 Task: Identify and report any issues with heading tags in the HTML files of the repository.
Action: Mouse moved to (220, 429)
Screenshot: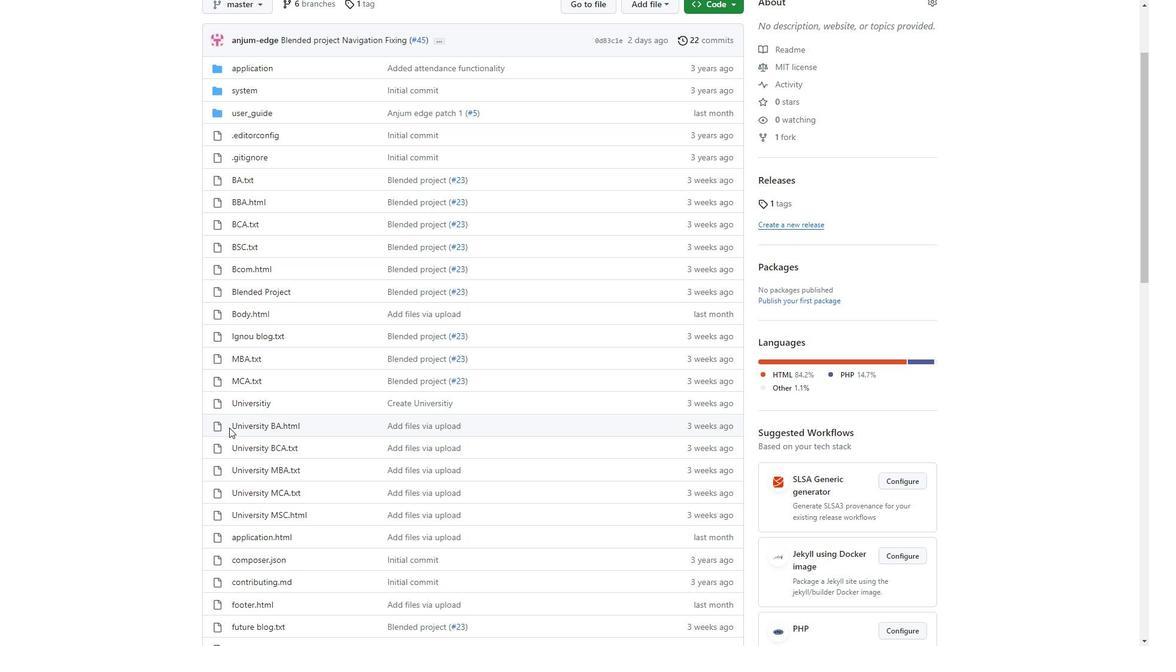 
Action: Mouse scrolled (220, 429) with delta (0, 0)
Screenshot: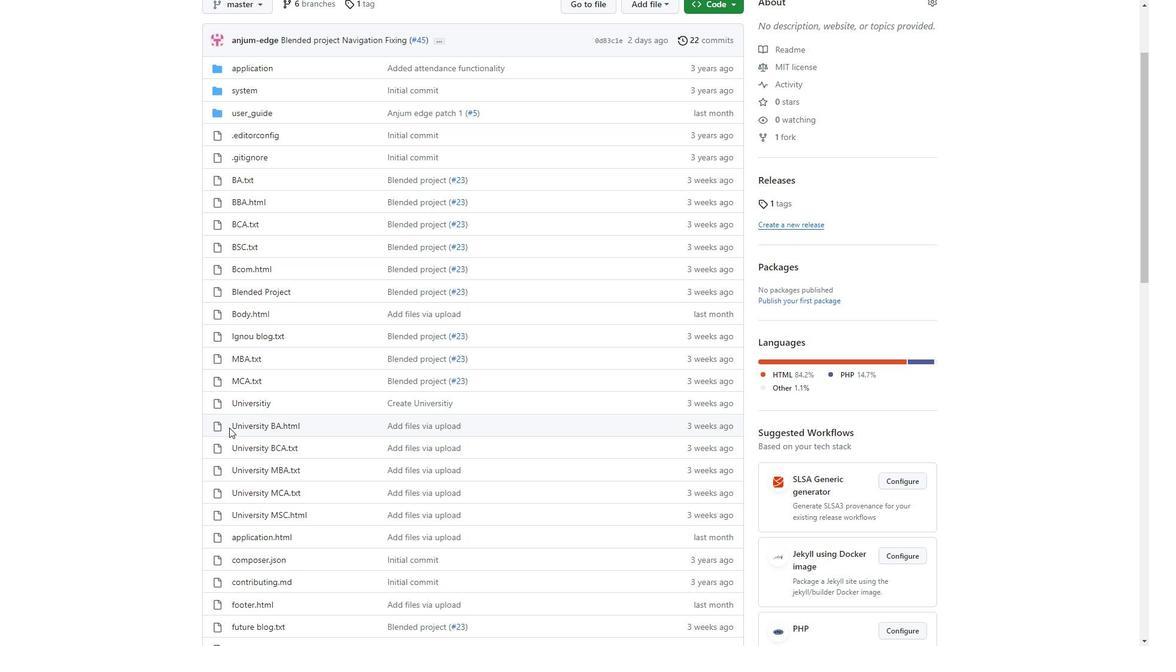 
Action: Mouse scrolled (220, 429) with delta (0, 0)
Screenshot: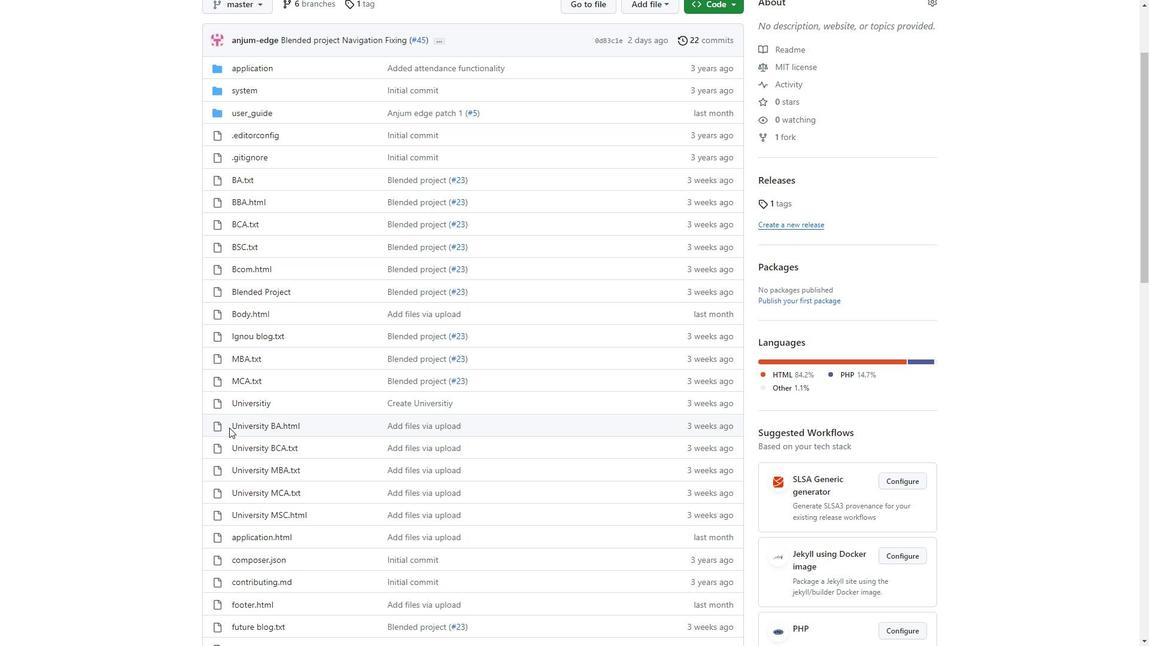 
Action: Mouse moved to (240, 438)
Screenshot: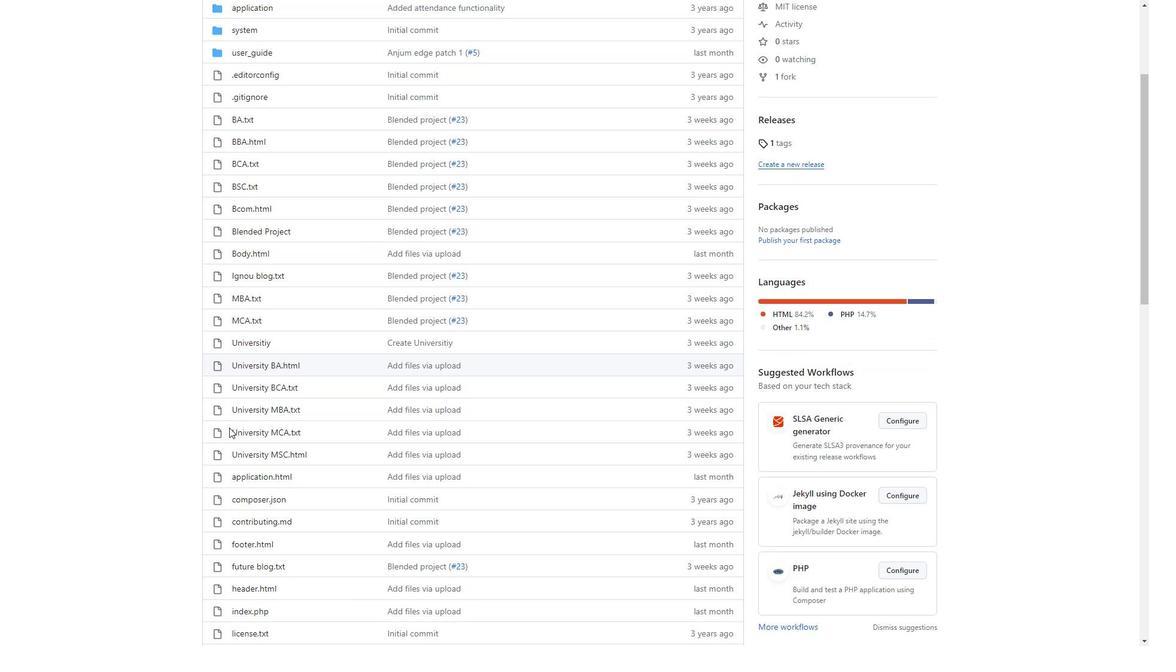 
Action: Mouse scrolled (240, 438) with delta (0, 0)
Screenshot: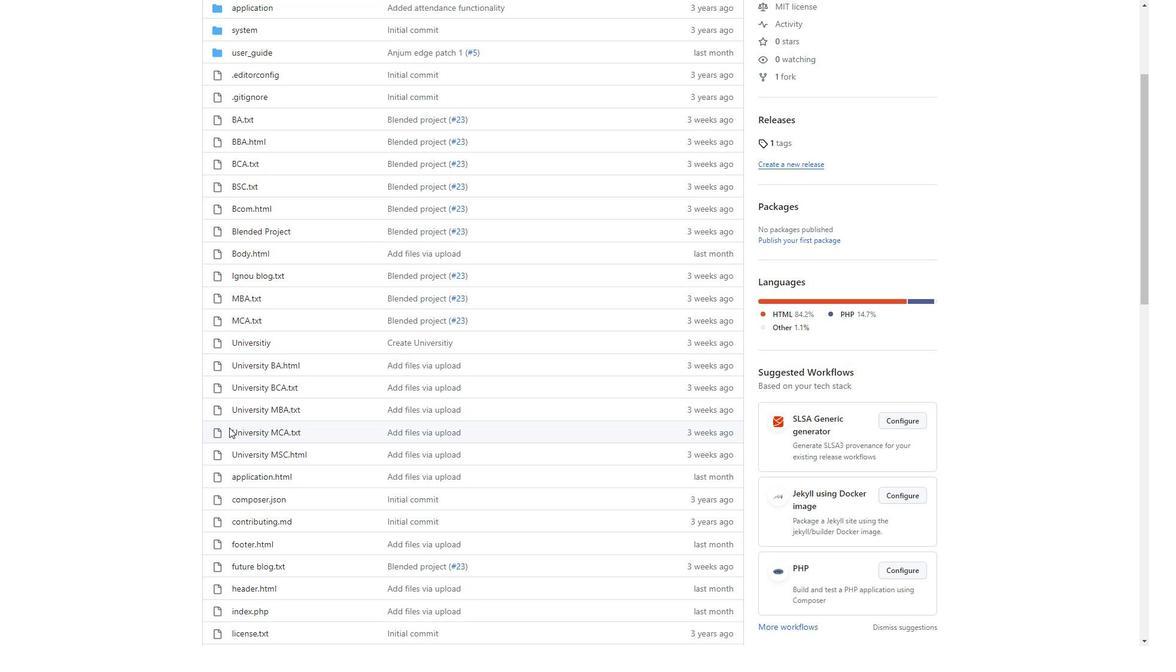 
Action: Mouse scrolled (240, 438) with delta (0, 0)
Screenshot: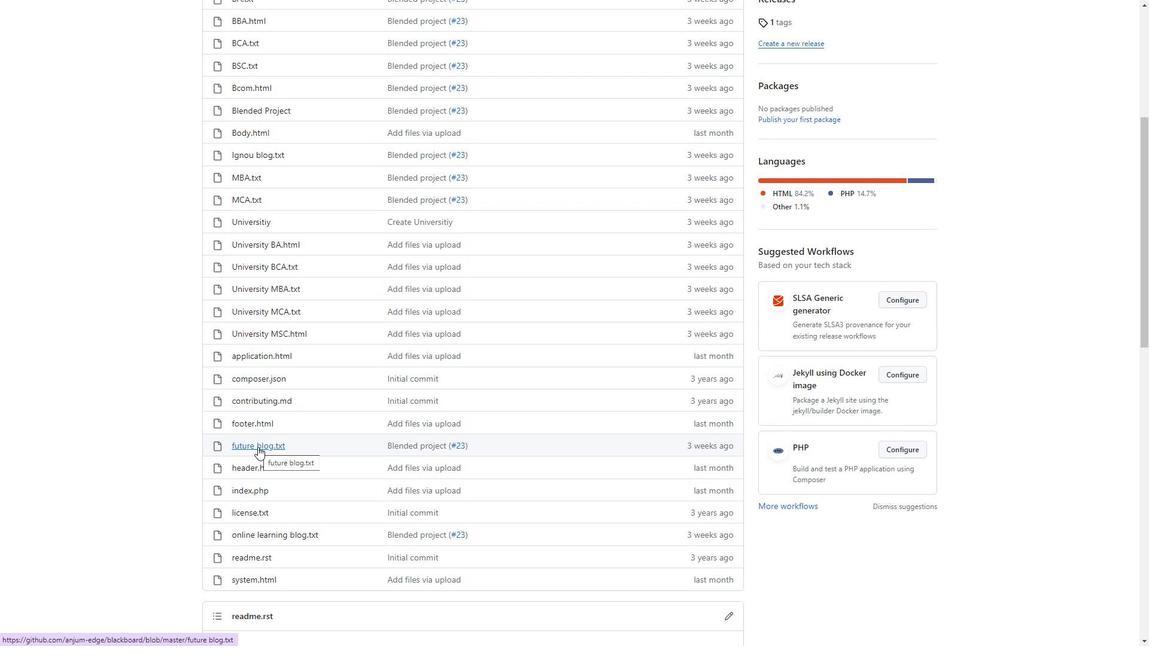 
Action: Mouse moved to (240, 448)
Screenshot: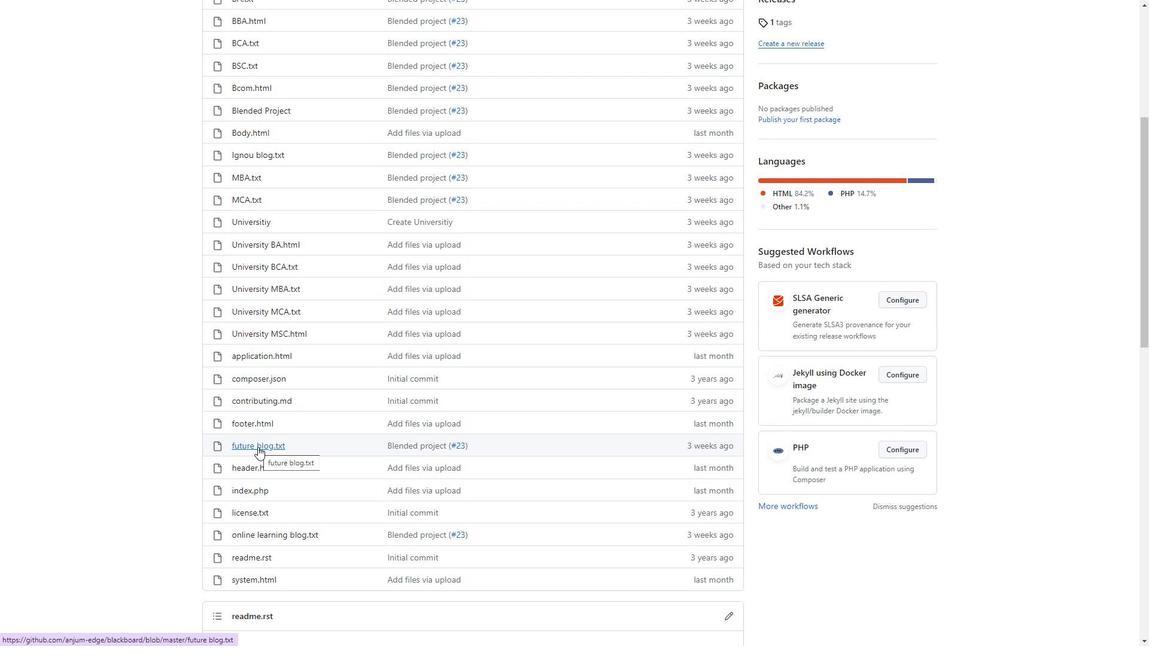 
Action: Mouse scrolled (240, 447) with delta (0, 0)
Screenshot: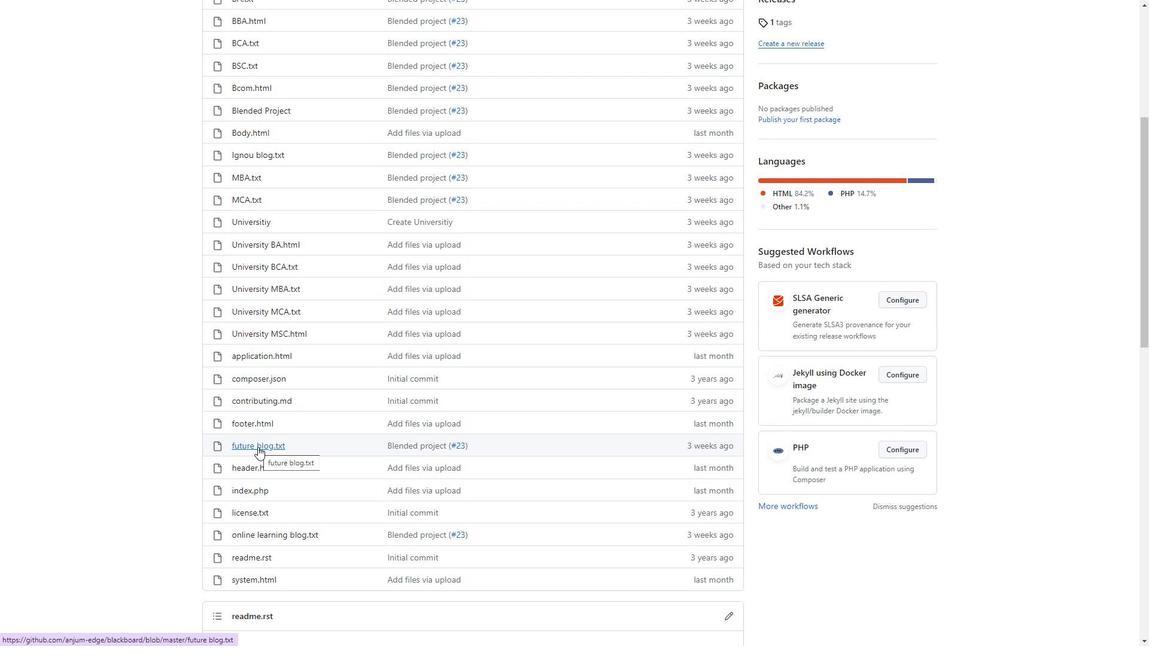 
Action: Mouse moved to (268, 457)
Screenshot: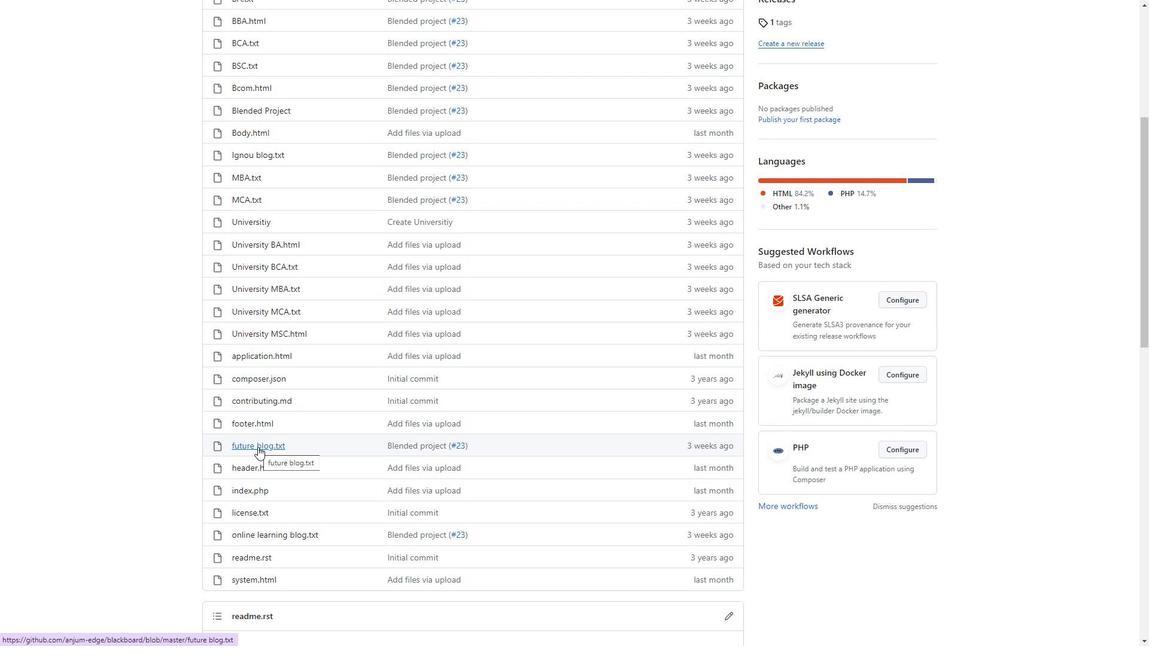 
Action: Mouse scrolled (268, 457) with delta (0, 0)
Screenshot: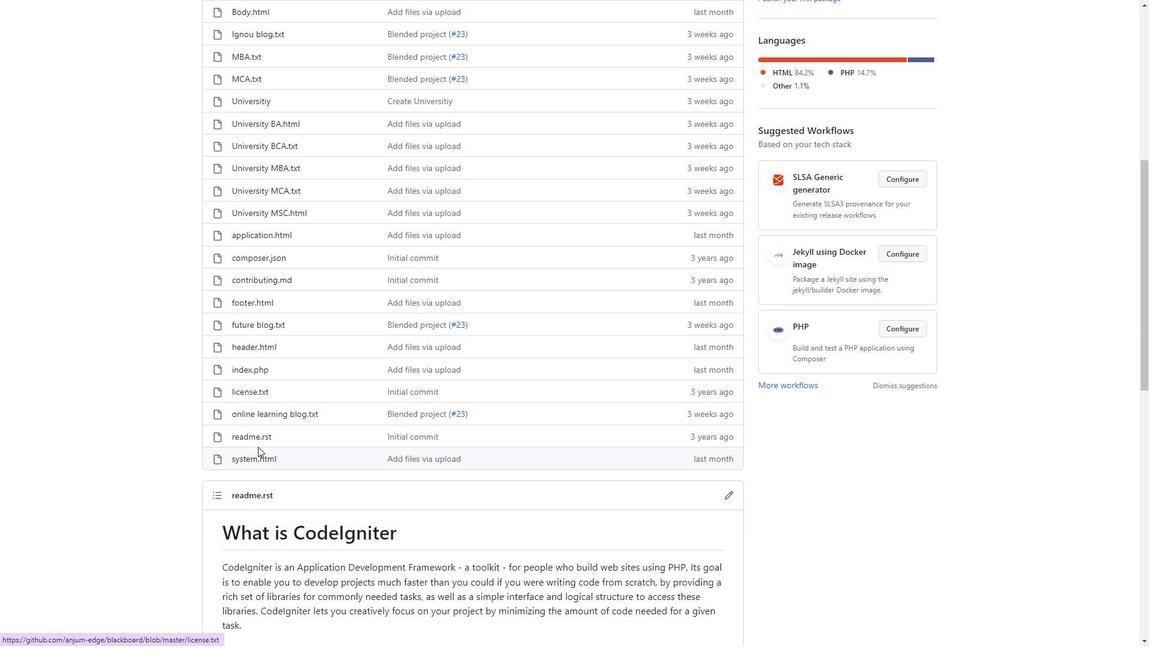 
Action: Mouse scrolled (268, 457) with delta (0, 0)
Screenshot: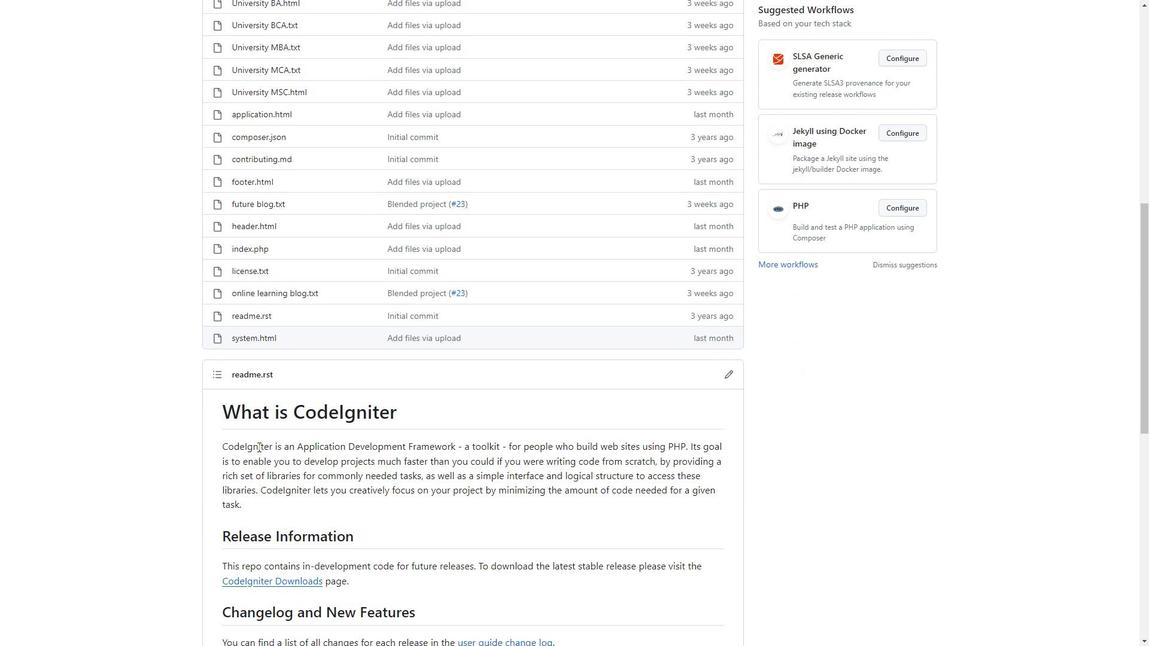 
Action: Mouse scrolled (268, 457) with delta (0, 0)
Screenshot: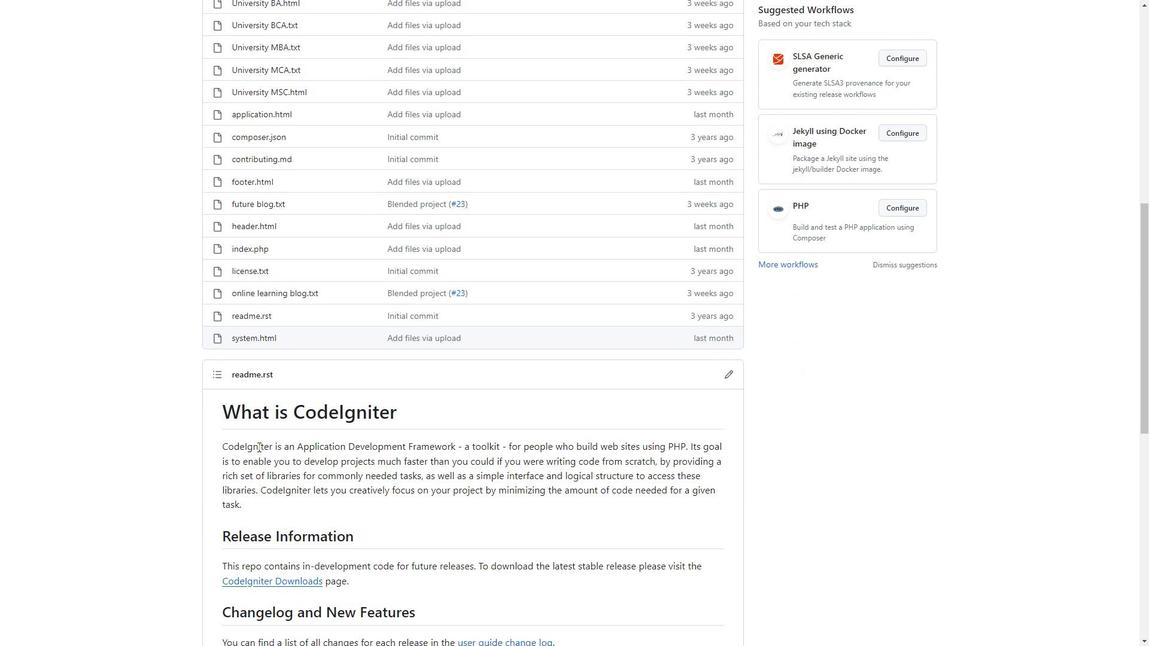 
Action: Mouse scrolled (268, 457) with delta (0, 0)
Screenshot: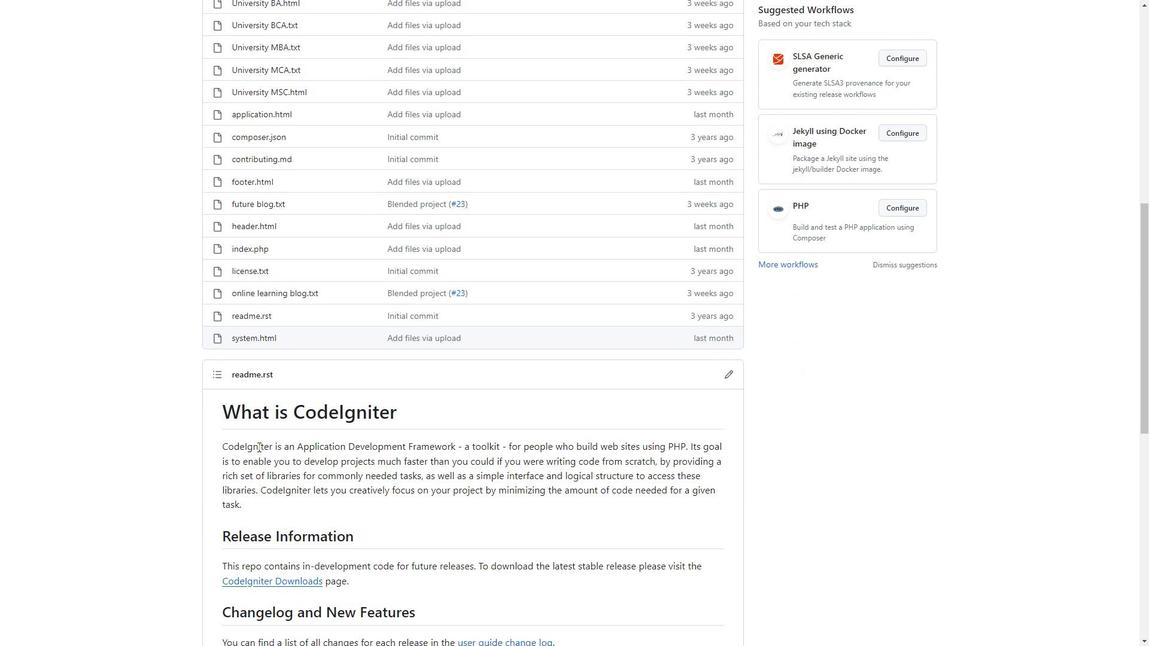 
Action: Mouse scrolled (268, 457) with delta (0, 0)
Screenshot: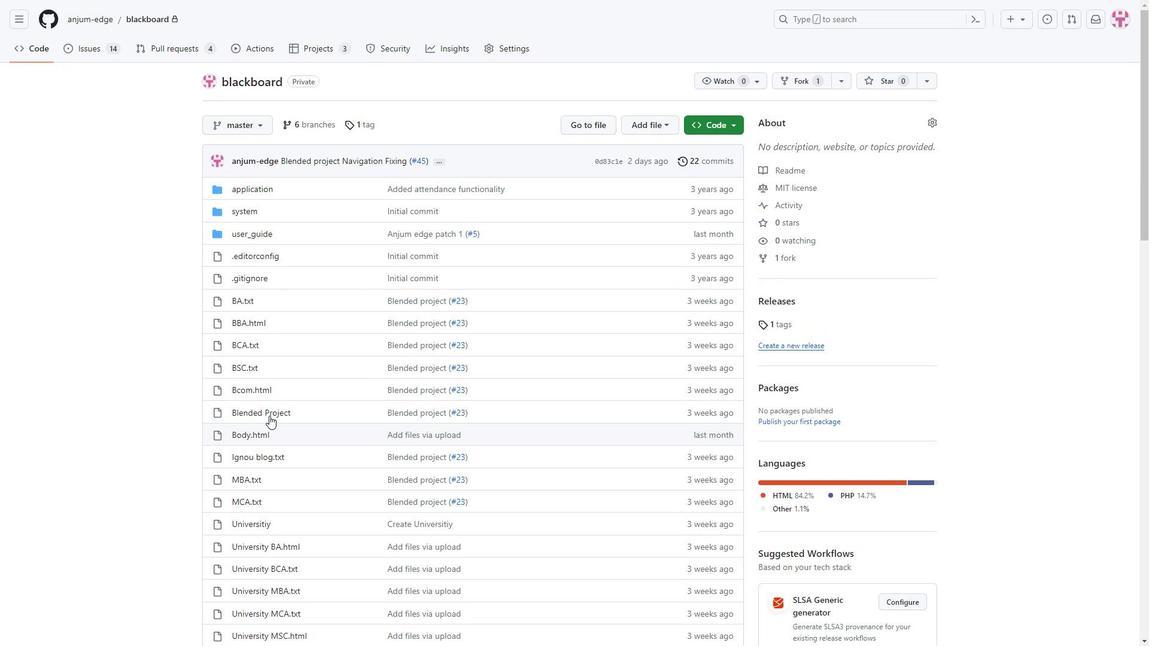 
Action: Mouse scrolled (268, 458) with delta (0, 0)
Screenshot: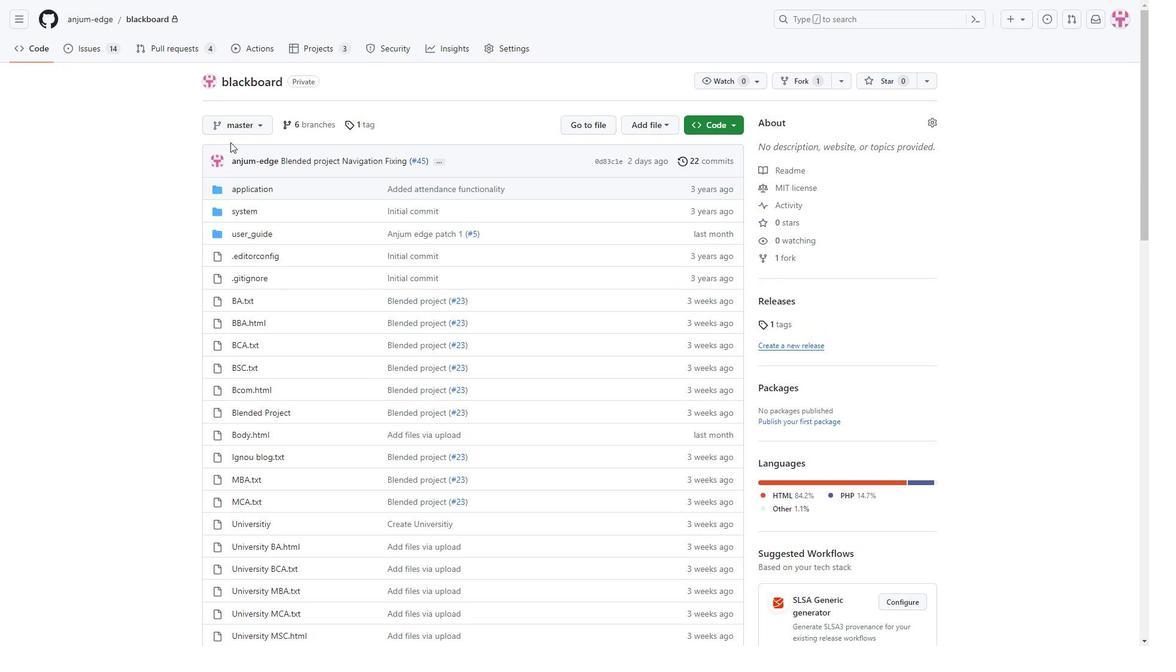 
Action: Mouse scrolled (268, 458) with delta (0, 0)
Screenshot: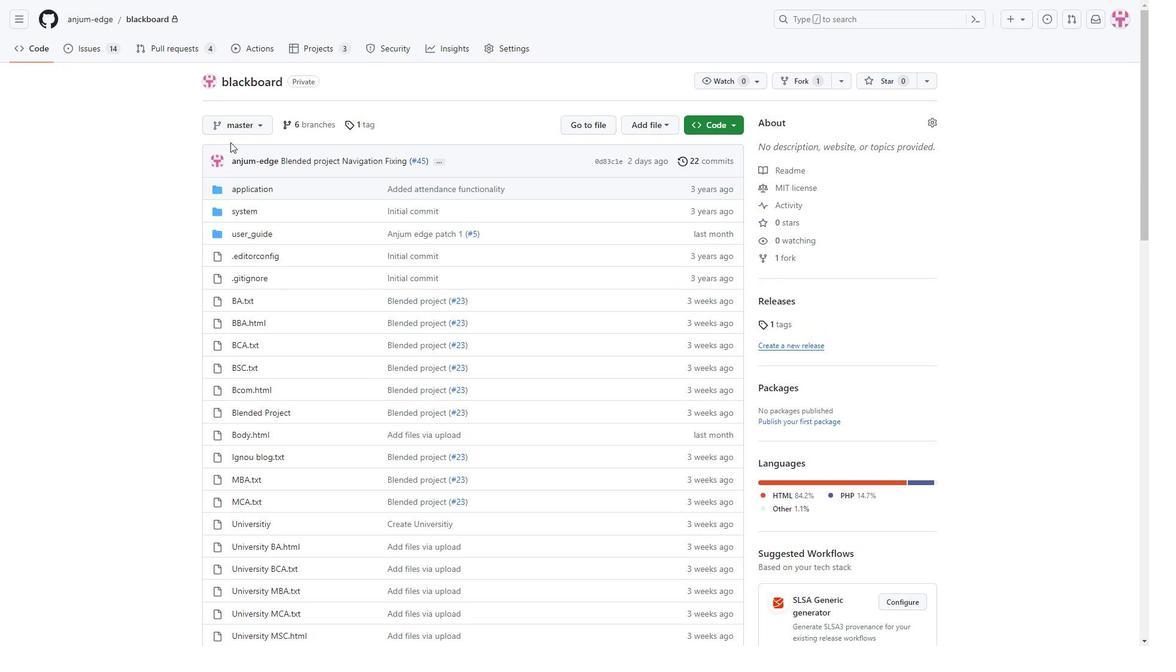 
Action: Mouse scrolled (268, 458) with delta (0, 0)
Screenshot: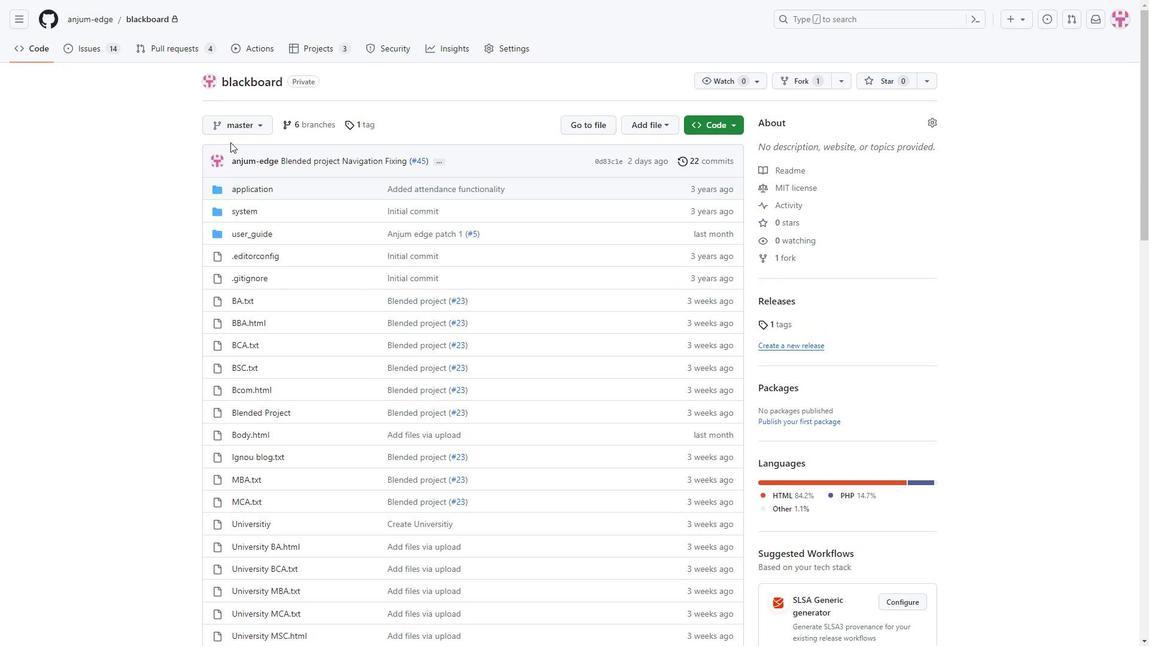 
Action: Mouse scrolled (268, 458) with delta (0, 0)
Screenshot: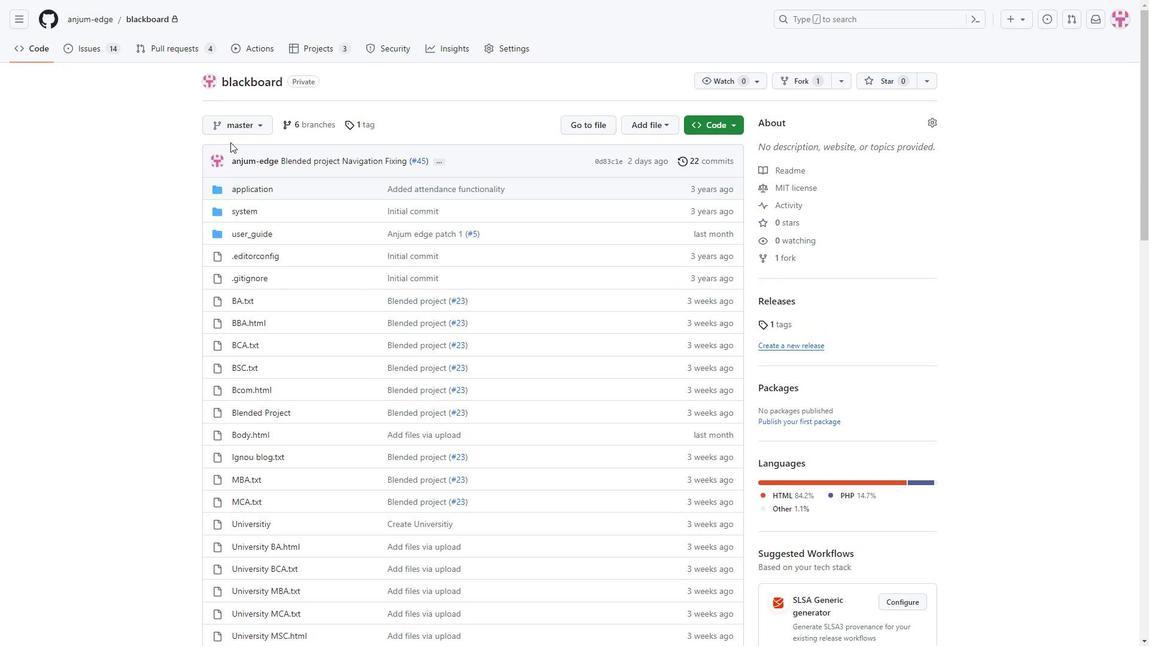 
Action: Mouse scrolled (268, 458) with delta (0, 0)
Screenshot: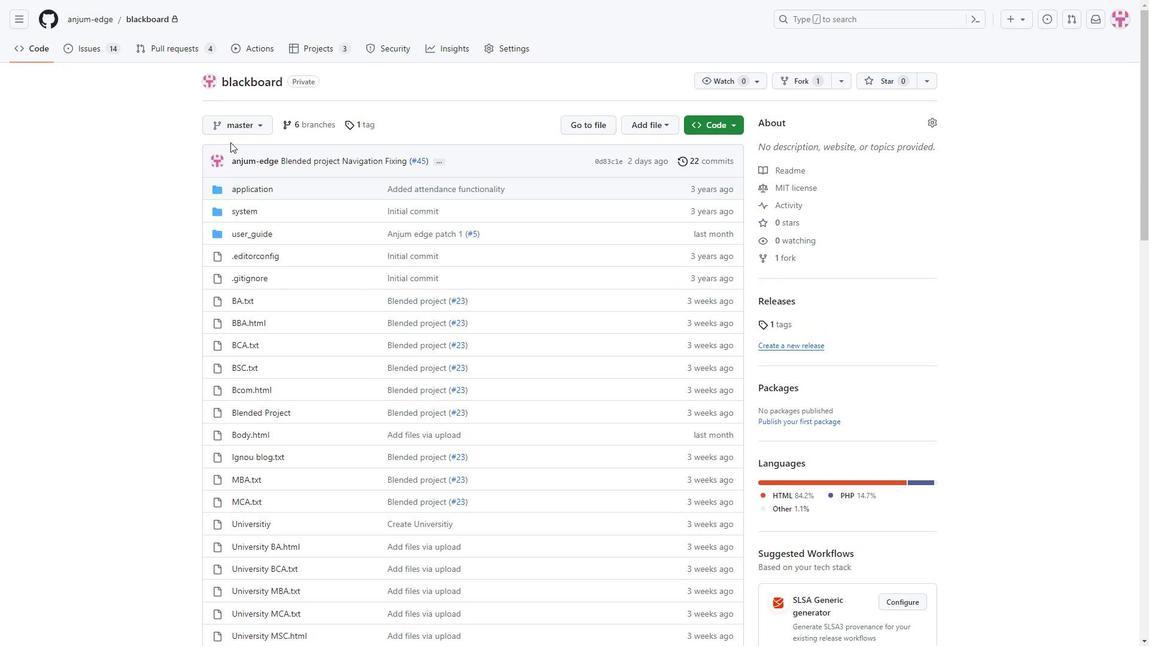 
Action: Mouse scrolled (268, 458) with delta (0, 0)
Screenshot: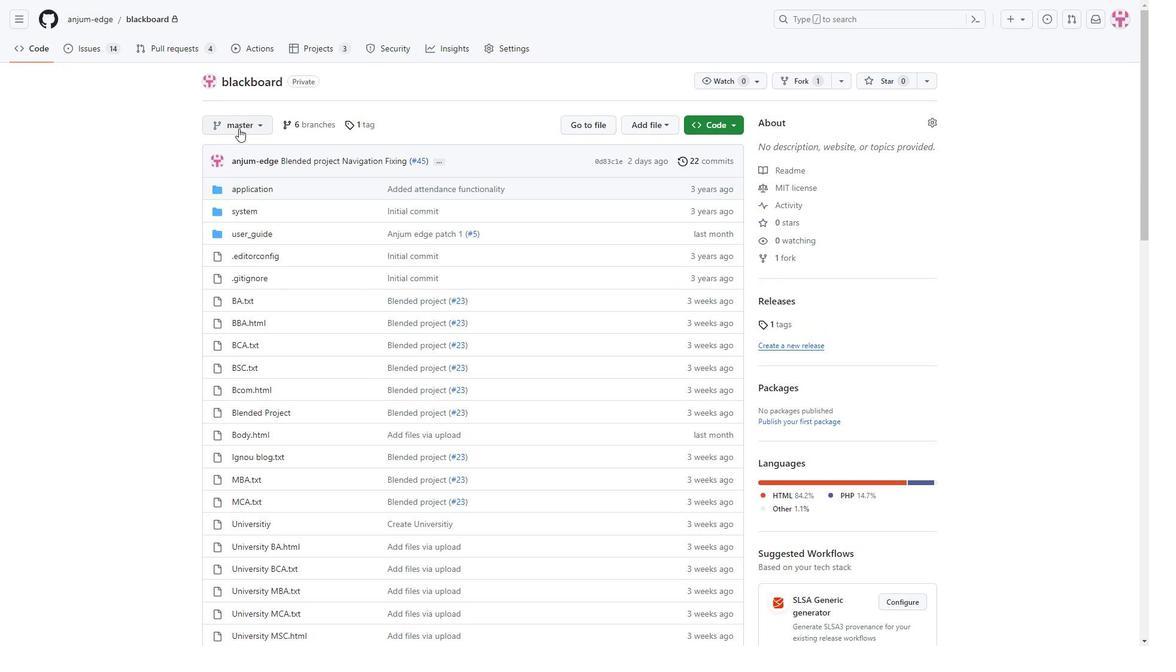 
Action: Mouse scrolled (268, 458) with delta (0, 0)
Screenshot: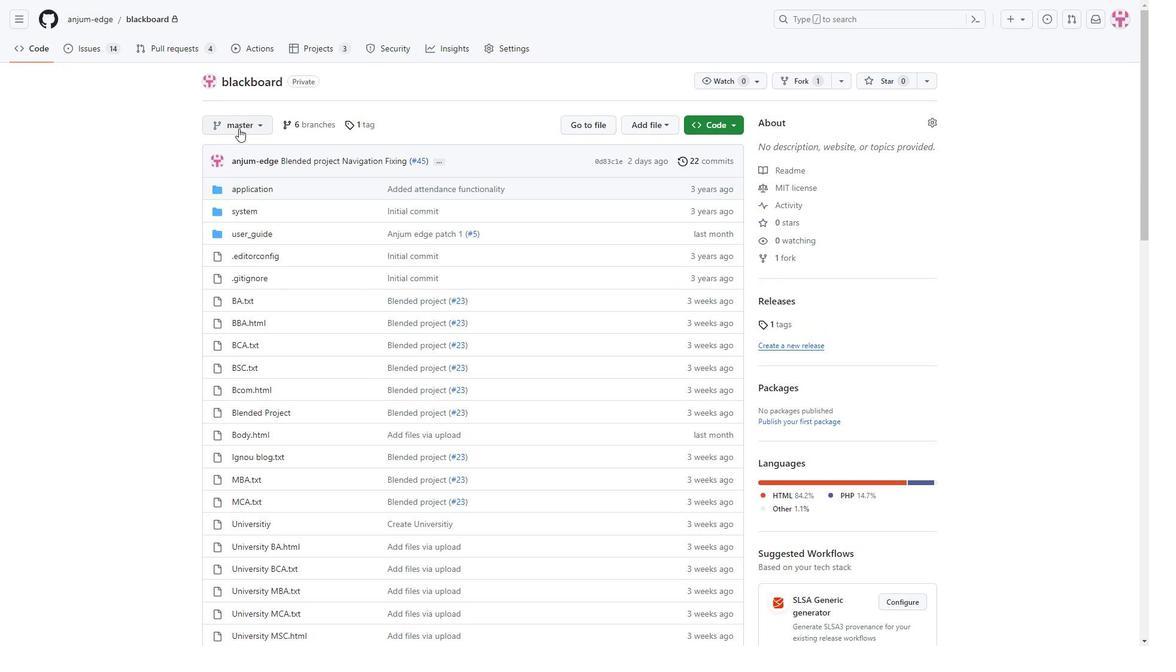 
Action: Mouse scrolled (268, 458) with delta (0, 0)
Screenshot: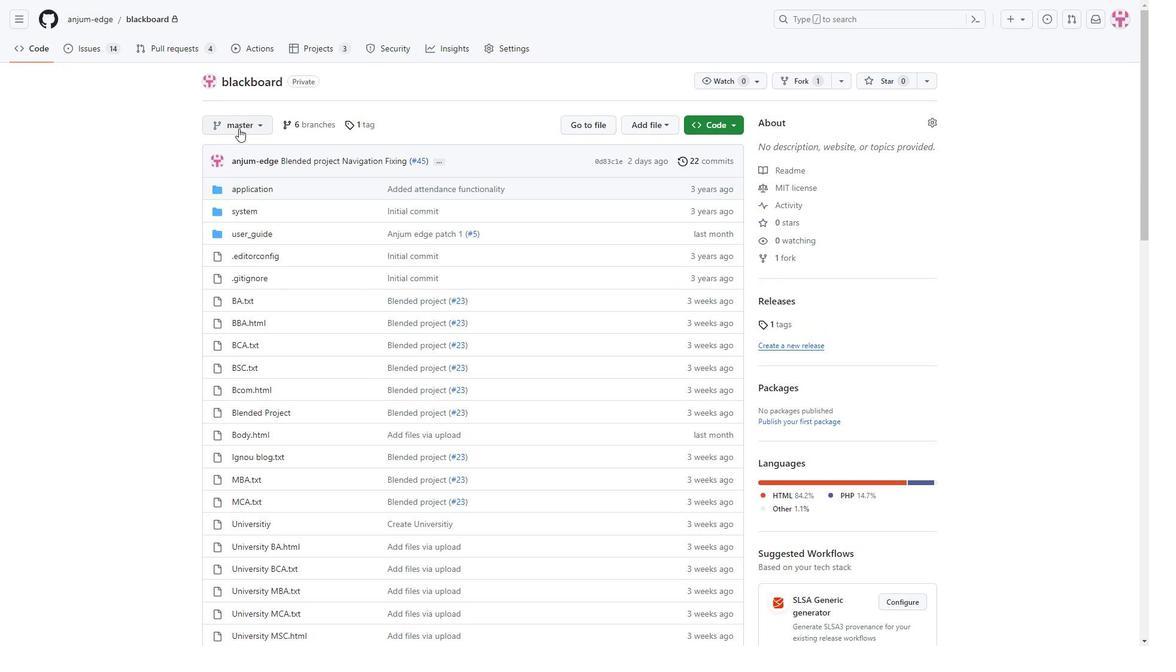 
Action: Mouse scrolled (268, 458) with delta (0, 0)
Screenshot: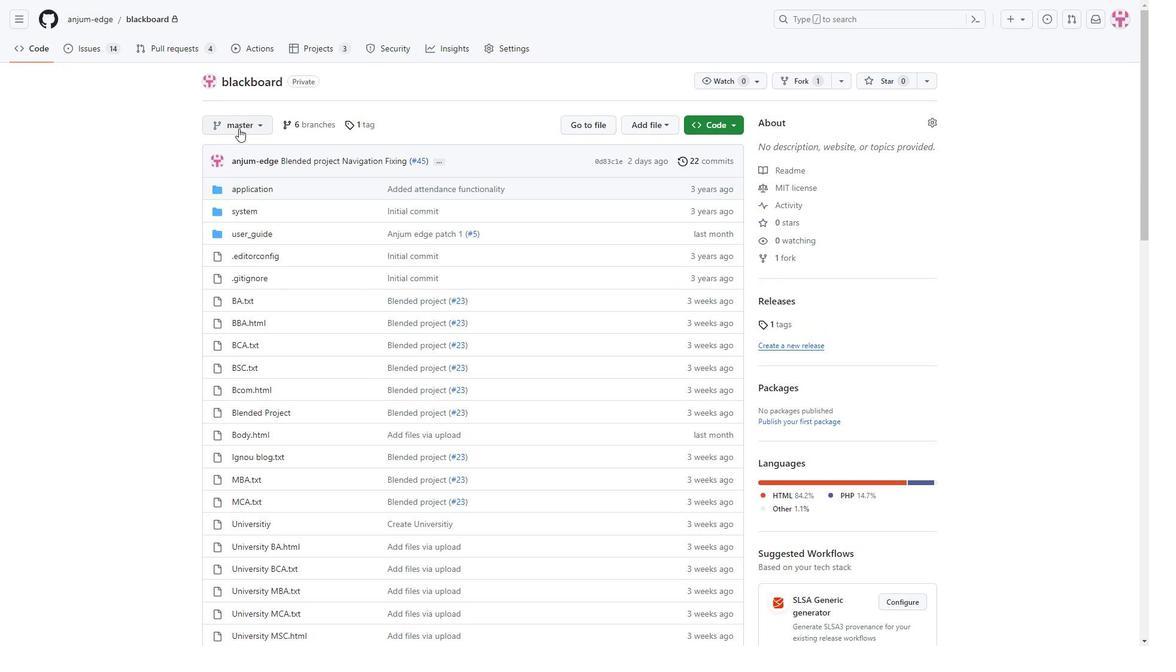 
Action: Mouse scrolled (268, 458) with delta (0, 0)
Screenshot: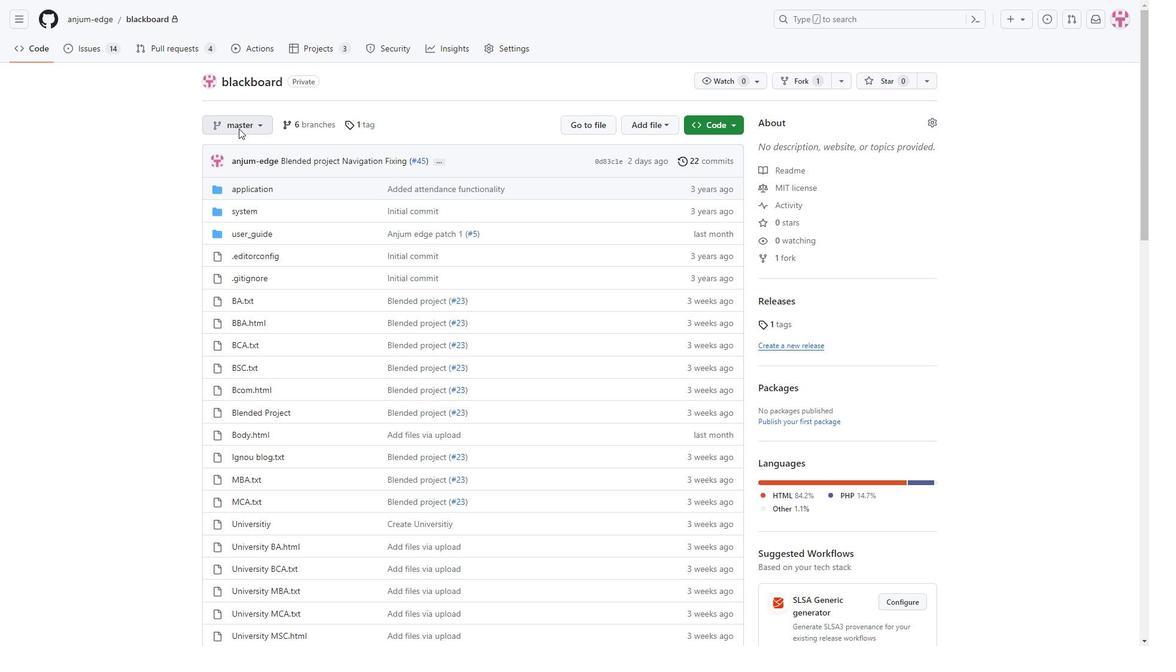 
Action: Mouse scrolled (268, 458) with delta (0, 0)
Screenshot: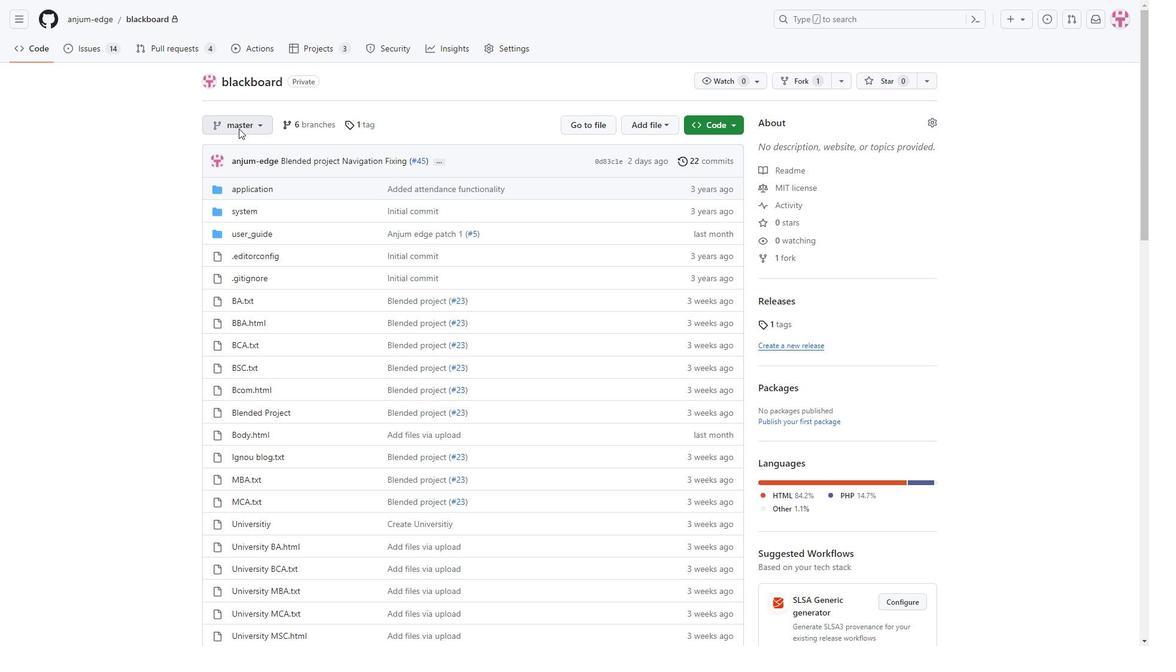 
Action: Mouse scrolled (268, 458) with delta (0, 0)
Screenshot: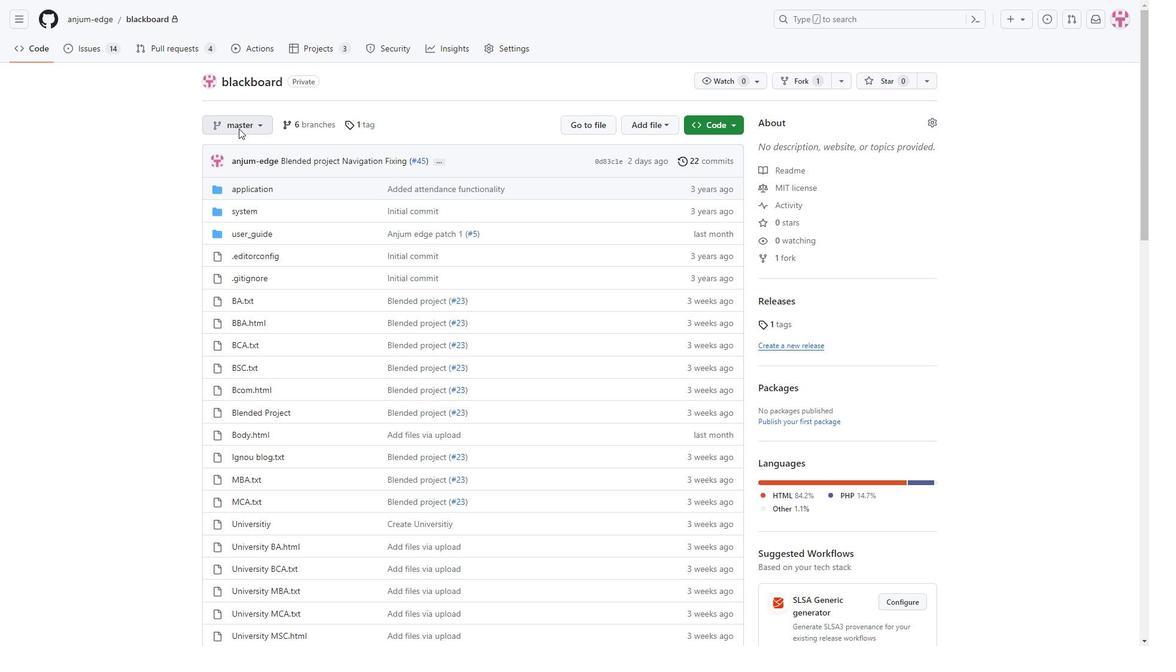 
Action: Mouse scrolled (268, 458) with delta (0, 0)
Screenshot: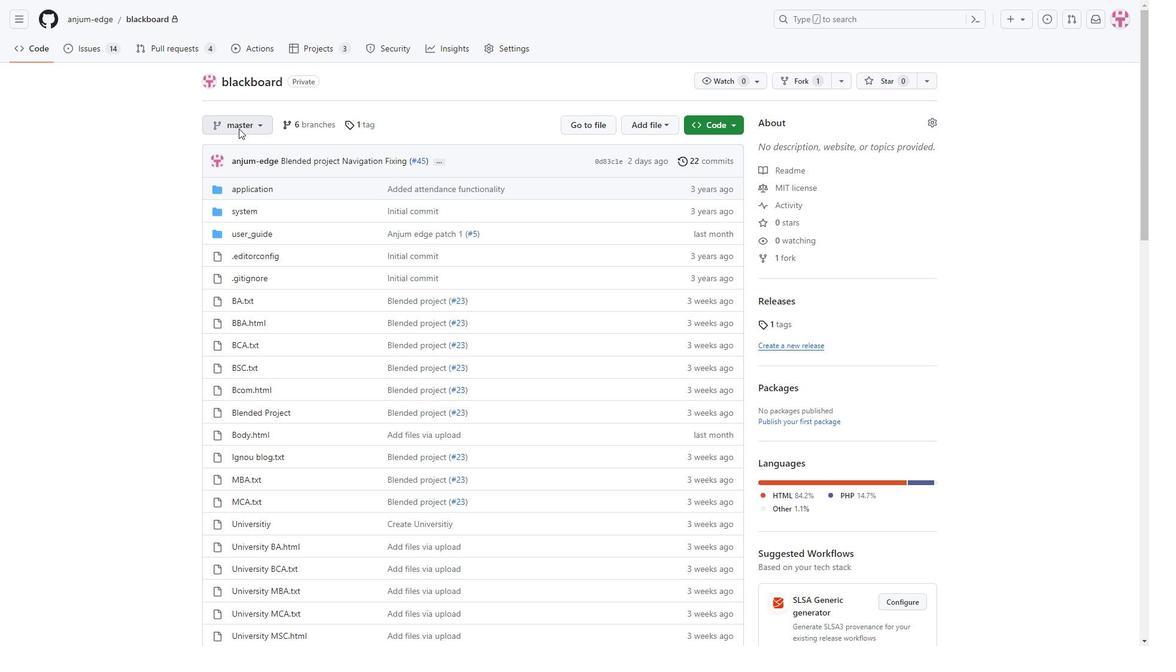 
Action: Mouse scrolled (268, 458) with delta (0, 0)
Screenshot: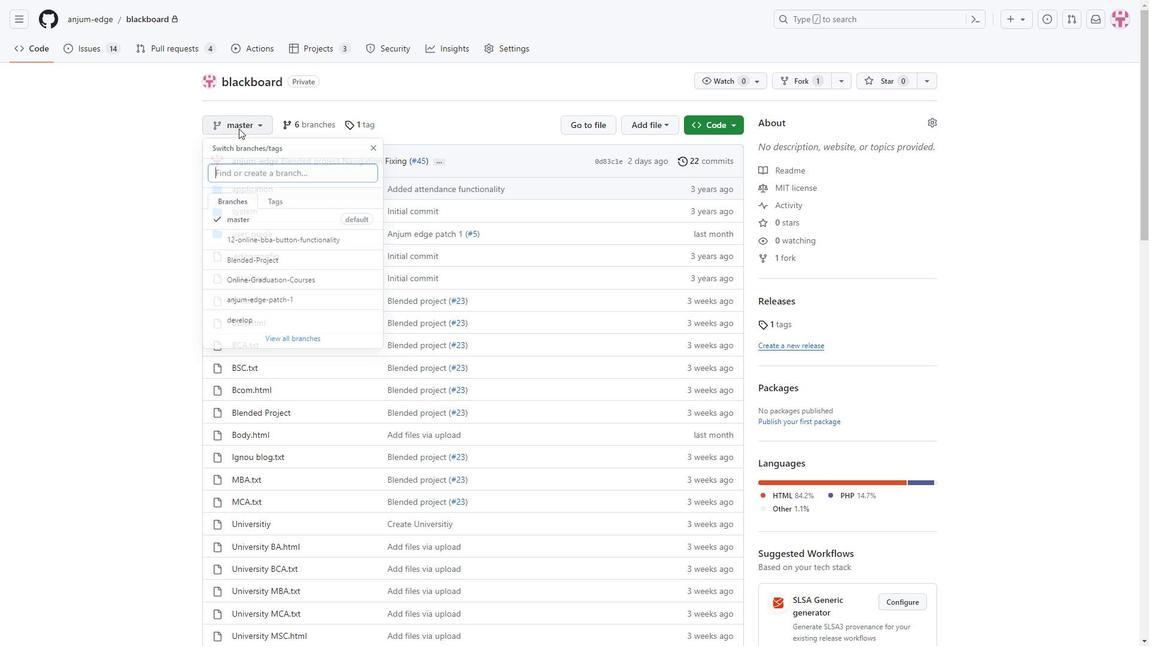 
Action: Mouse moved to (249, 139)
Screenshot: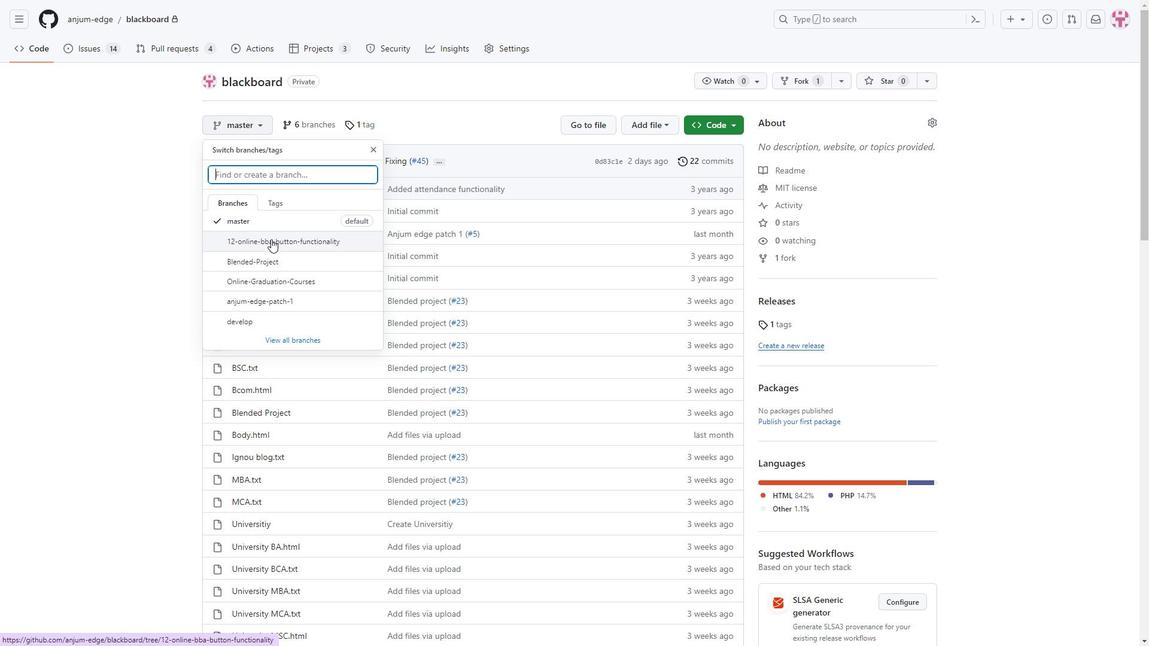 
Action: Mouse pressed left at (249, 139)
Screenshot: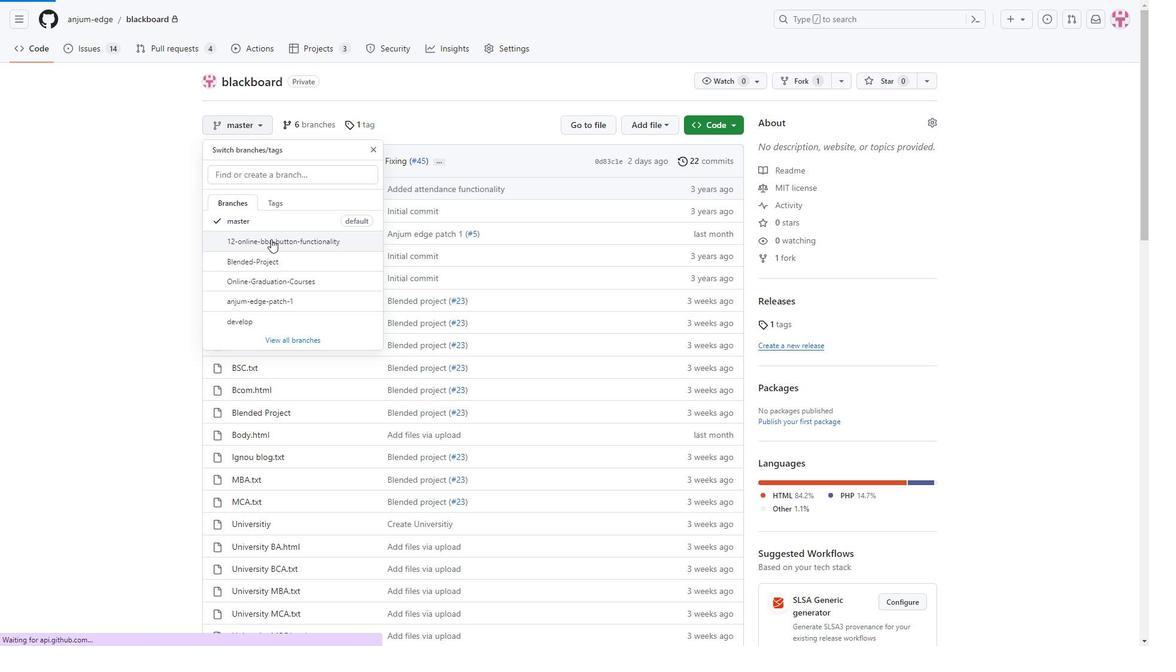 
Action: Mouse moved to (281, 250)
Screenshot: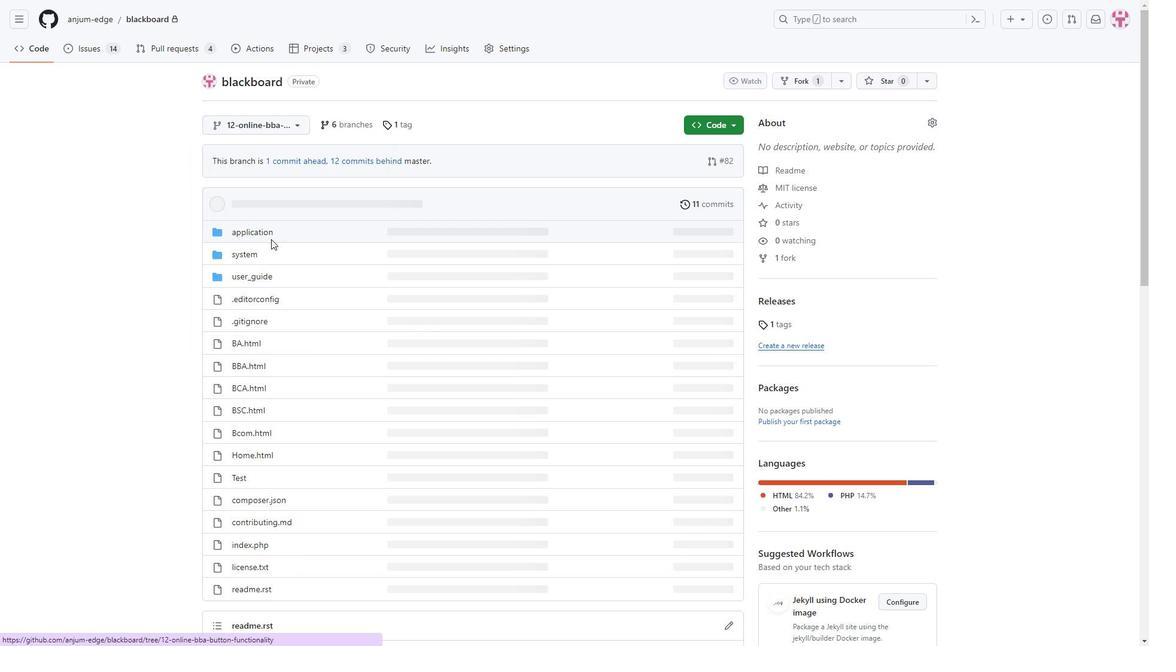 
Action: Mouse pressed left at (281, 250)
Screenshot: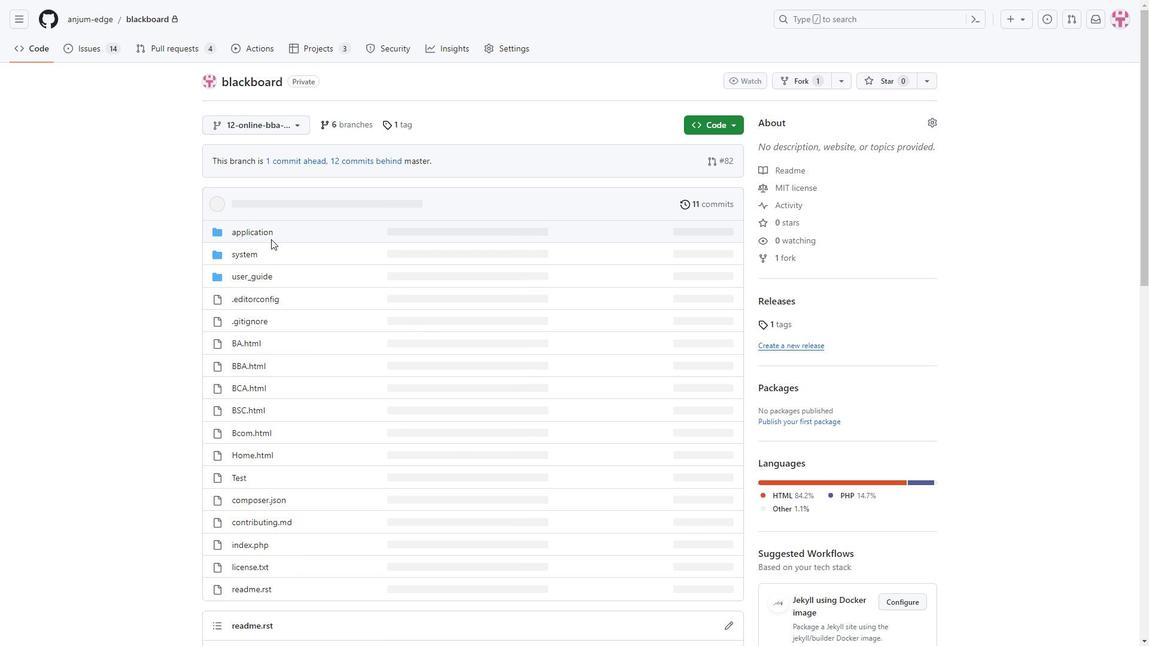 
Action: Mouse moved to (305, 264)
Screenshot: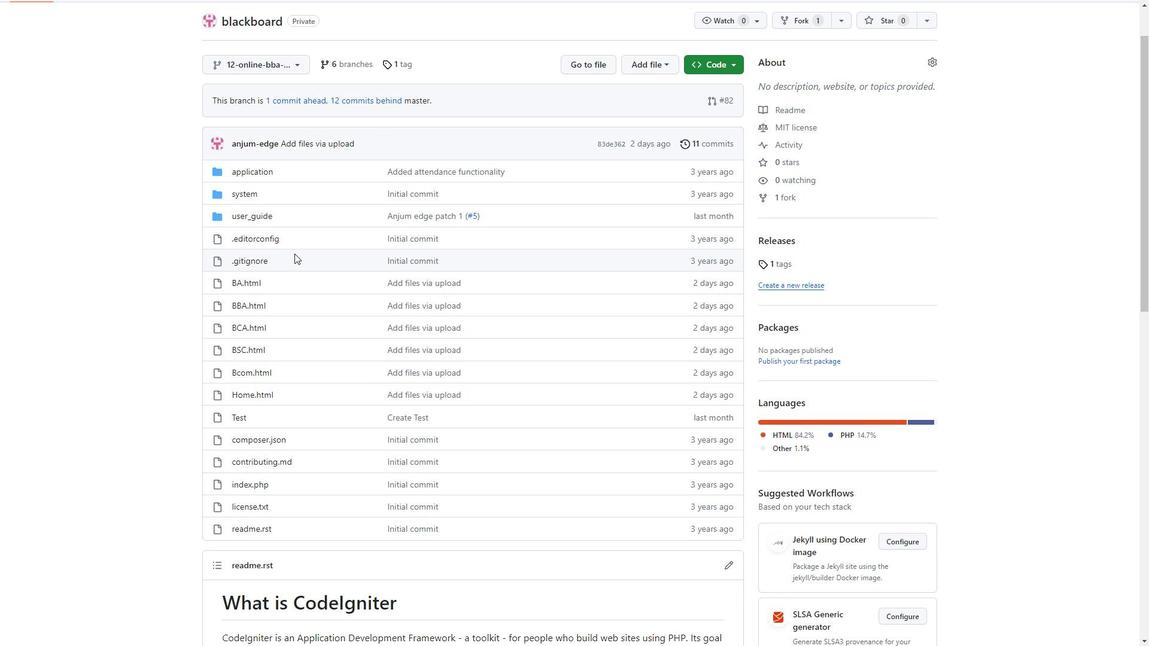 
Action: Mouse scrolled (305, 263) with delta (0, 0)
Screenshot: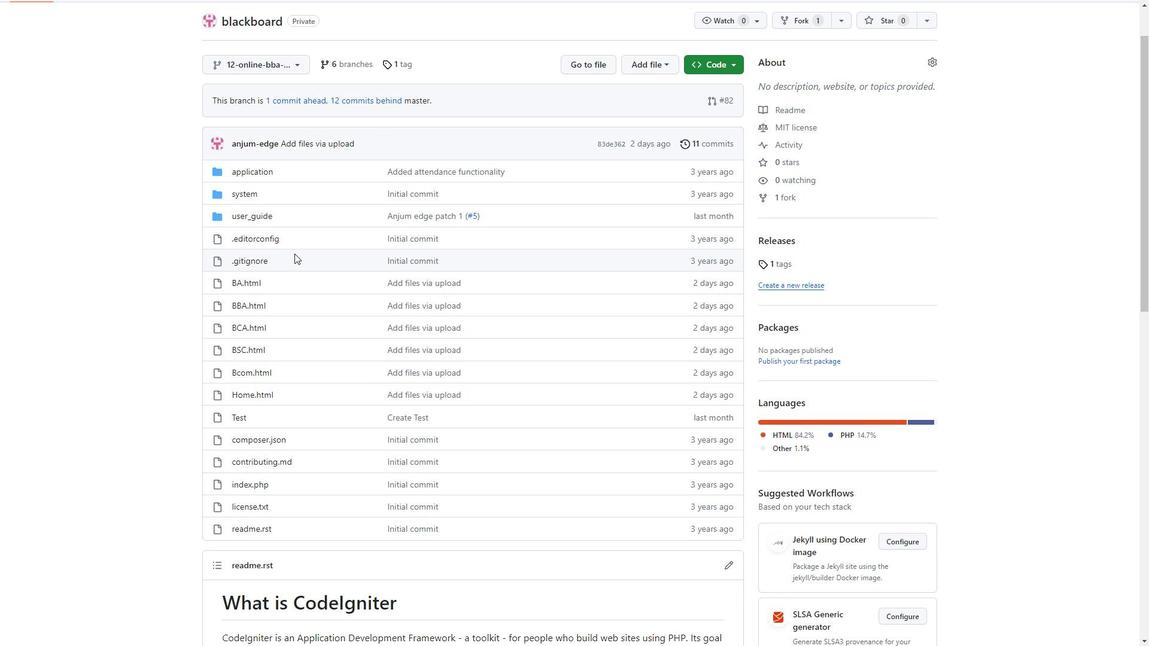 
Action: Mouse moved to (306, 478)
Screenshot: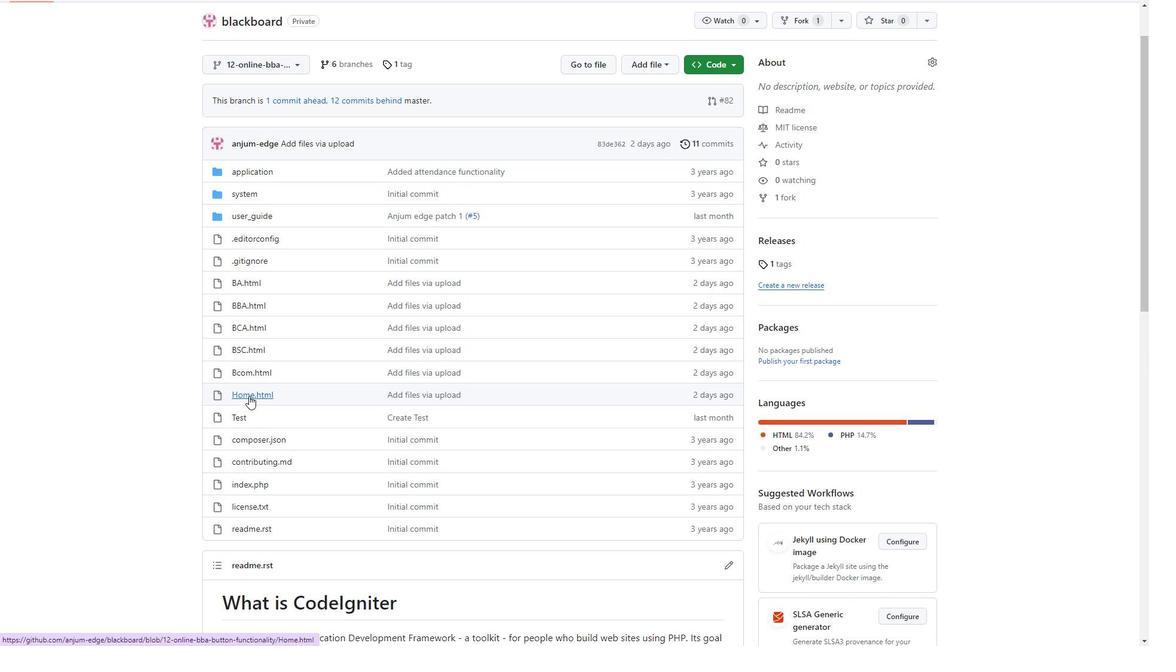
Action: Mouse scrolled (306, 477) with delta (0, 0)
Screenshot: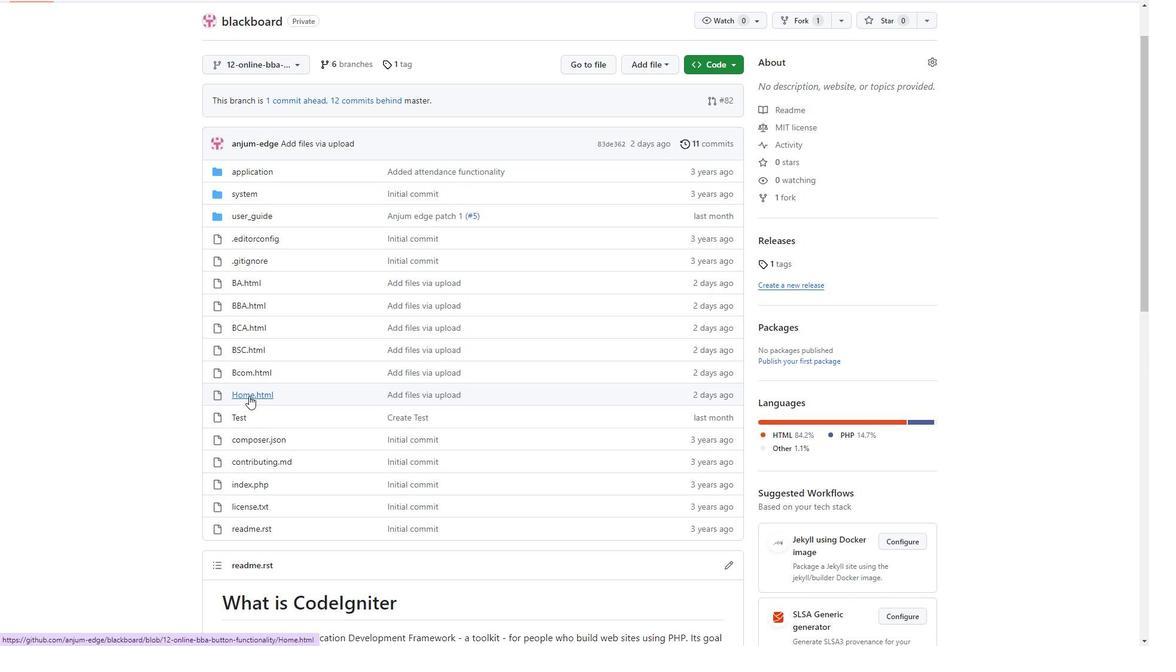 
Action: Mouse scrolled (306, 477) with delta (0, 0)
Screenshot: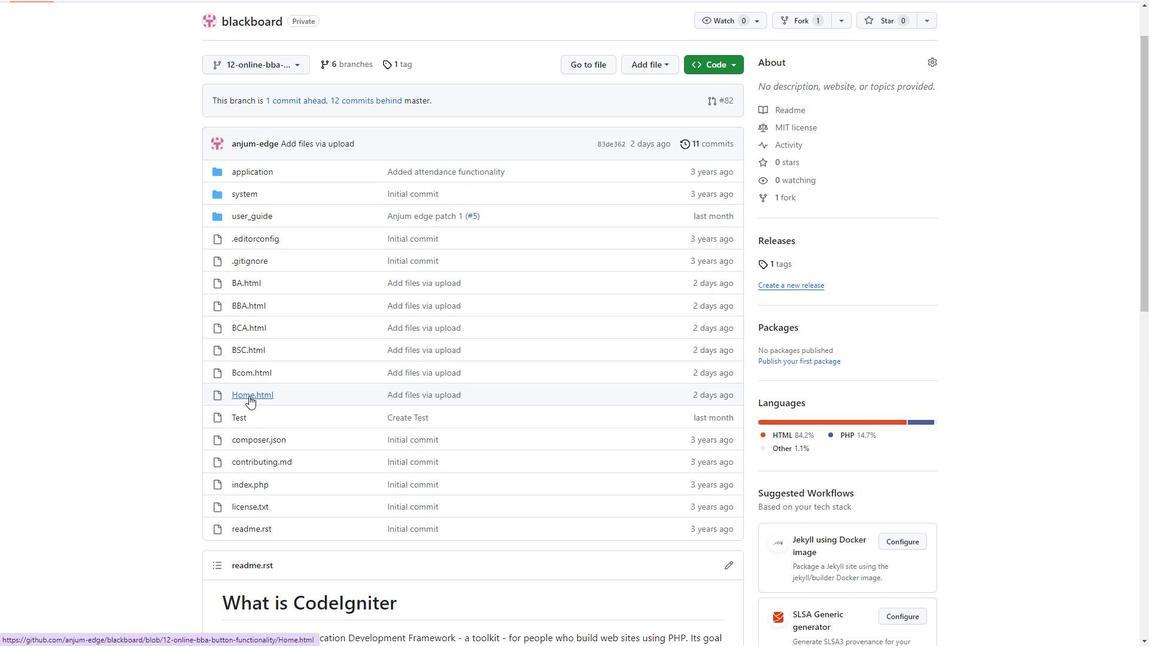
Action: Mouse scrolled (306, 477) with delta (0, 0)
Screenshot: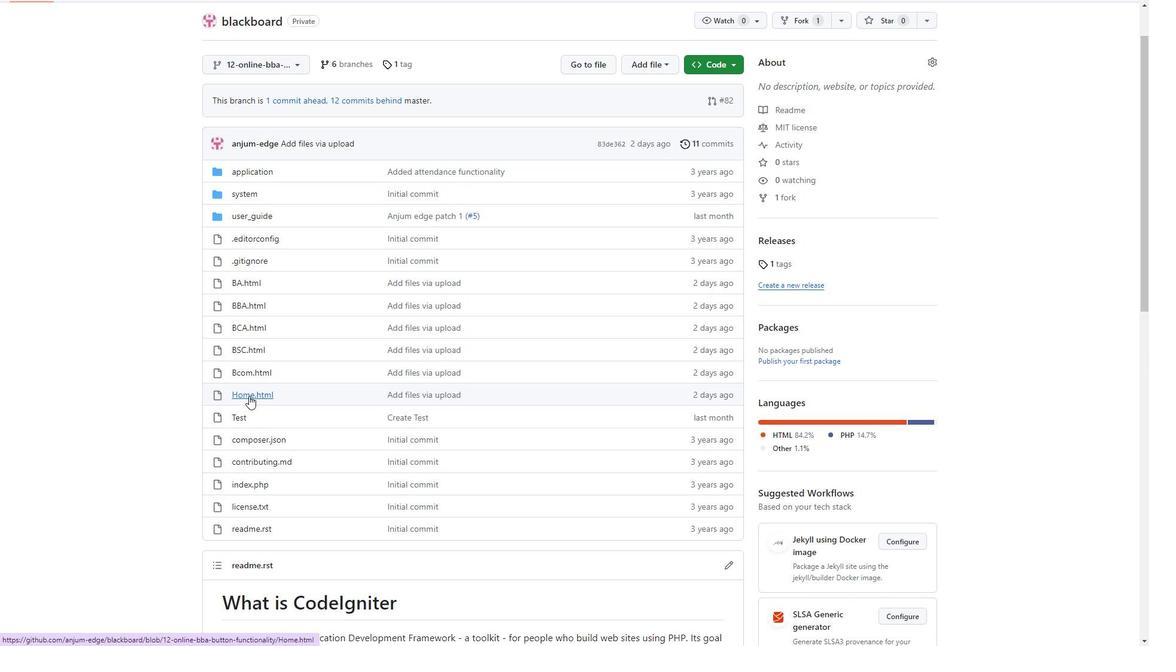 
Action: Mouse moved to (284, 451)
Screenshot: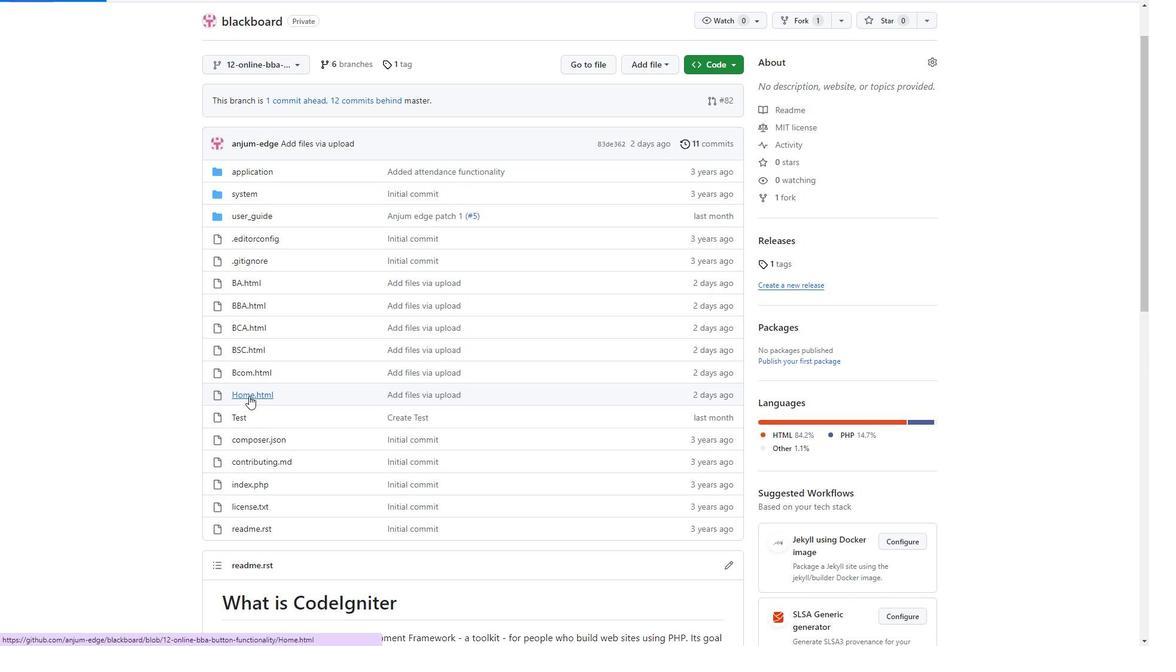 
Action: Mouse scrolled (284, 451) with delta (0, 0)
Screenshot: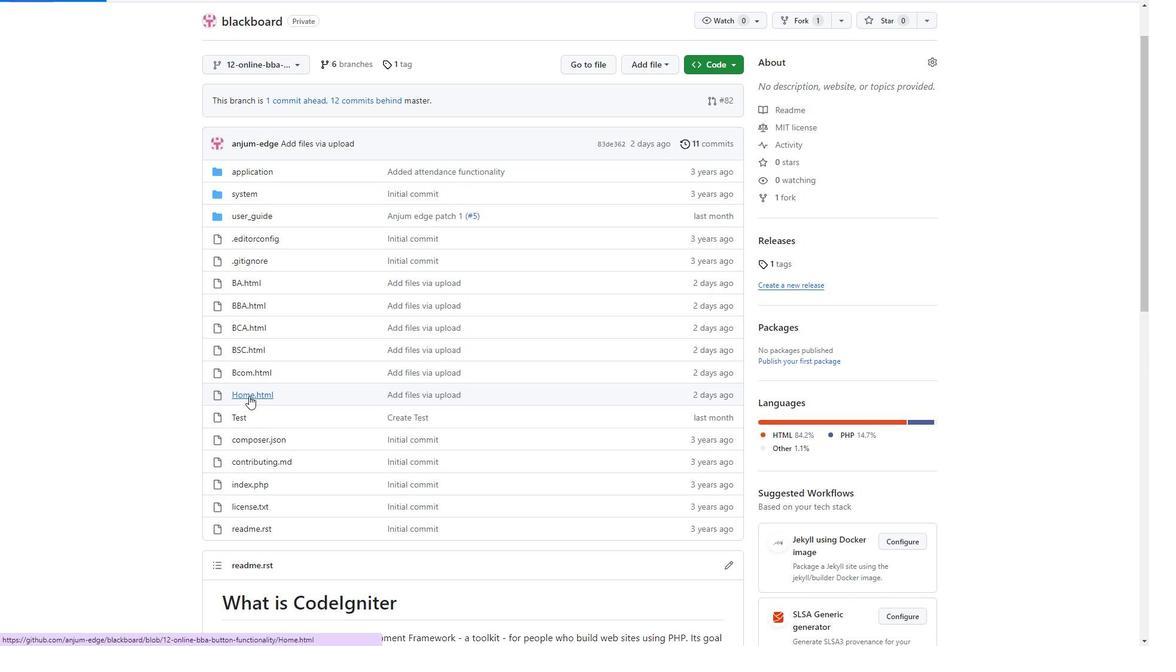 
Action: Mouse scrolled (284, 451) with delta (0, 0)
Screenshot: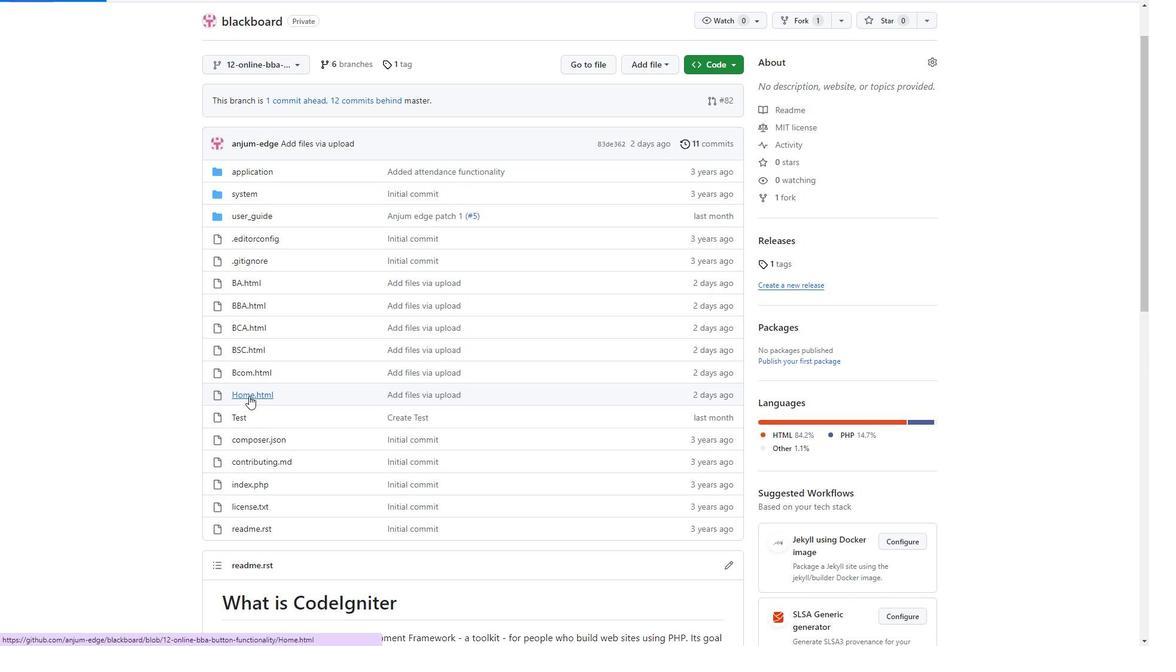
Action: Mouse scrolled (284, 451) with delta (0, 0)
Screenshot: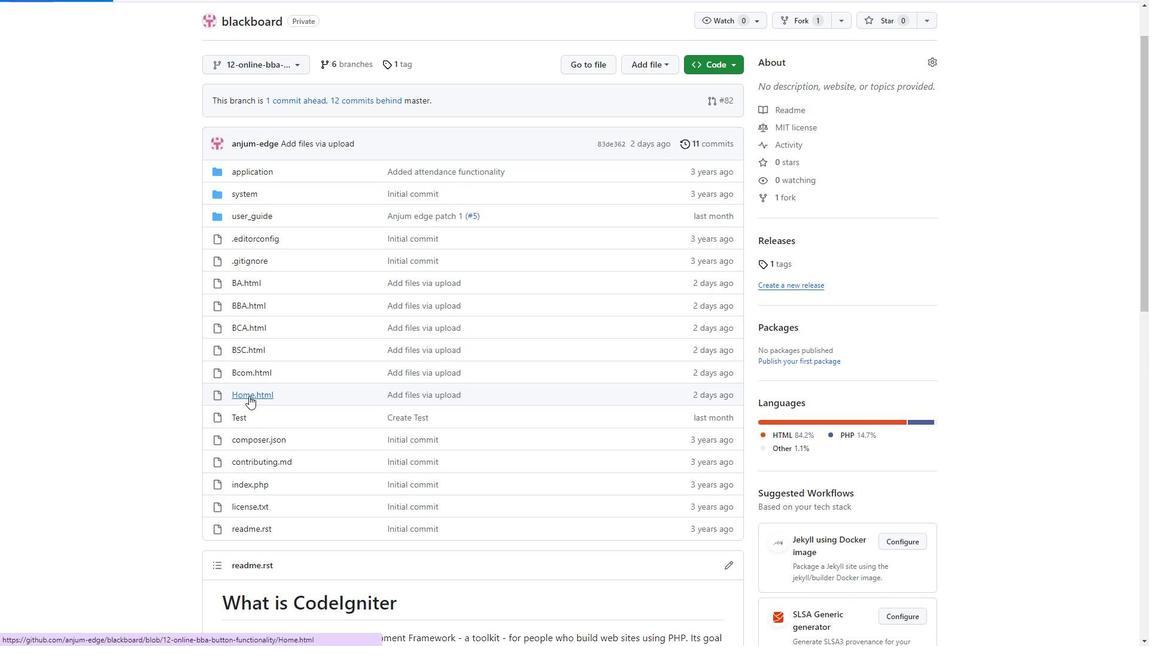 
Action: Mouse moved to (259, 407)
Screenshot: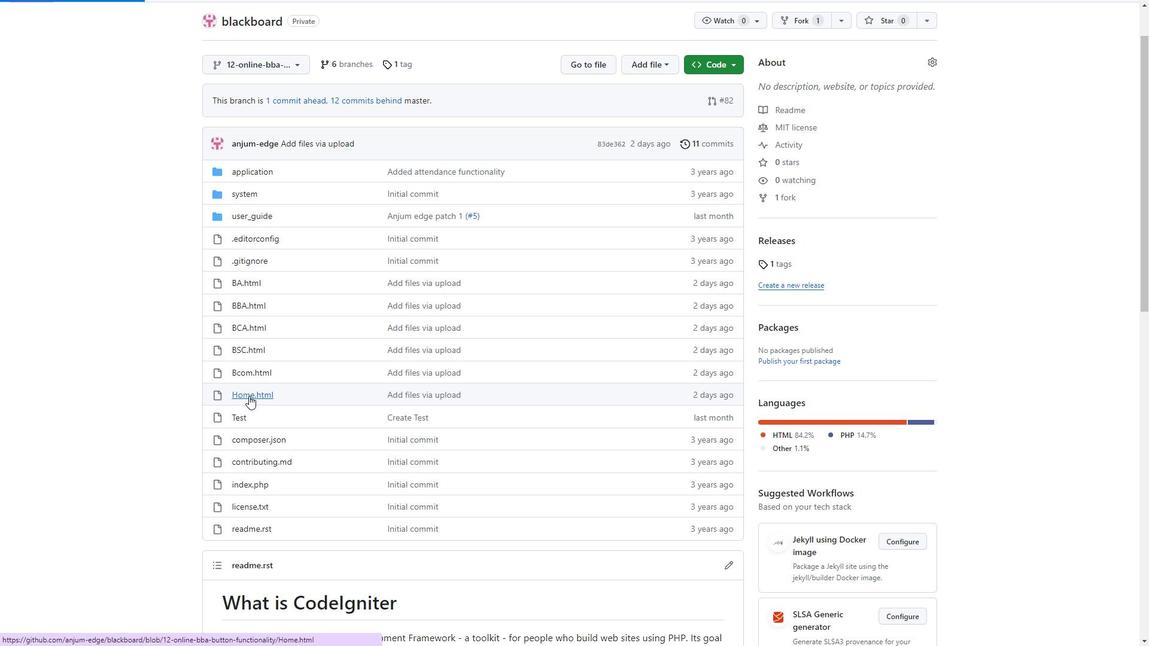 
Action: Mouse pressed left at (259, 407)
Screenshot: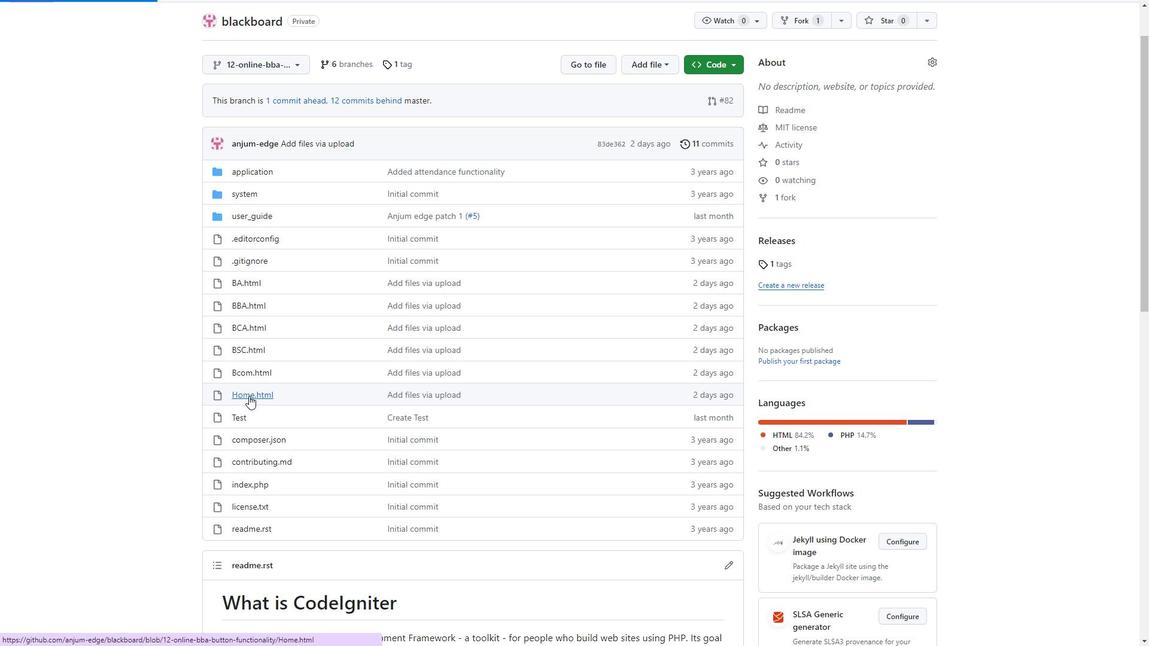 
Action: Mouse scrolled (259, 406) with delta (0, 0)
Screenshot: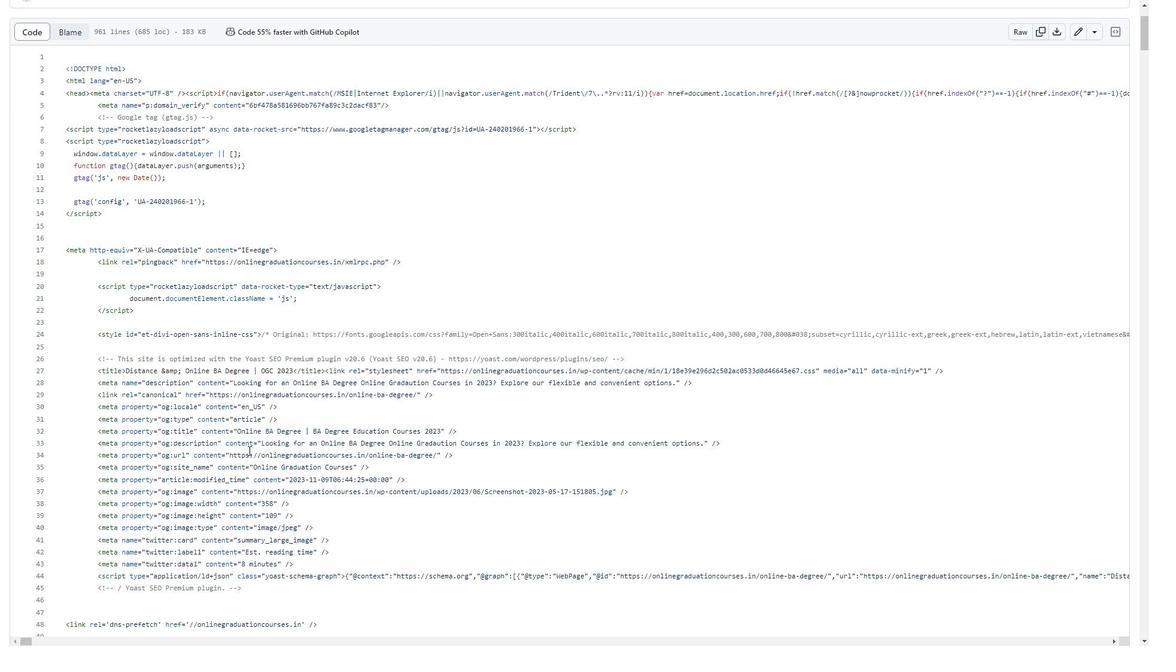 
Action: Mouse moved to (259, 461)
Screenshot: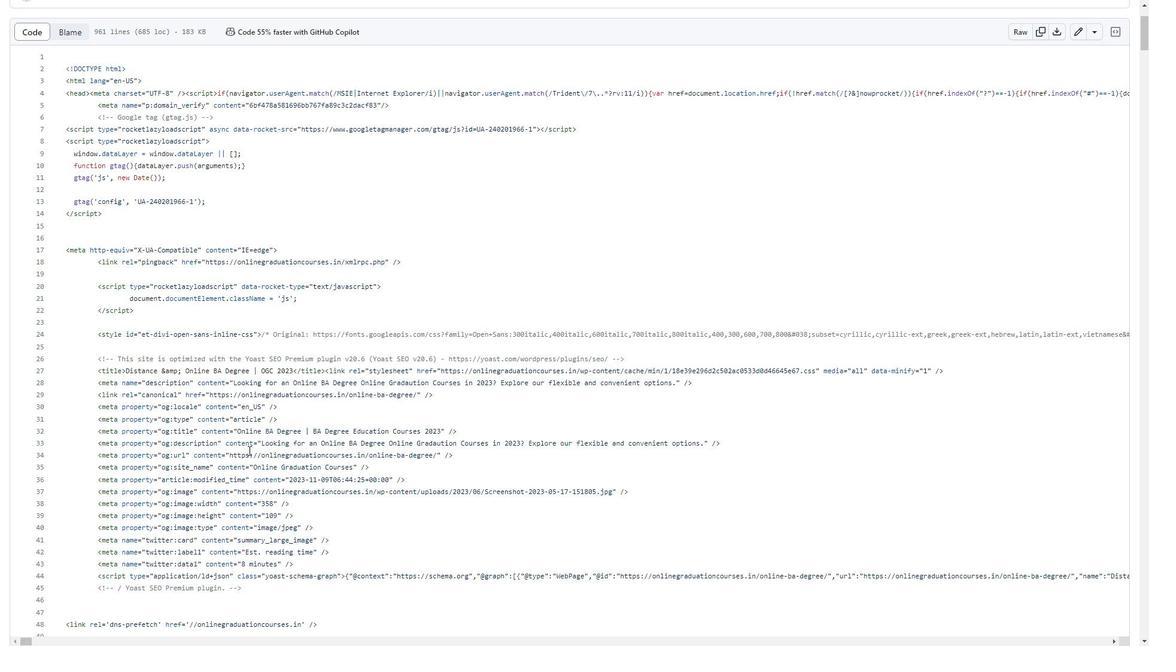
Action: Mouse scrolled (259, 460) with delta (0, 0)
Screenshot: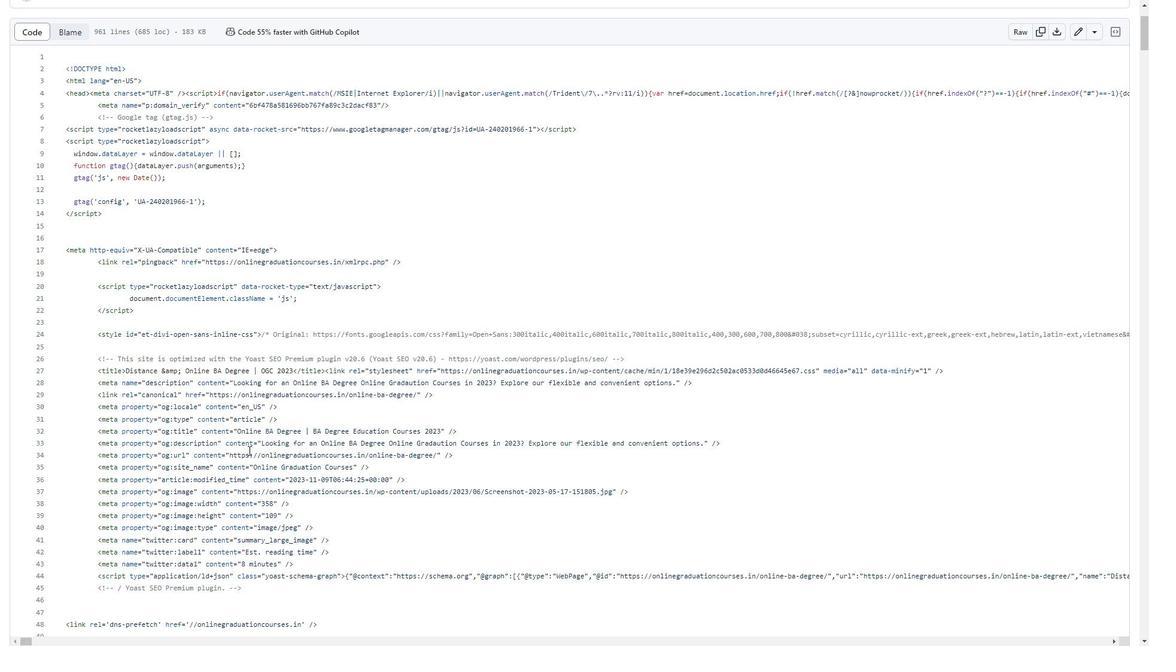 
Action: Mouse scrolled (259, 460) with delta (0, 0)
Screenshot: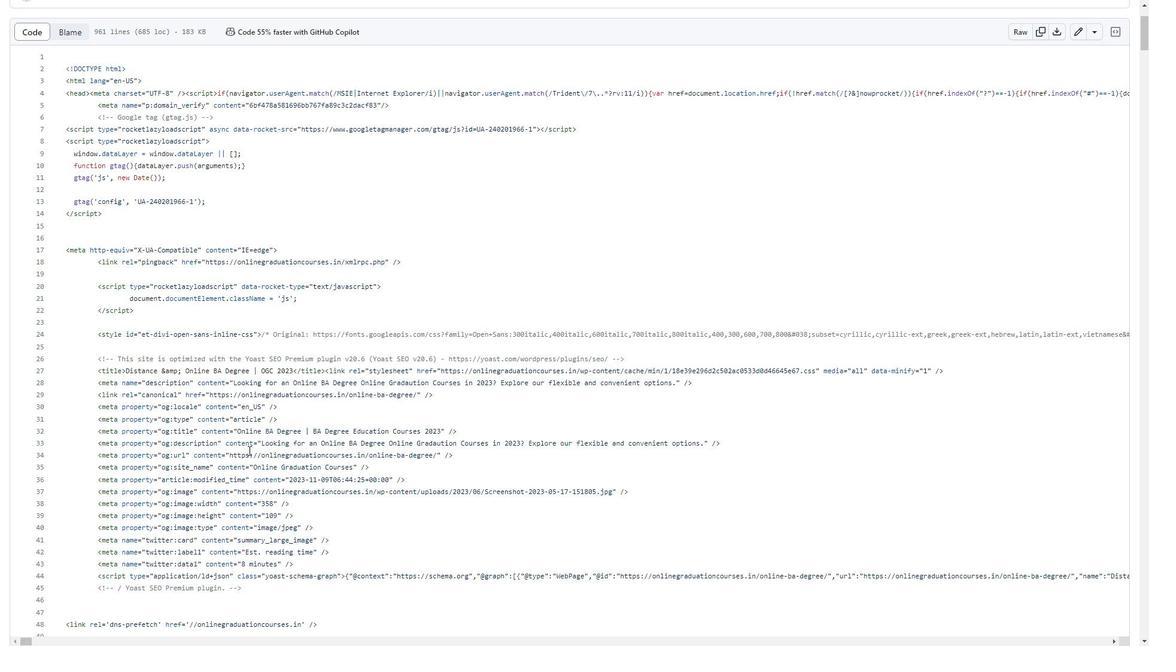 
Action: Mouse scrolled (259, 462) with delta (0, 0)
Screenshot: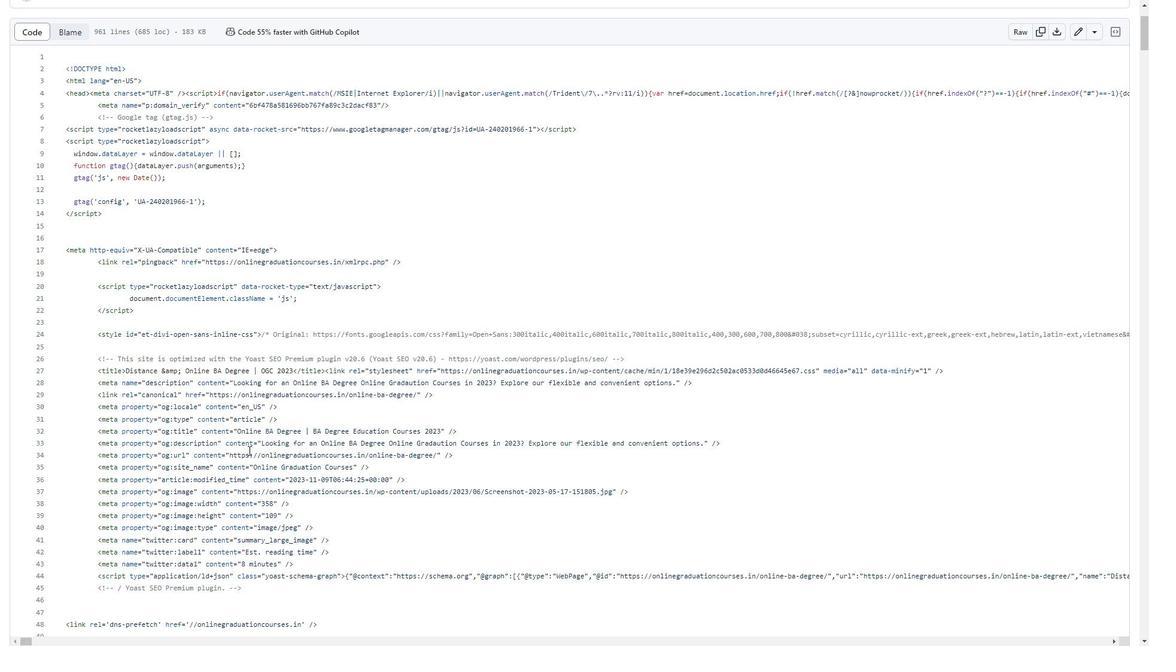 
Action: Mouse scrolled (259, 460) with delta (0, 0)
Screenshot: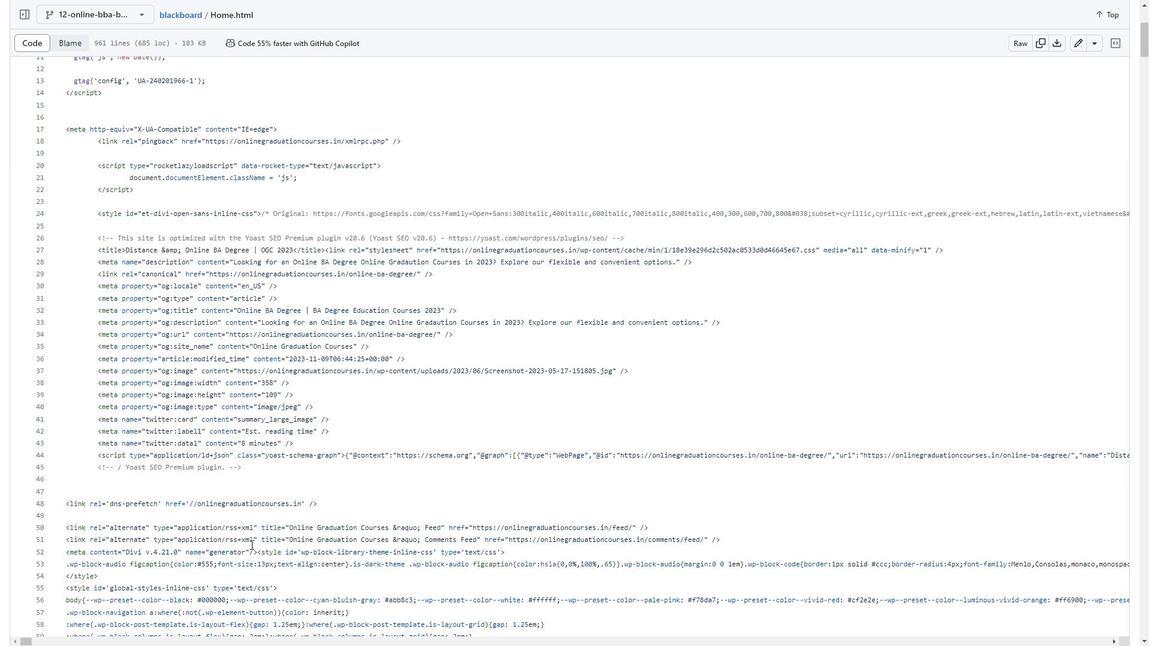 
Action: Mouse scrolled (259, 460) with delta (0, 0)
Screenshot: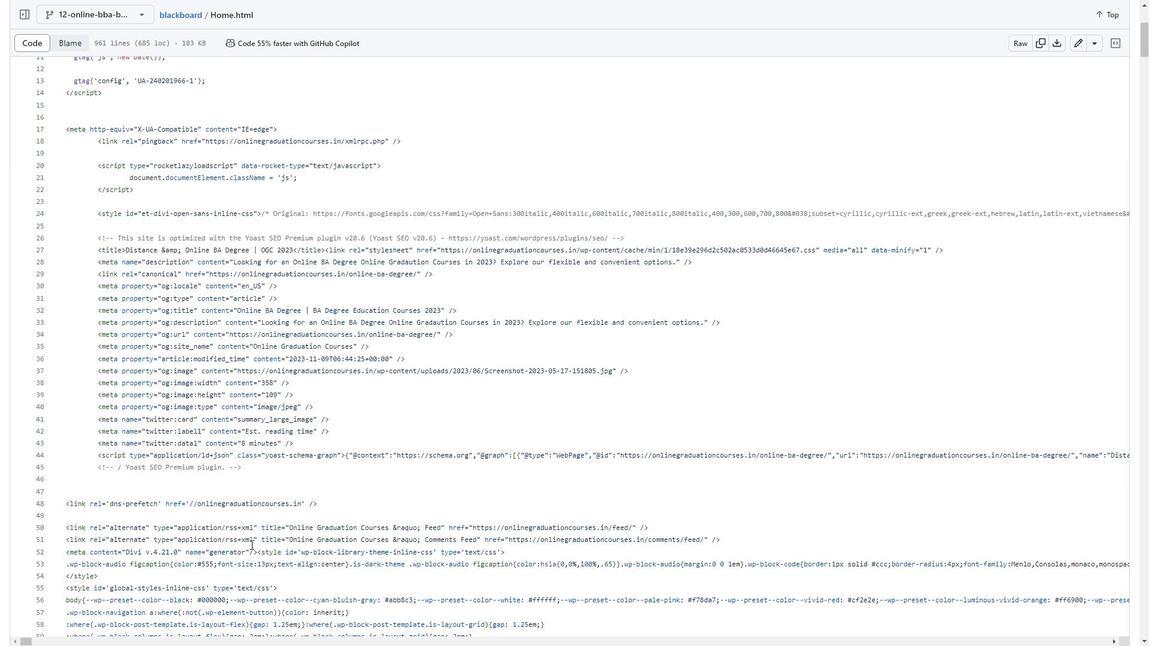 
Action: Mouse moved to (261, 555)
Screenshot: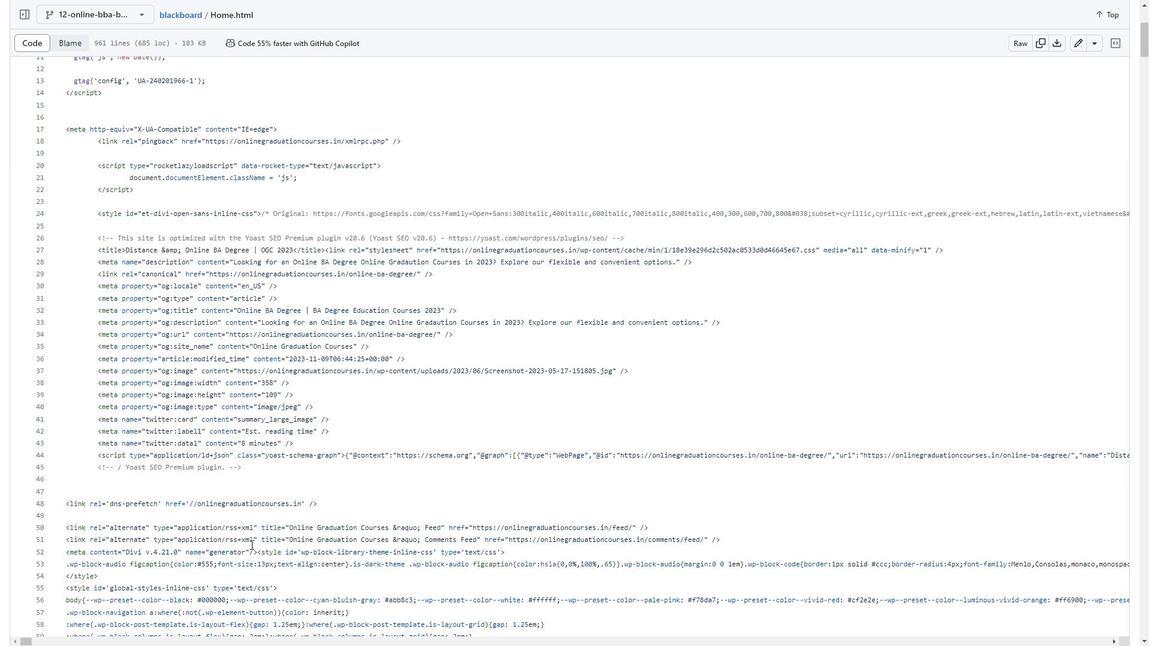 
Action: Mouse scrolled (261, 554) with delta (0, 0)
Screenshot: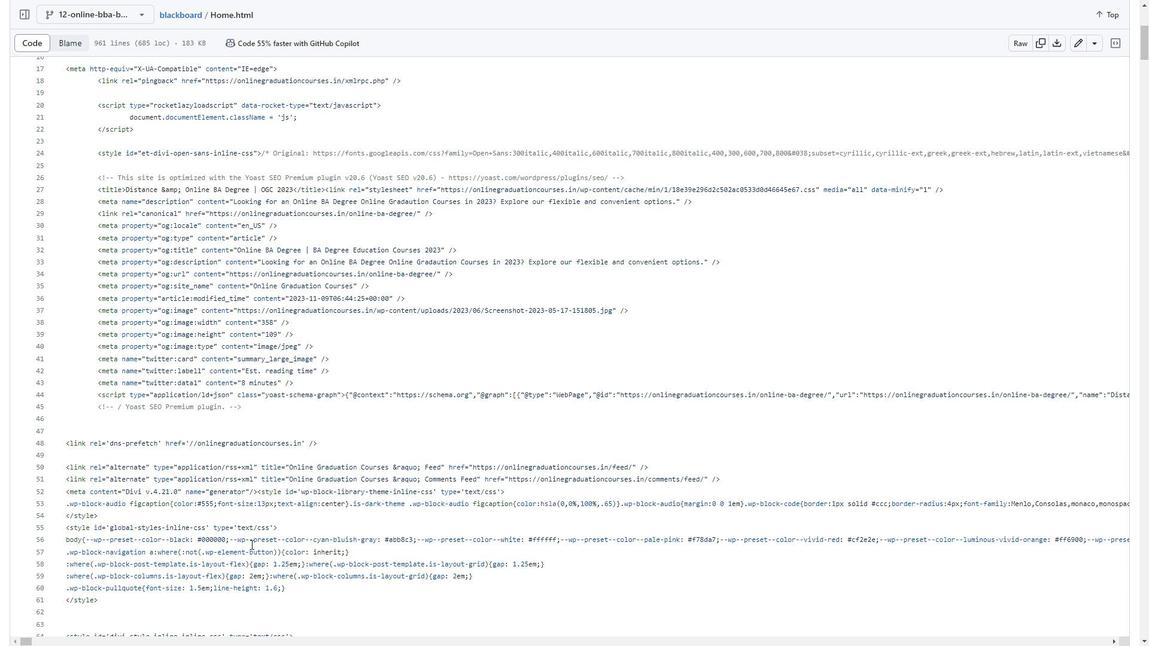 
Action: Mouse moved to (288, 546)
Screenshot: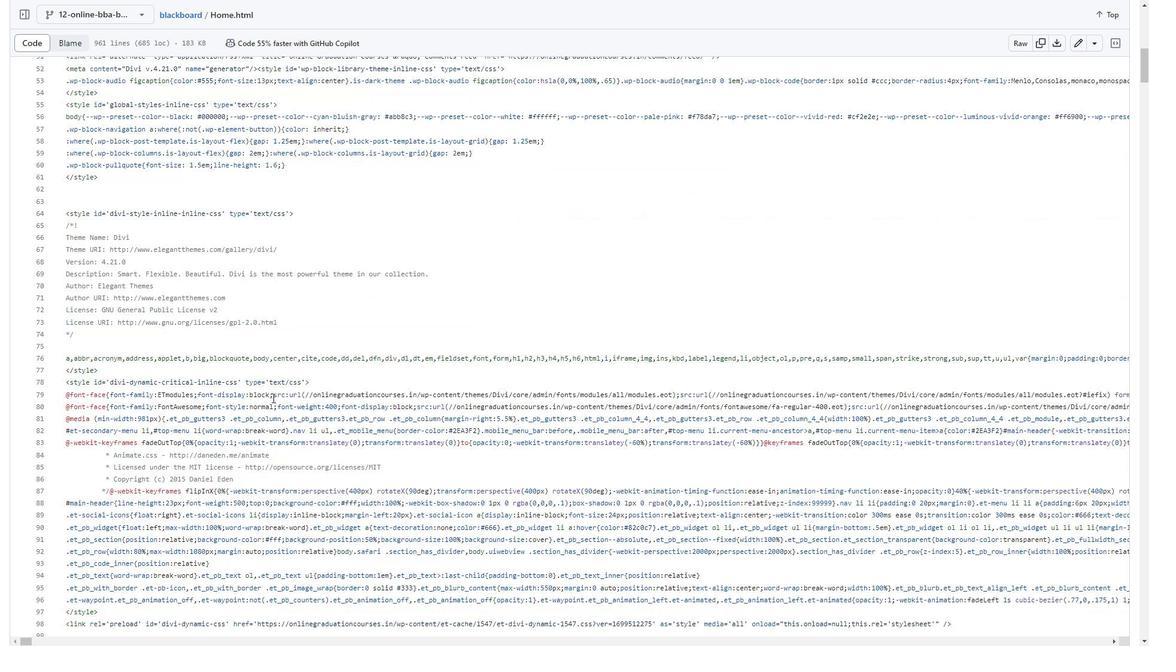 
Action: Mouse scrolled (288, 545) with delta (0, 0)
Screenshot: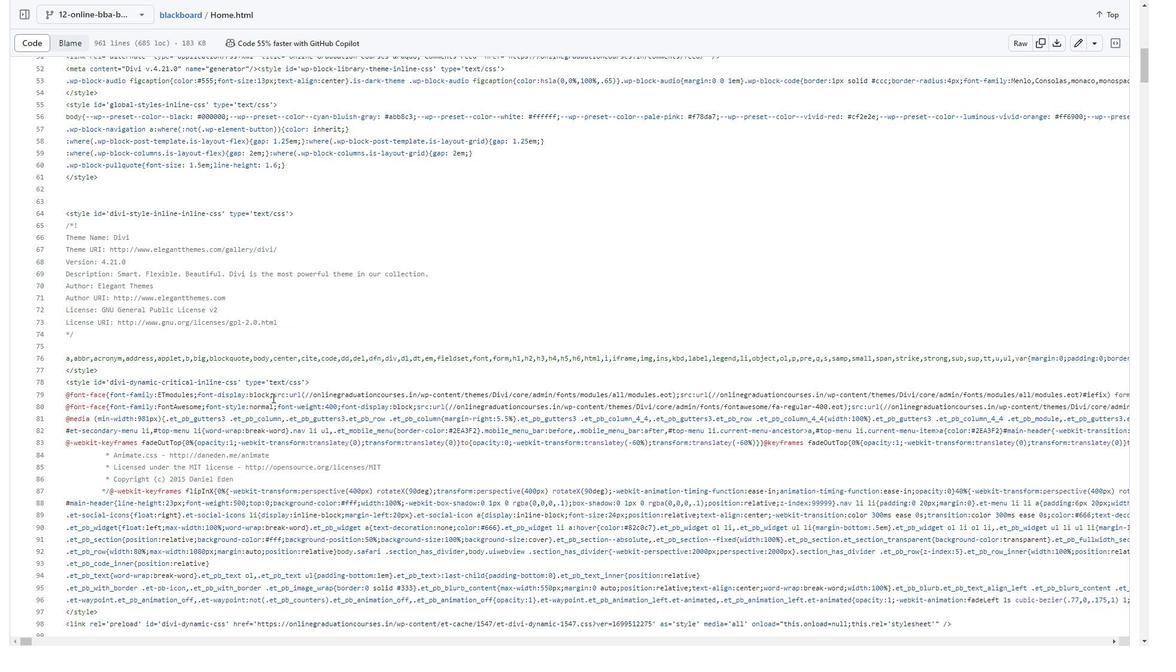 
Action: Mouse scrolled (288, 545) with delta (0, 0)
Screenshot: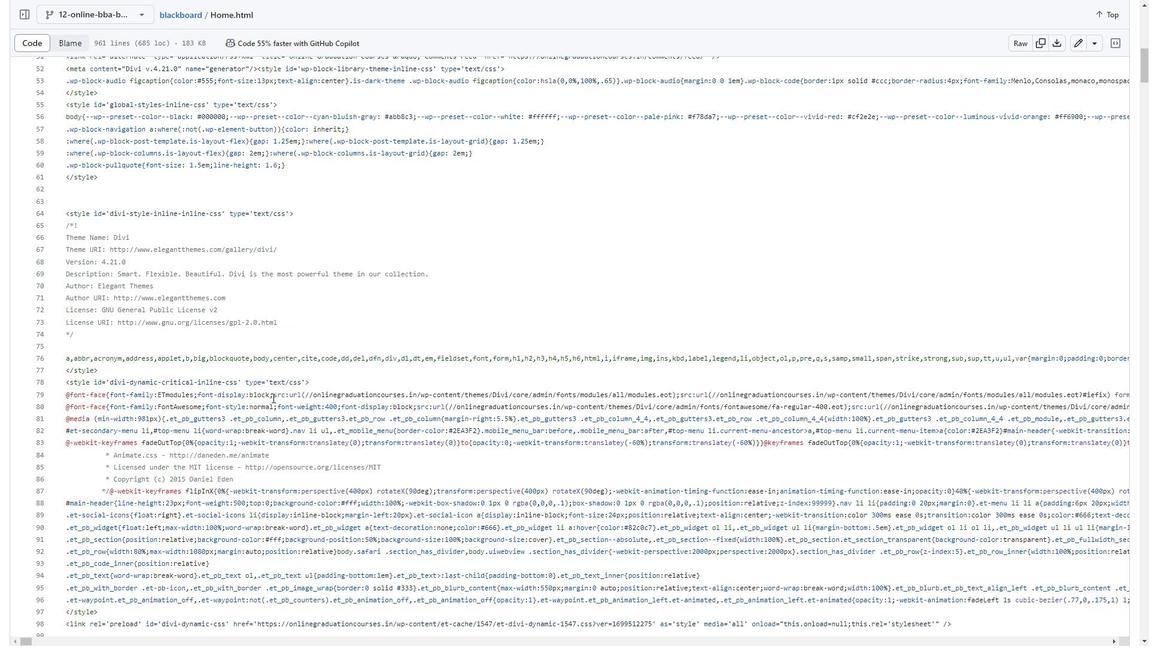 
Action: Mouse moved to (283, 408)
Screenshot: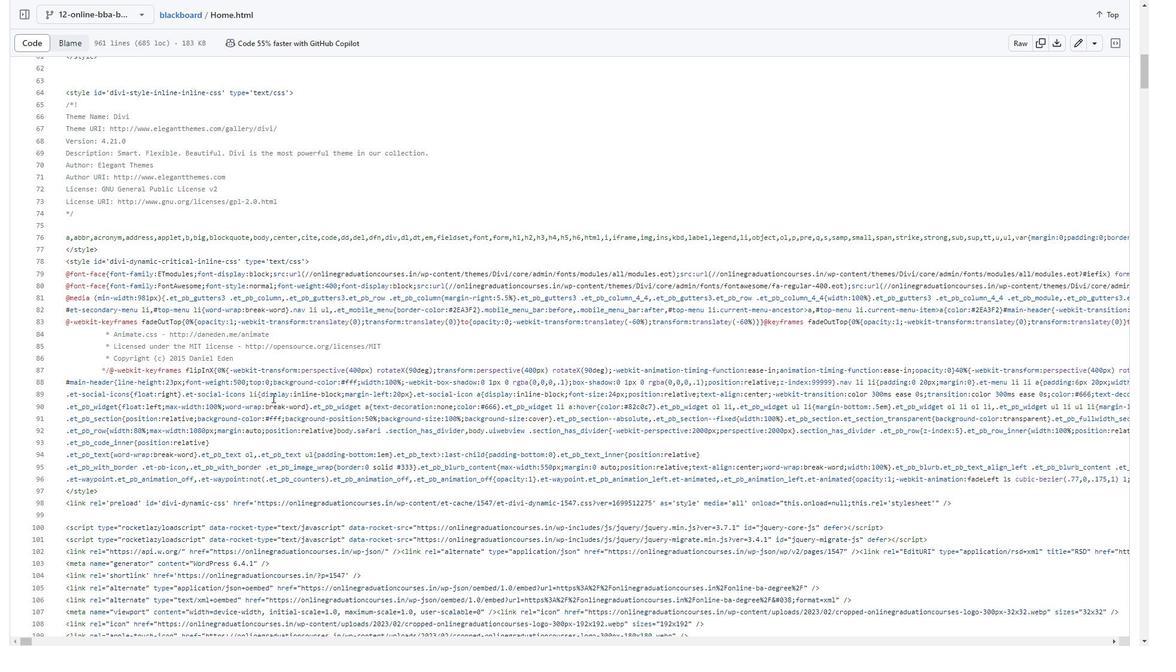 
Action: Mouse scrolled (283, 408) with delta (0, 0)
Screenshot: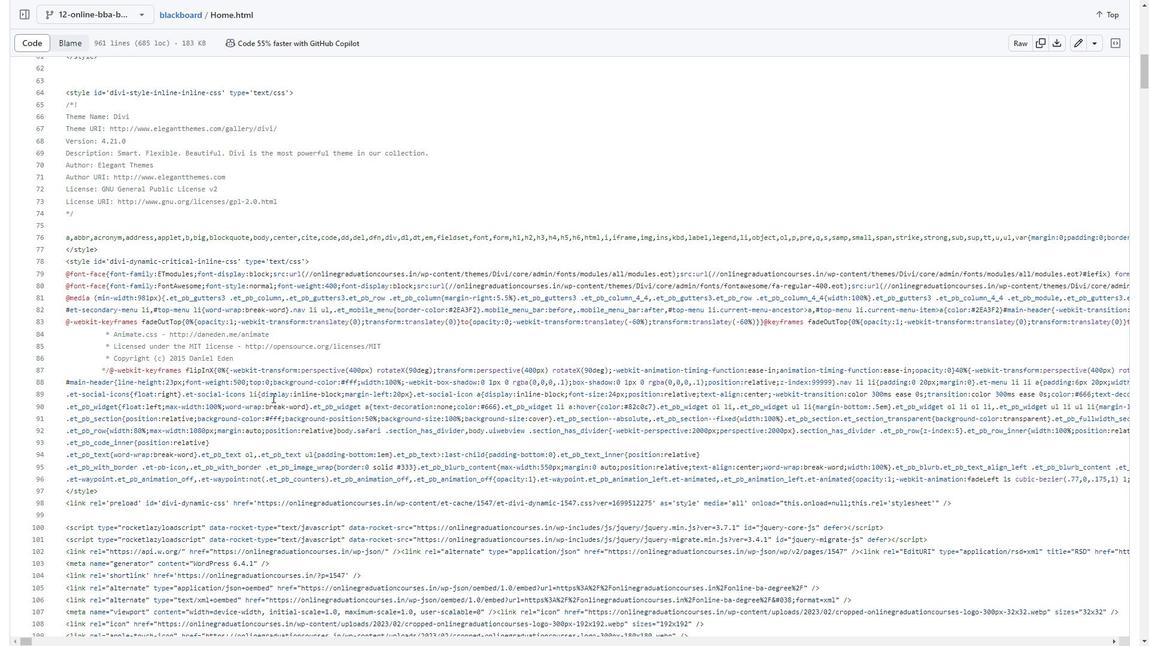 
Action: Mouse scrolled (283, 408) with delta (0, 0)
Screenshot: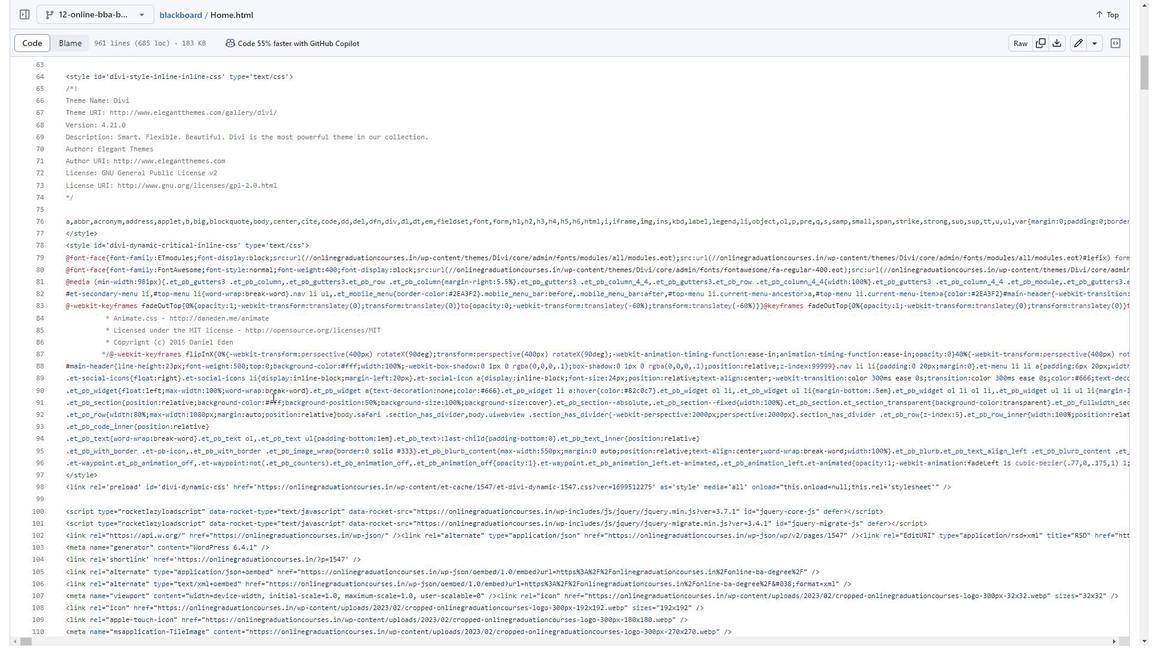 
Action: Mouse scrolled (283, 408) with delta (0, 0)
Screenshot: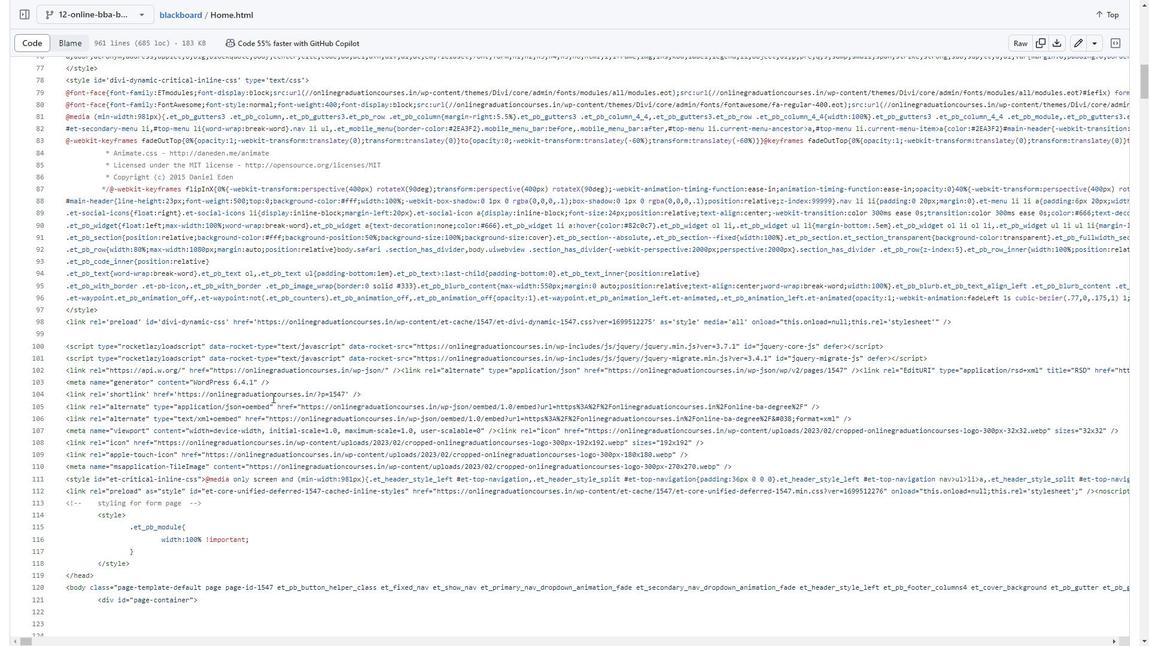 
Action: Mouse scrolled (283, 408) with delta (0, 0)
Screenshot: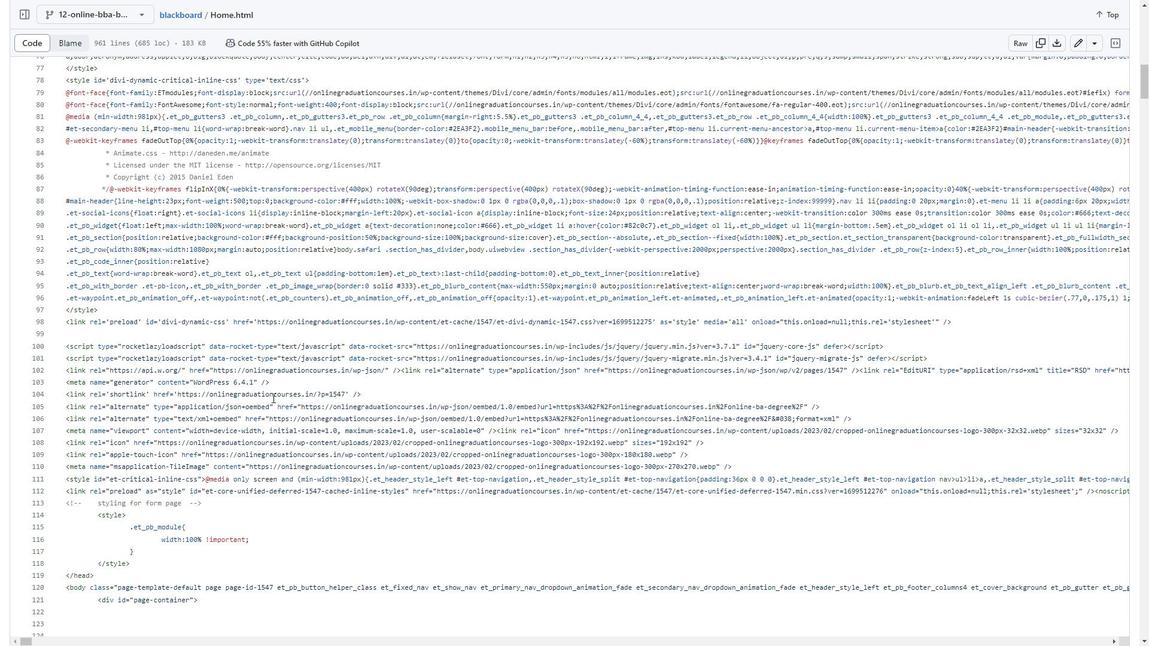 
Action: Mouse scrolled (283, 408) with delta (0, 0)
Screenshot: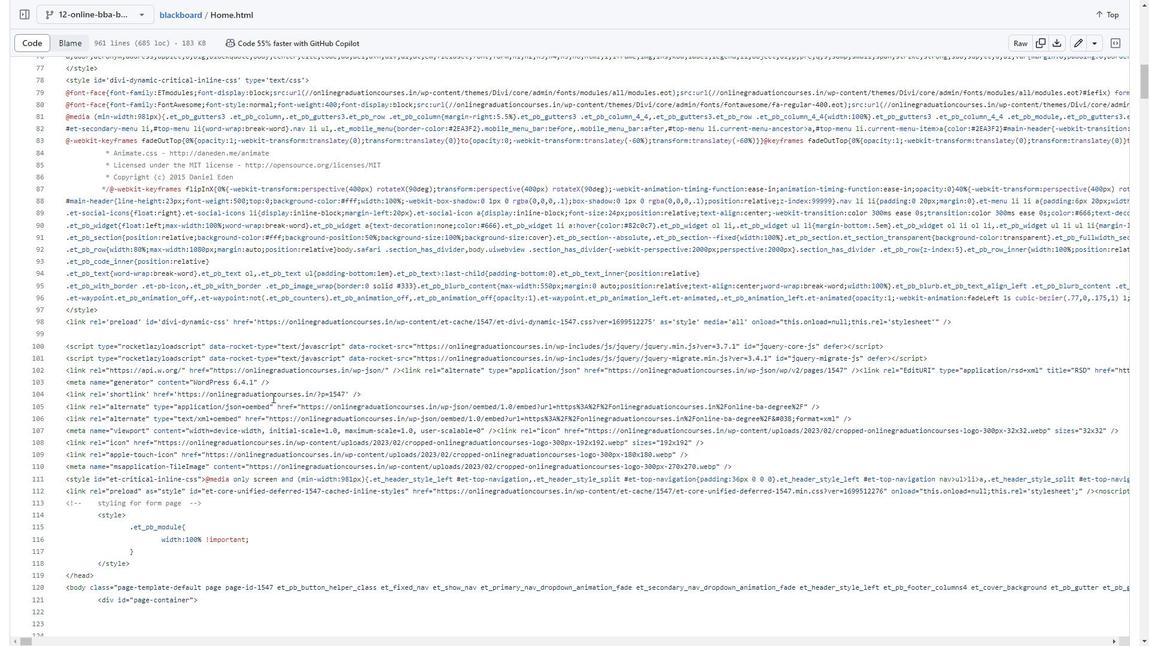 
Action: Mouse scrolled (283, 408) with delta (0, 0)
Screenshot: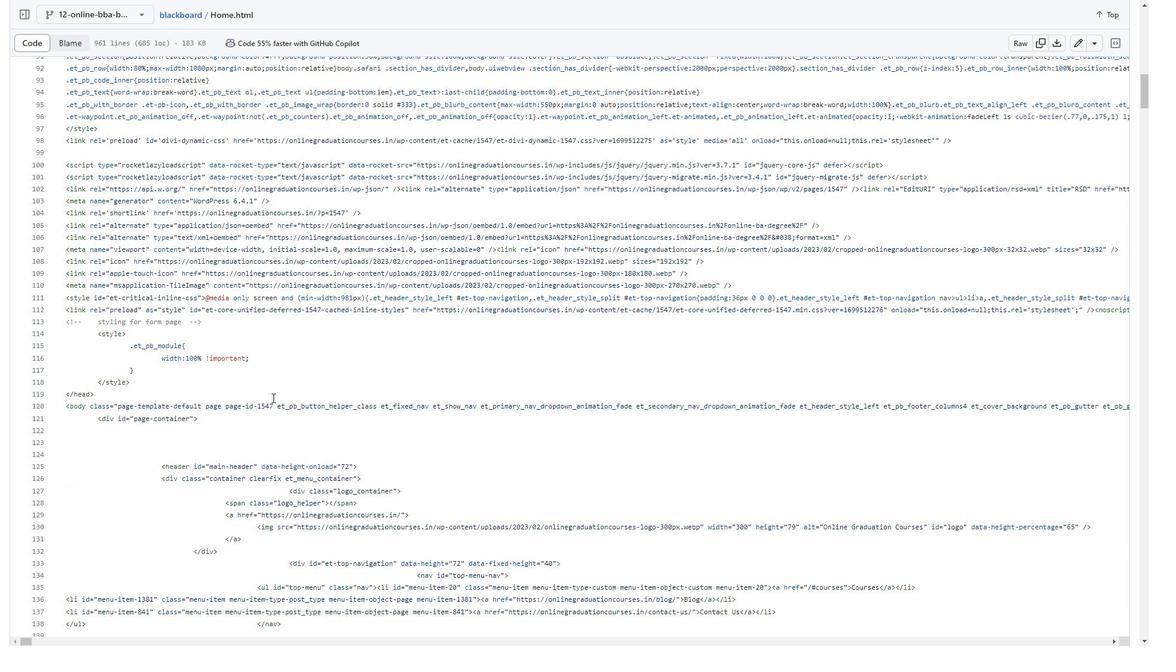 
Action: Mouse scrolled (283, 408) with delta (0, 0)
Screenshot: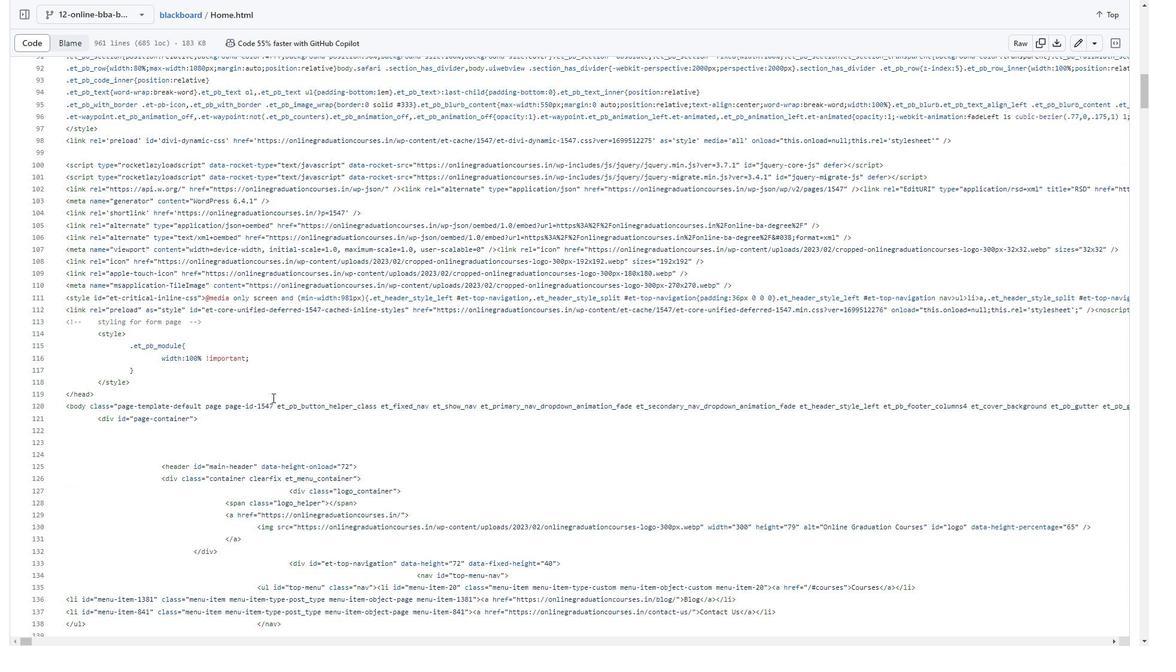 
Action: Mouse scrolled (283, 408) with delta (0, 0)
Screenshot: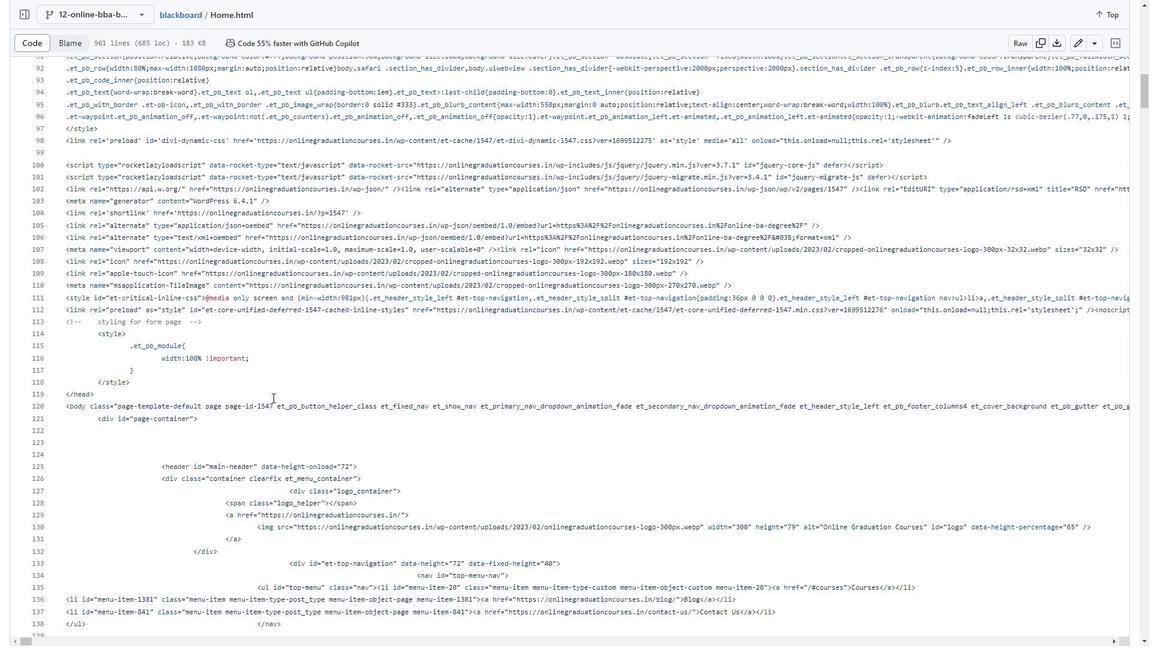 
Action: Mouse scrolled (283, 408) with delta (0, 0)
Screenshot: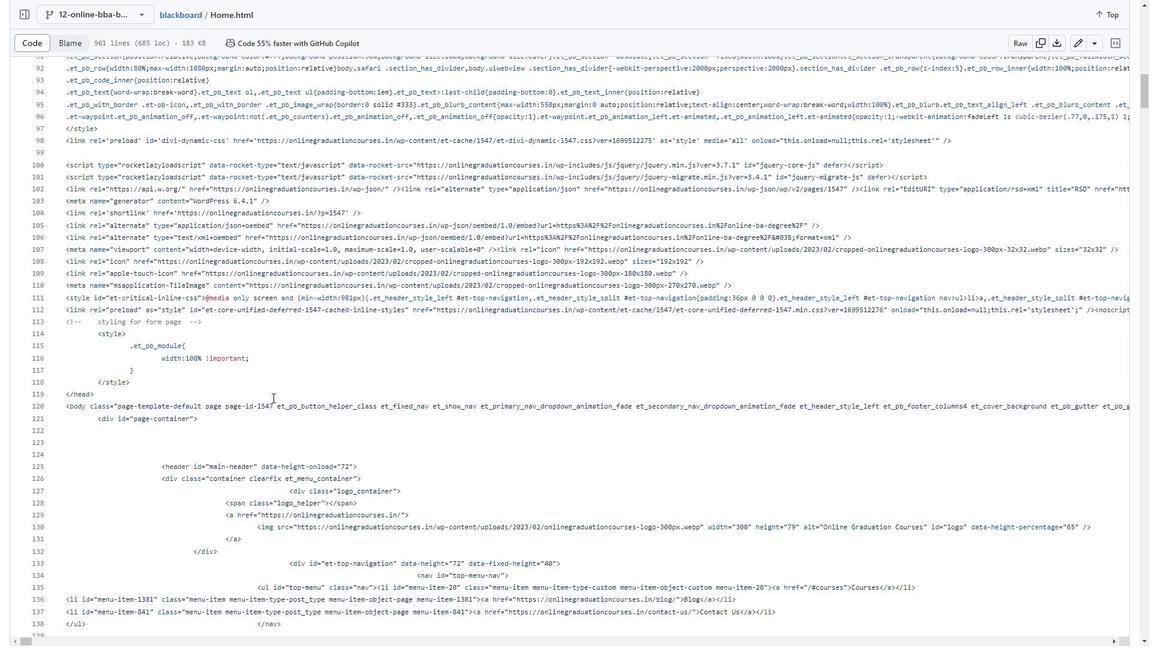 
Action: Mouse scrolled (283, 408) with delta (0, 0)
Screenshot: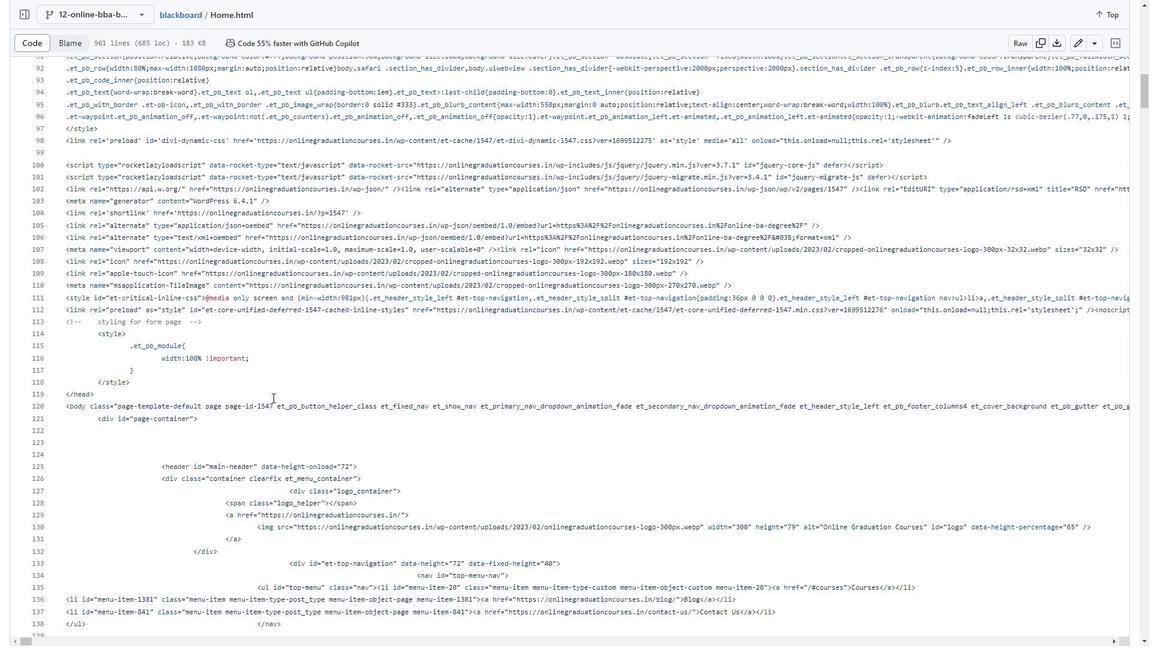 
Action: Mouse scrolled (283, 408) with delta (0, 0)
Screenshot: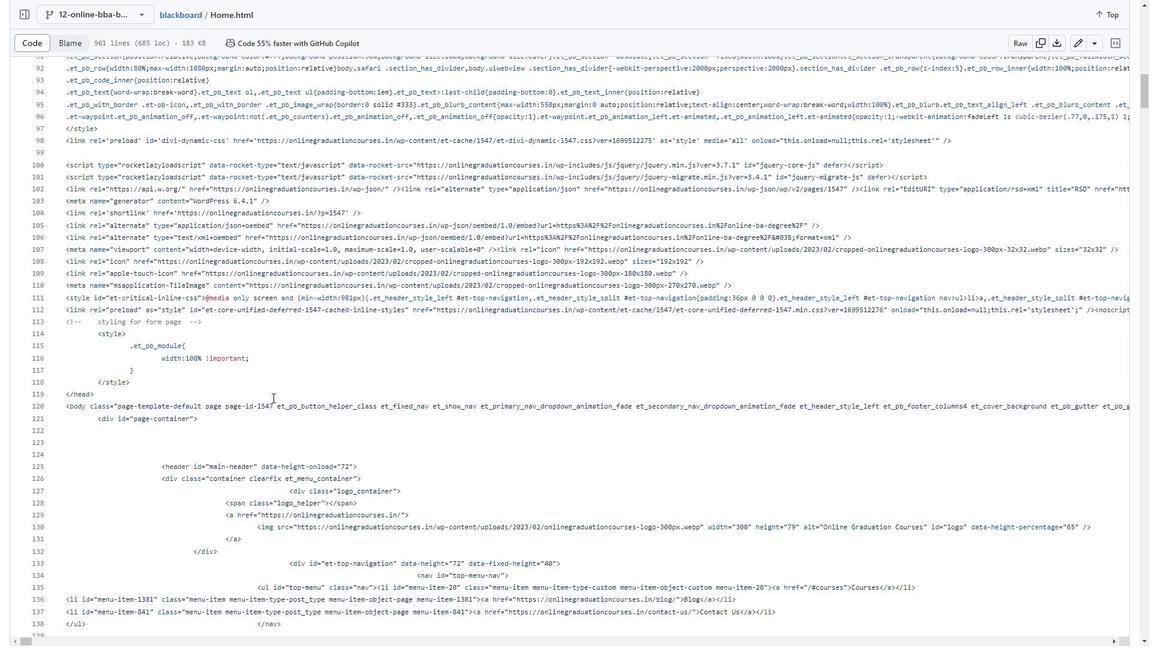 
Action: Mouse scrolled (283, 408) with delta (0, 0)
Screenshot: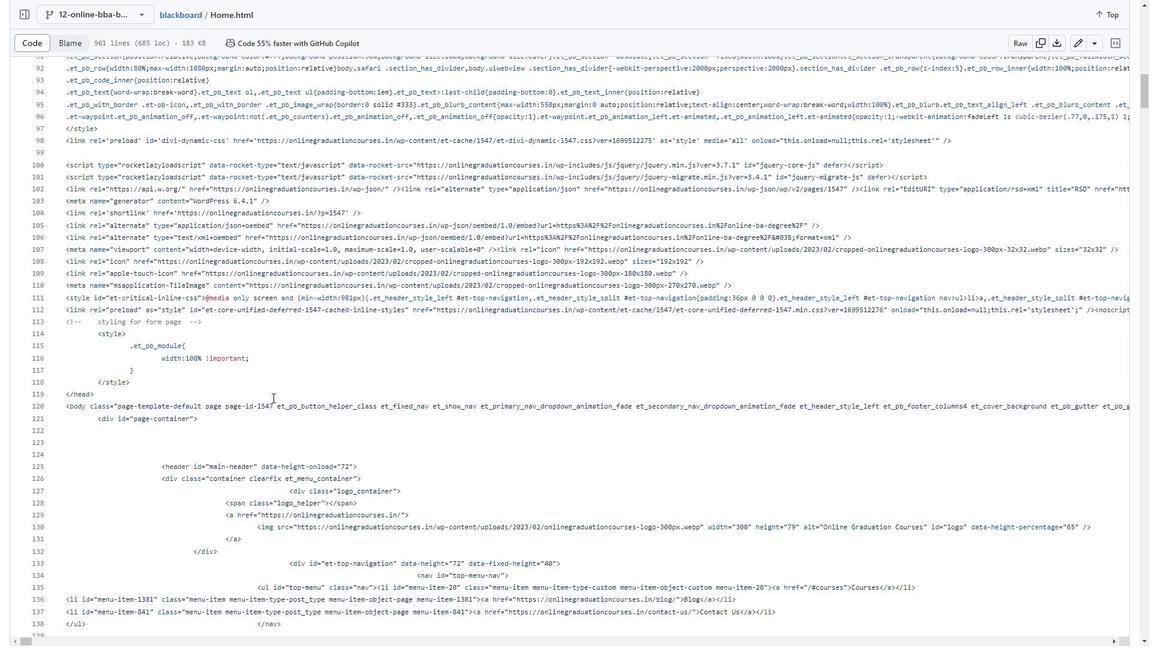 
Action: Mouse scrolled (283, 408) with delta (0, 0)
Screenshot: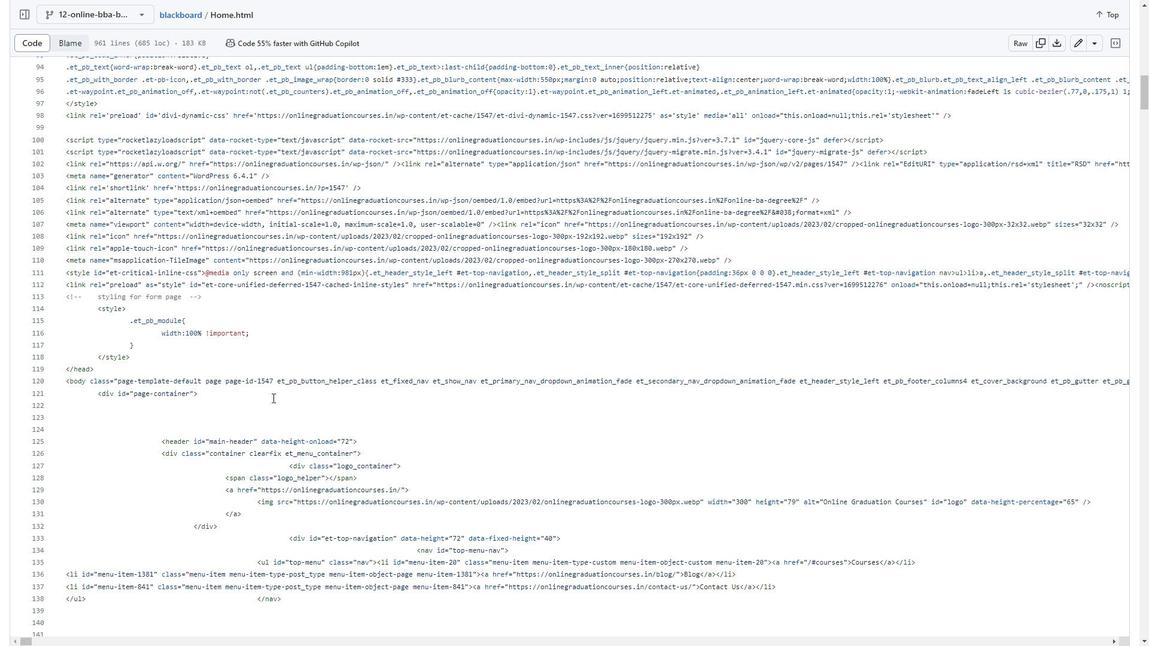
Action: Mouse scrolled (283, 408) with delta (0, 0)
Screenshot: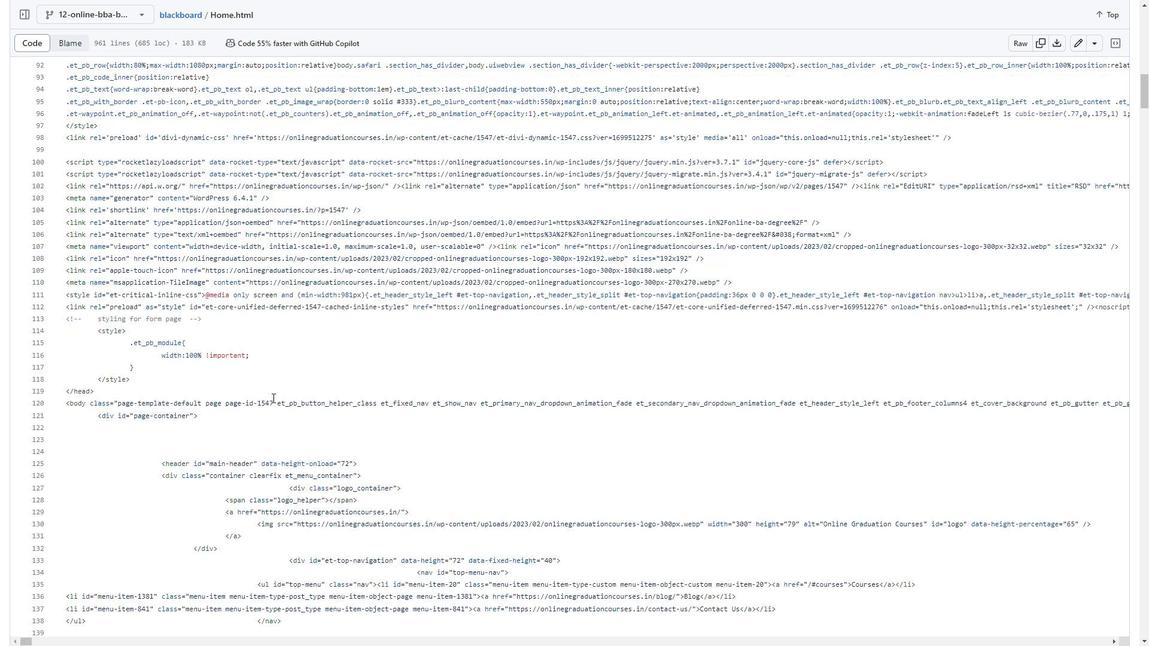
Action: Mouse scrolled (283, 409) with delta (0, 0)
Screenshot: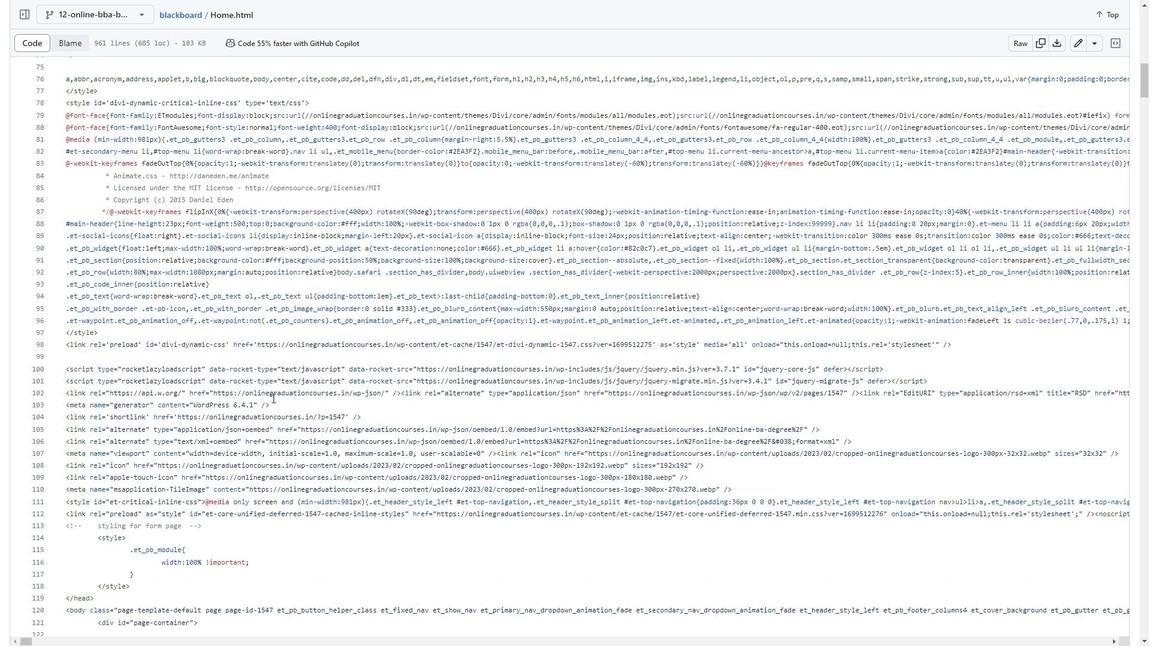 
Action: Mouse scrolled (283, 409) with delta (0, 0)
Screenshot: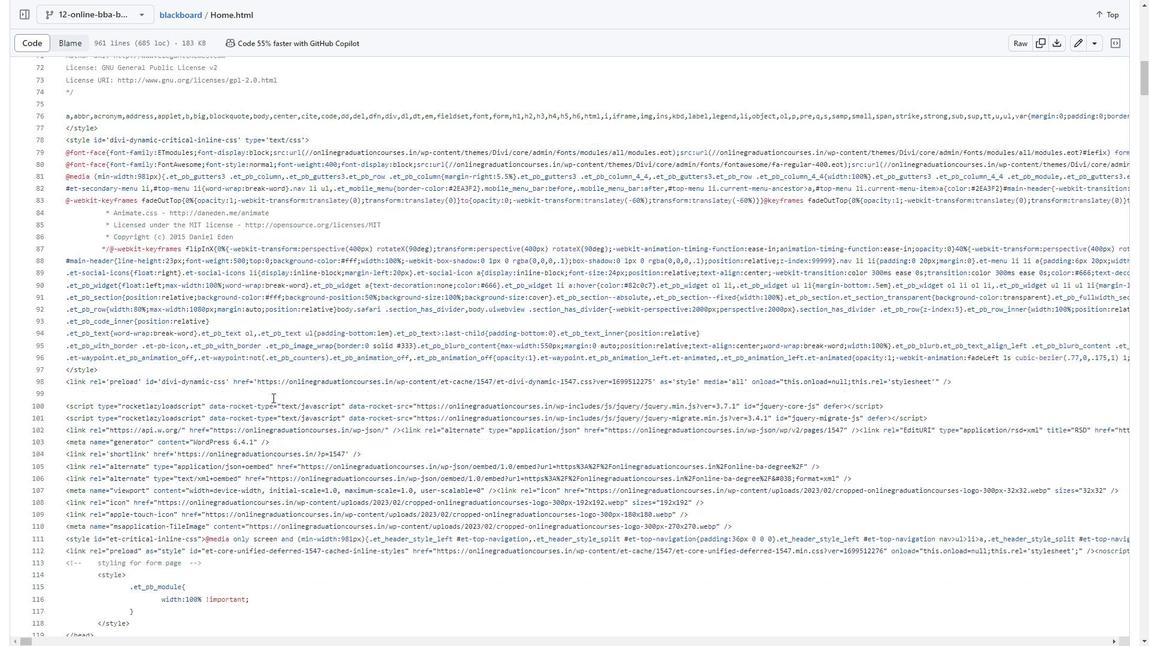 
Action: Mouse scrolled (283, 409) with delta (0, 0)
Screenshot: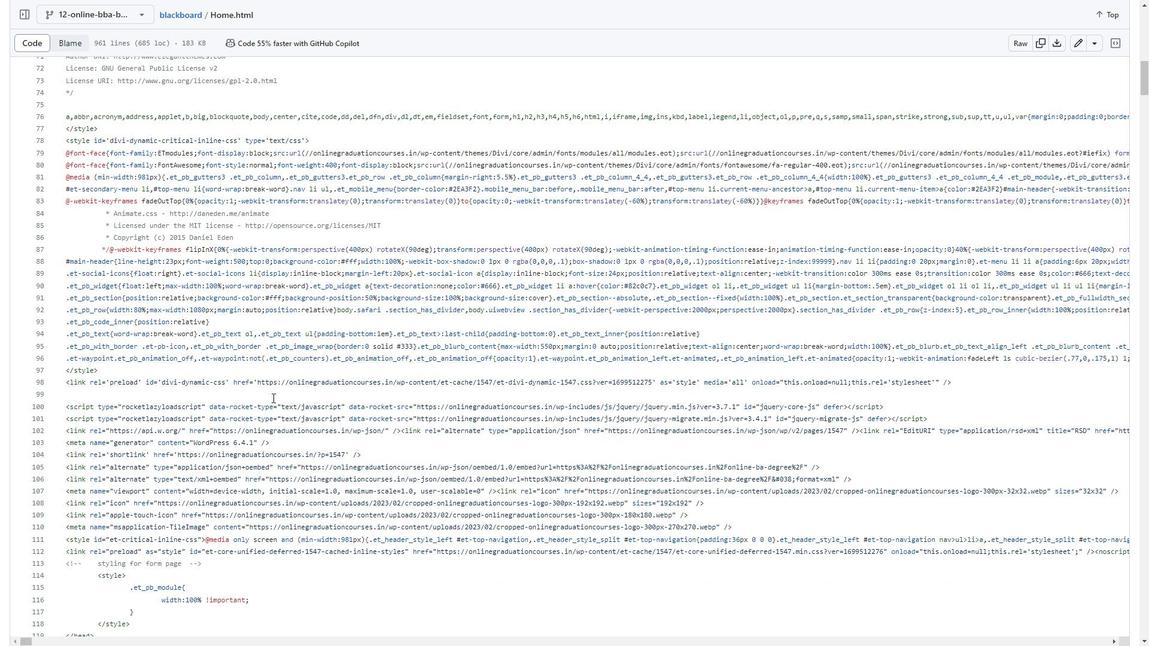 
Action: Mouse scrolled (283, 409) with delta (0, 0)
Screenshot: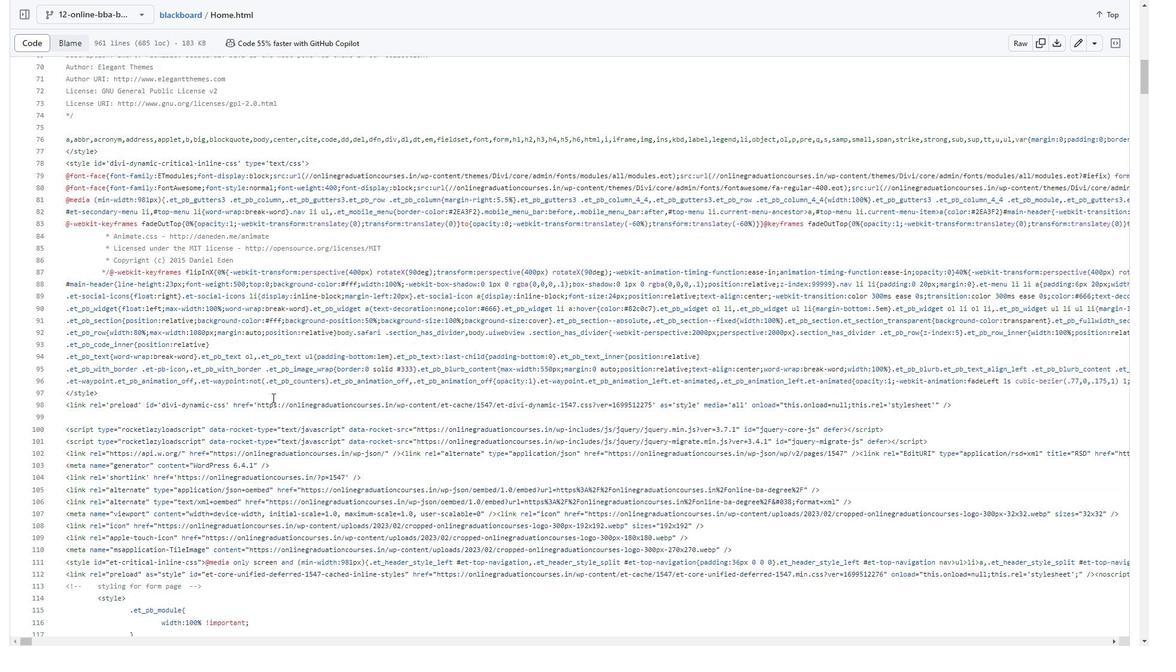 
Action: Mouse scrolled (283, 409) with delta (0, 0)
Screenshot: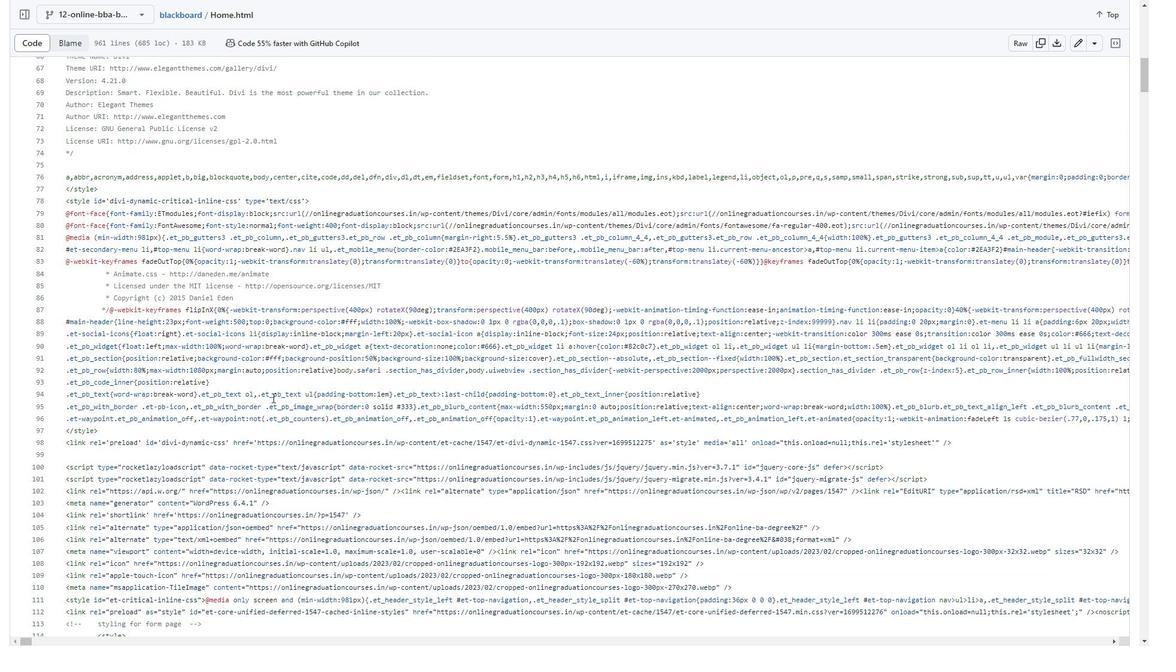 
Action: Mouse scrolled (283, 409) with delta (0, 0)
Screenshot: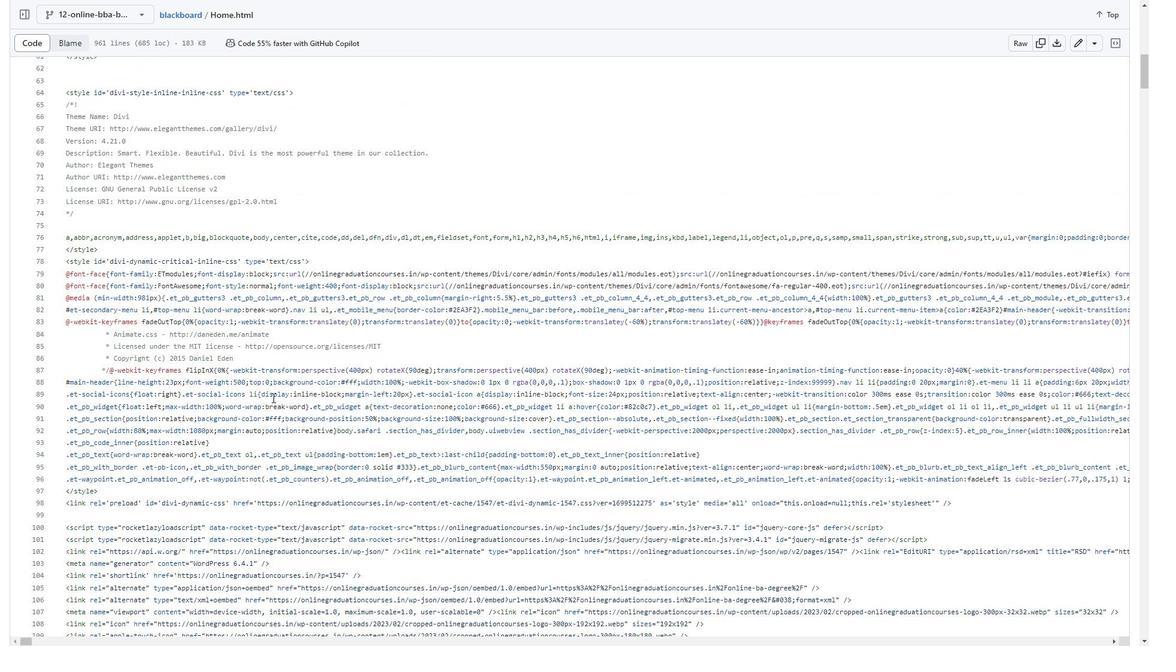 
Action: Mouse scrolled (283, 409) with delta (0, 0)
Screenshot: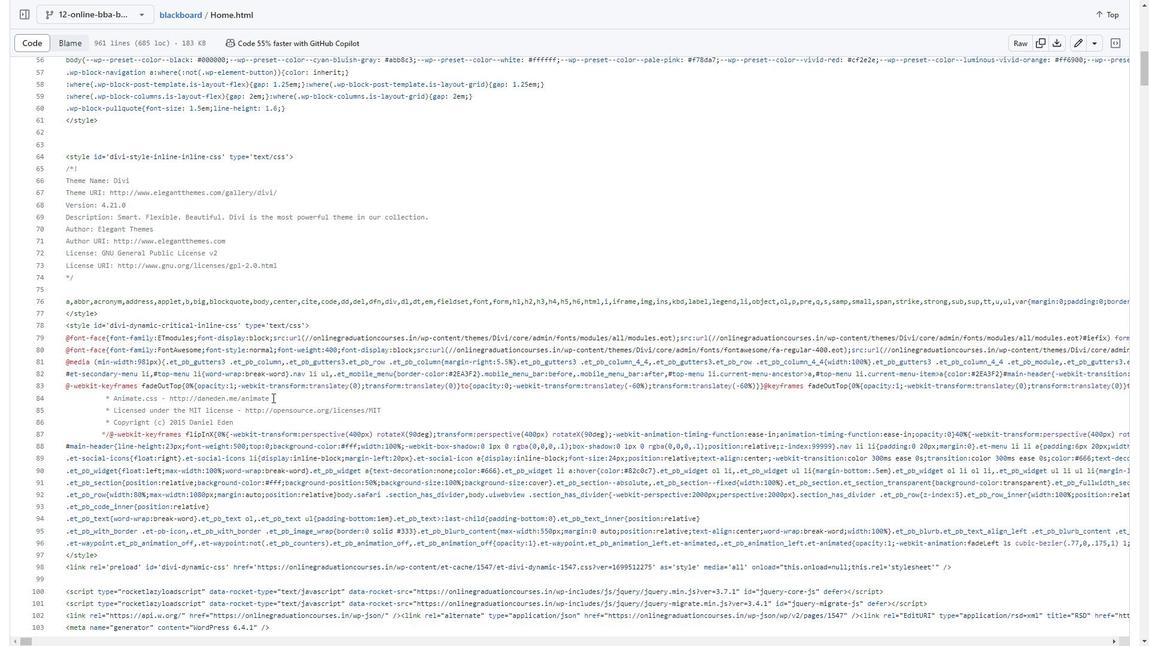 
Action: Mouse scrolled (283, 409) with delta (0, 0)
Screenshot: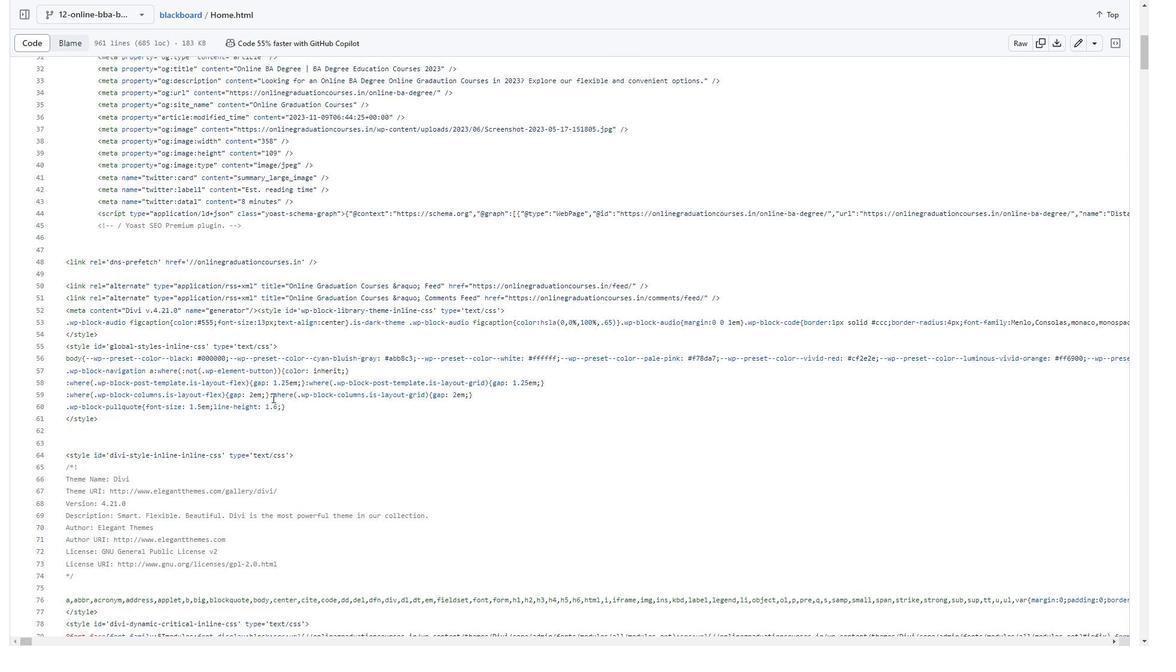 
Action: Mouse scrolled (283, 409) with delta (0, 0)
Screenshot: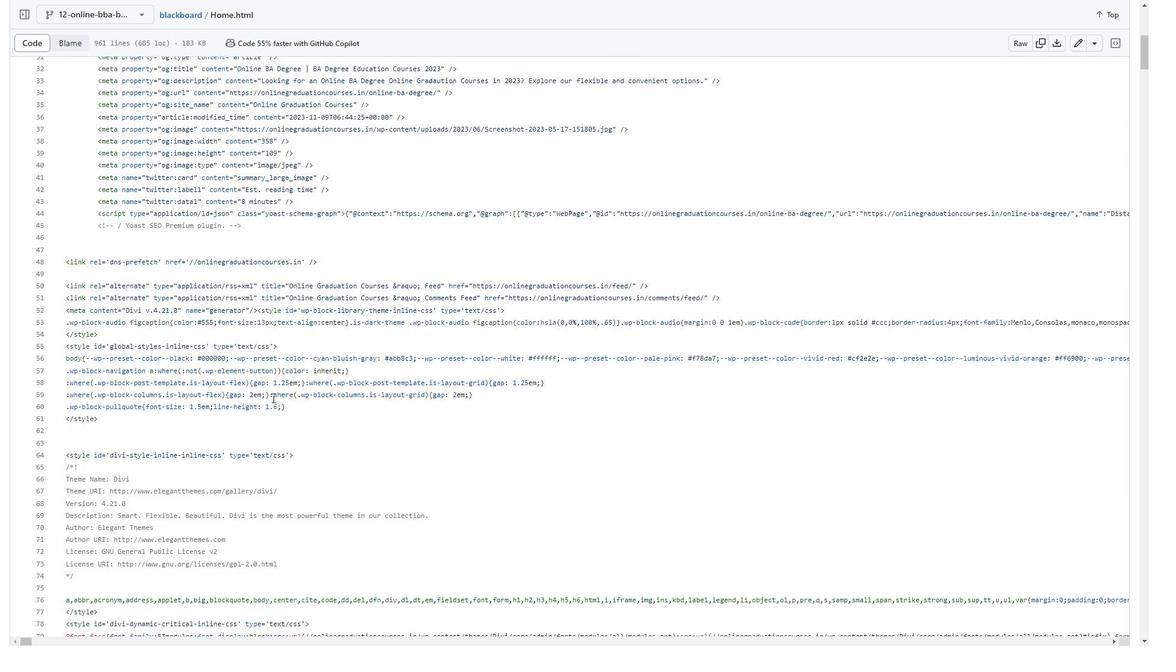
Action: Mouse scrolled (283, 409) with delta (0, 0)
Screenshot: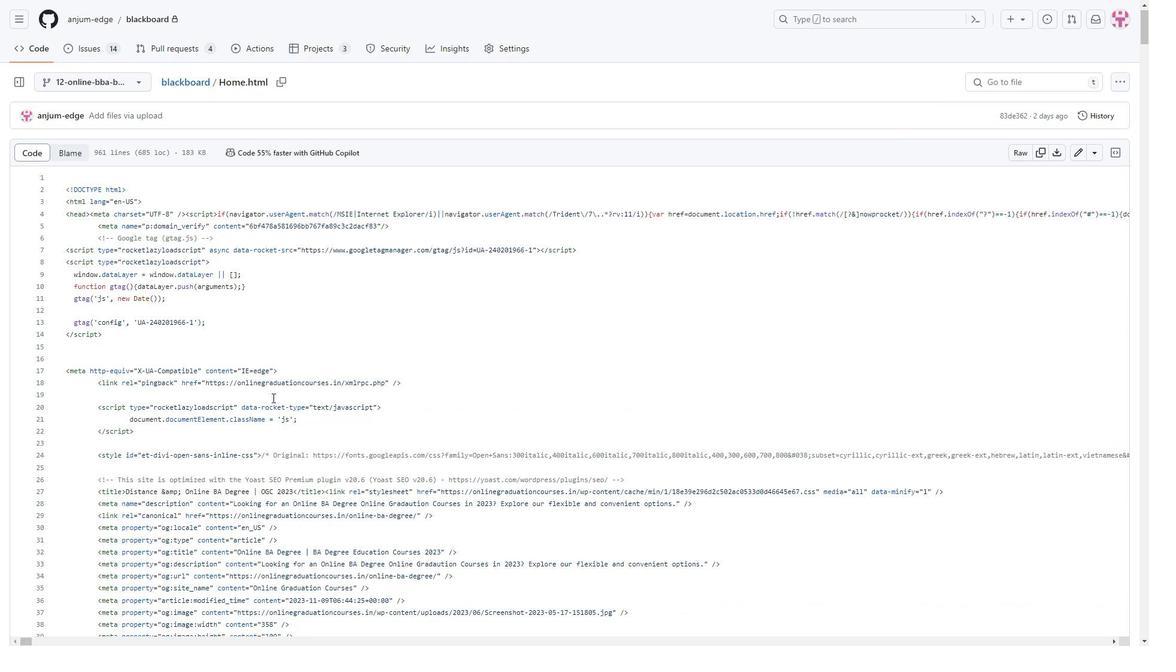 
Action: Mouse scrolled (283, 409) with delta (0, 0)
Screenshot: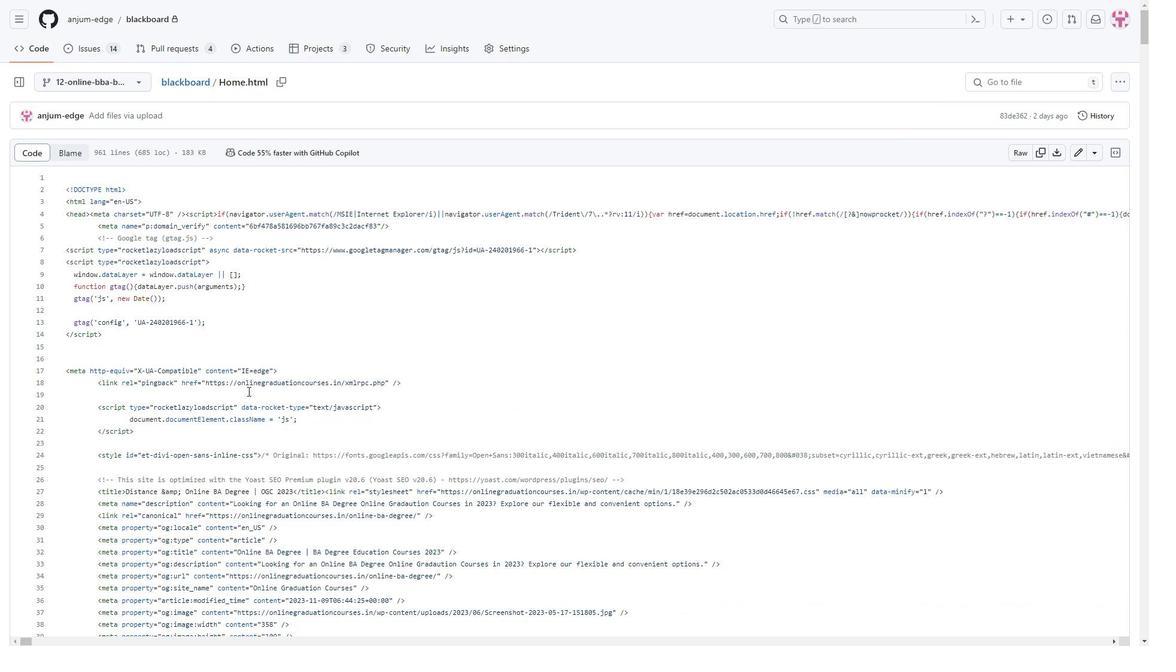
Action: Mouse scrolled (283, 409) with delta (0, 0)
Screenshot: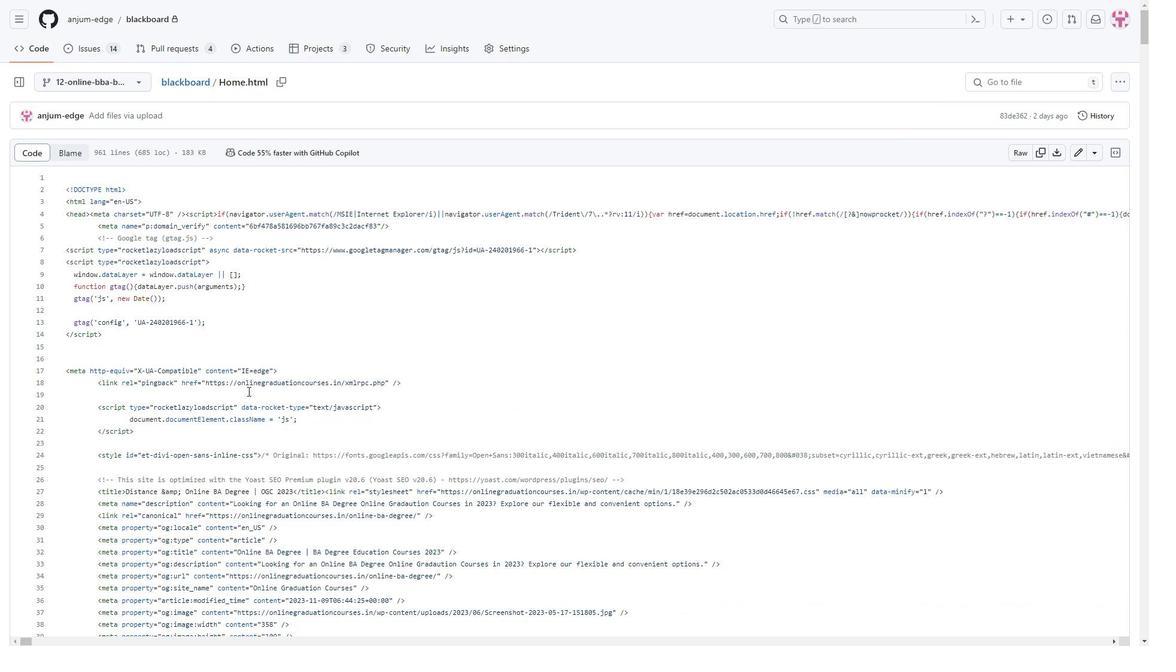 
Action: Mouse scrolled (283, 409) with delta (0, 0)
Screenshot: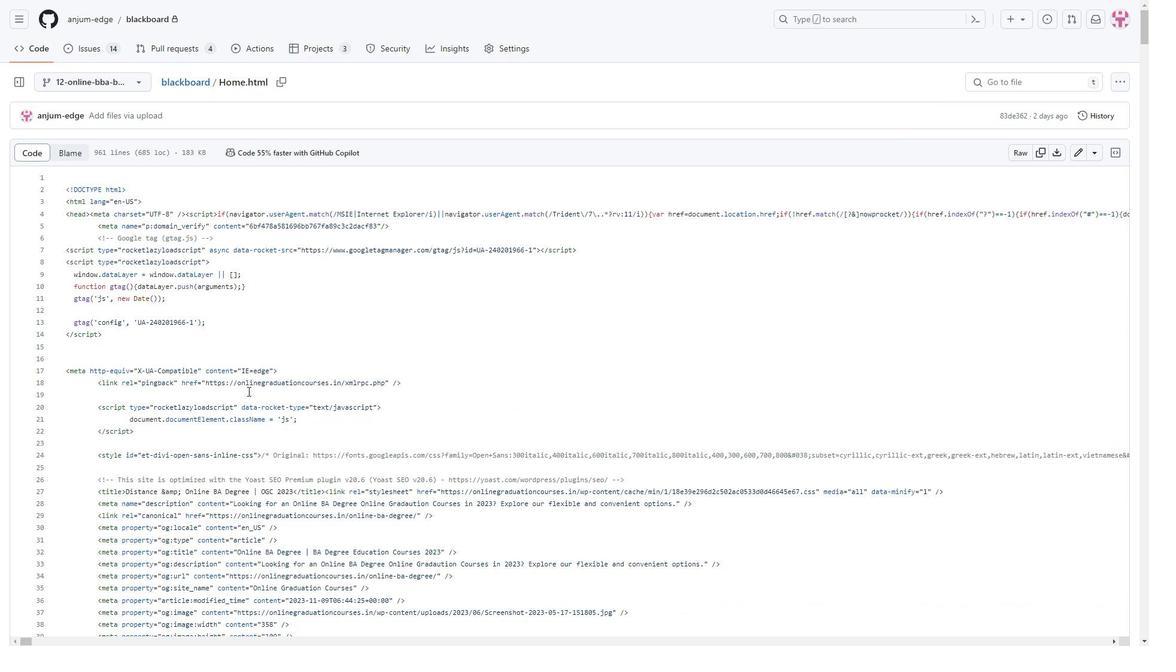 
Action: Mouse scrolled (283, 409) with delta (0, 0)
Screenshot: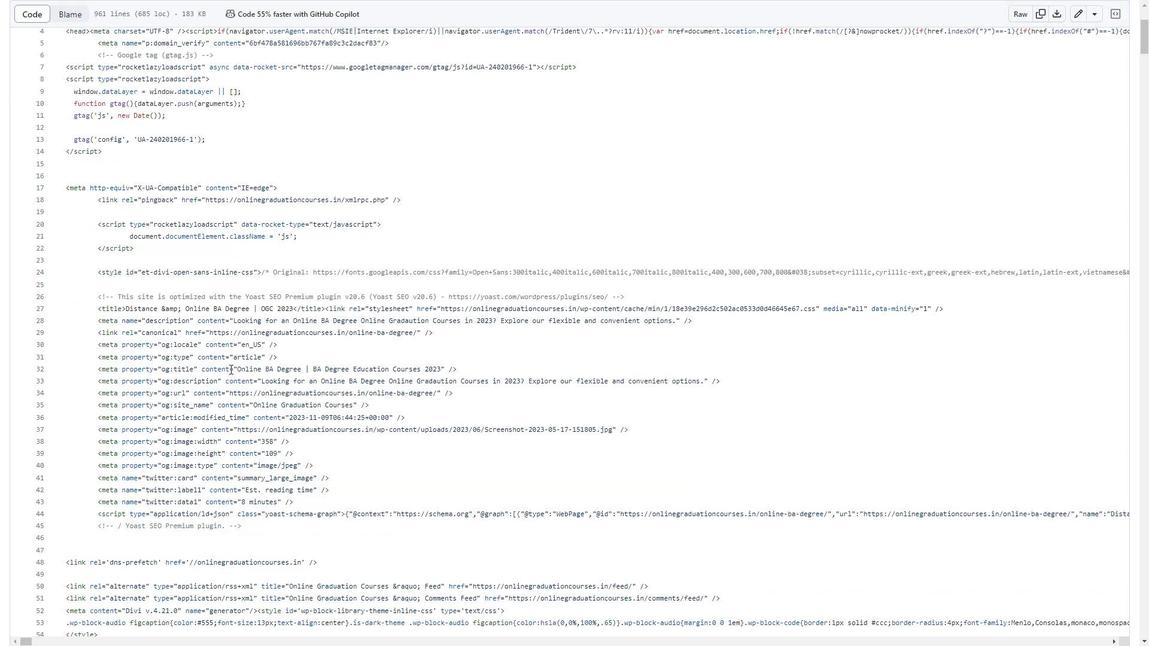 
Action: Mouse scrolled (283, 409) with delta (0, 0)
Screenshot: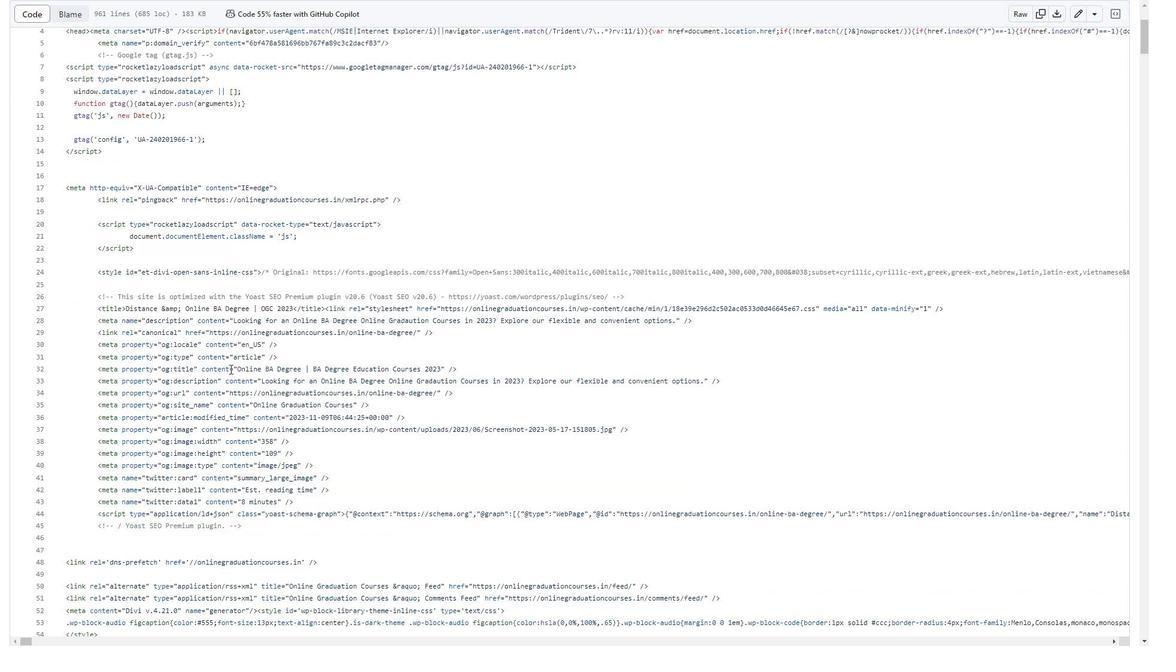 
Action: Mouse scrolled (283, 409) with delta (0, 0)
Screenshot: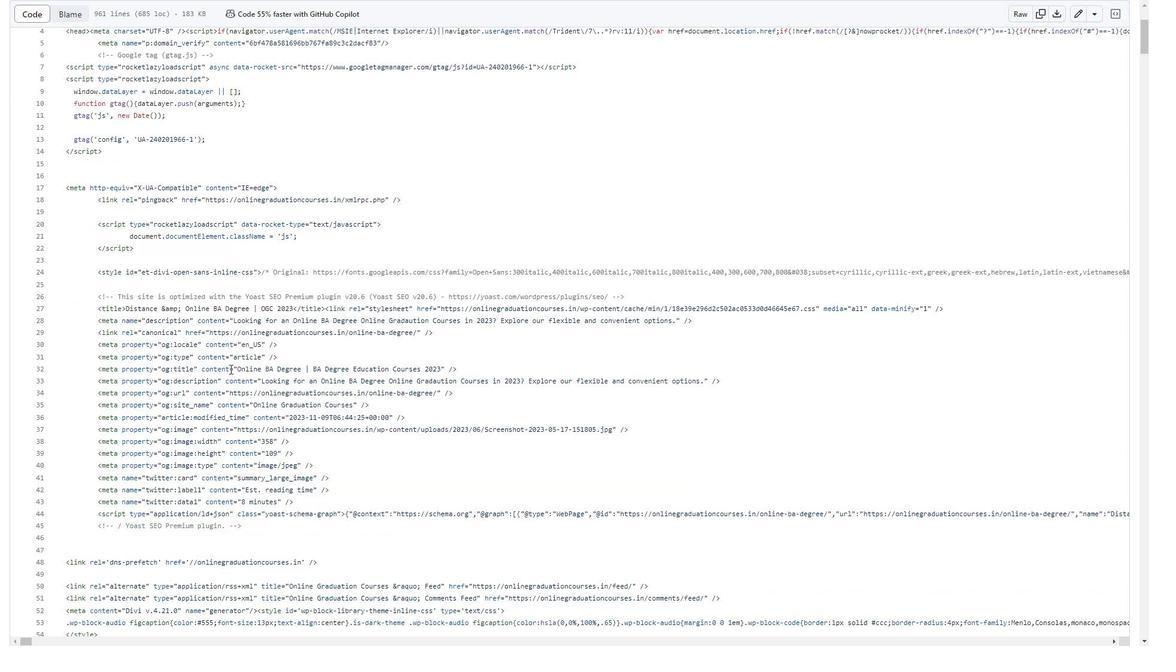 
Action: Mouse scrolled (283, 409) with delta (0, 0)
Screenshot: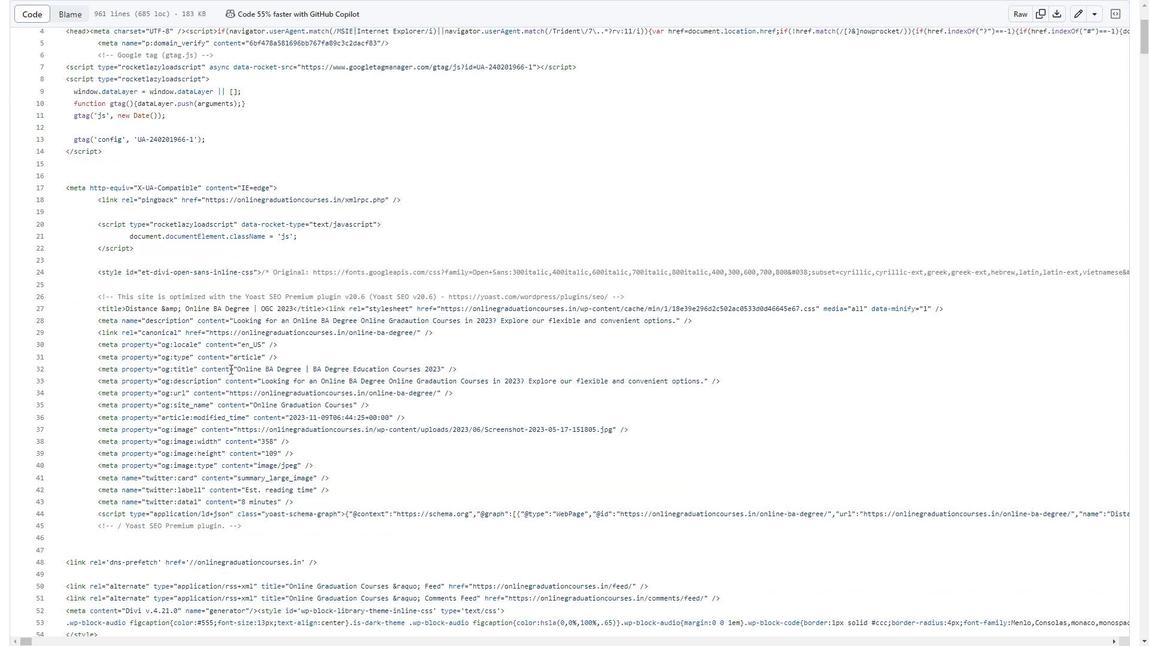 
Action: Mouse scrolled (283, 409) with delta (0, 0)
Screenshot: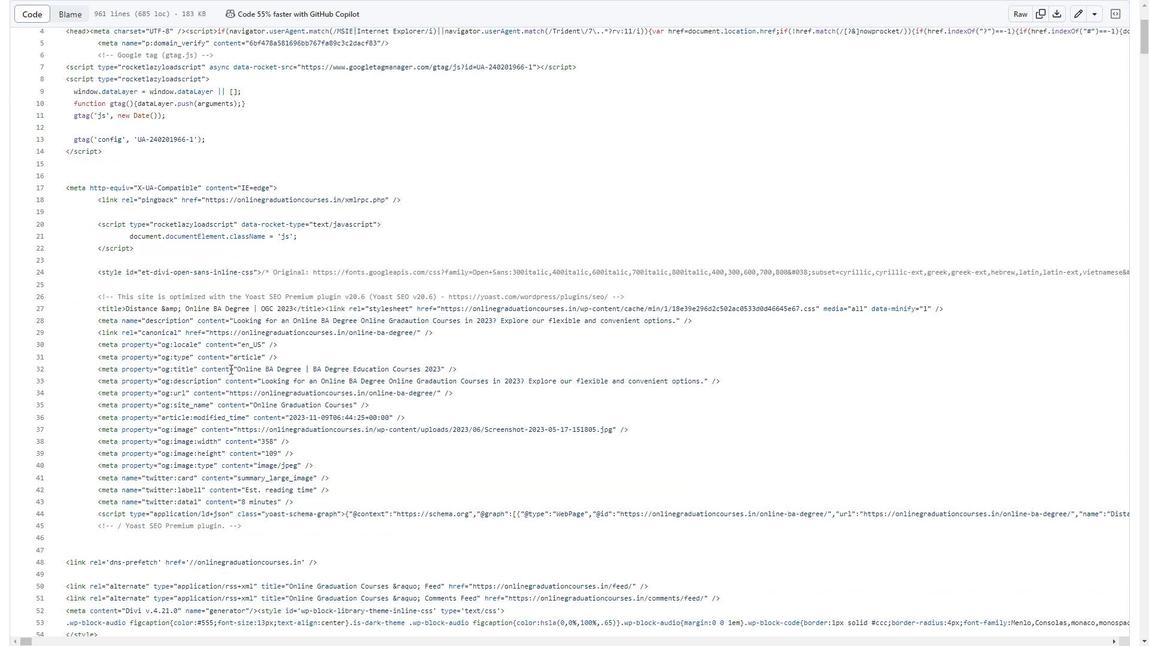 
Action: Mouse scrolled (283, 409) with delta (0, 0)
Screenshot: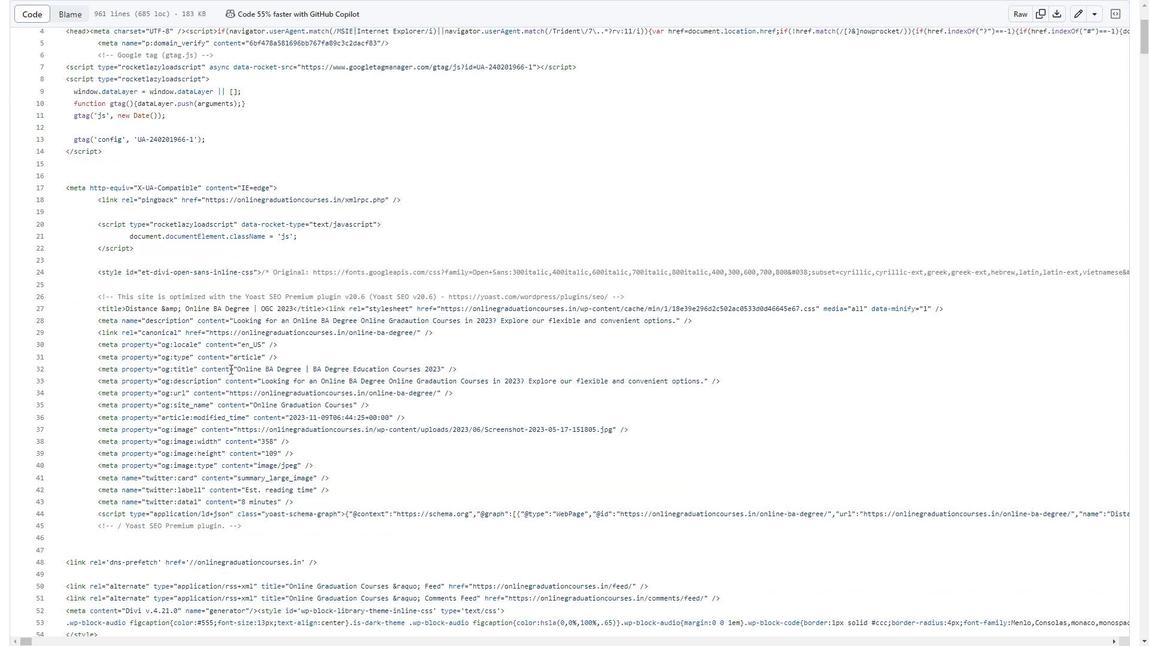 
Action: Mouse scrolled (283, 409) with delta (0, 0)
Screenshot: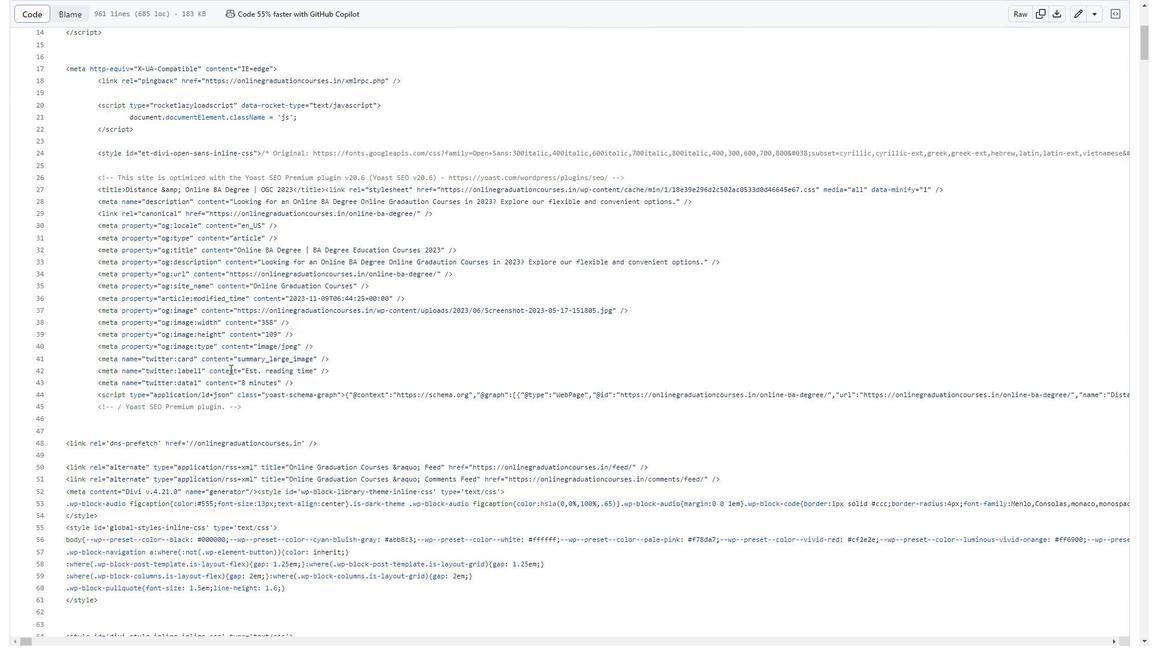 
Action: Mouse scrolled (283, 409) with delta (0, 0)
Screenshot: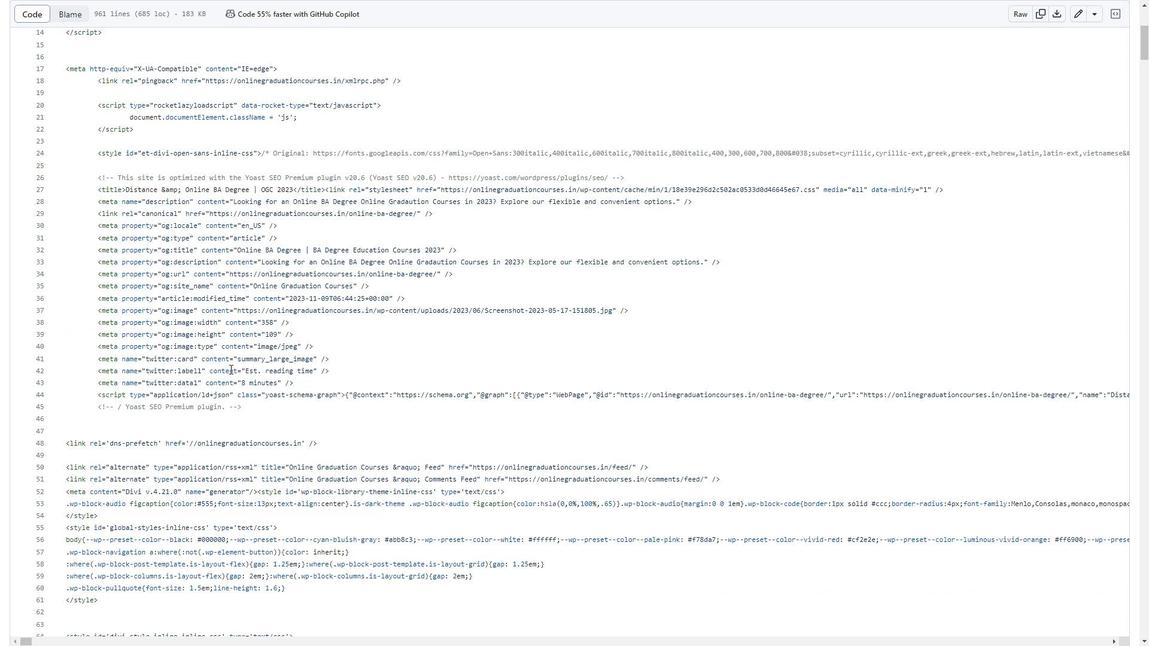 
Action: Mouse scrolled (283, 409) with delta (0, 0)
Screenshot: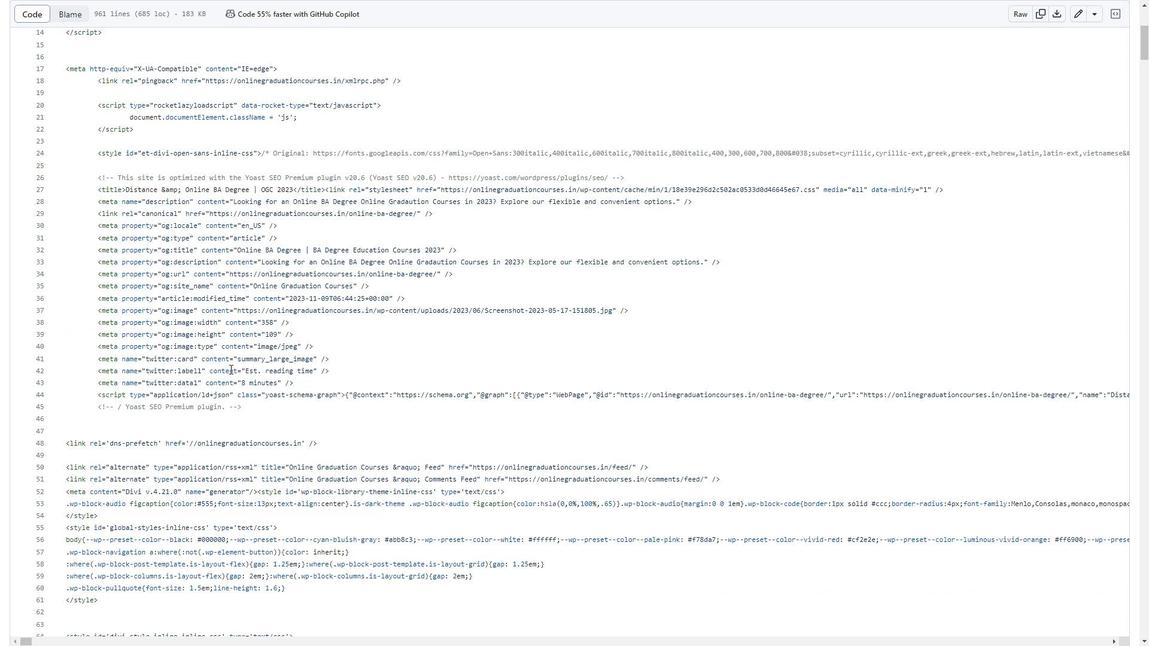 
Action: Mouse scrolled (283, 409) with delta (0, 0)
Screenshot: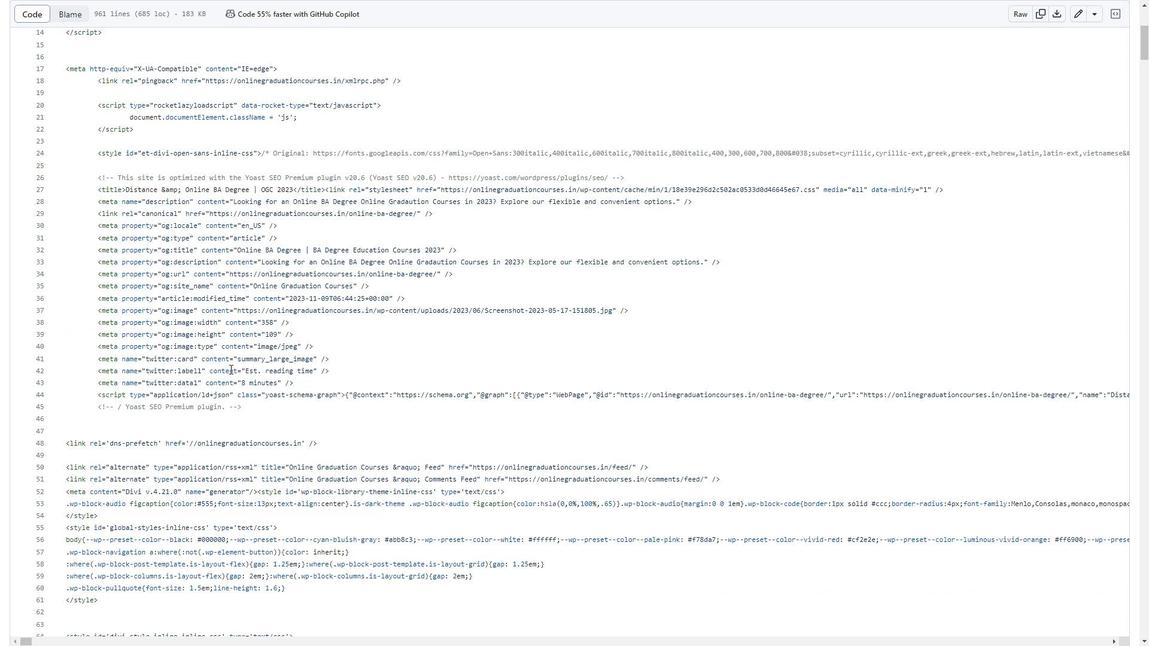 
Action: Mouse scrolled (283, 409) with delta (0, 0)
Screenshot: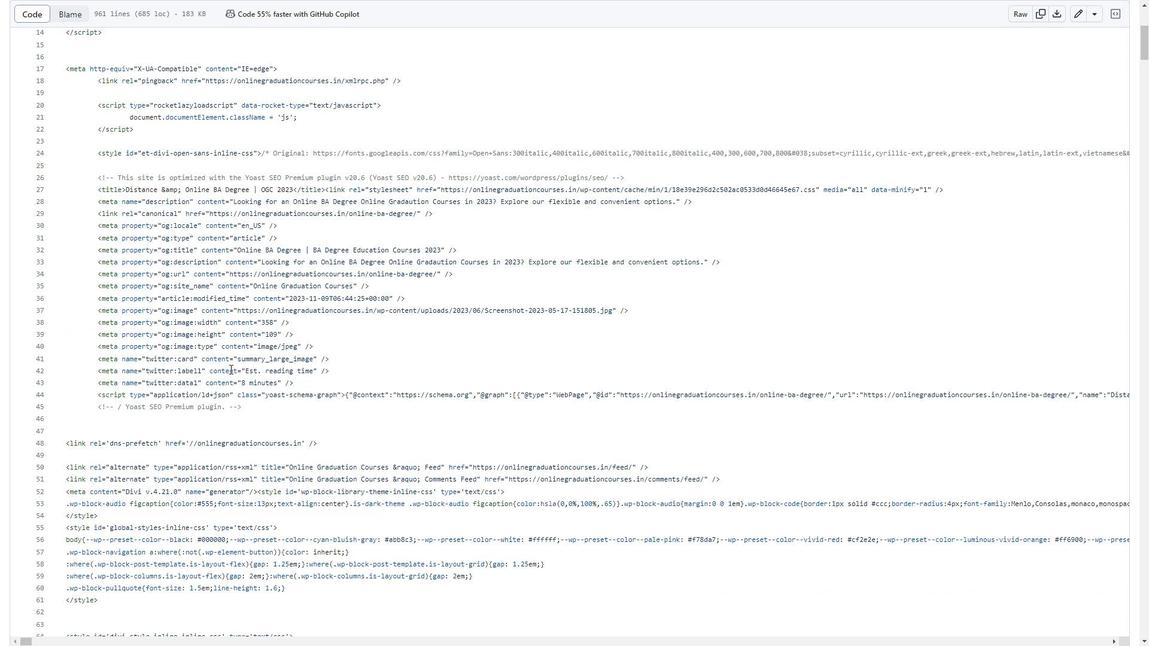 
Action: Mouse scrolled (283, 409) with delta (0, 0)
Screenshot: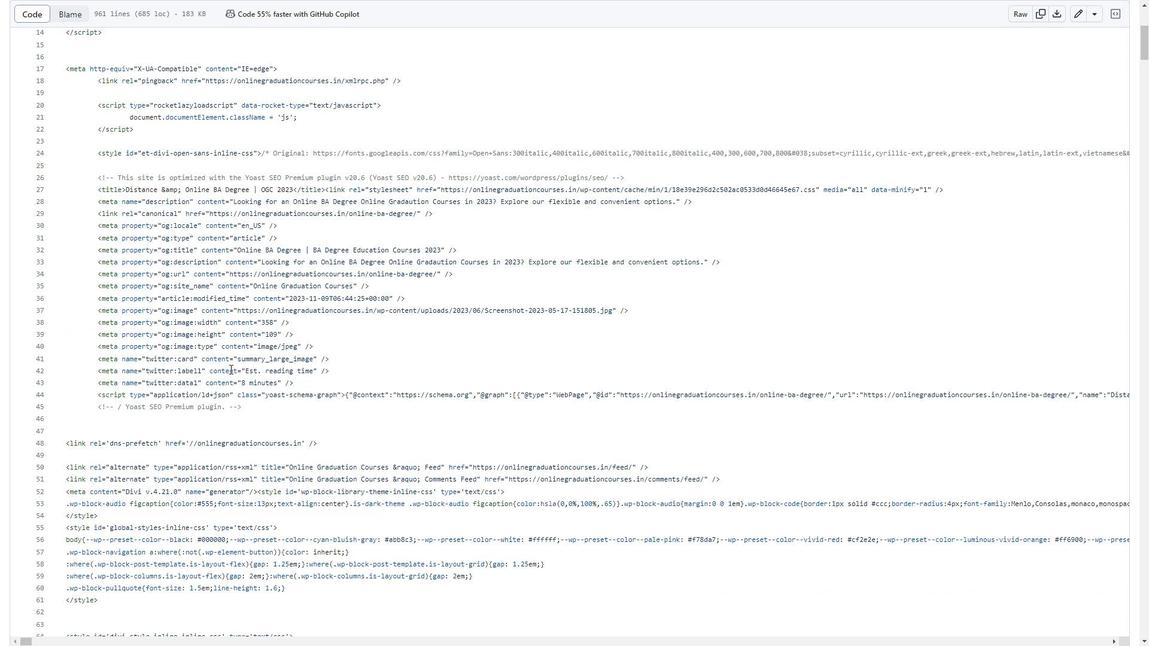 
Action: Mouse scrolled (283, 409) with delta (0, 0)
Screenshot: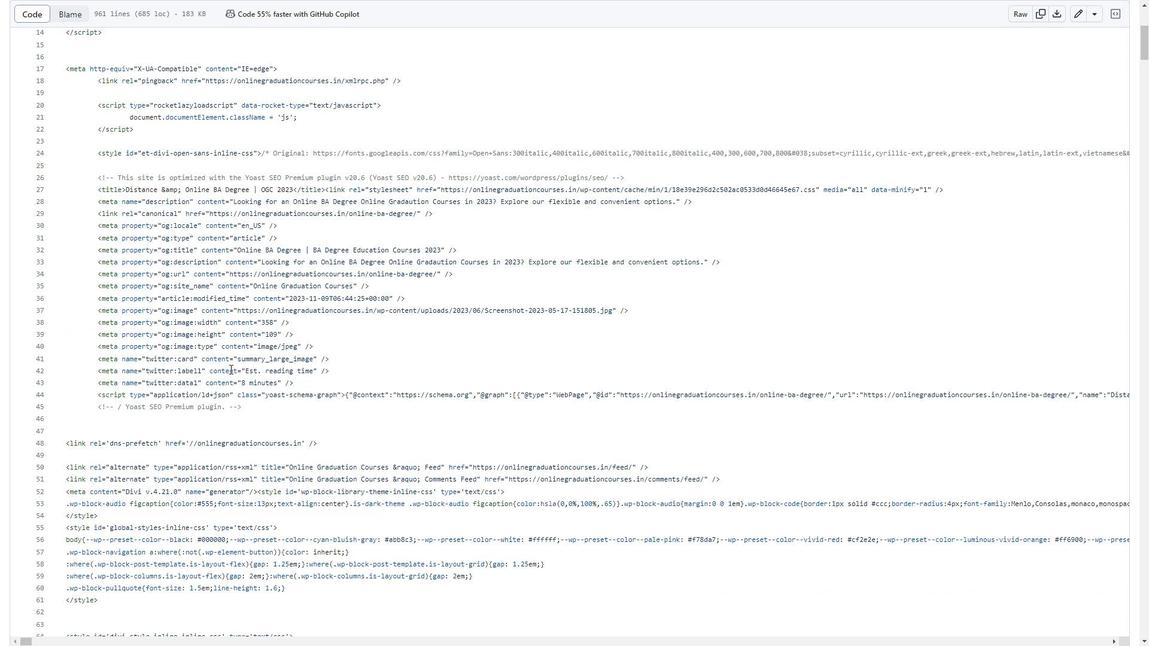 
Action: Mouse scrolled (283, 409) with delta (0, 0)
Screenshot: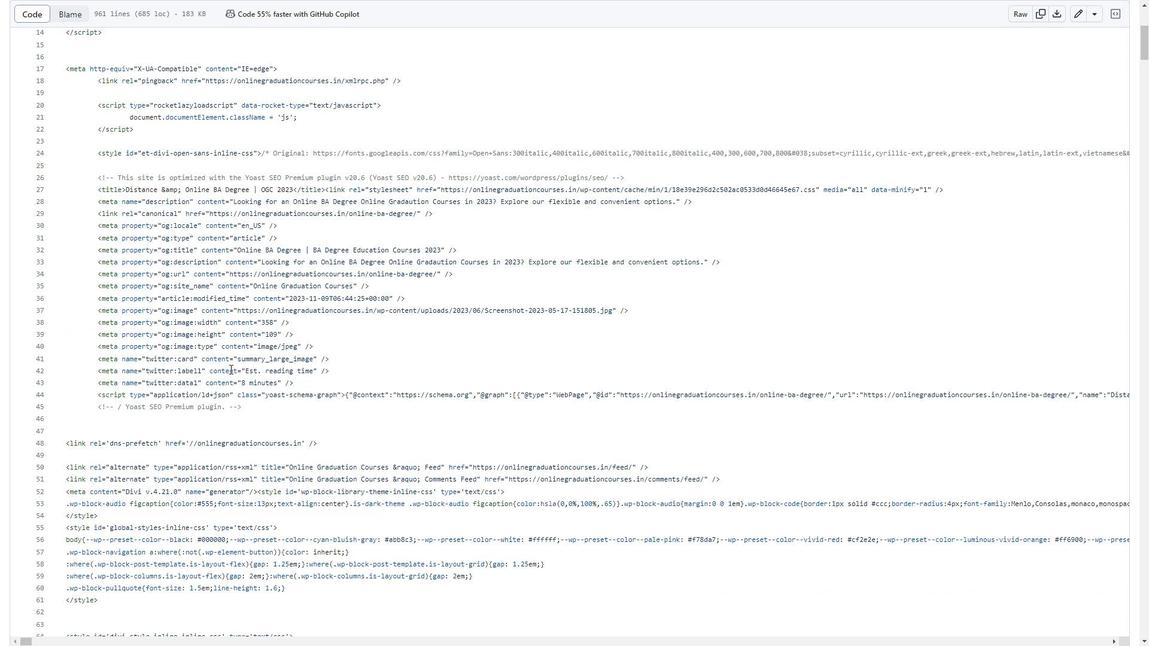 
Action: Mouse scrolled (283, 409) with delta (0, 0)
Screenshot: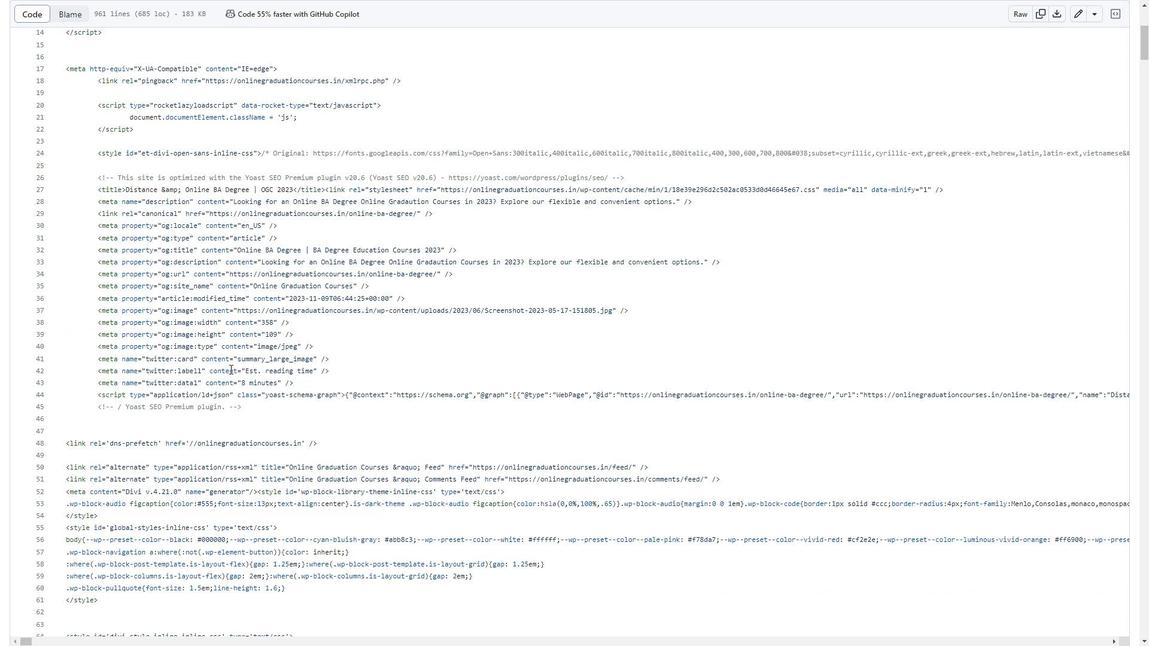 
Action: Mouse moved to (240, 380)
Screenshot: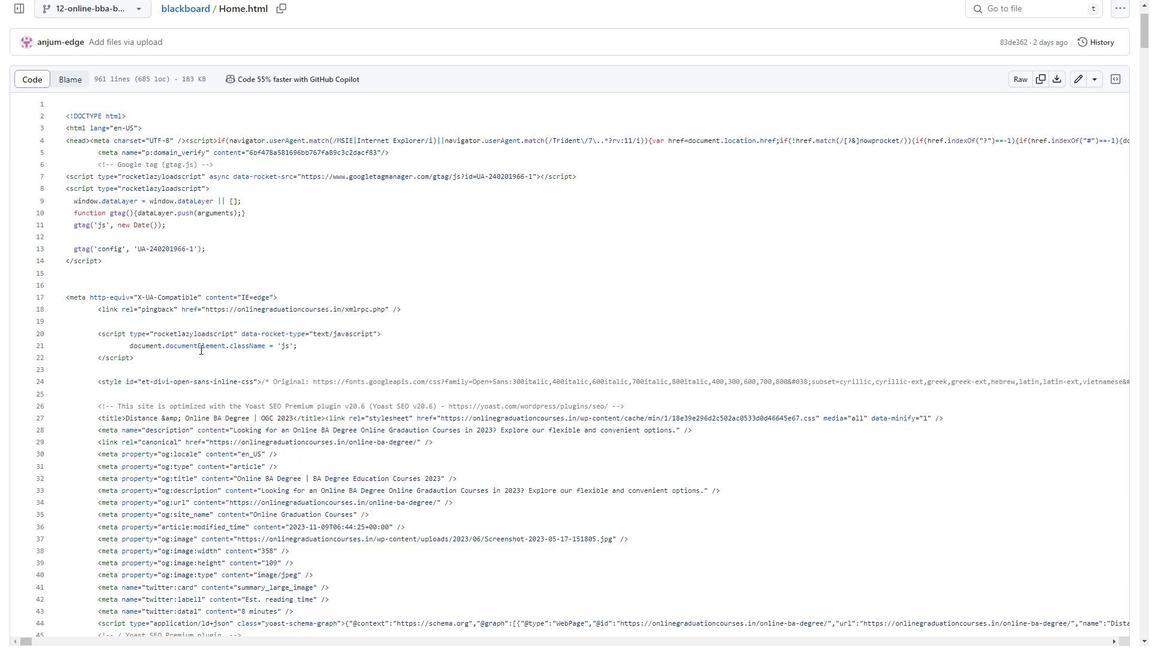 
Action: Mouse scrolled (240, 379) with delta (0, 0)
Screenshot: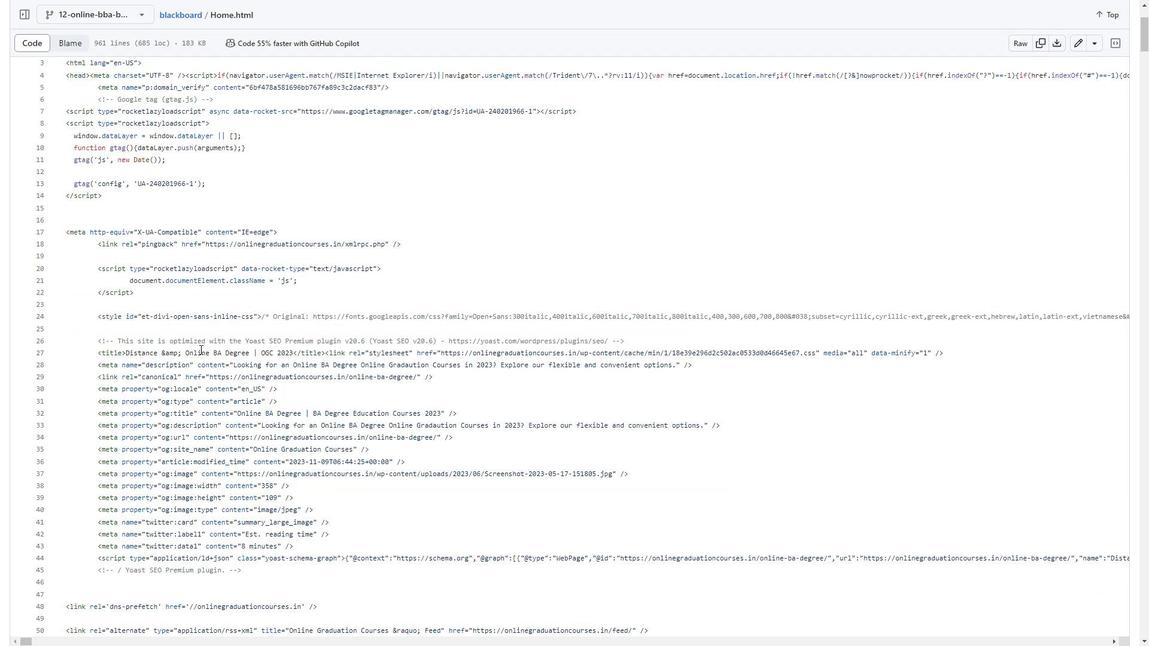 
Action: Mouse scrolled (240, 379) with delta (0, 0)
Screenshot: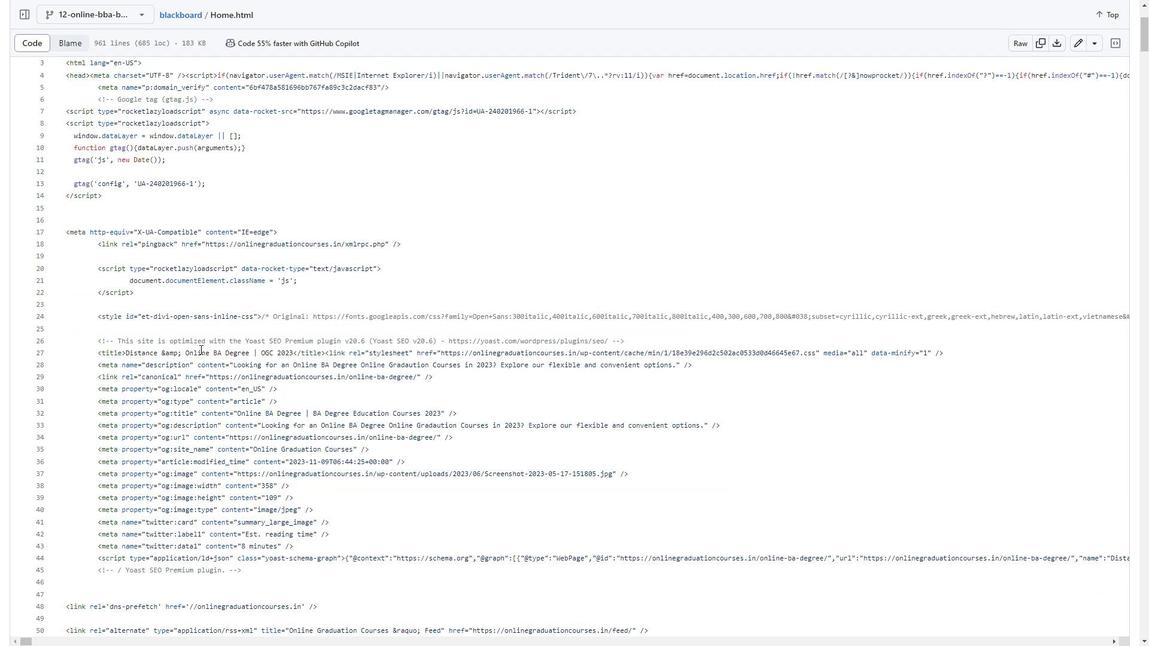 
Action: Mouse scrolled (240, 379) with delta (0, 0)
Screenshot: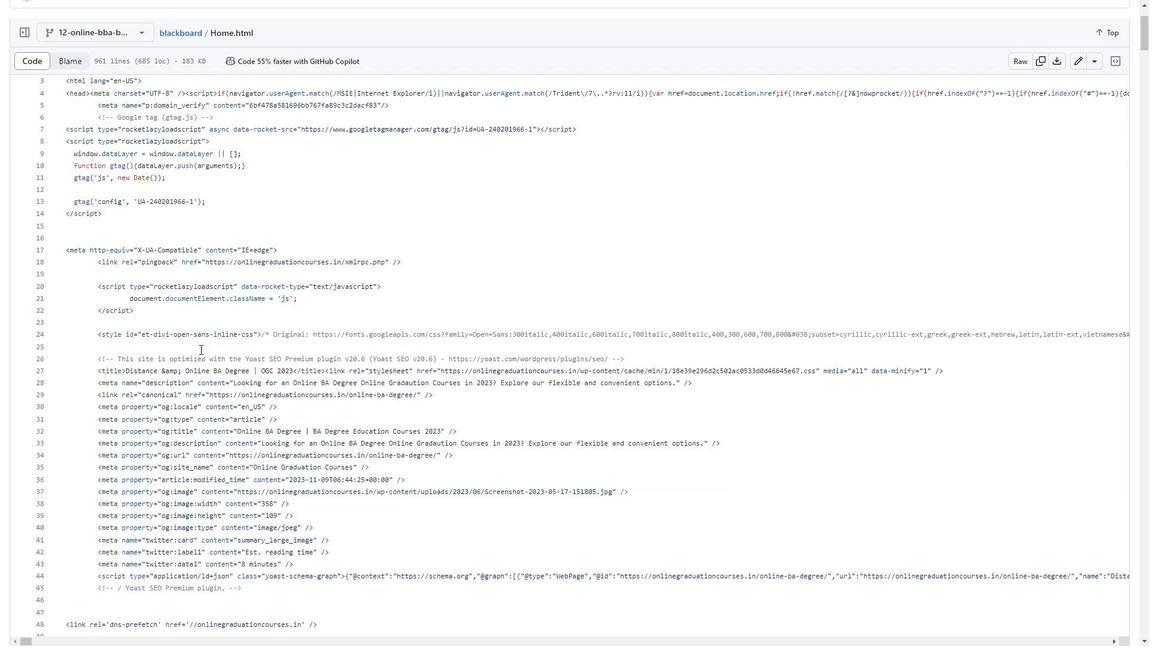 
Action: Mouse scrolled (240, 379) with delta (0, 0)
Screenshot: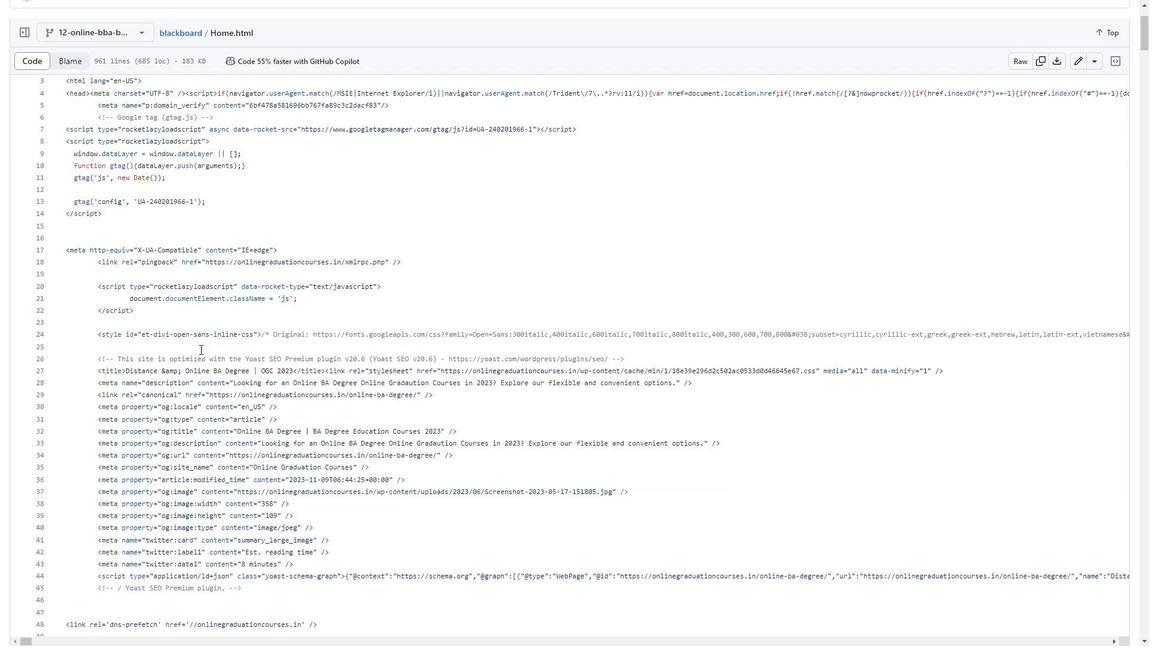 
Action: Mouse scrolled (240, 379) with delta (0, 0)
Screenshot: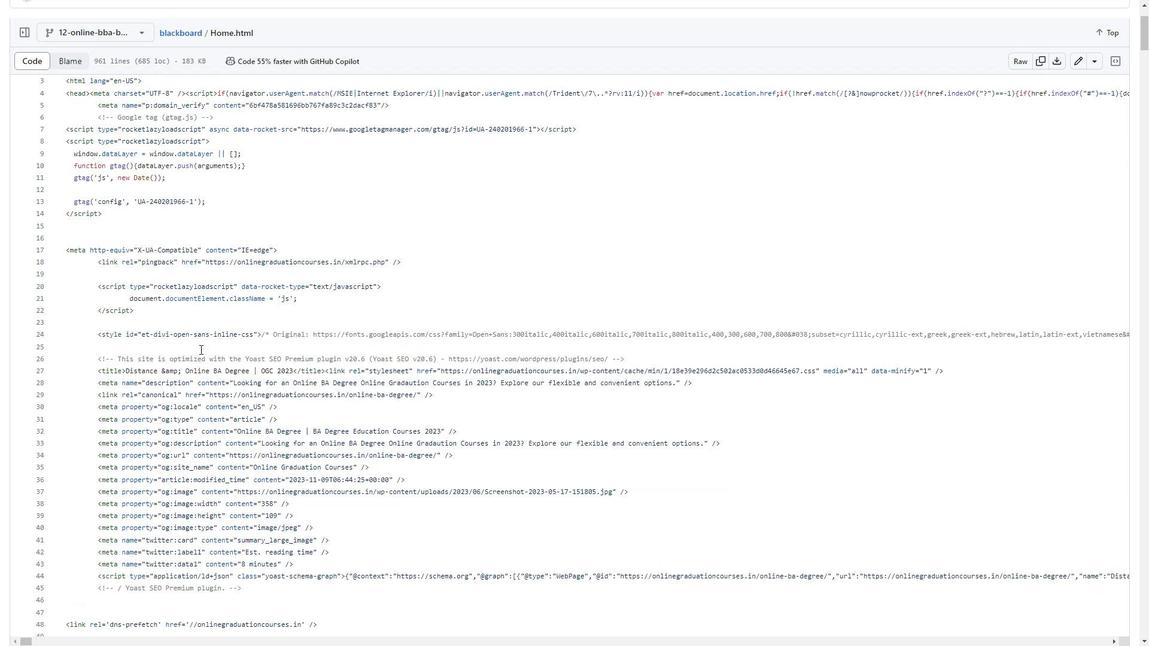 
Action: Mouse scrolled (240, 380) with delta (0, 0)
Screenshot: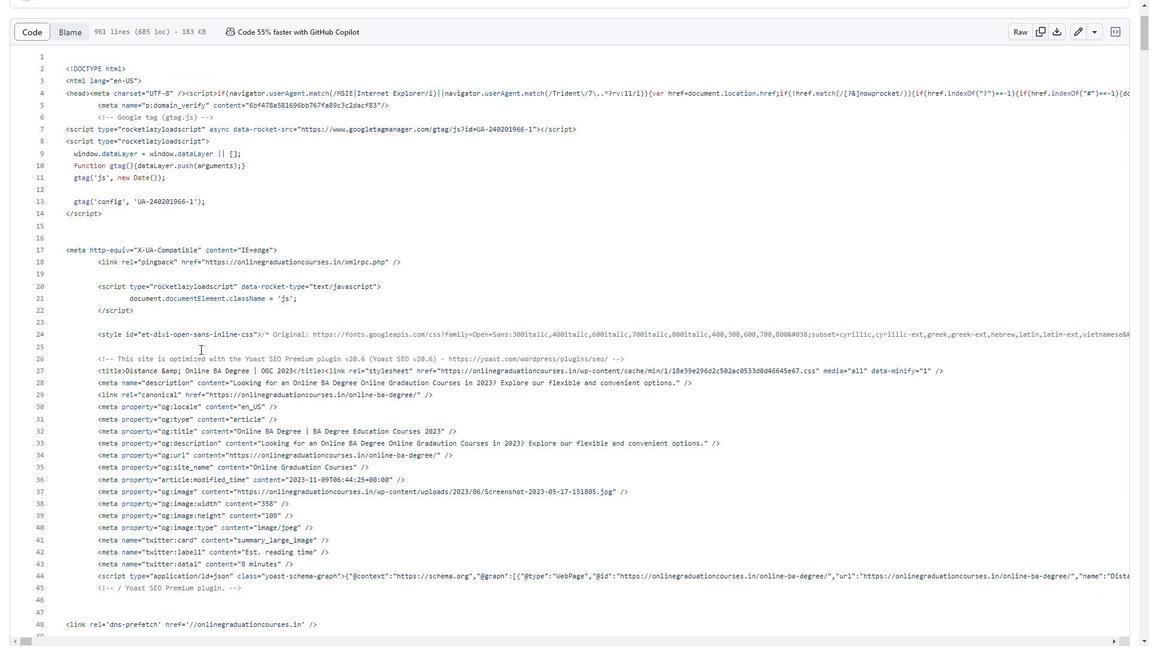 
Action: Mouse scrolled (240, 380) with delta (0, 0)
Screenshot: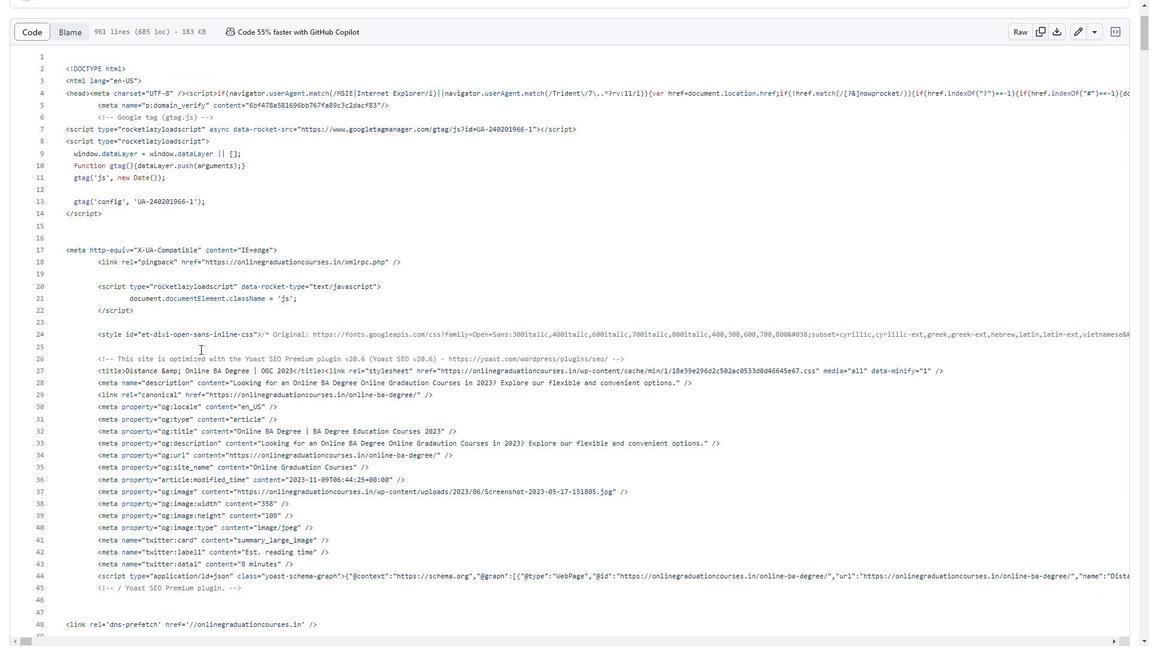 
Action: Mouse scrolled (240, 380) with delta (0, 0)
Screenshot: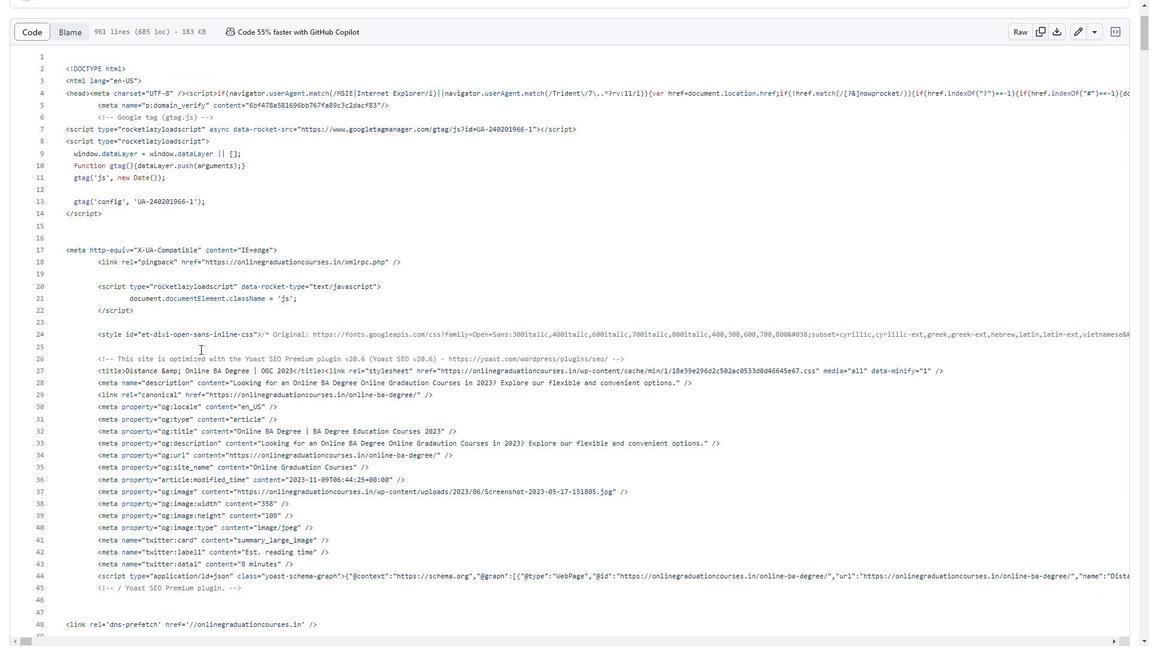 
Action: Mouse scrolled (240, 380) with delta (0, 0)
Screenshot: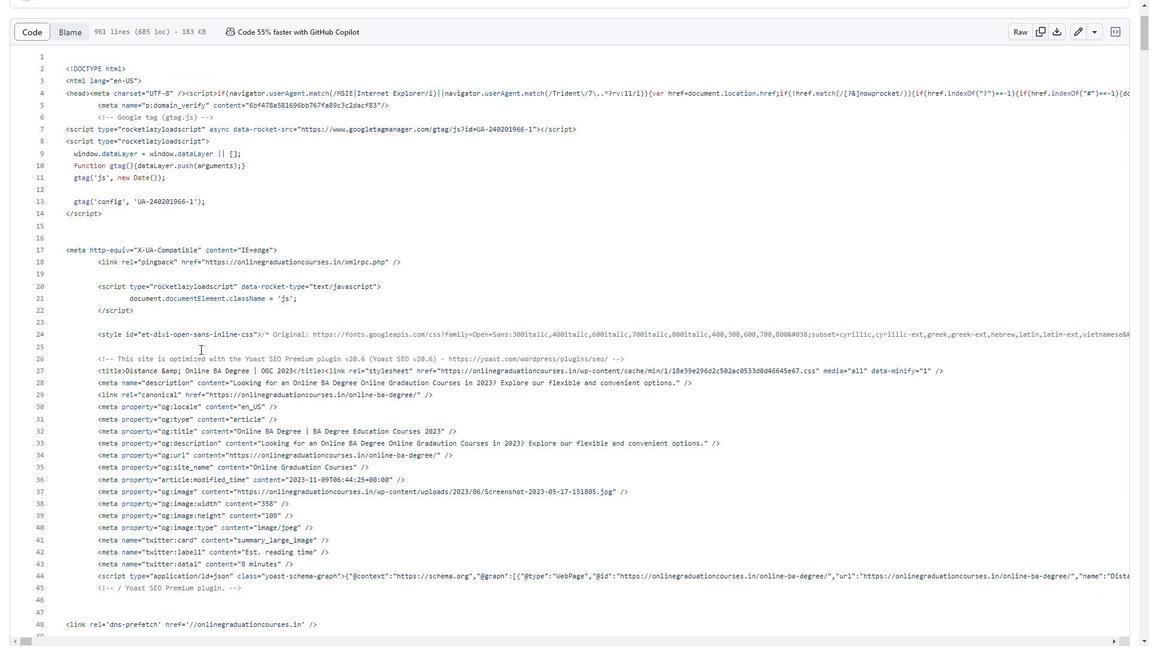 
Action: Mouse moved to (210, 360)
Screenshot: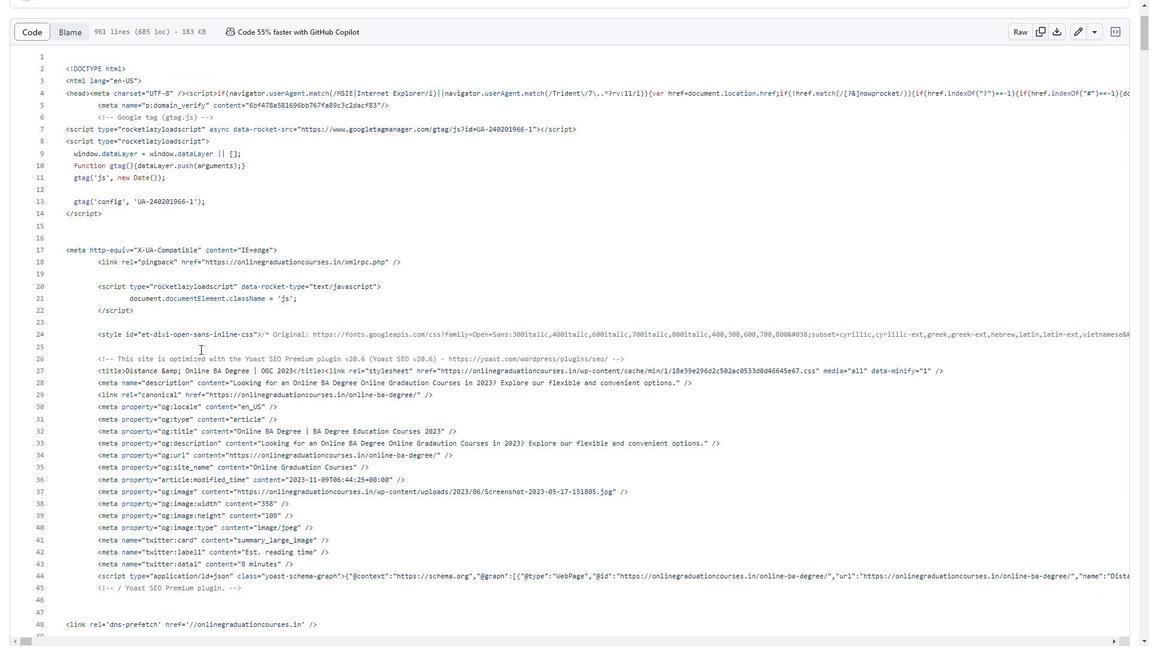 
Action: Mouse scrolled (210, 359) with delta (0, 0)
Screenshot: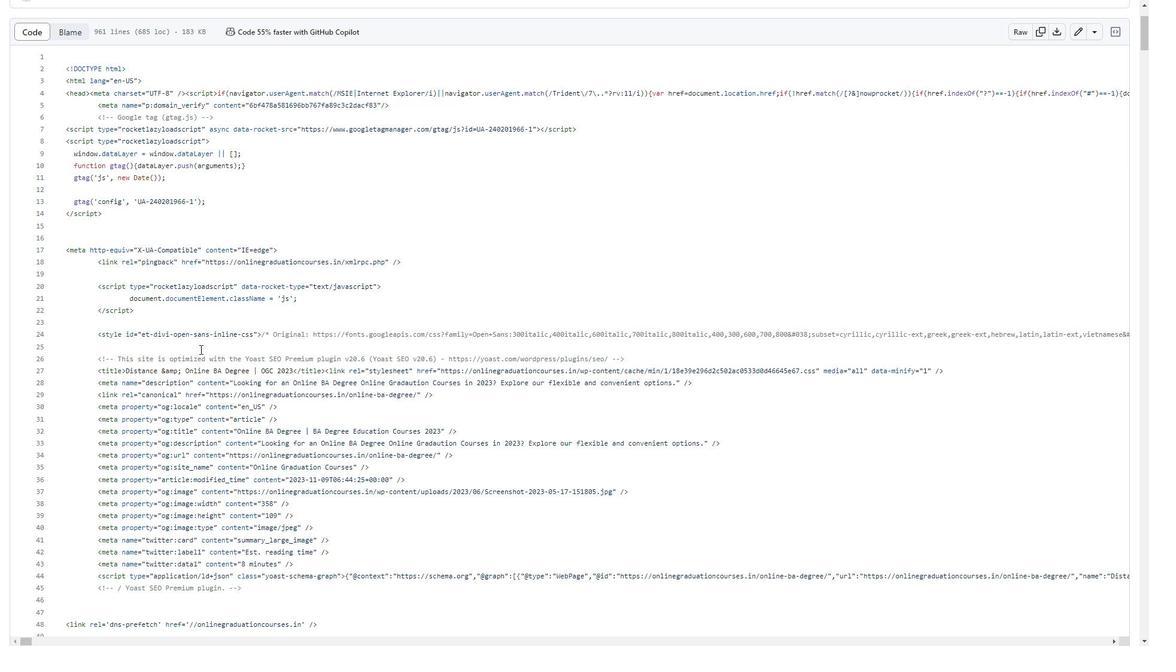 
Action: Mouse scrolled (210, 359) with delta (0, 0)
Screenshot: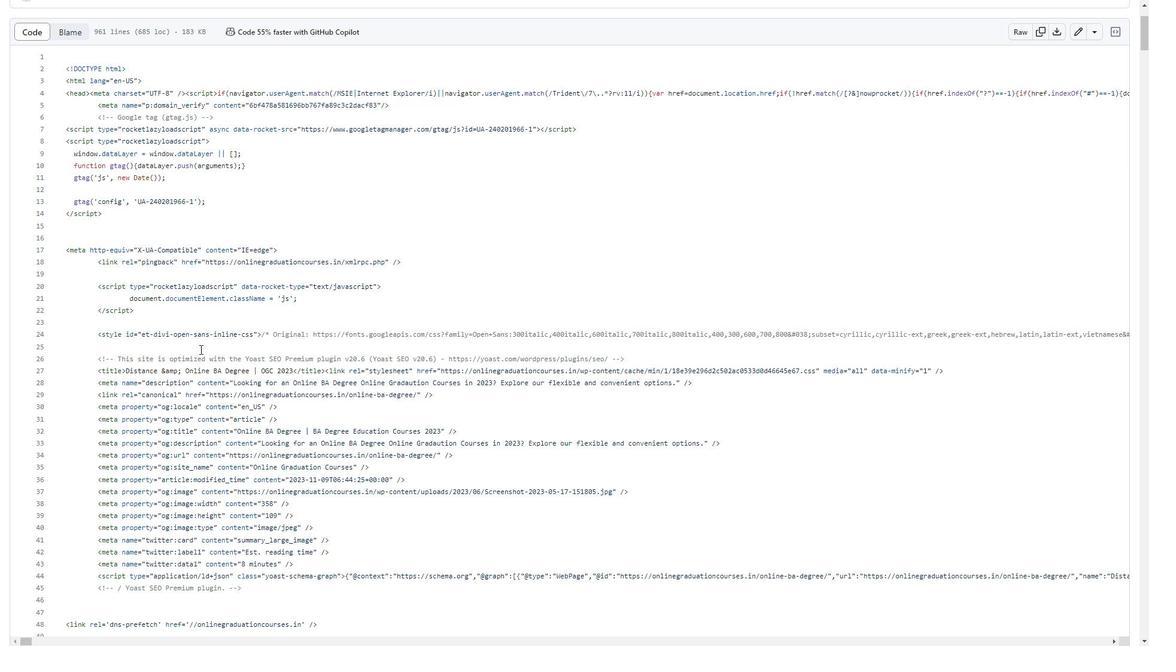 
Action: Mouse scrolled (210, 360) with delta (0, 0)
Screenshot: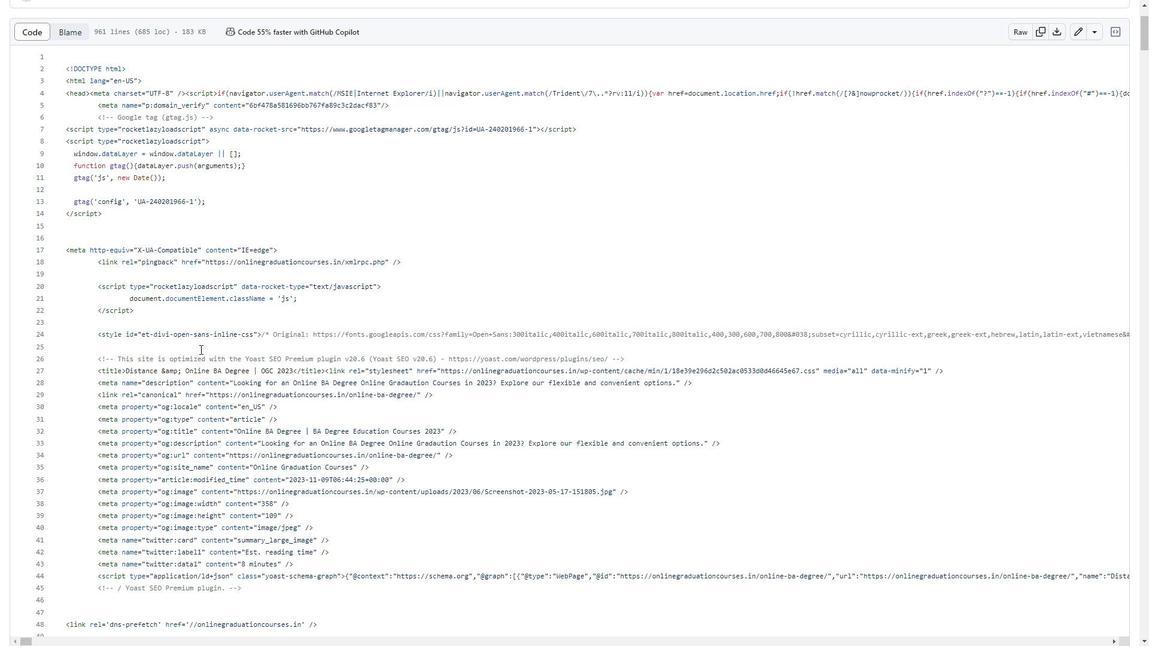 
Action: Mouse moved to (211, 357)
Screenshot: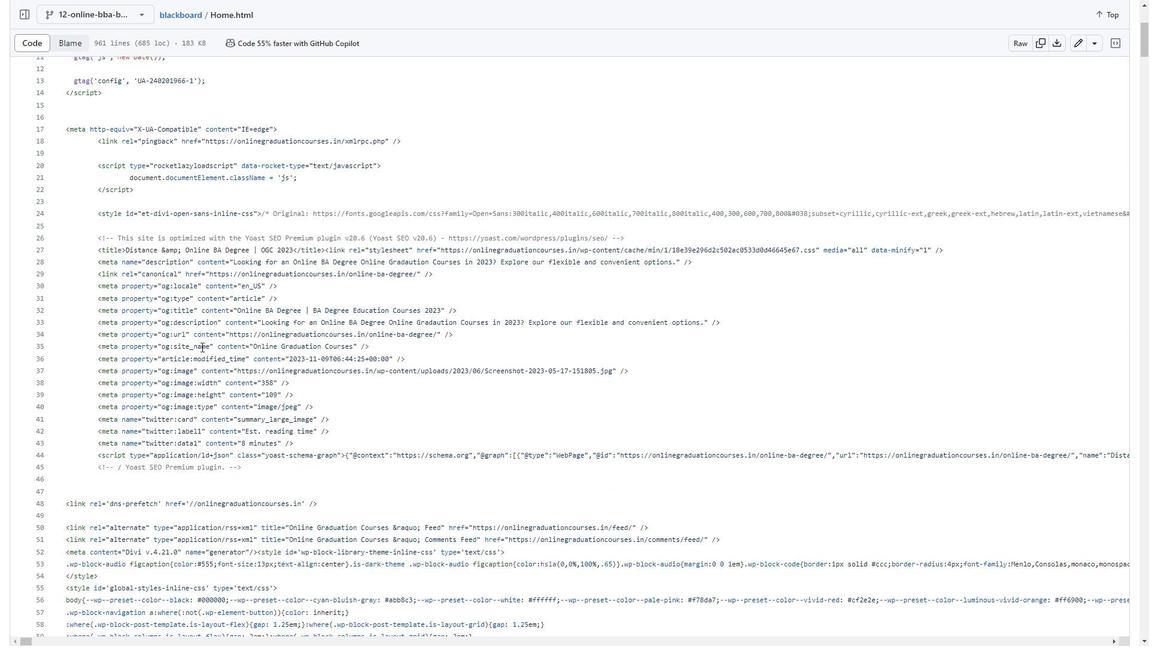 
Action: Mouse scrolled (211, 357) with delta (0, 0)
Screenshot: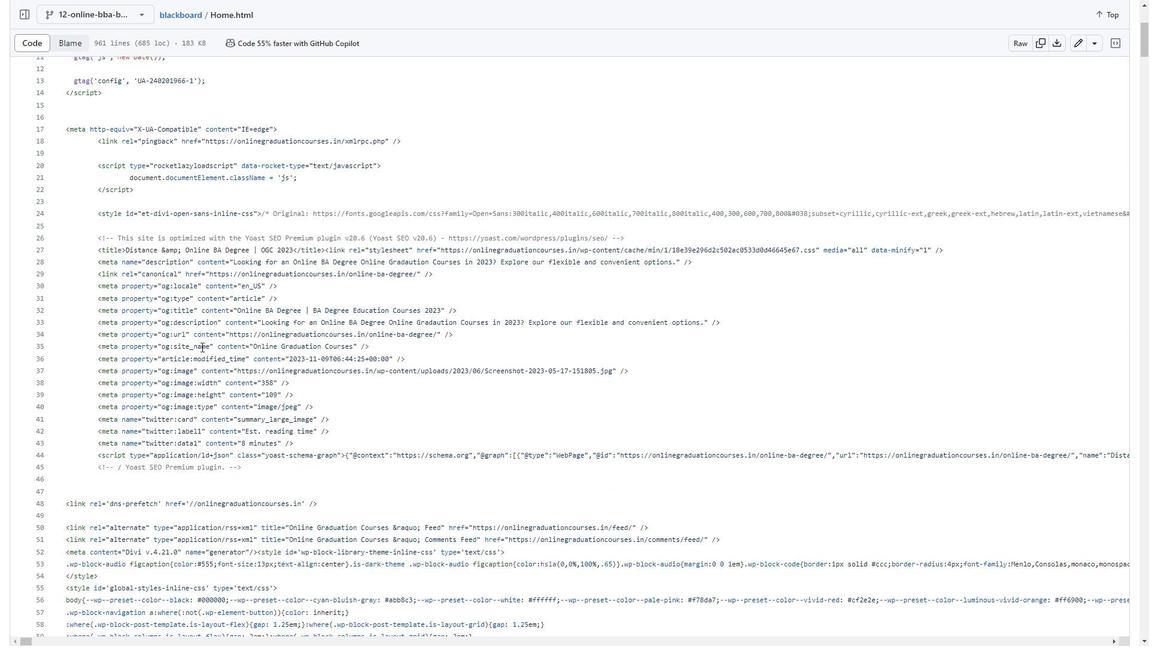 
Action: Mouse scrolled (211, 357) with delta (0, 0)
Screenshot: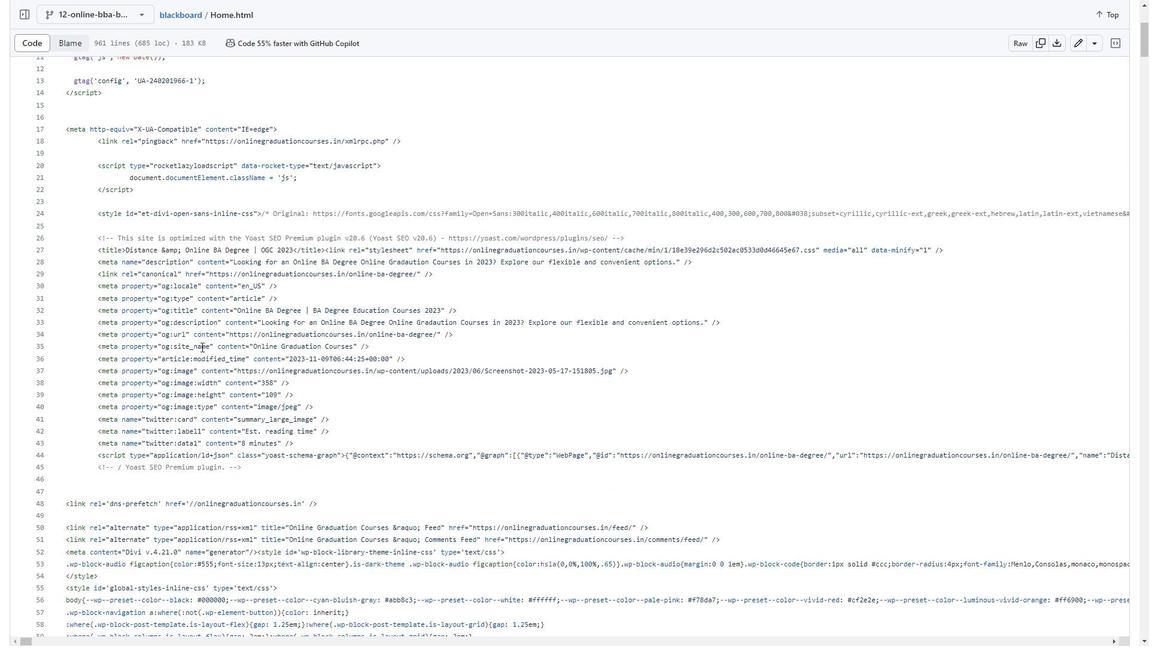 
Action: Mouse moved to (208, 359)
Screenshot: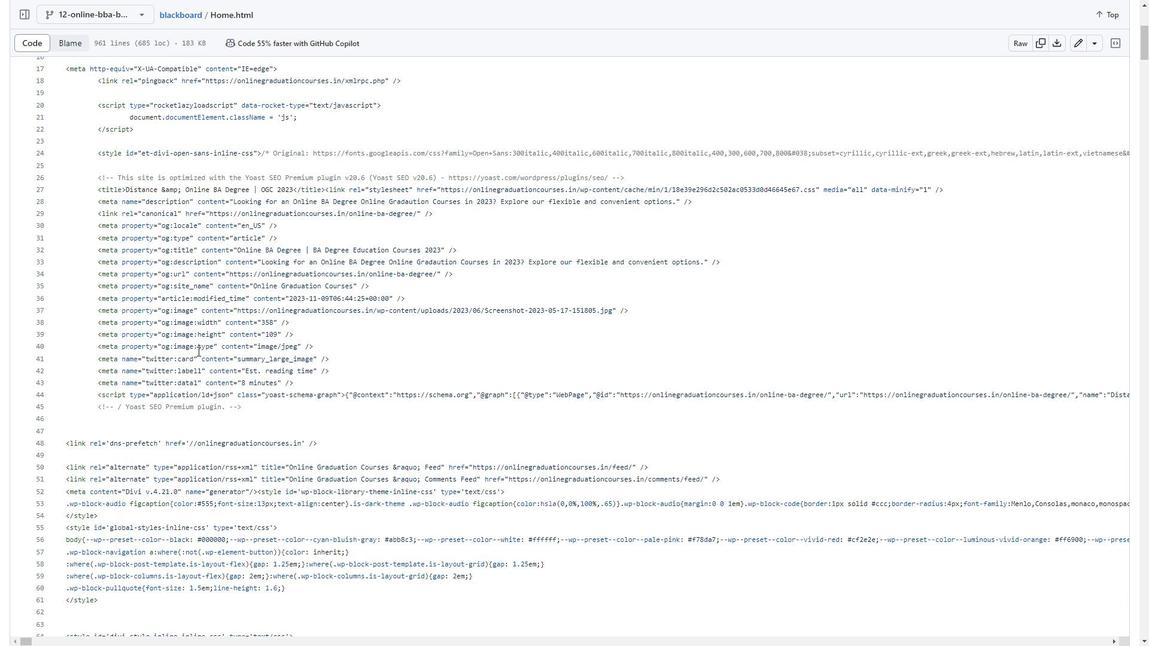 
Action: Mouse scrolled (208, 358) with delta (0, 0)
Screenshot: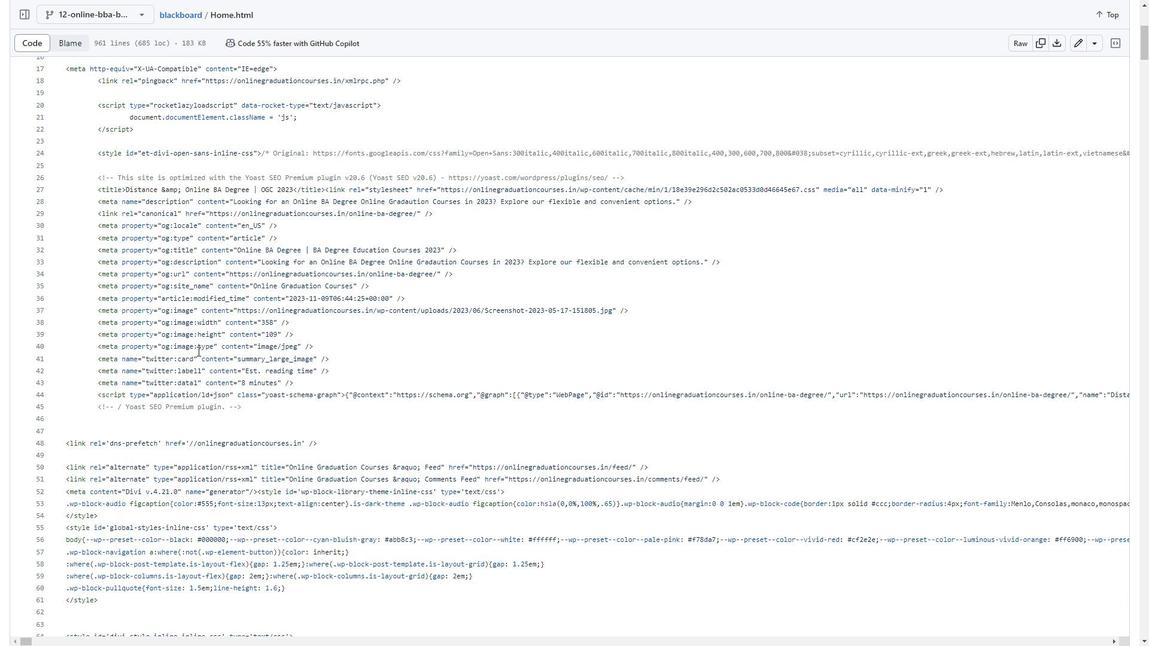
Action: Mouse moved to (504, 309)
Screenshot: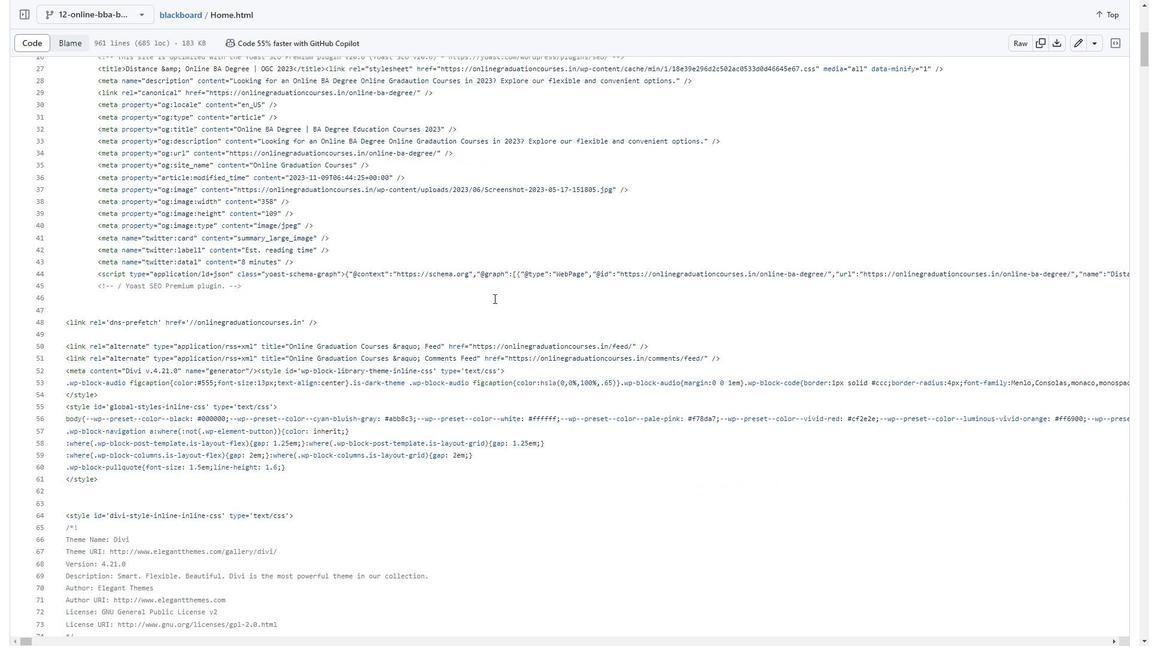 
Action: Mouse scrolled (504, 308) with delta (0, 0)
Screenshot: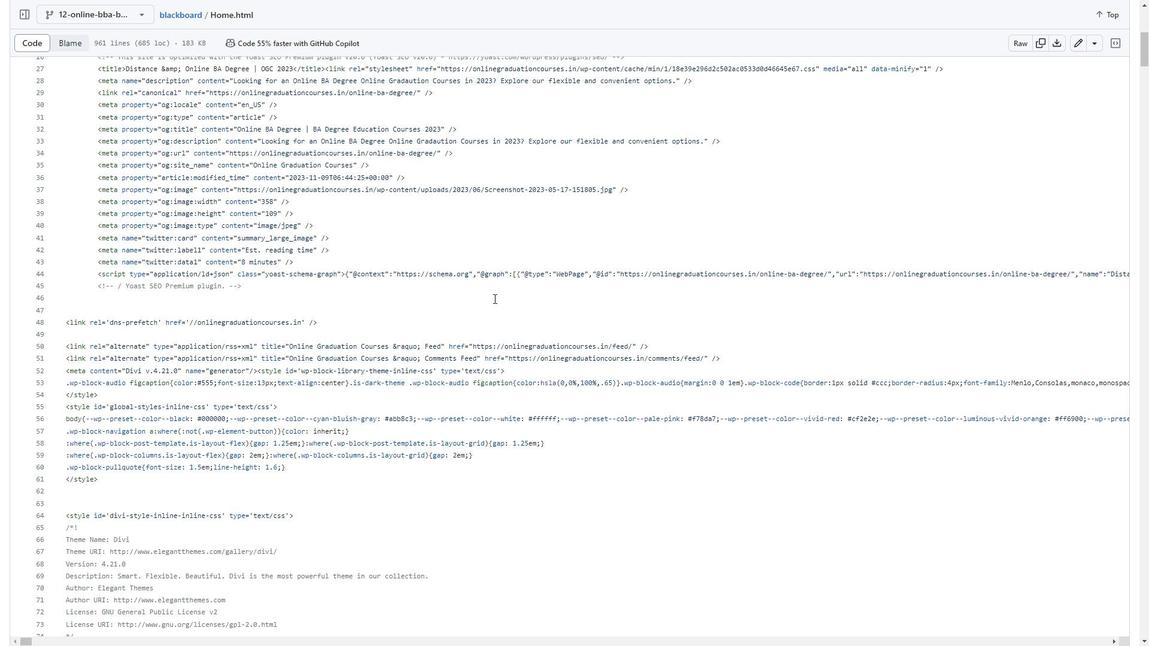 
Action: Mouse scrolled (504, 308) with delta (0, 0)
Screenshot: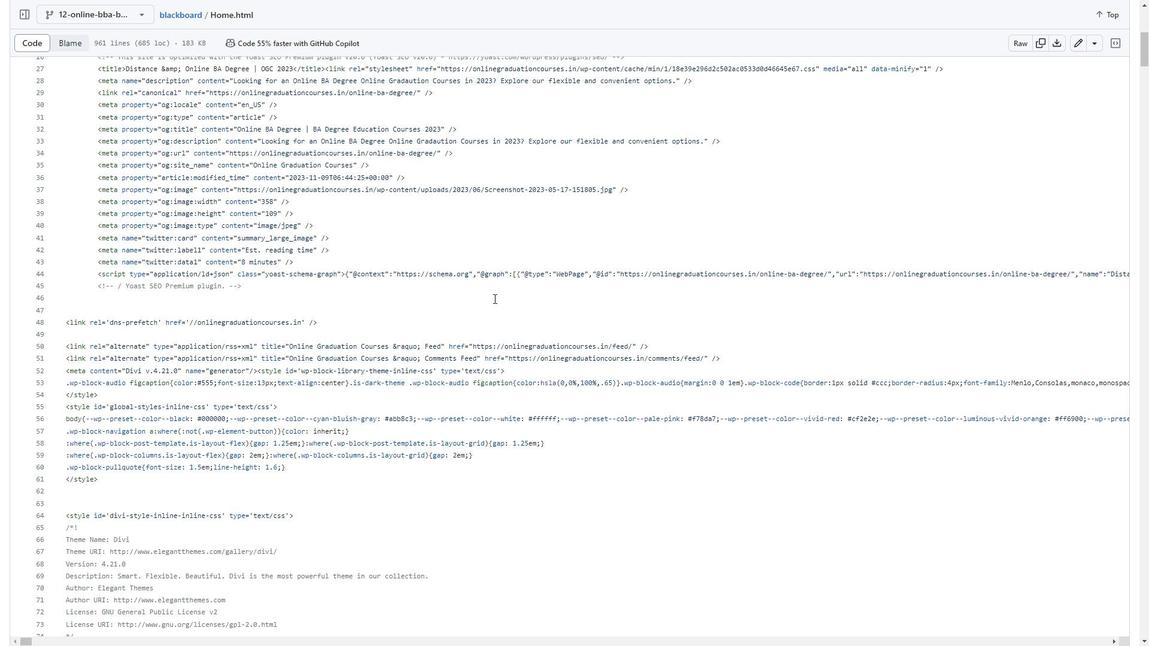 
Action: Mouse moved to (499, 329)
Screenshot: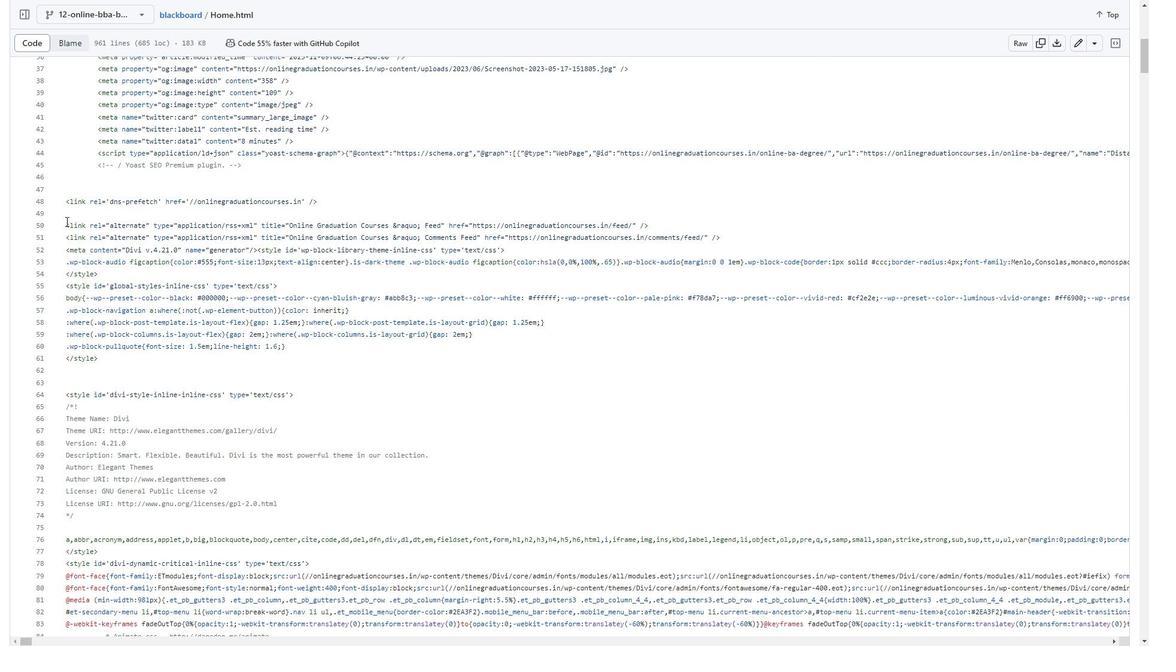 
Action: Mouse scrolled (499, 328) with delta (0, 0)
Screenshot: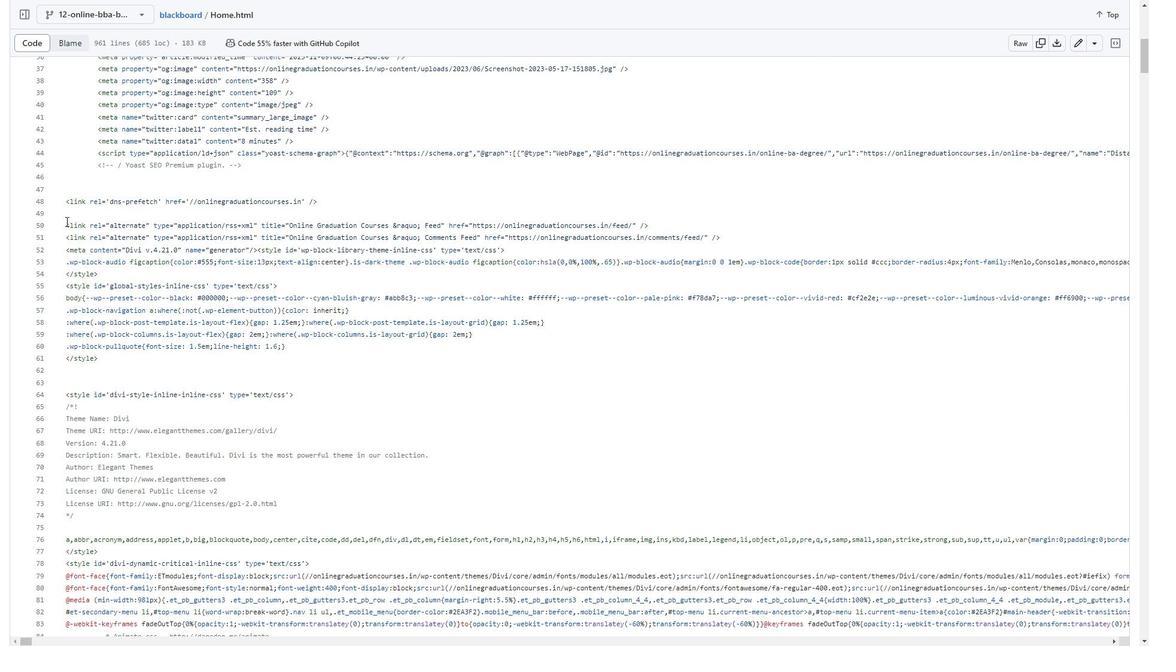
Action: Mouse scrolled (499, 328) with delta (0, 0)
Screenshot: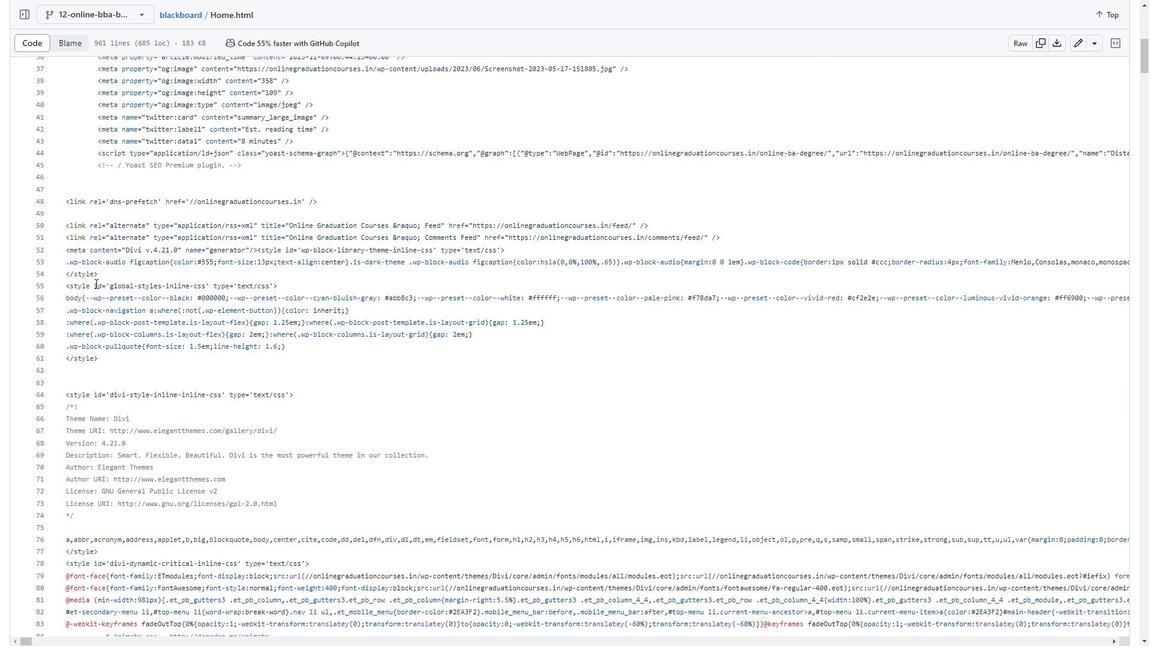 
Action: Mouse moved to (75, 230)
Screenshot: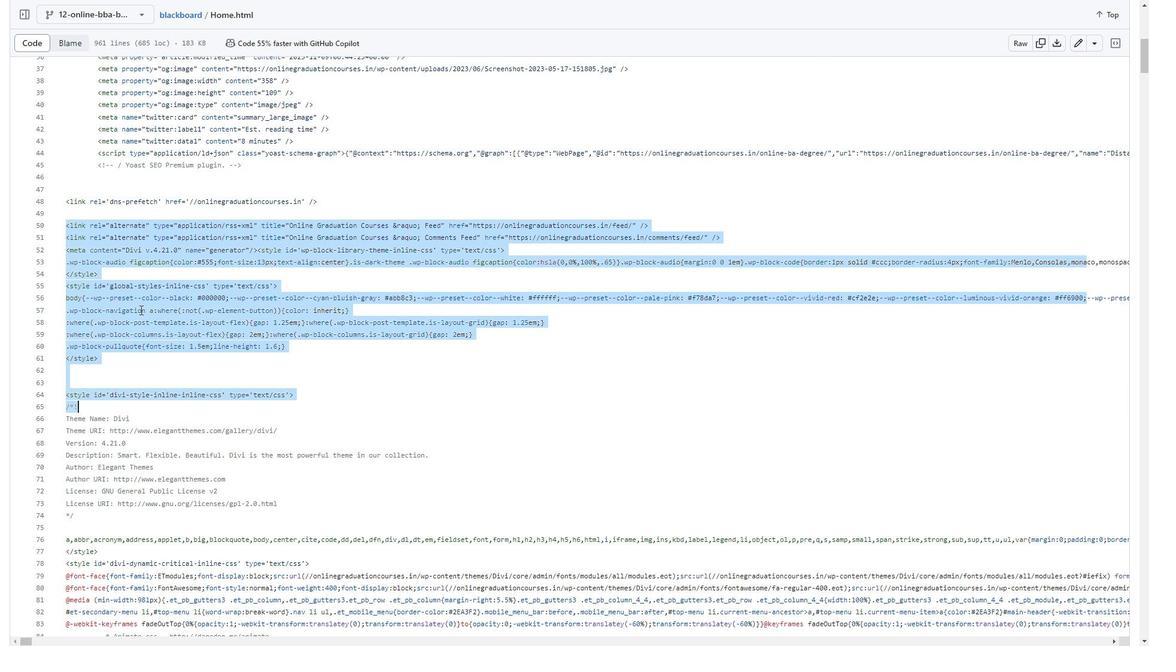 
Action: Mouse pressed left at (75, 230)
Screenshot: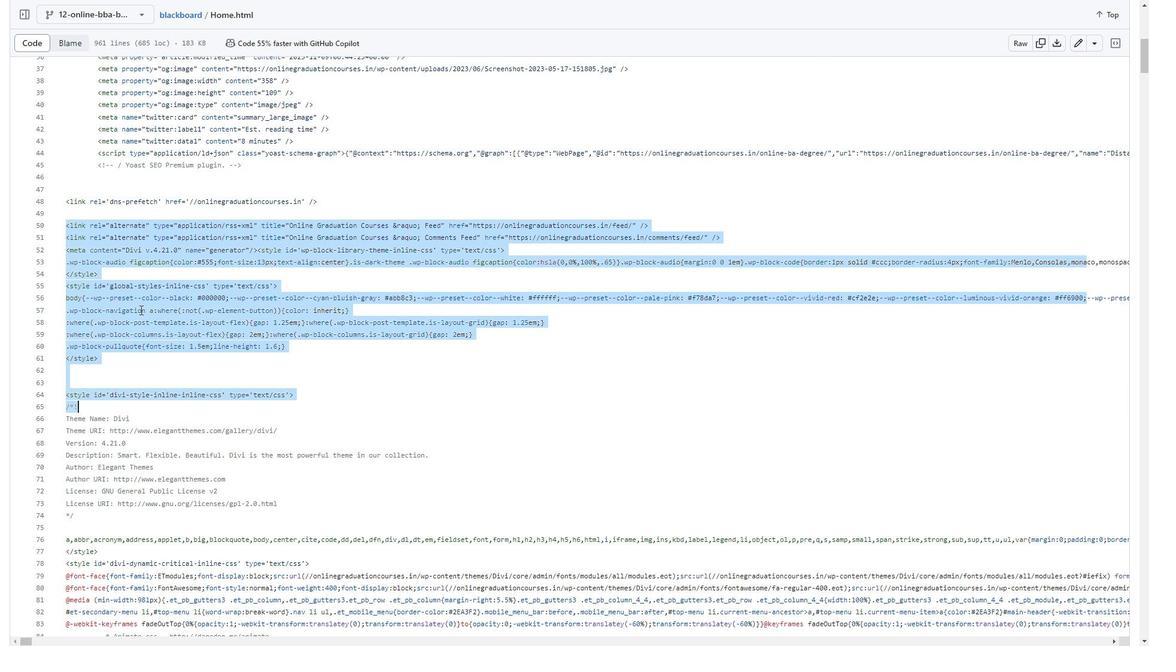 
Action: Mouse moved to (246, 278)
Screenshot: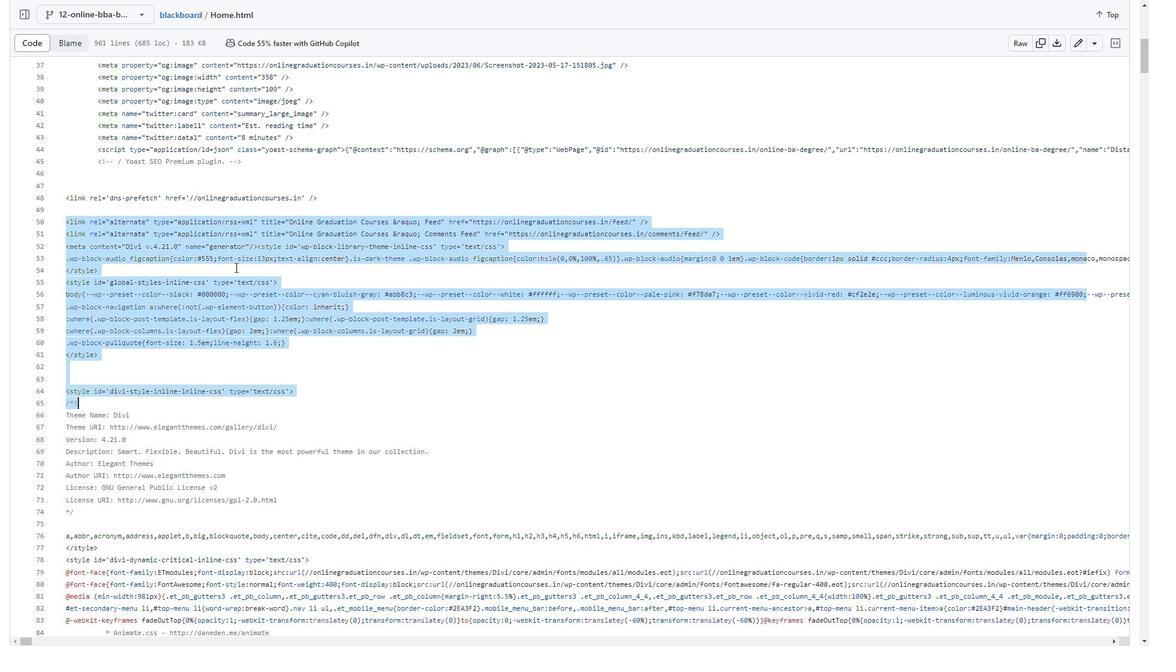 
Action: Mouse scrolled (246, 277) with delta (0, 0)
Screenshot: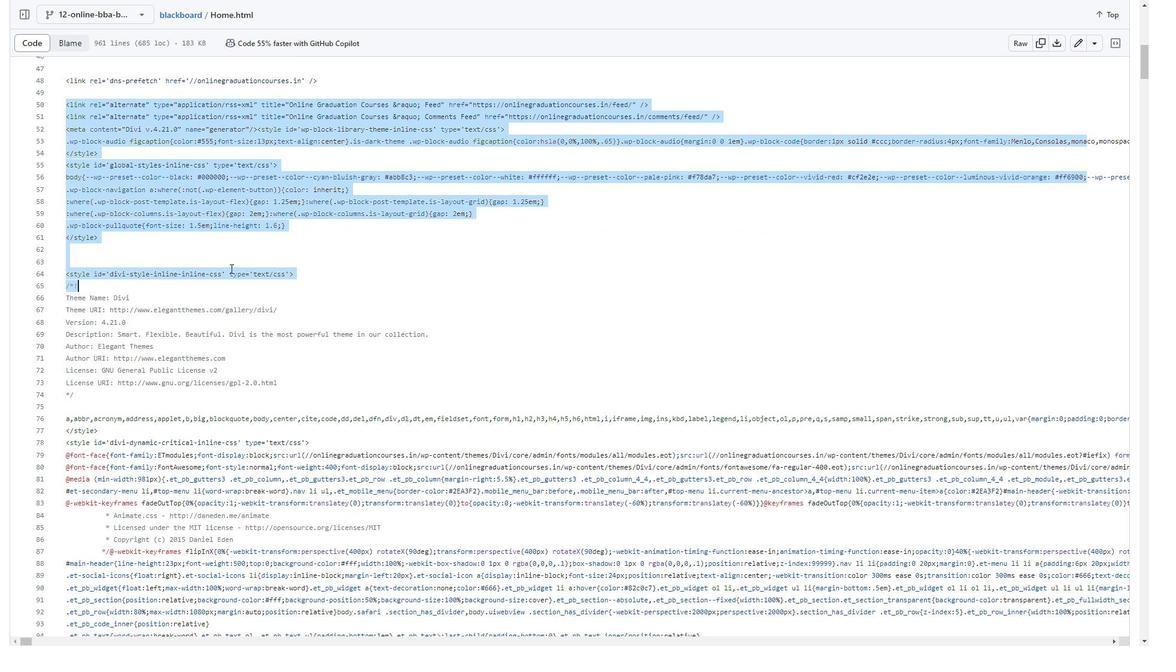 
Action: Mouse scrolled (246, 277) with delta (0, 0)
Screenshot: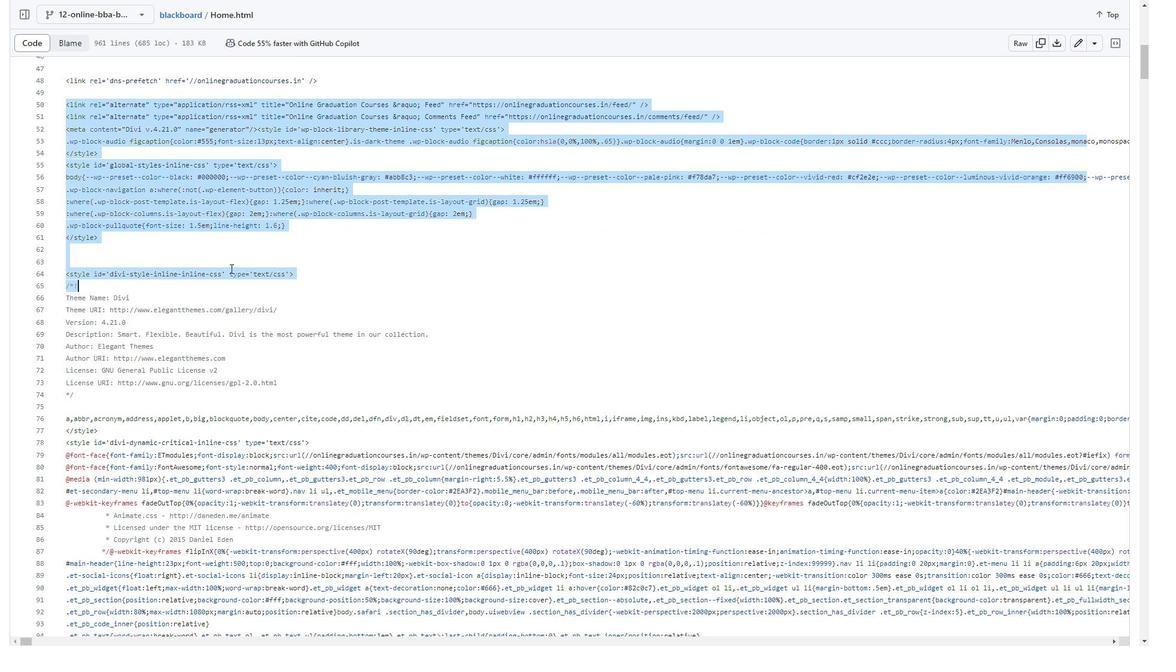 
Action: Mouse moved to (242, 279)
Screenshot: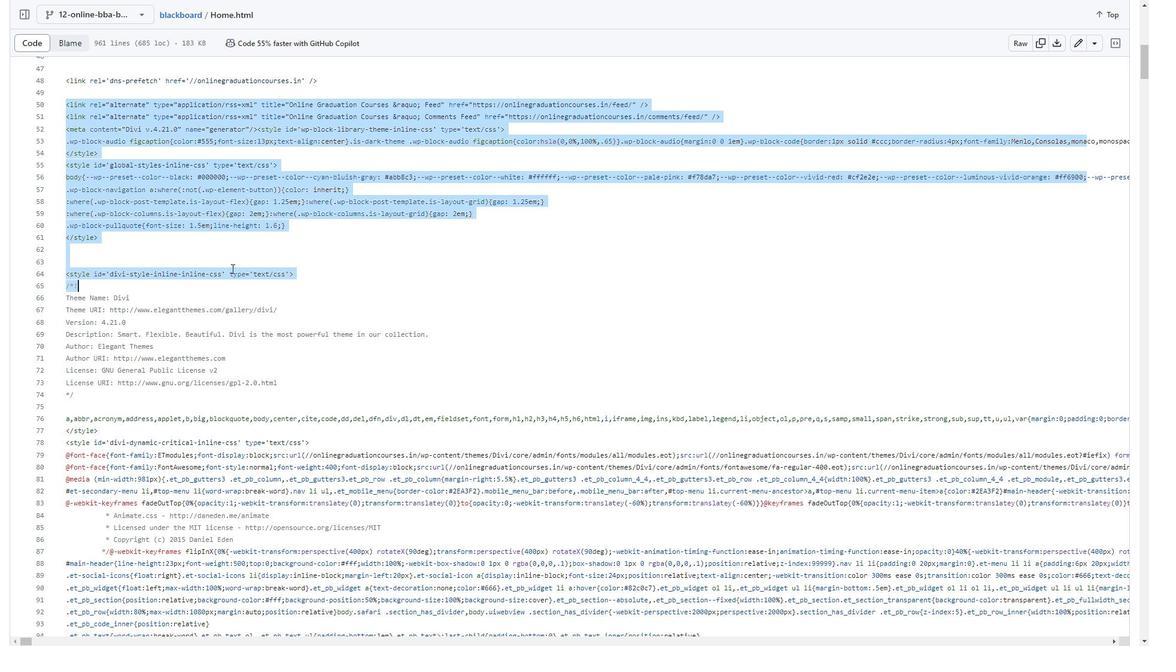 
Action: Mouse scrolled (242, 278) with delta (0, 0)
Screenshot: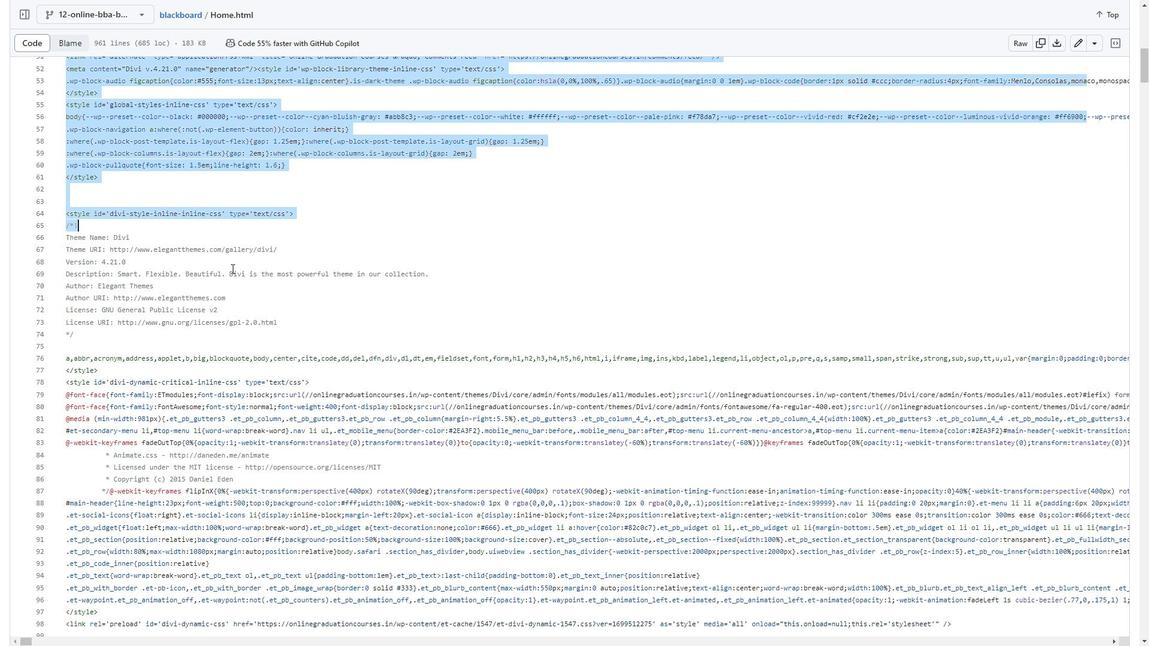 
Action: Mouse scrolled (242, 278) with delta (0, 0)
Screenshot: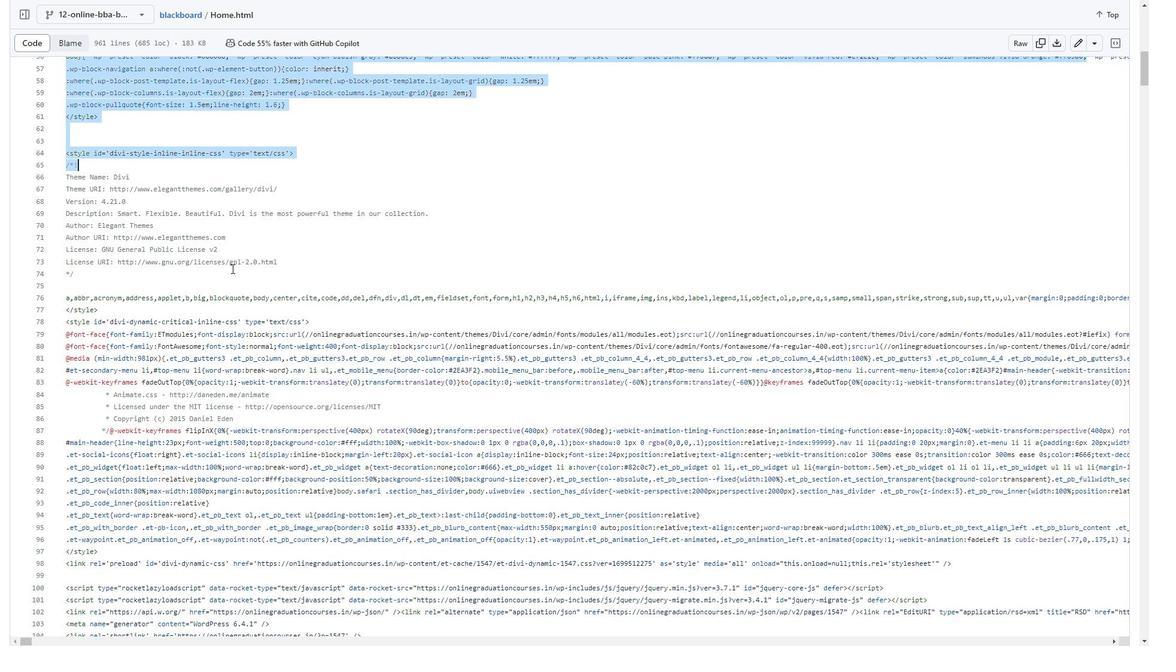 
Action: Mouse scrolled (242, 278) with delta (0, 0)
Screenshot: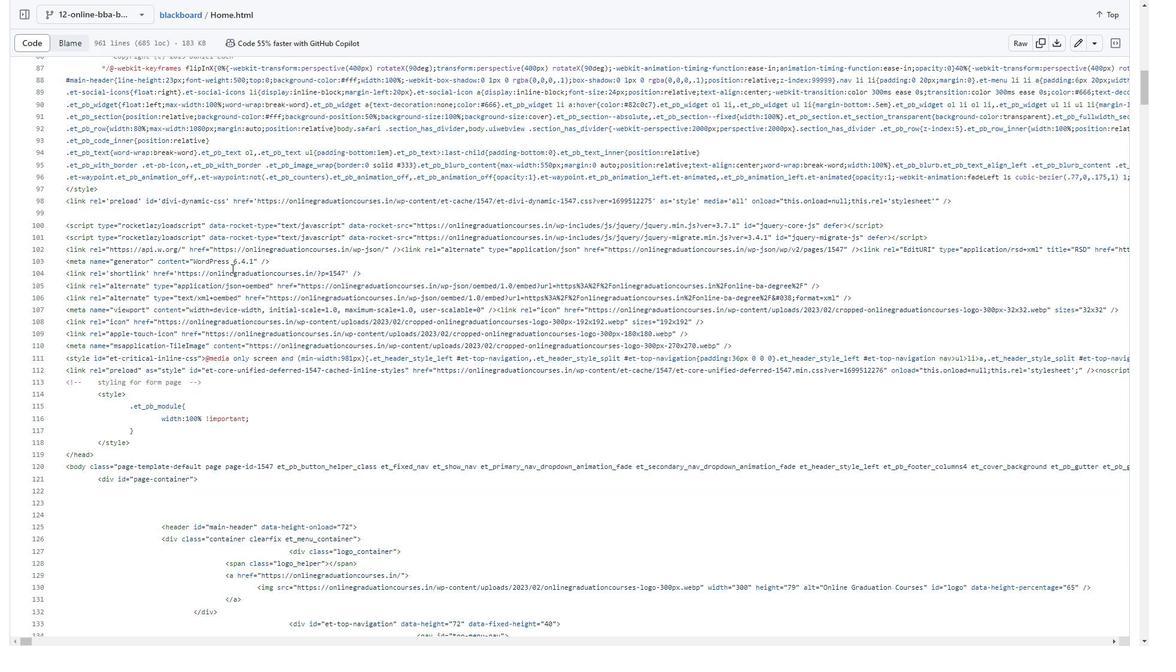 
Action: Mouse scrolled (242, 278) with delta (0, 0)
Screenshot: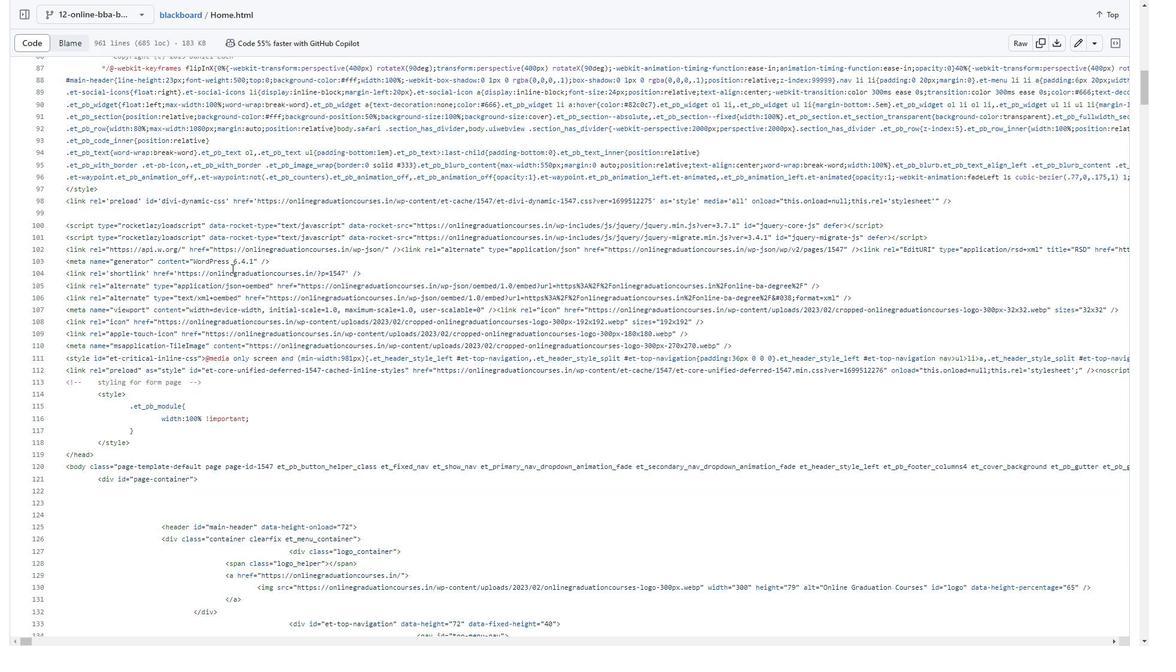 
Action: Mouse scrolled (242, 278) with delta (0, 0)
Screenshot: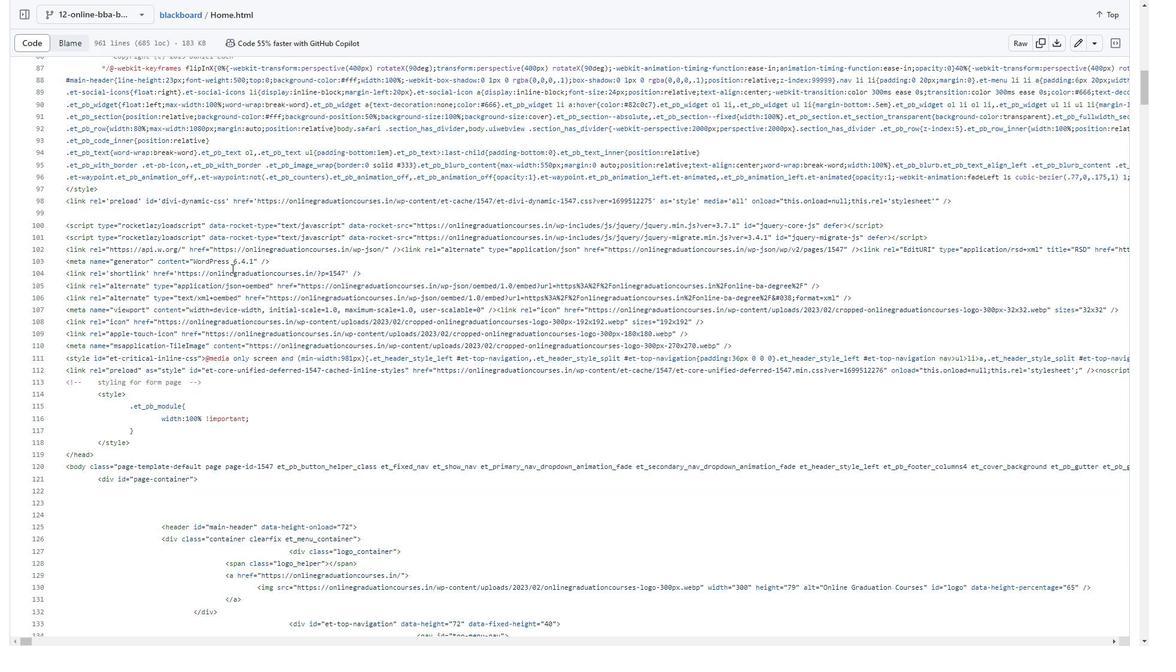 
Action: Mouse scrolled (242, 278) with delta (0, 0)
Screenshot: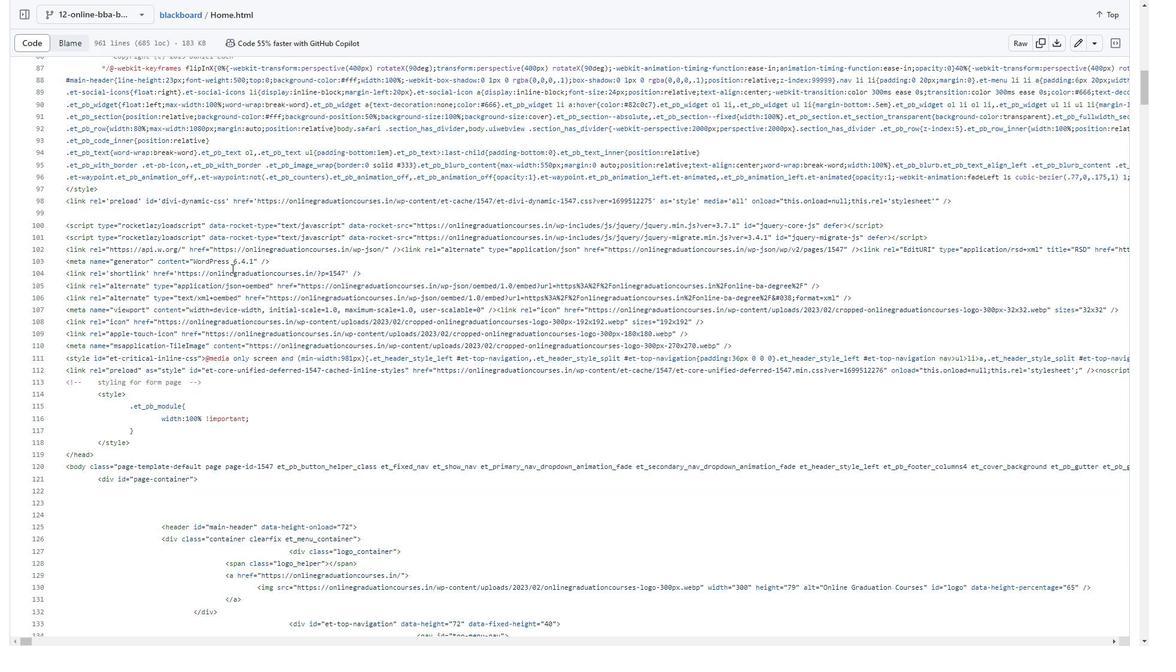 
Action: Mouse scrolled (242, 278) with delta (0, 0)
Screenshot: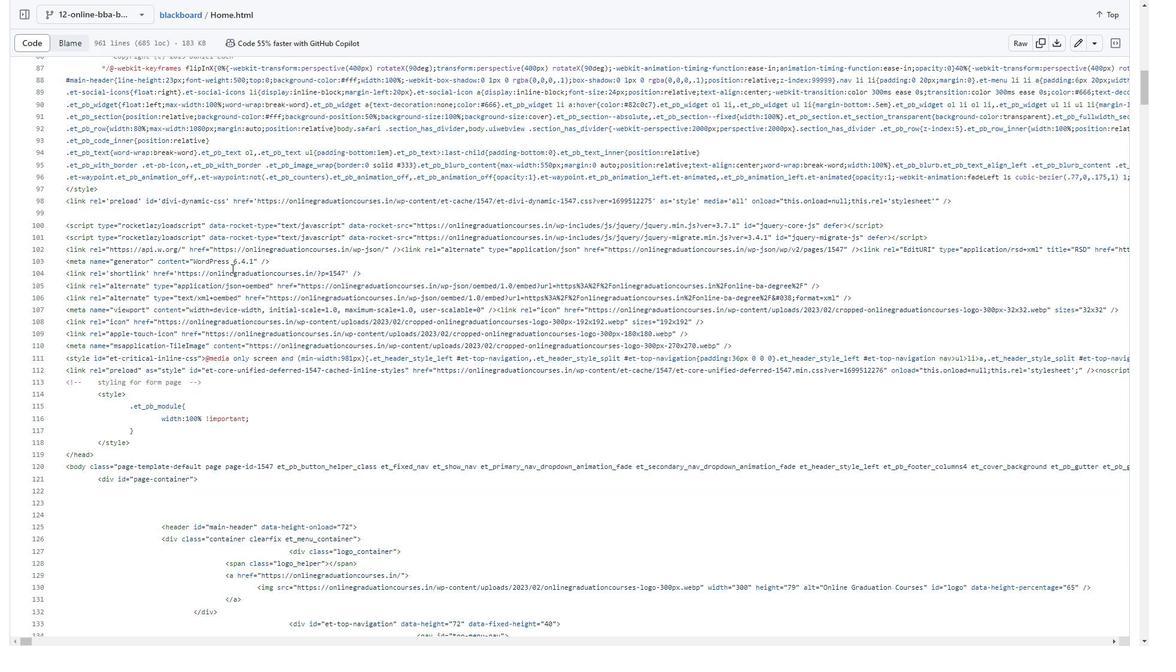 
Action: Mouse scrolled (242, 278) with delta (0, 0)
Screenshot: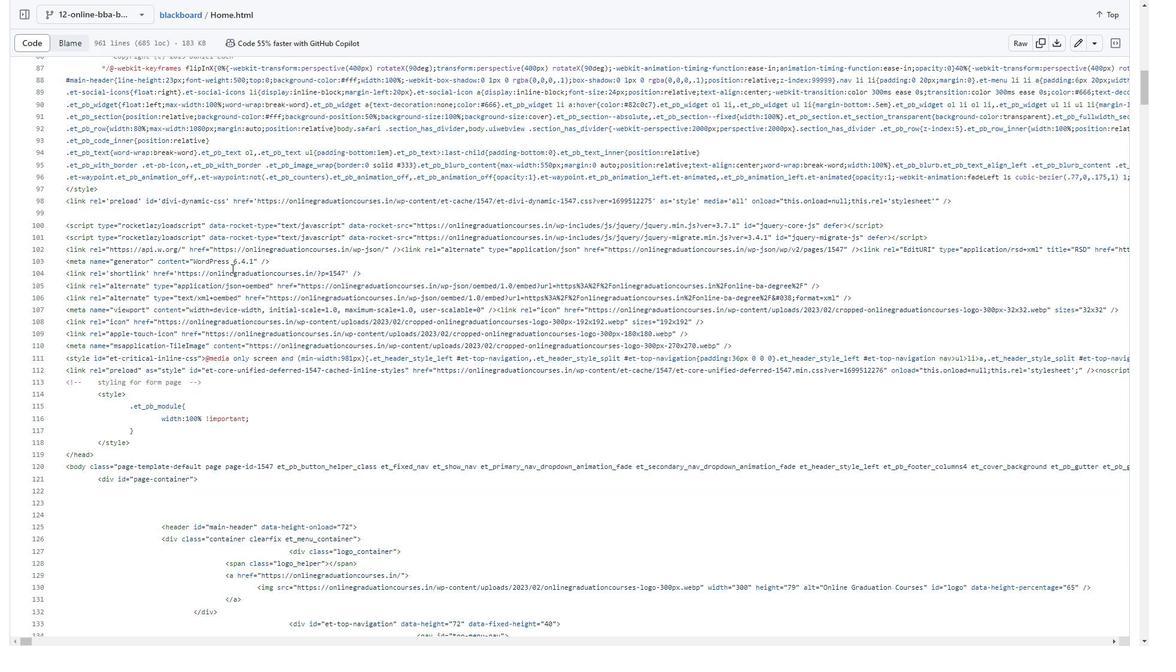 
Action: Mouse scrolled (242, 278) with delta (0, 0)
Screenshot: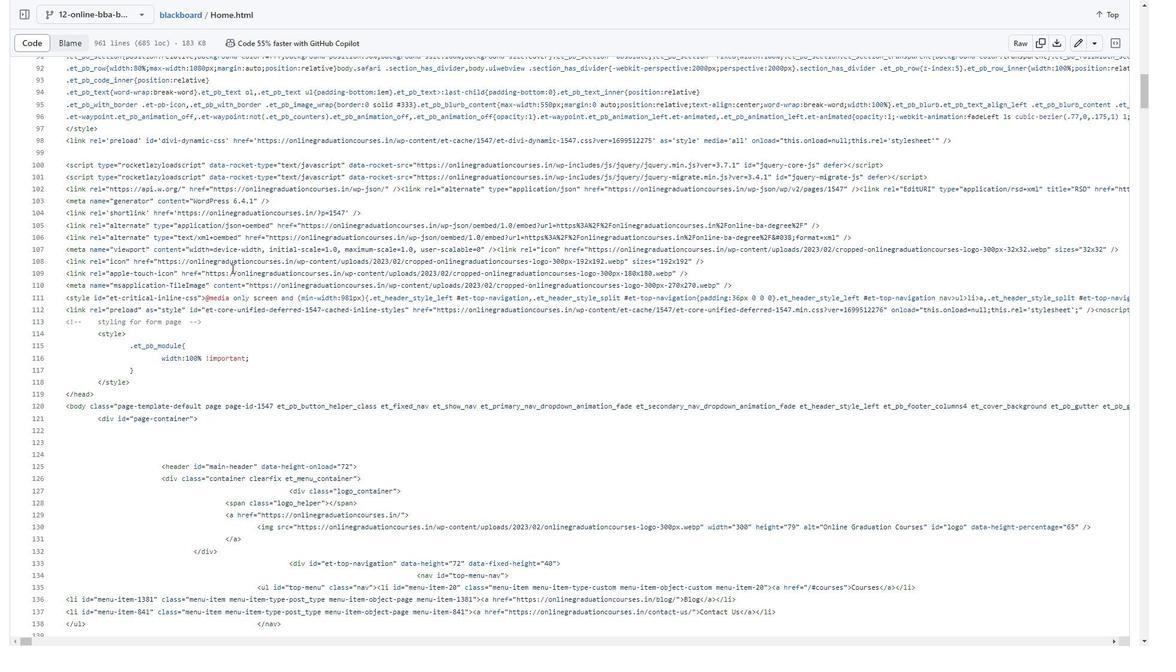 
Action: Mouse scrolled (242, 278) with delta (0, 0)
Screenshot: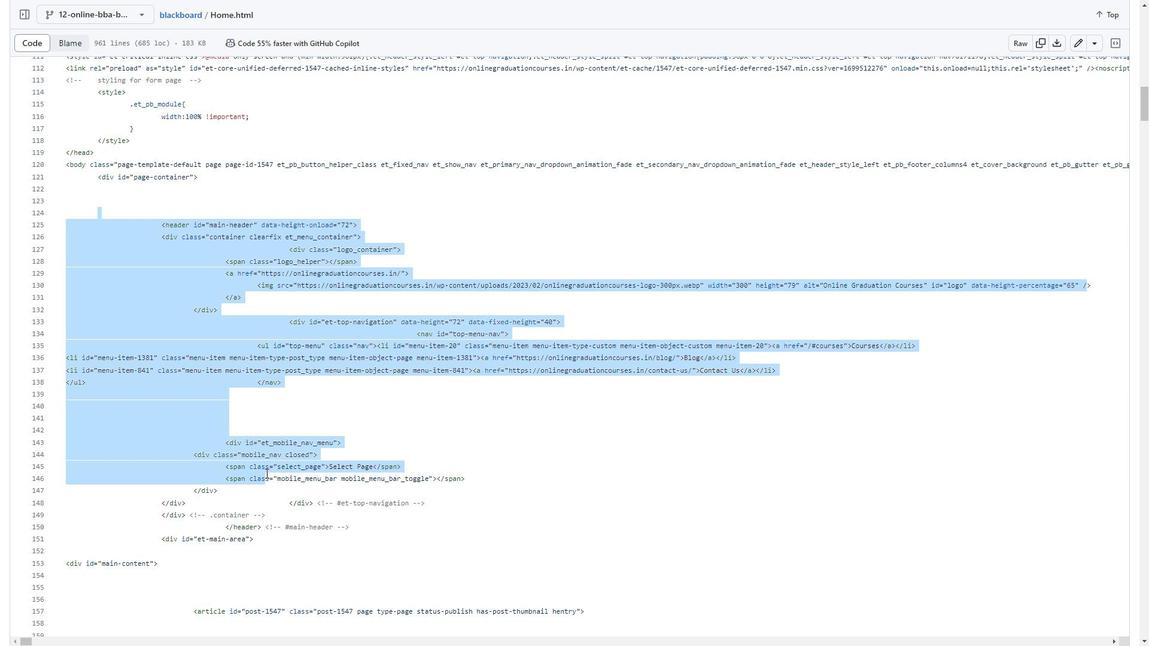 
Action: Mouse scrolled (242, 278) with delta (0, 0)
Screenshot: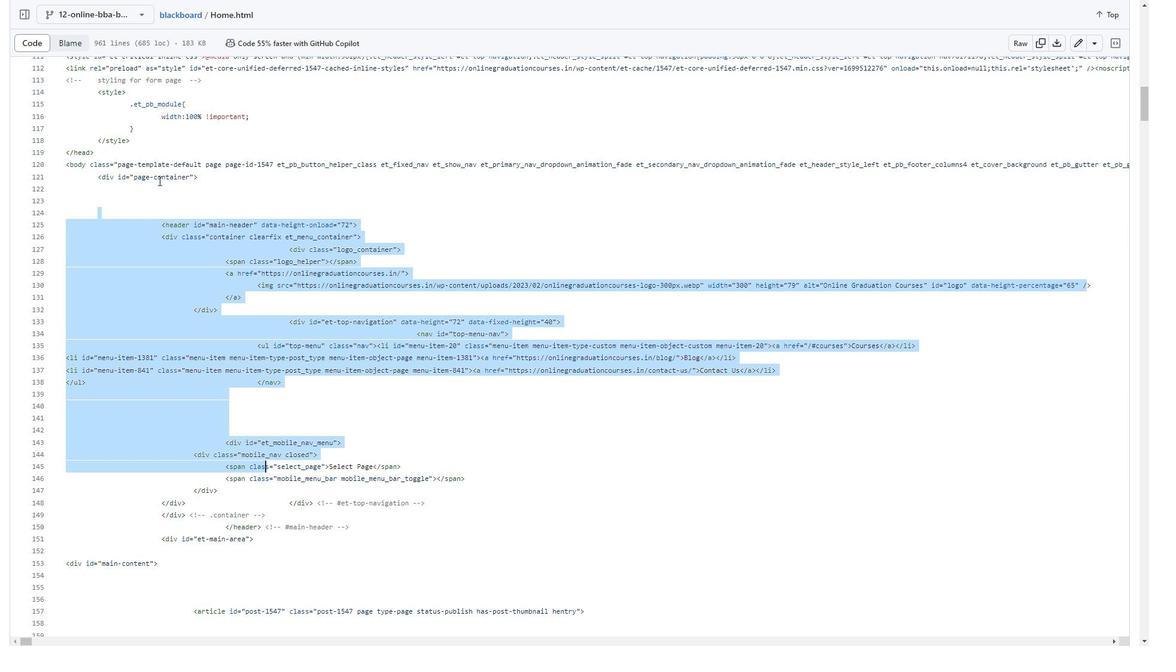 
Action: Mouse scrolled (242, 278) with delta (0, 0)
Screenshot: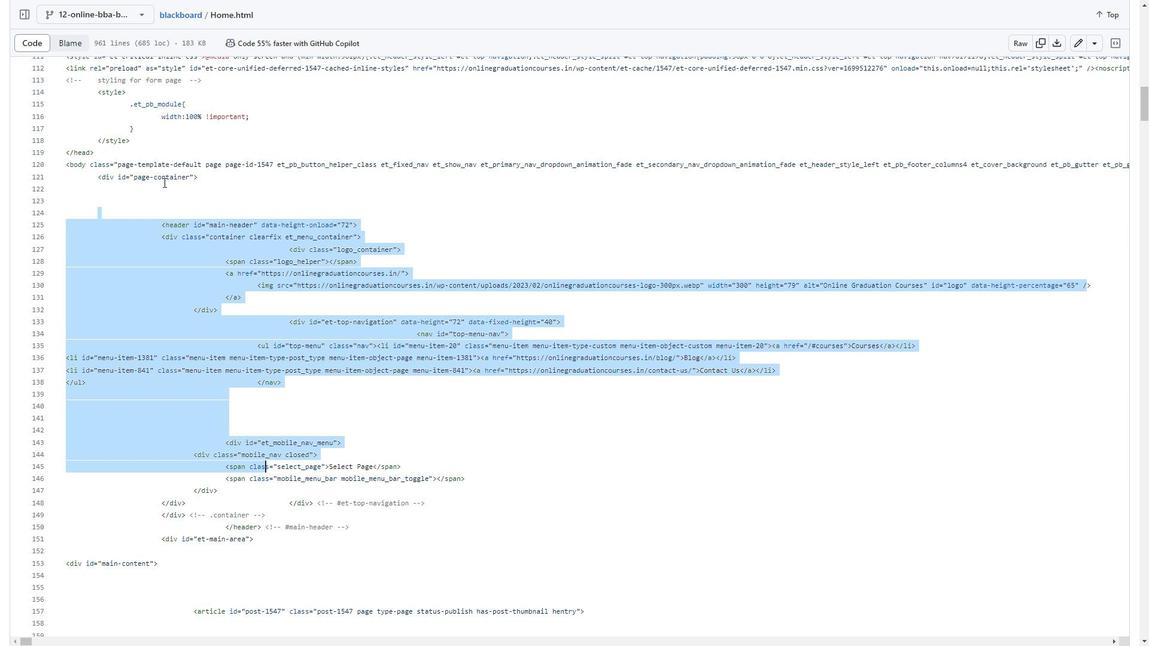 
Action: Mouse scrolled (242, 278) with delta (0, 0)
Screenshot: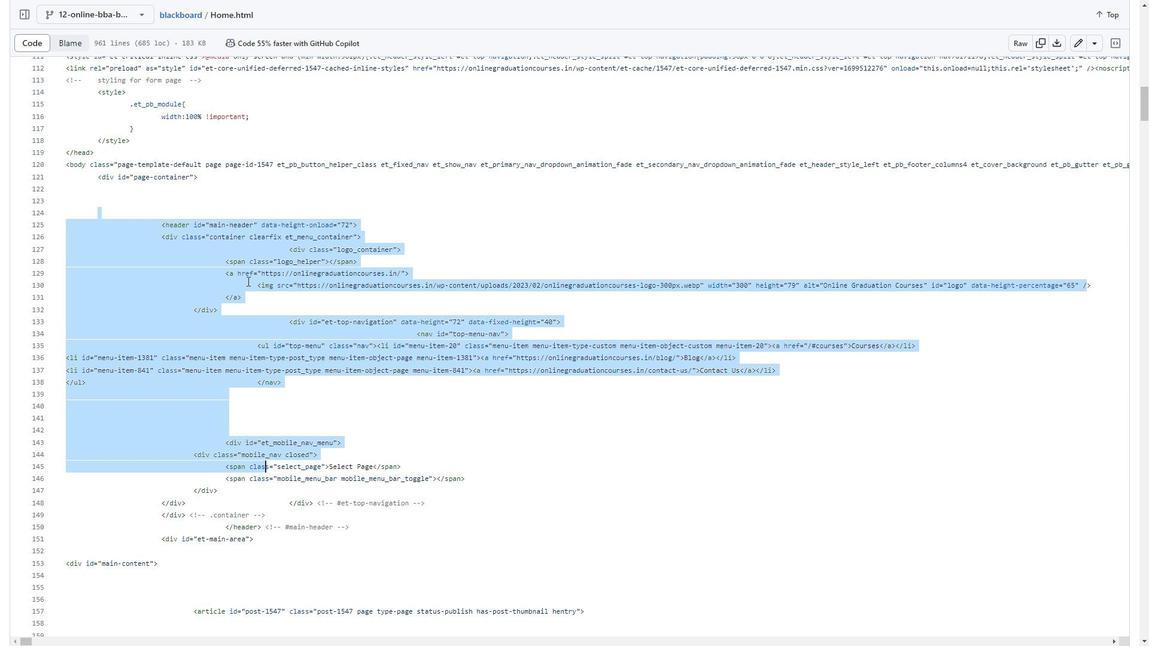 
Action: Mouse moved to (170, 220)
Screenshot: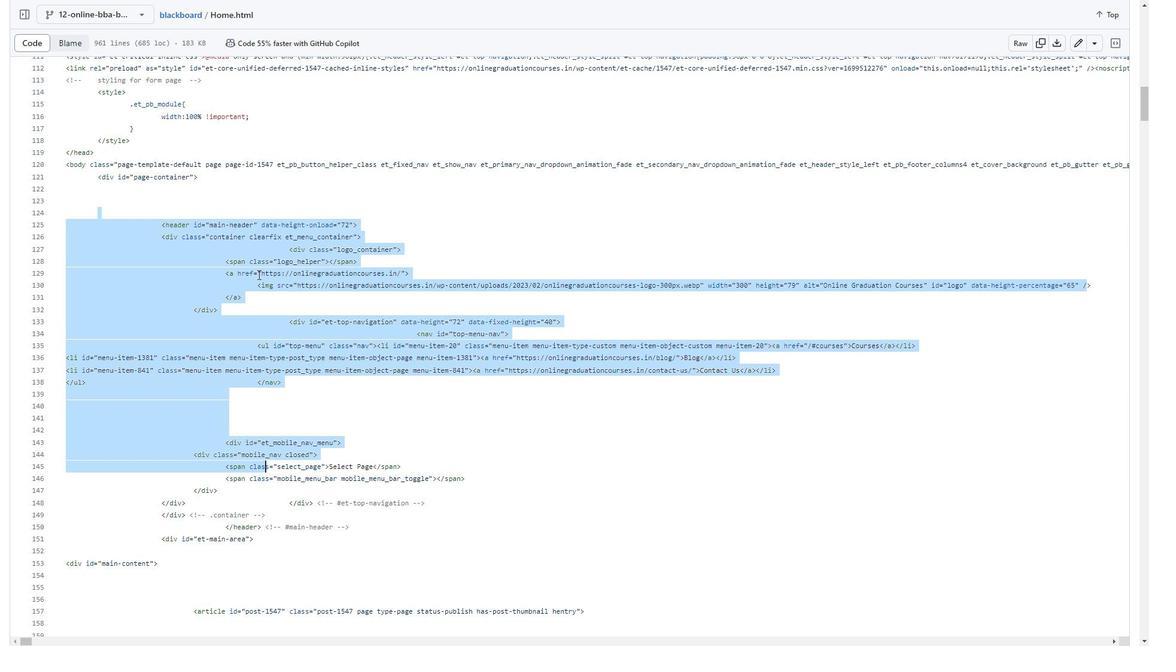 
Action: Mouse pressed left at (170, 220)
Screenshot: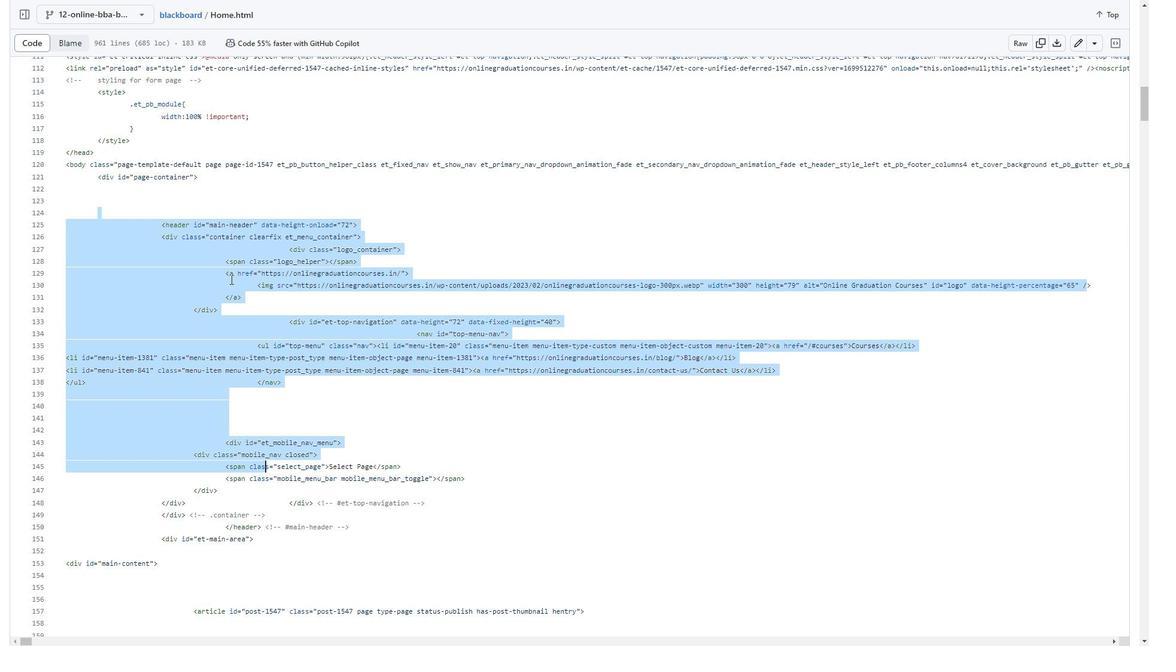 
Action: Mouse moved to (266, 336)
Screenshot: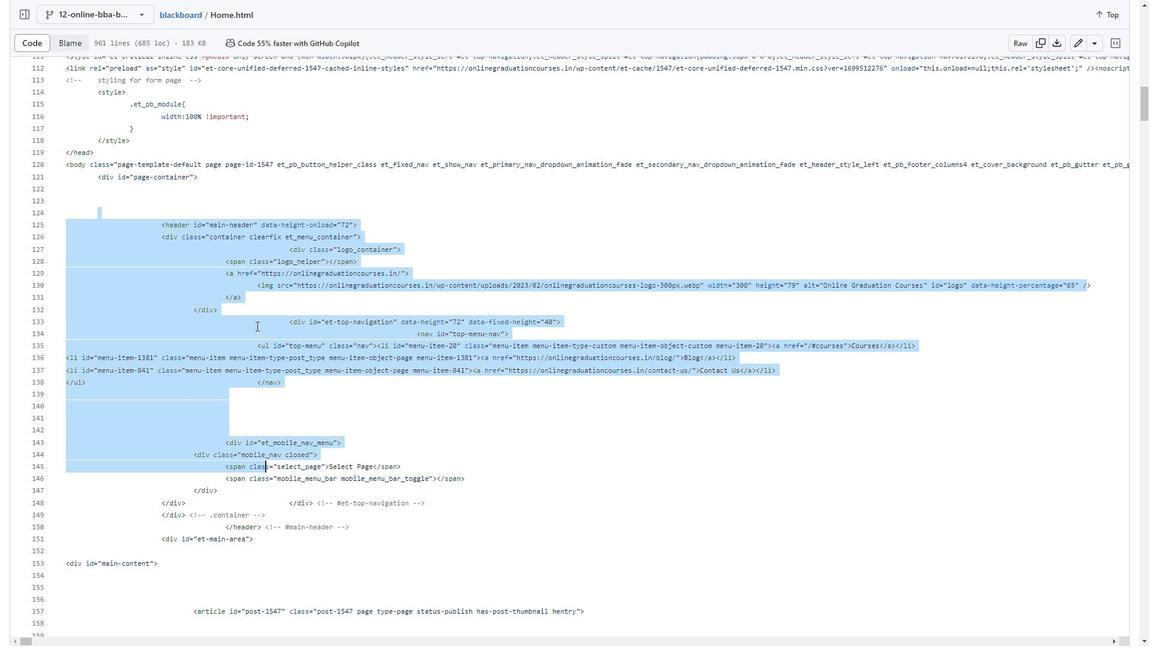 
Action: Mouse scrolled (266, 336) with delta (0, 0)
Screenshot: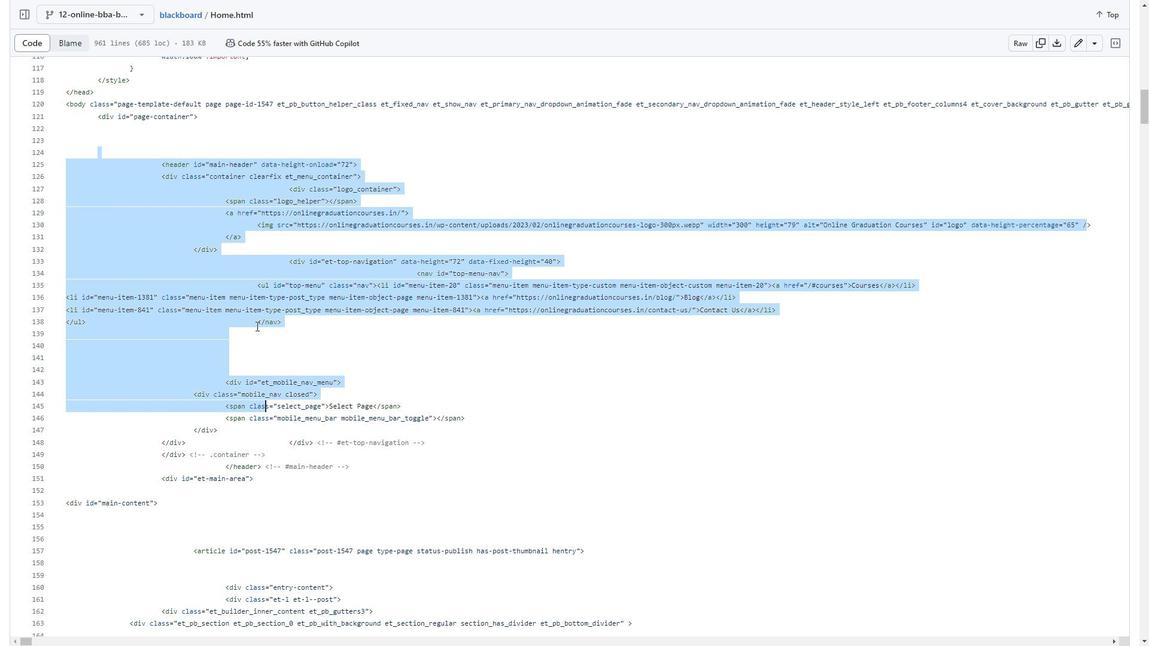 
Action: Mouse scrolled (266, 336) with delta (0, 0)
Screenshot: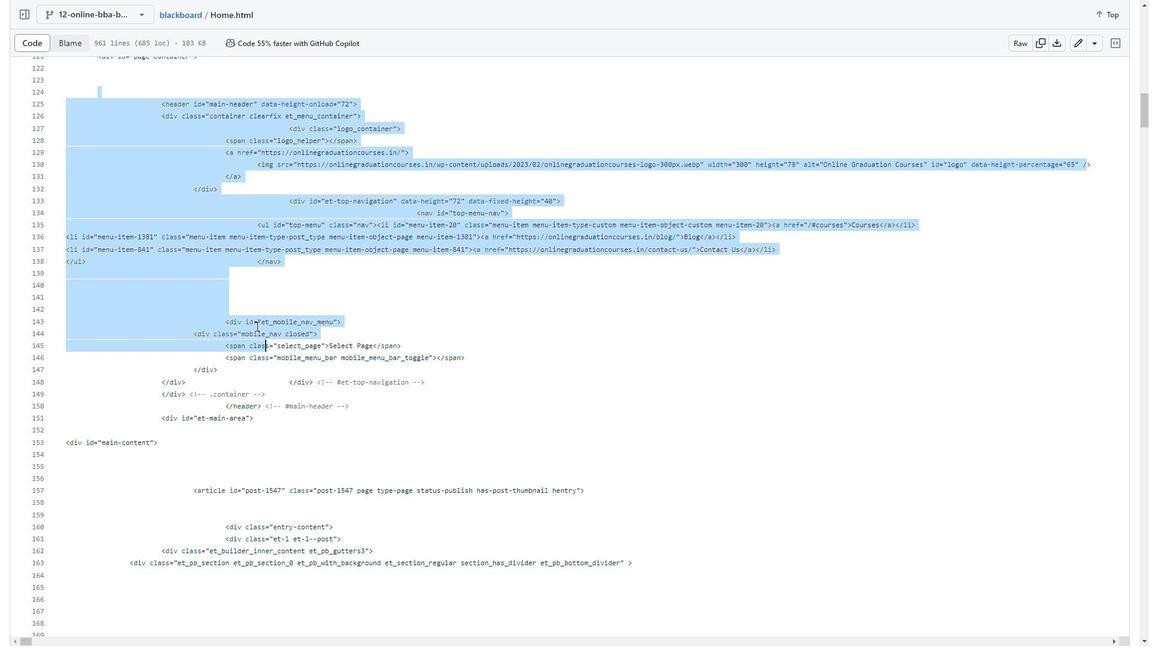 
Action: Mouse scrolled (266, 336) with delta (0, 0)
Screenshot: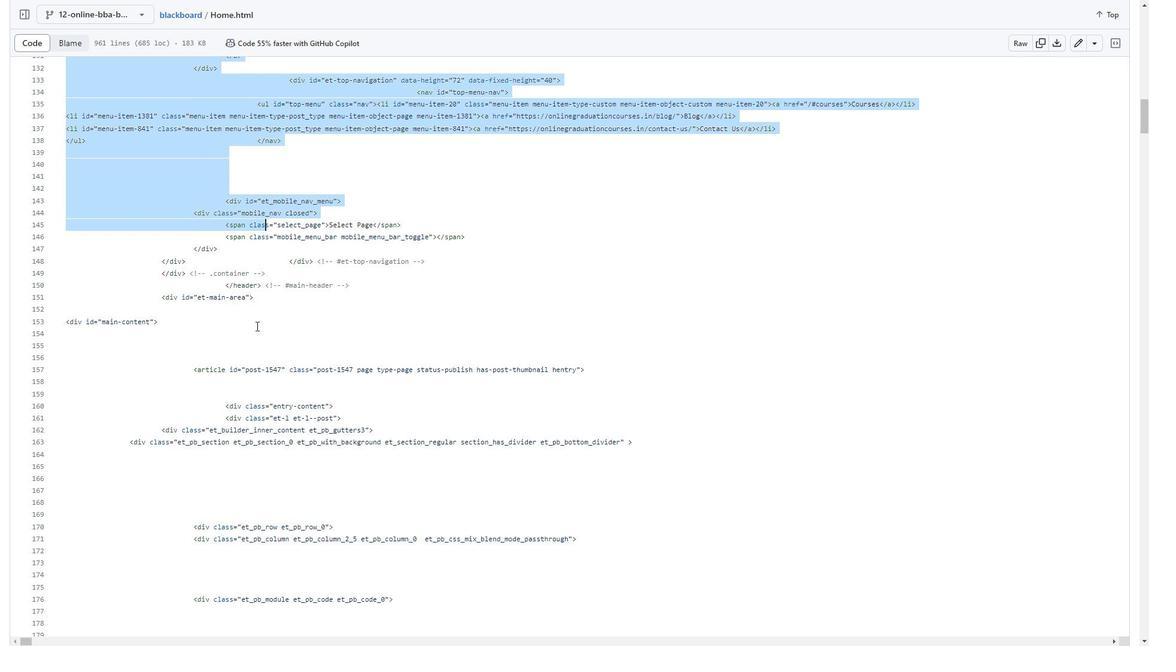 
Action: Mouse scrolled (266, 336) with delta (0, 0)
Screenshot: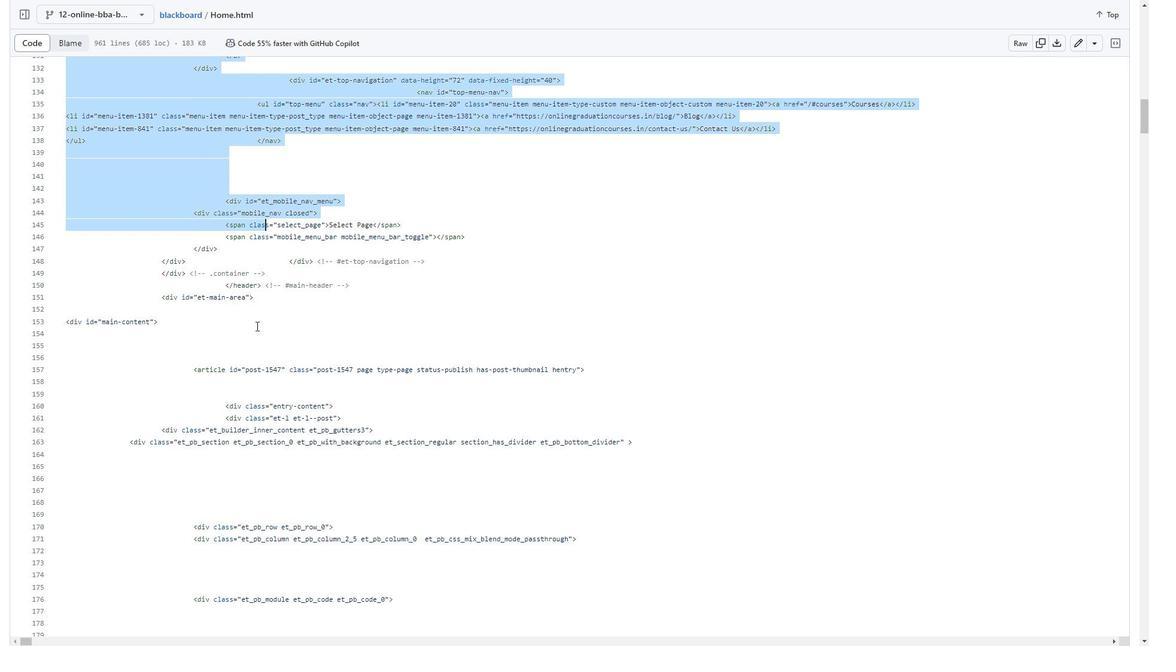 
Action: Mouse scrolled (266, 336) with delta (0, 0)
Screenshot: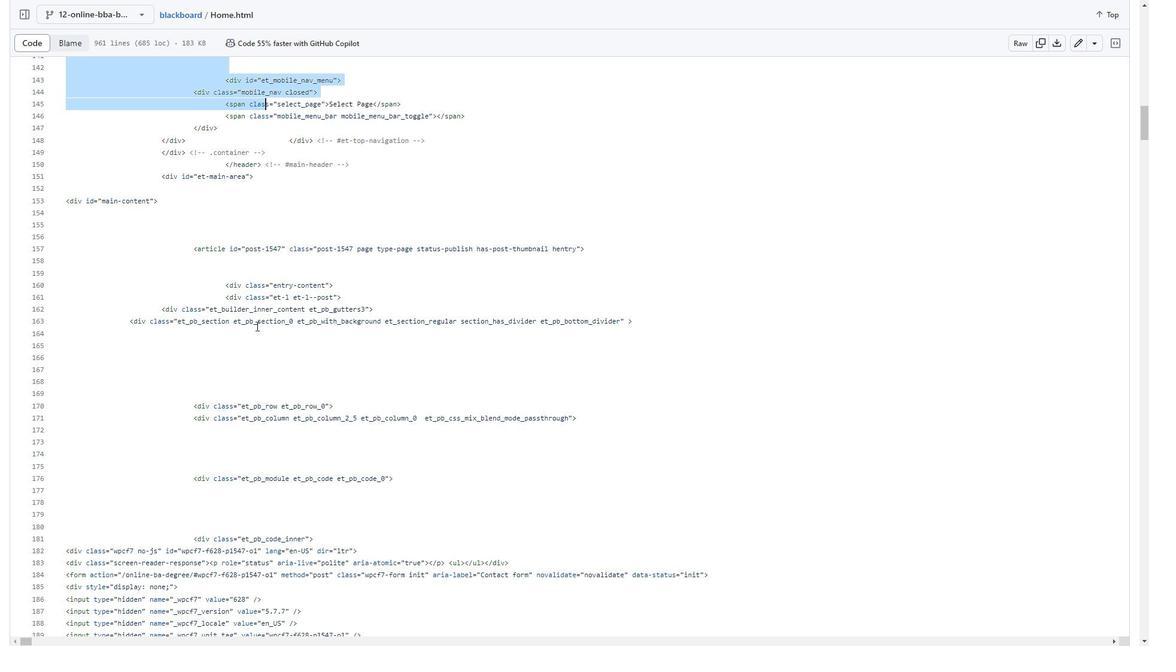 
Action: Mouse scrolled (266, 336) with delta (0, 0)
Screenshot: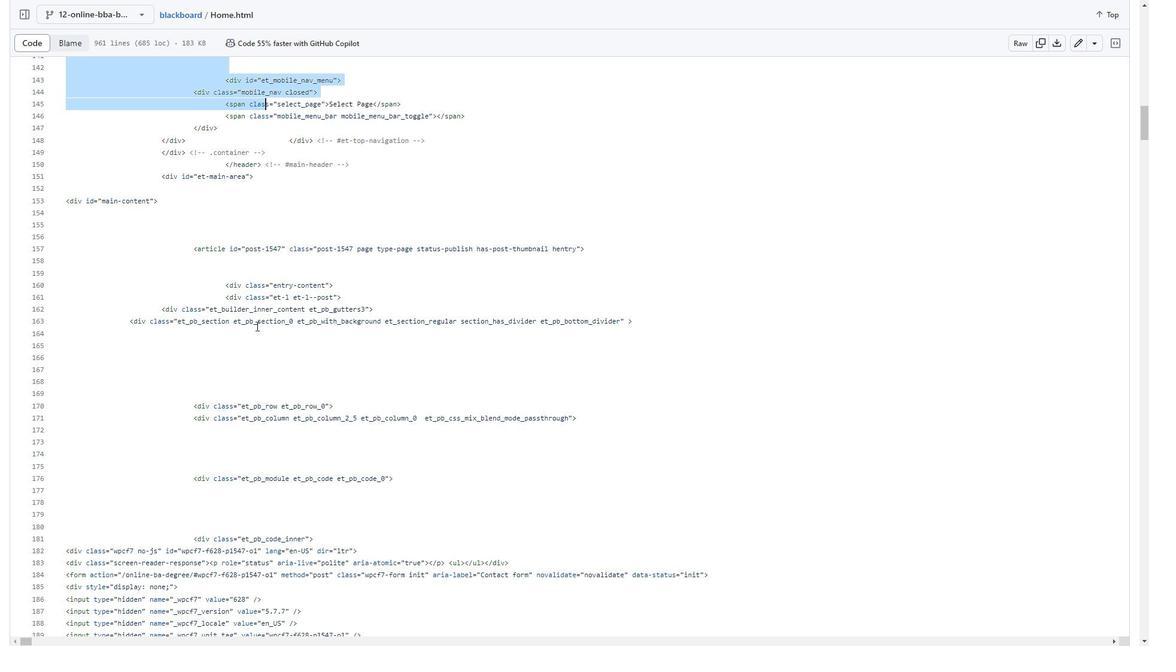 
Action: Mouse scrolled (266, 336) with delta (0, 0)
Screenshot: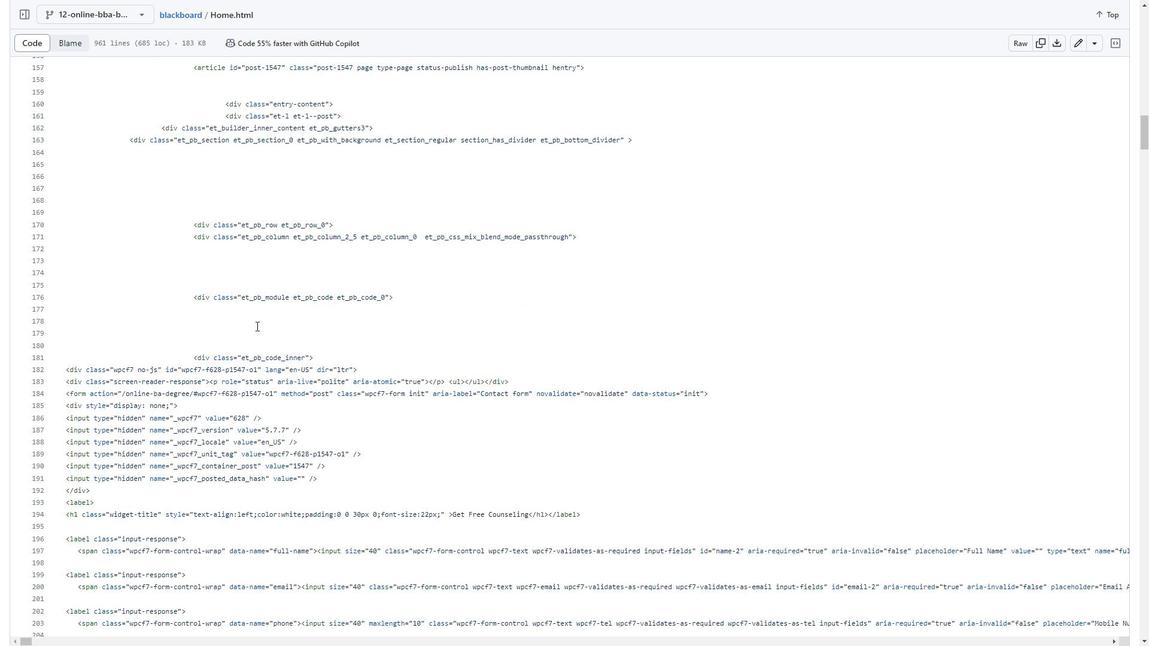 
Action: Mouse scrolled (266, 336) with delta (0, 0)
Screenshot: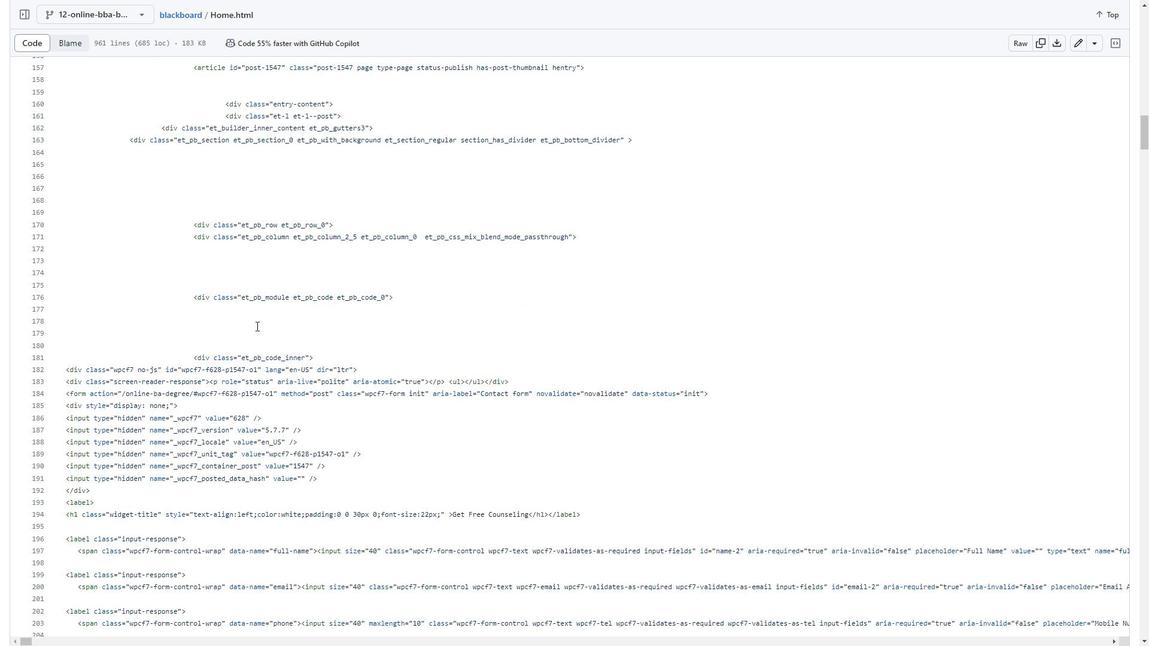 
Action: Mouse scrolled (266, 336) with delta (0, 0)
Screenshot: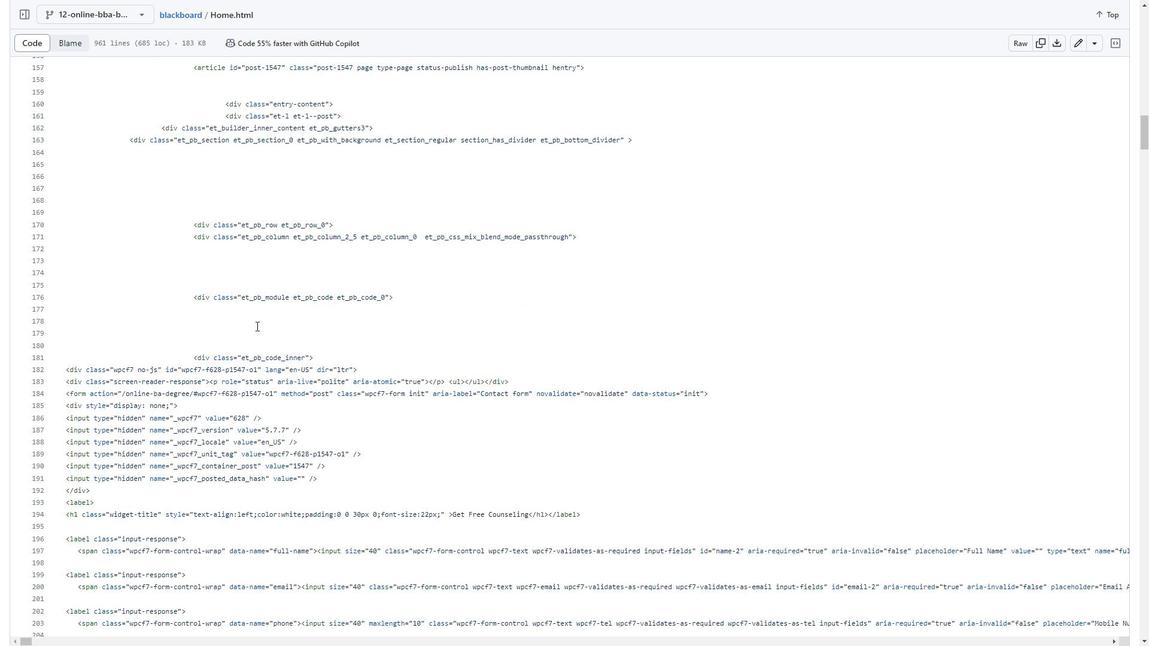 
Action: Mouse scrolled (266, 336) with delta (0, 0)
Screenshot: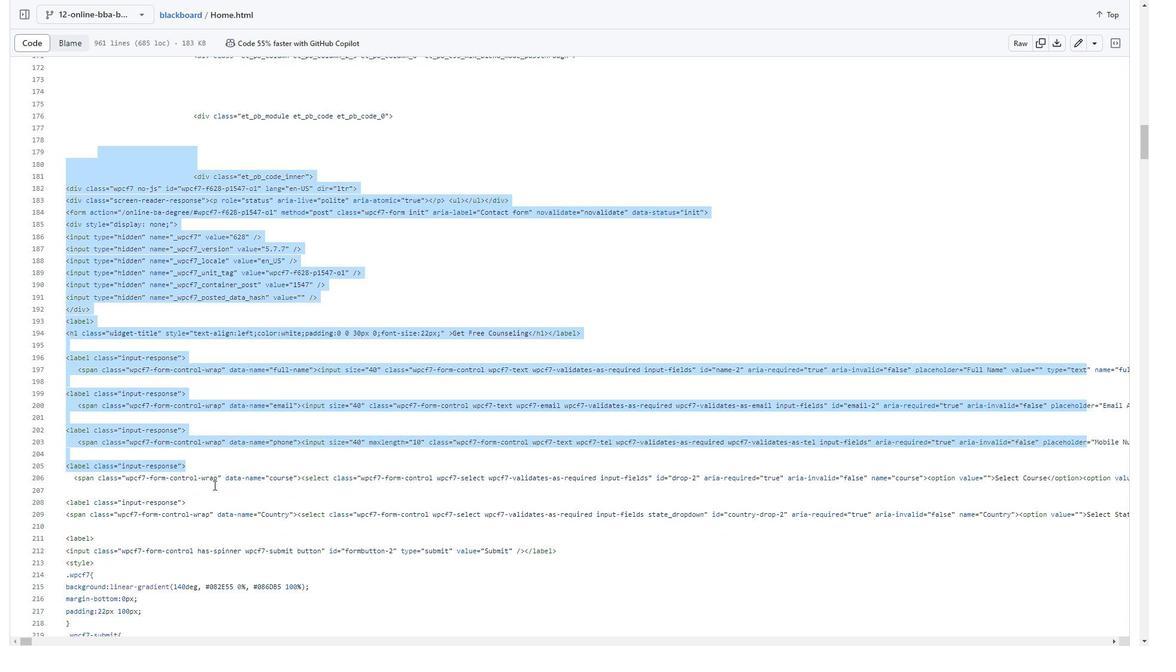 
Action: Mouse scrolled (266, 336) with delta (0, 0)
Screenshot: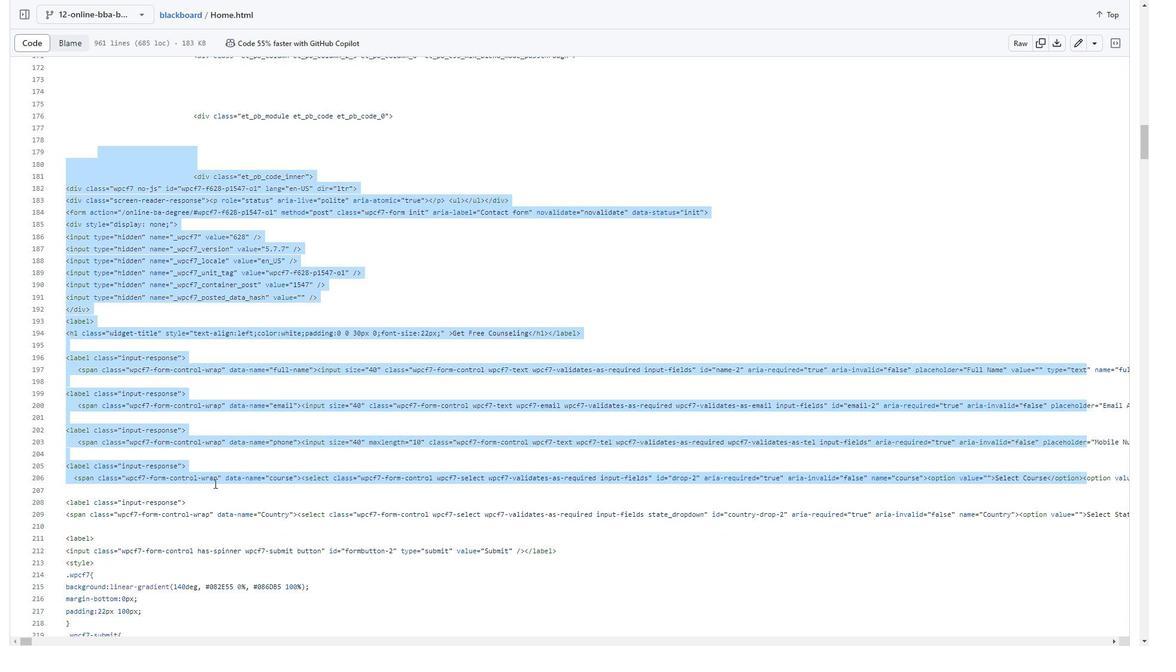 
Action: Mouse scrolled (266, 336) with delta (0, 0)
Screenshot: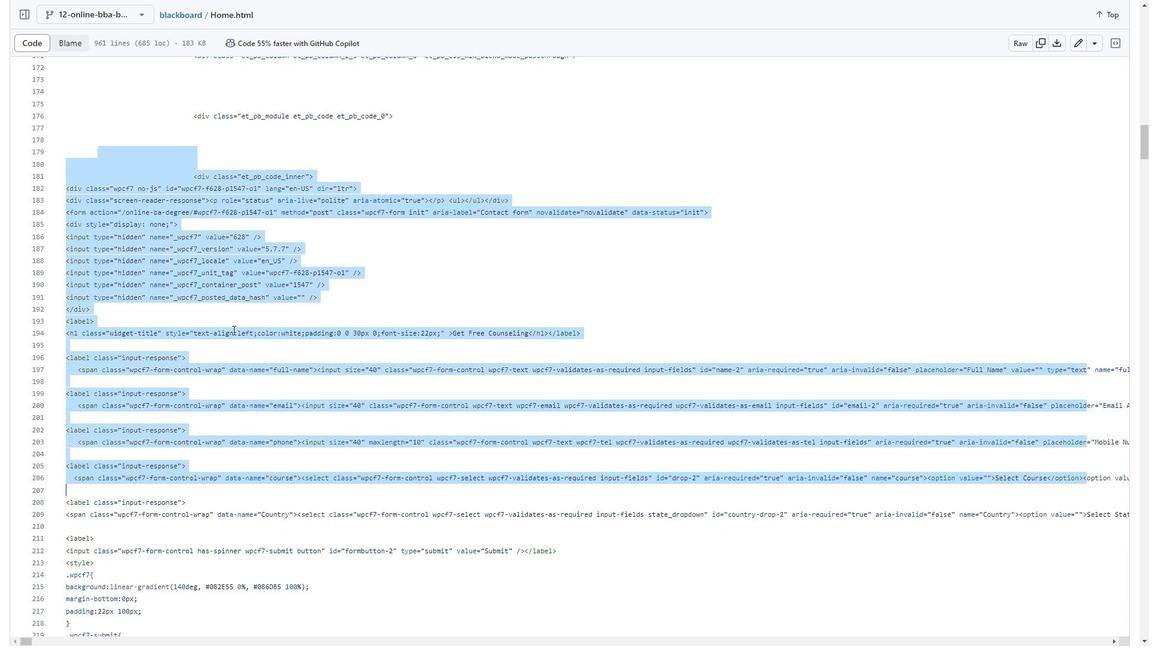 
Action: Mouse moved to (108, 168)
Screenshot: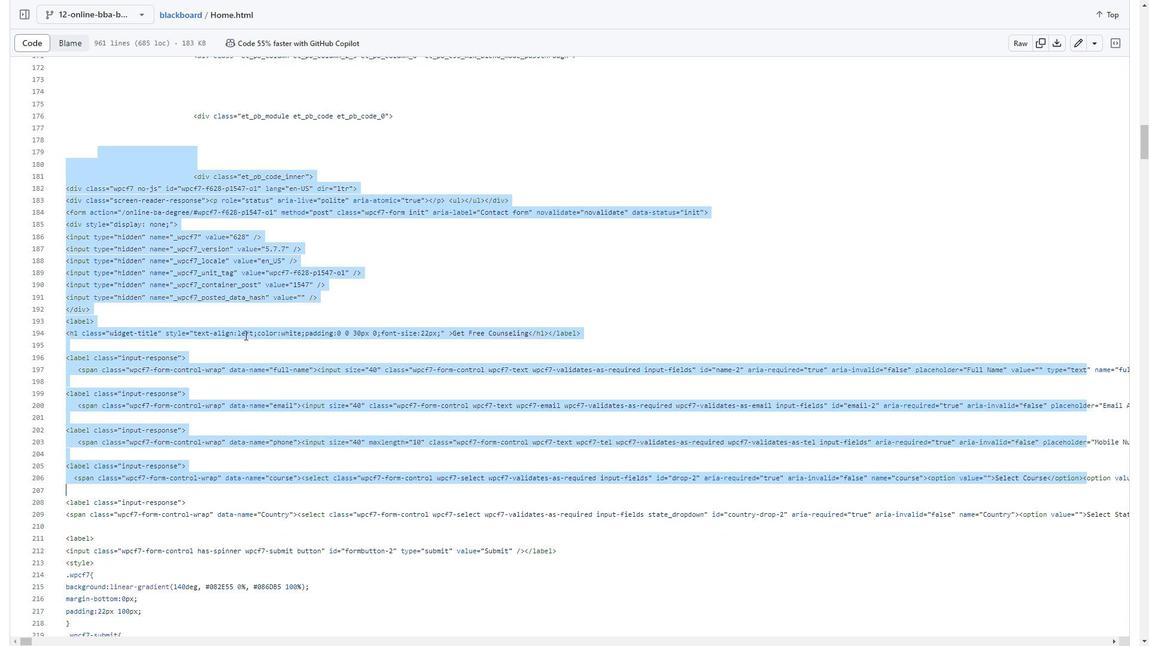 
Action: Mouse pressed left at (108, 168)
Screenshot: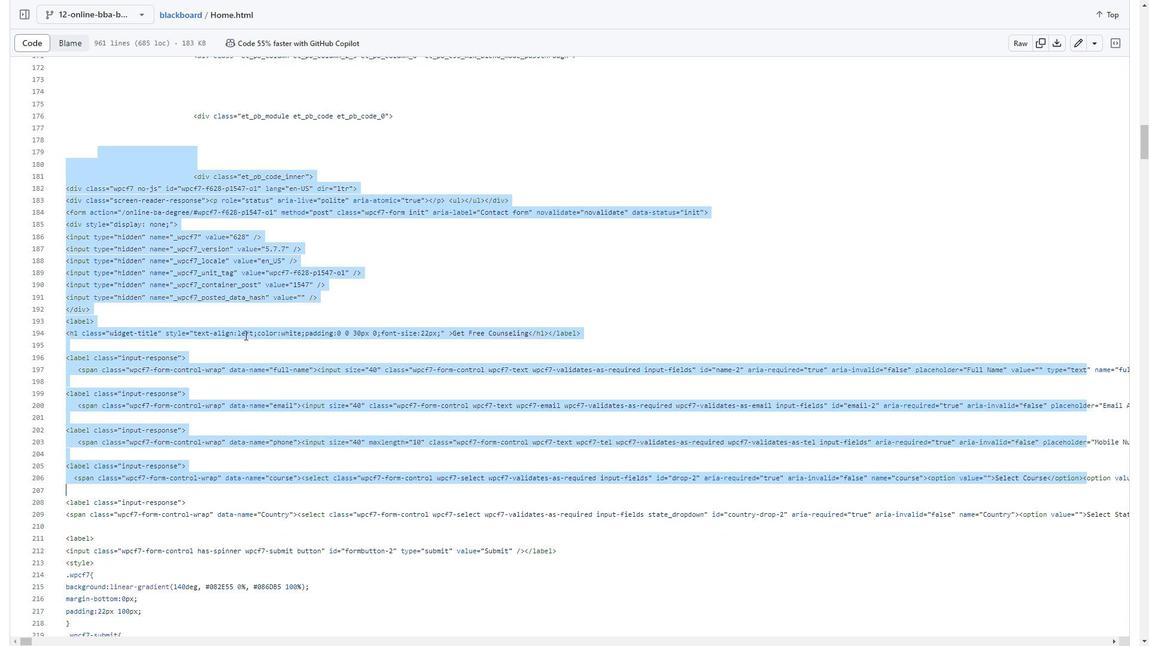 
Action: Mouse moved to (255, 345)
Screenshot: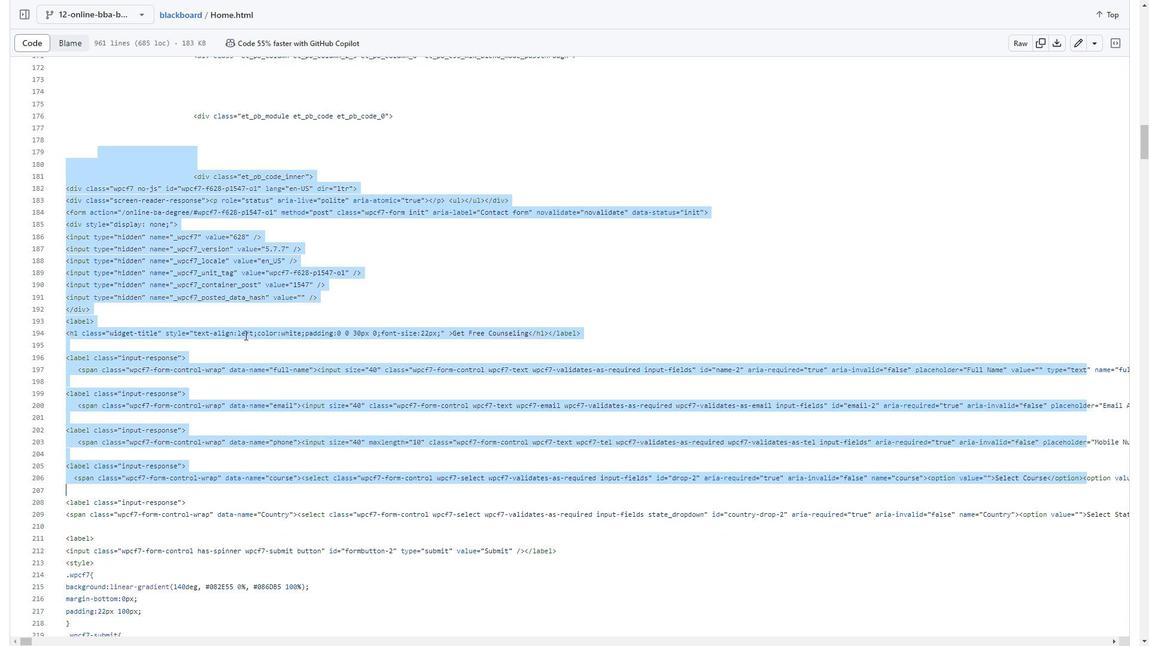 
Action: Mouse scrolled (255, 345) with delta (0, 0)
Screenshot: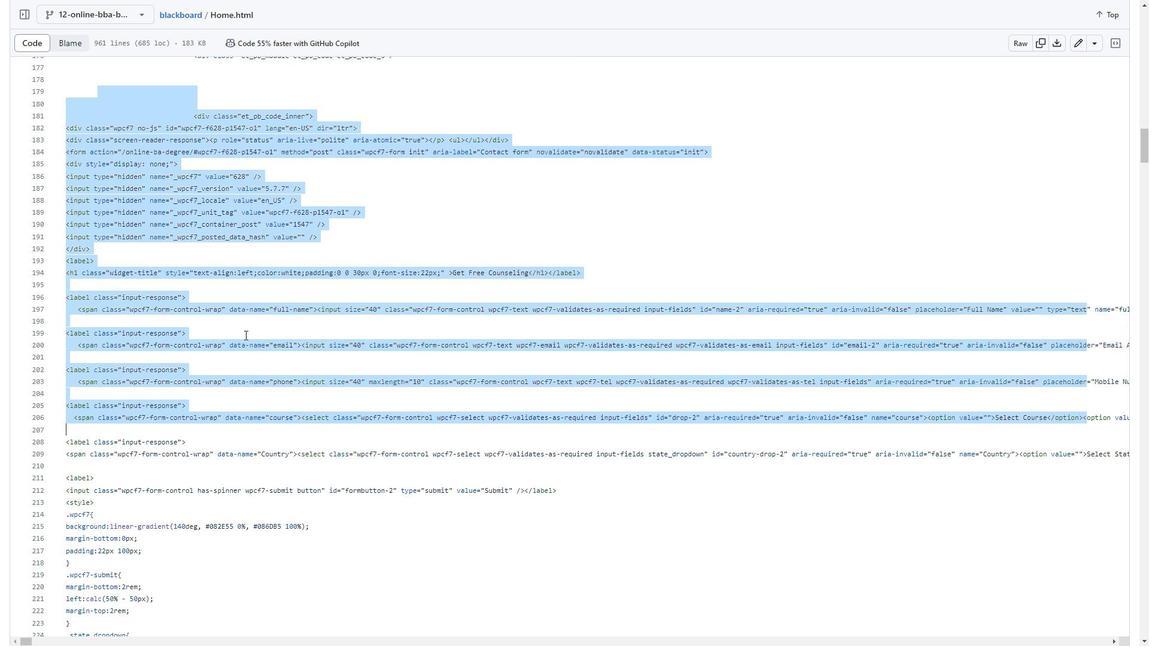 
Action: Mouse moved to (320, 475)
Screenshot: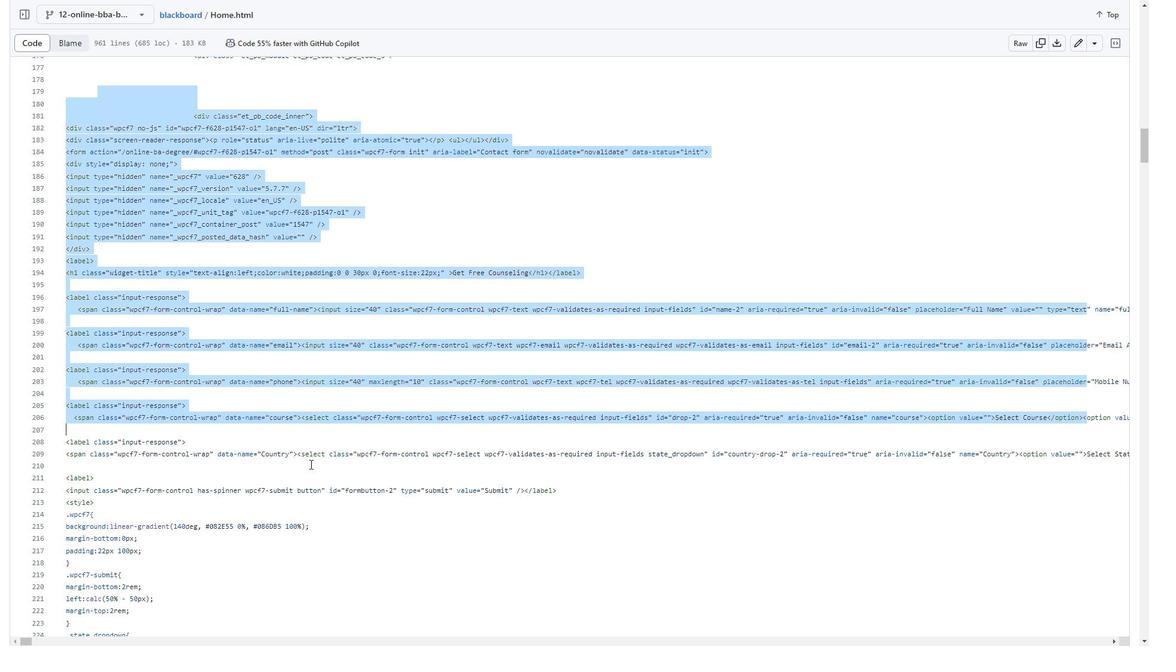 
Action: Mouse scrolled (320, 474) with delta (0, 0)
Screenshot: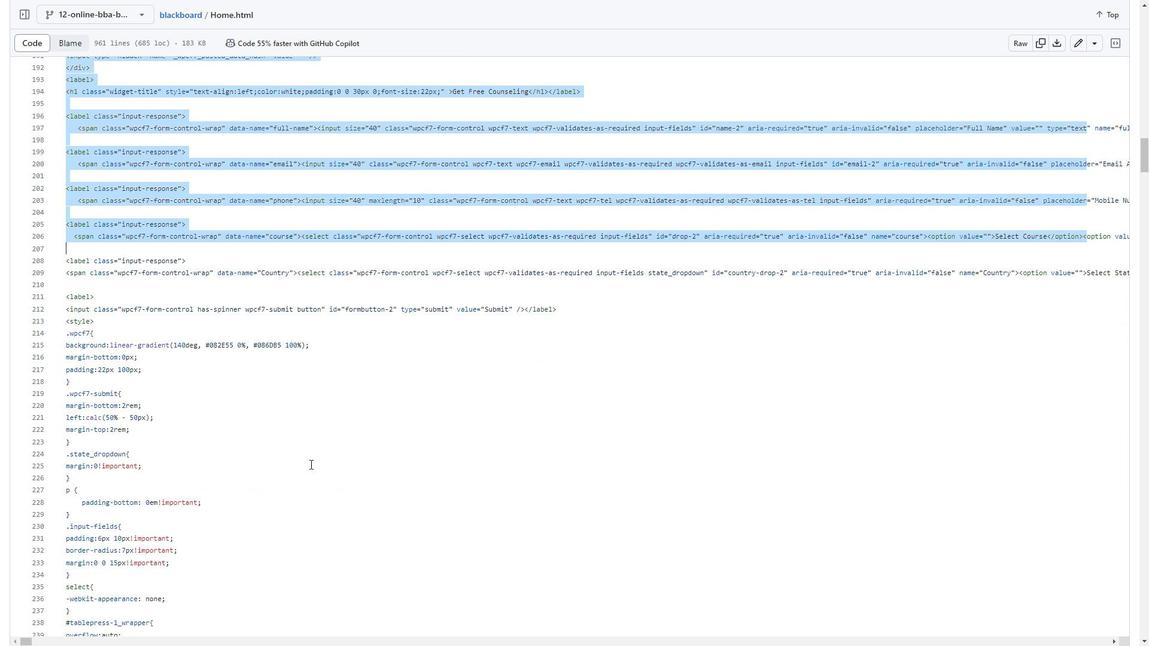 
Action: Mouse scrolled (320, 474) with delta (0, 0)
Screenshot: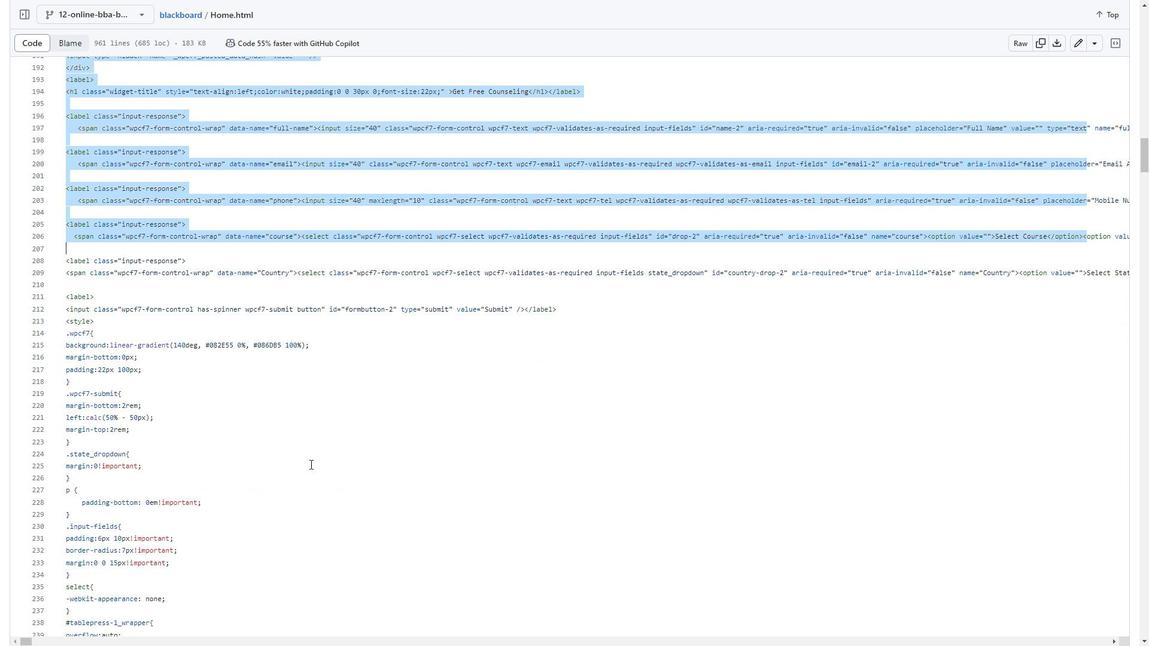 
Action: Mouse scrolled (320, 474) with delta (0, 0)
Screenshot: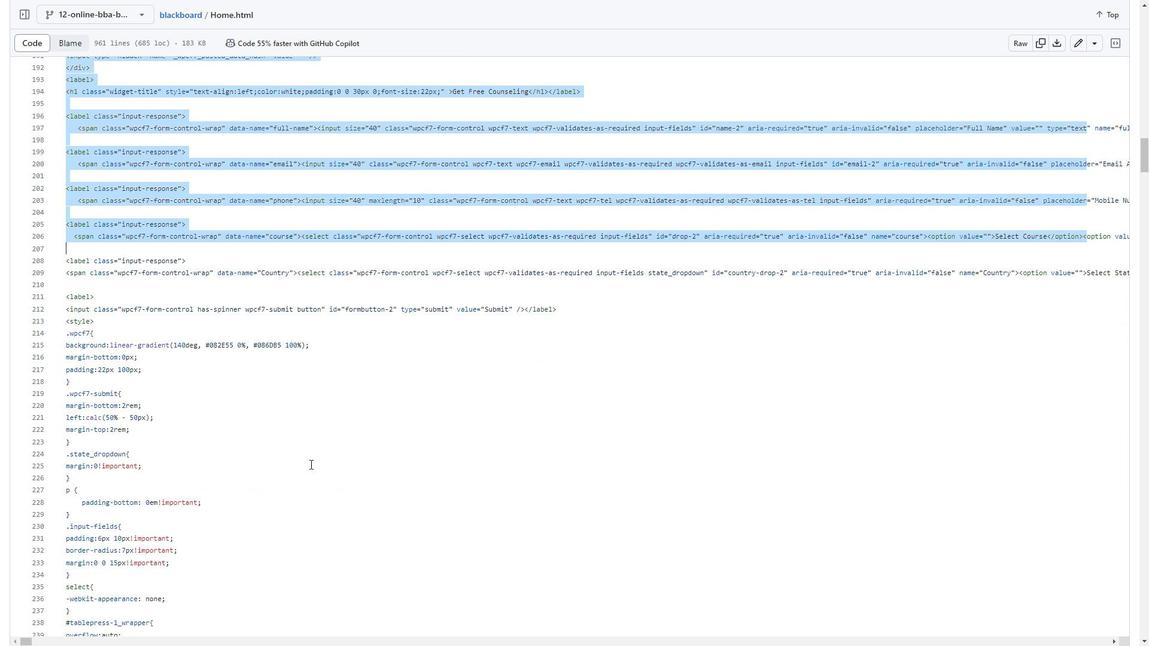 
Action: Mouse moved to (320, 475)
Screenshot: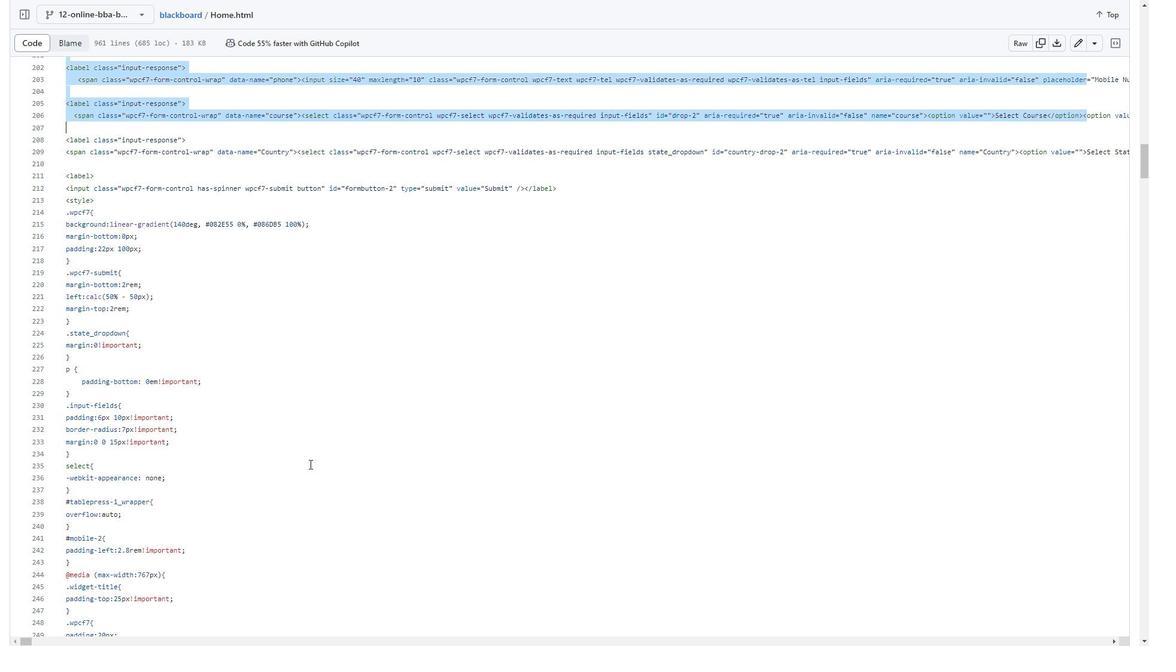 
Action: Mouse scrolled (320, 474) with delta (0, 0)
Screenshot: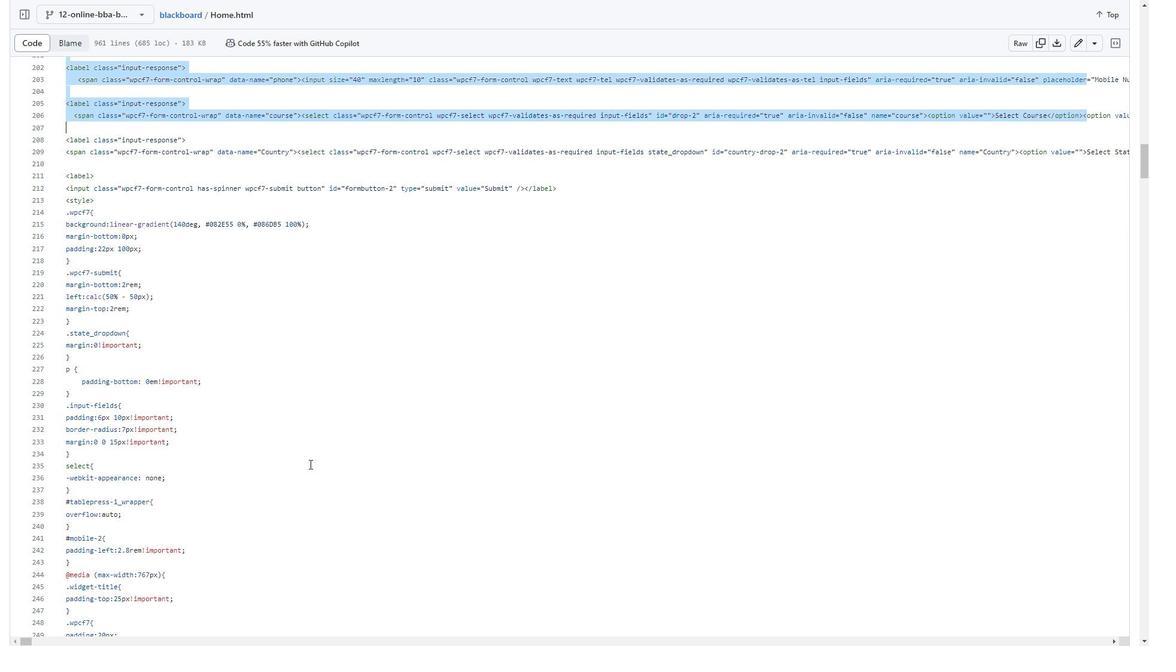 
Action: Mouse scrolled (320, 474) with delta (0, 0)
Screenshot: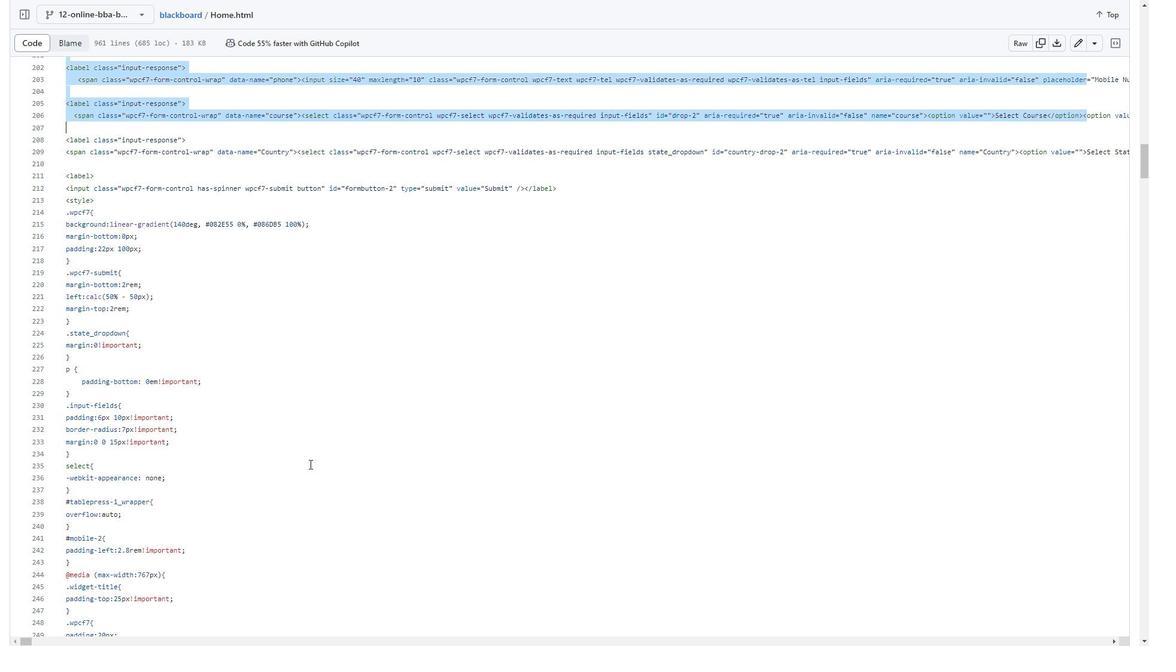 
Action: Mouse moved to (306, 459)
Screenshot: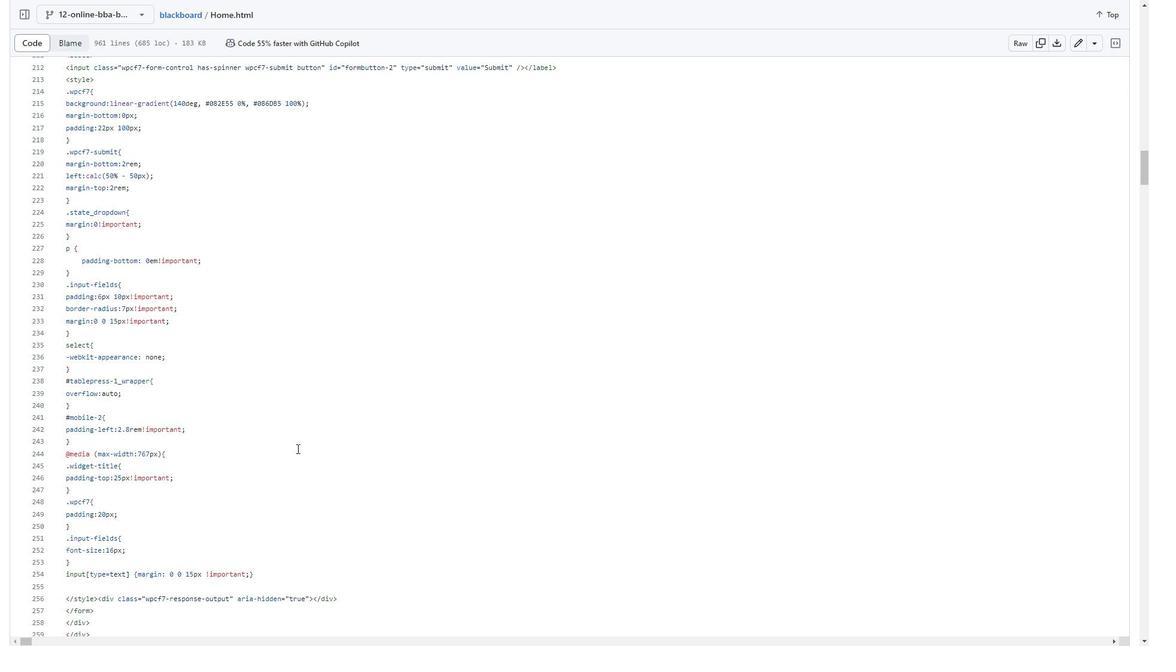 
Action: Mouse scrolled (306, 459) with delta (0, 0)
Screenshot: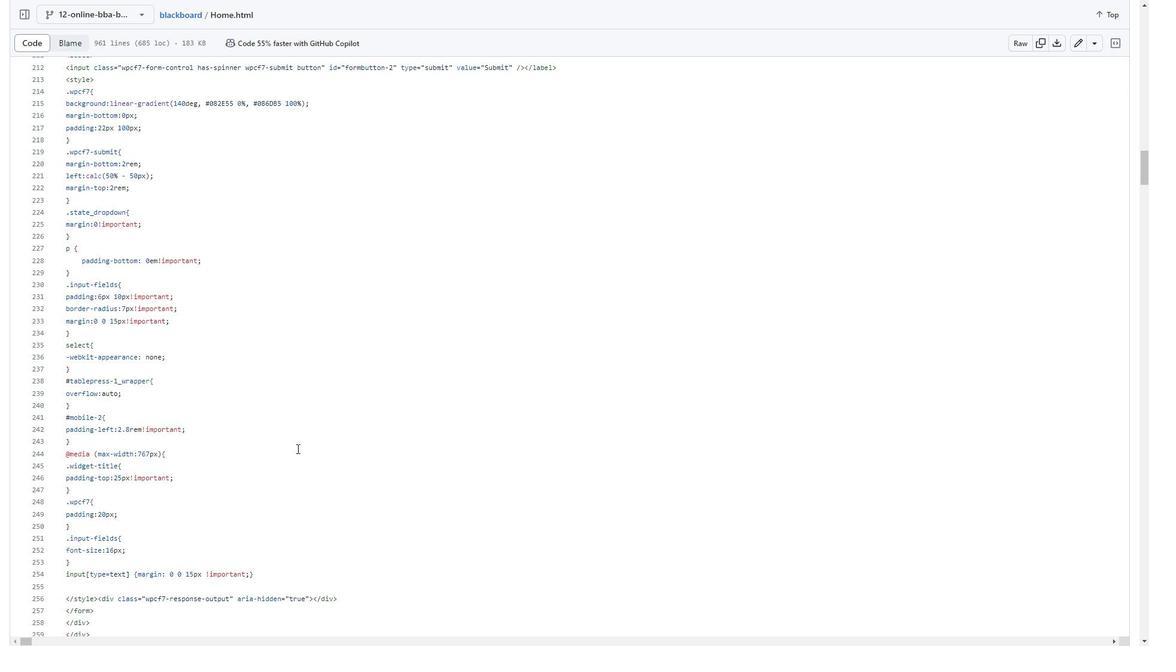 
Action: Mouse moved to (307, 459)
Screenshot: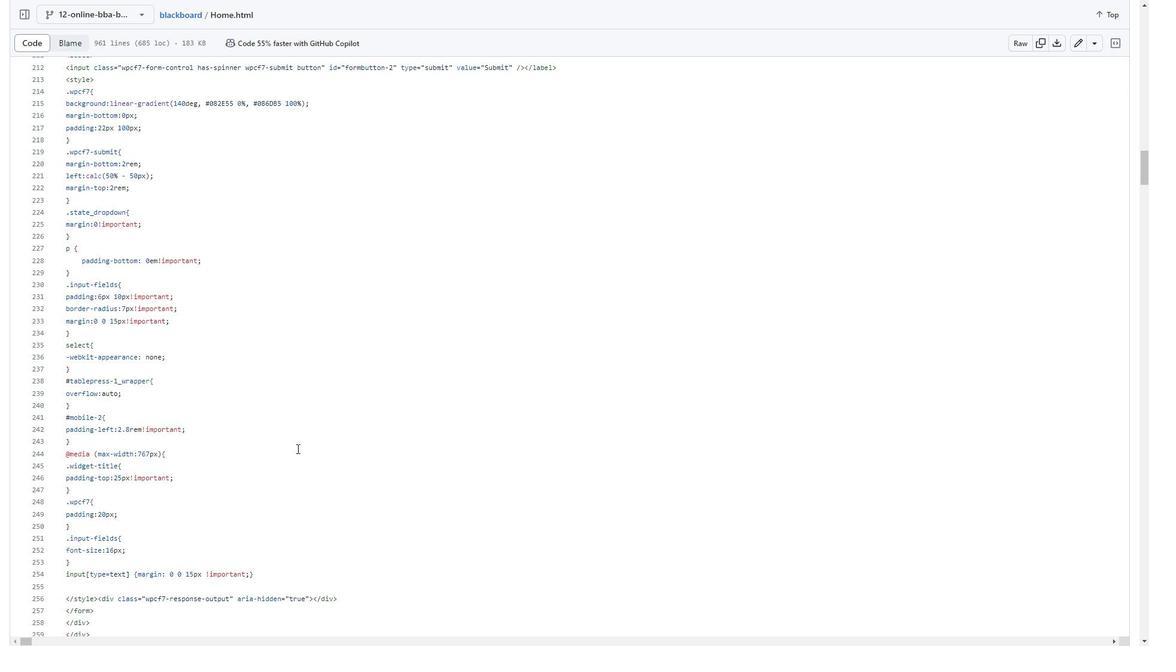 
Action: Mouse scrolled (307, 459) with delta (0, 0)
Screenshot: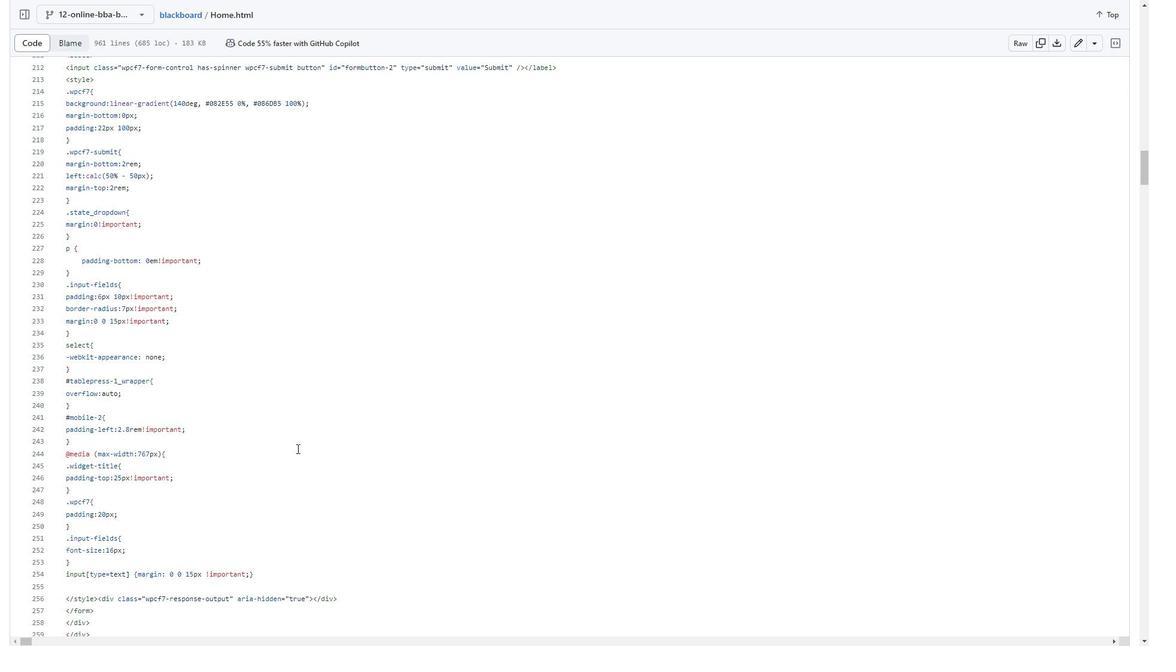 
Action: Mouse moved to (280, 656)
Screenshot: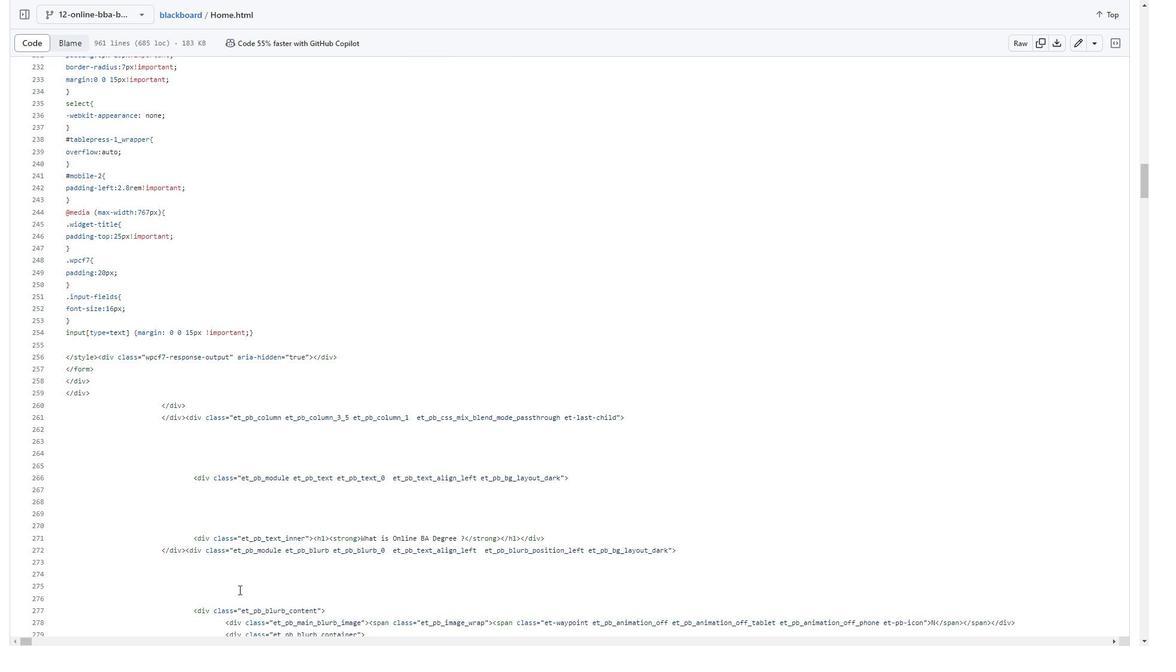 
Action: Mouse scrolled (280, 656) with delta (0, 0)
Screenshot: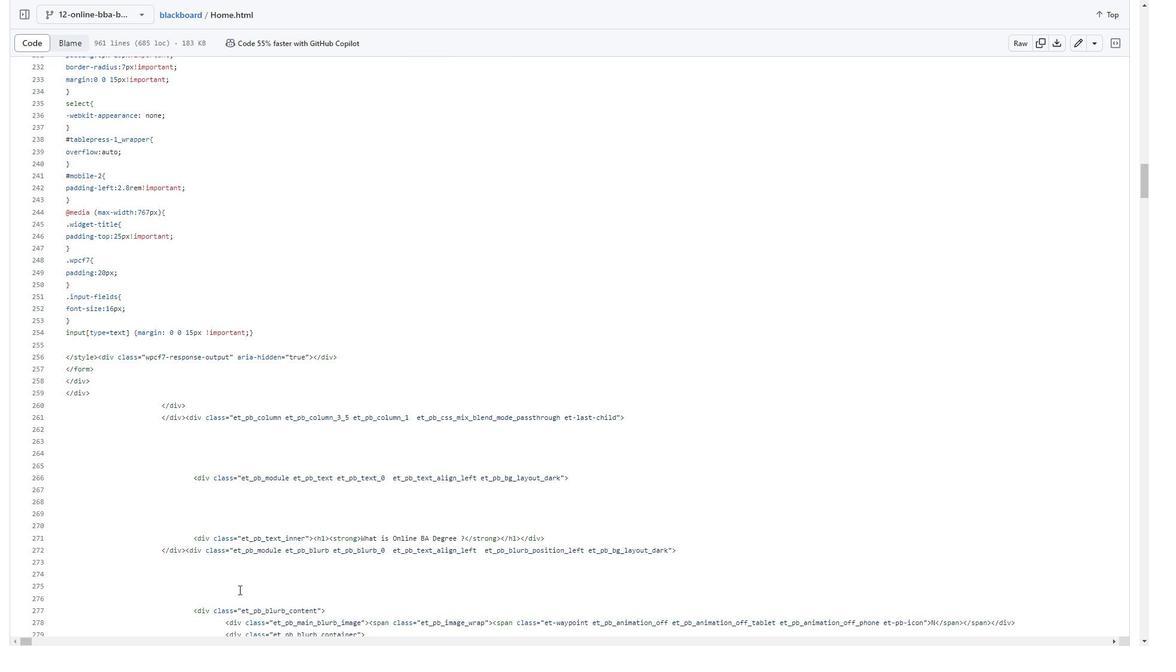 
Action: Mouse scrolled (280, 656) with delta (0, 0)
Screenshot: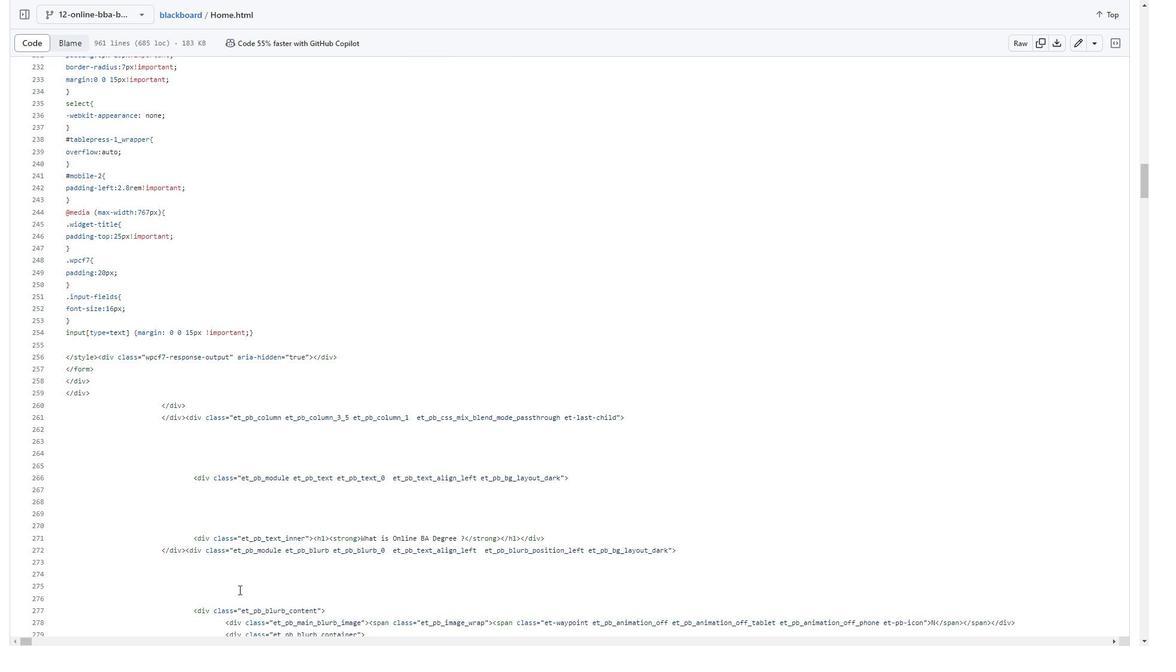 
Action: Mouse scrolled (280, 656) with delta (0, 0)
Screenshot: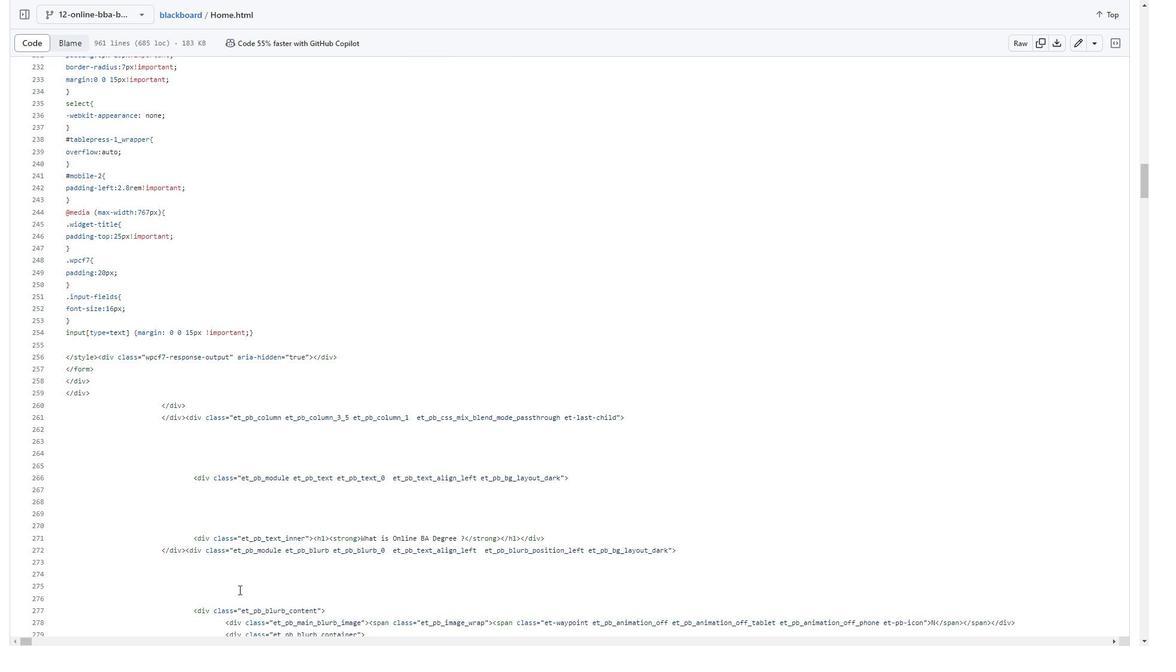 
Action: Mouse scrolled (280, 656) with delta (0, 0)
Screenshot: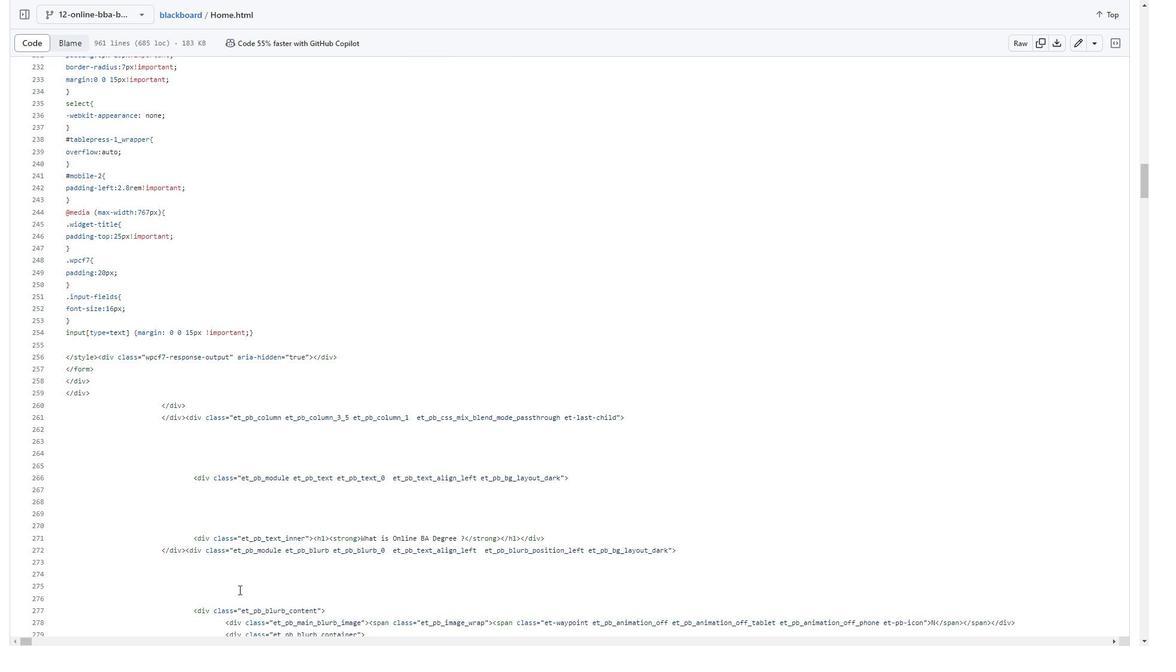 
Action: Mouse moved to (249, 600)
Screenshot: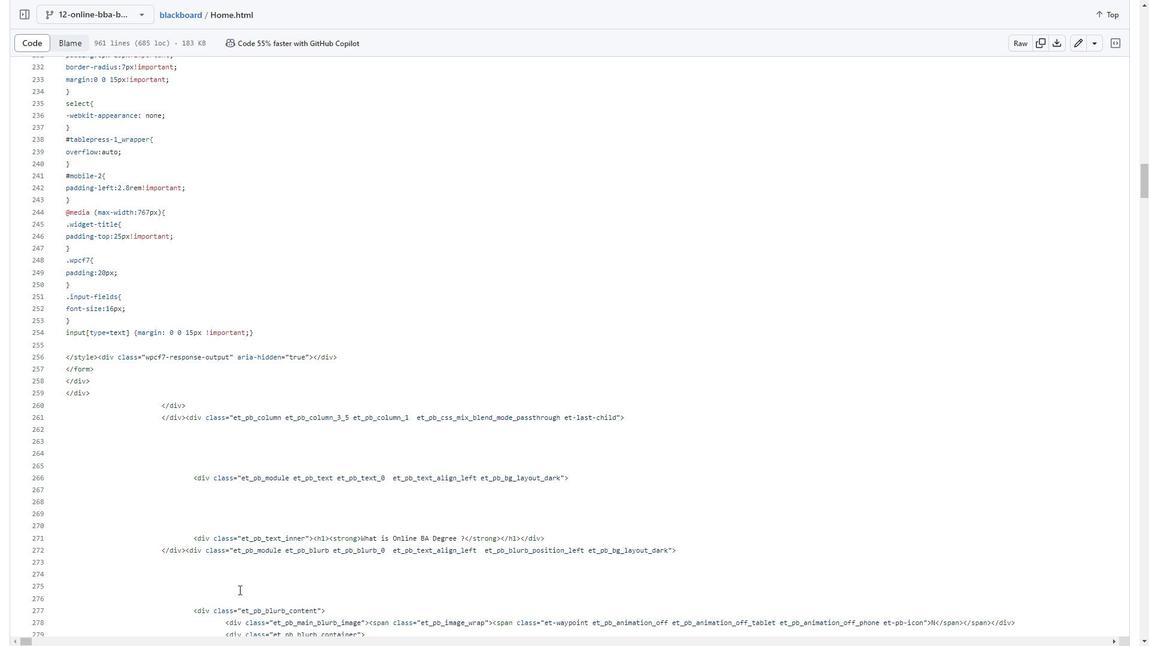 
Action: Mouse scrolled (249, 600) with delta (0, 0)
Screenshot: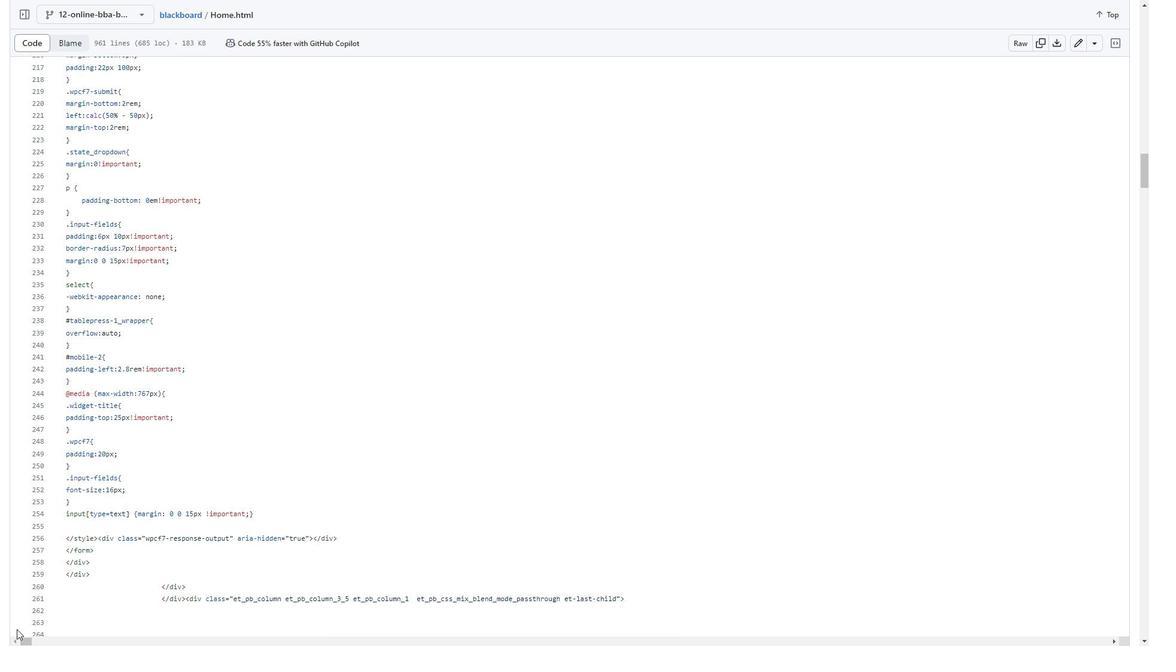 
Action: Mouse scrolled (249, 600) with delta (0, 0)
Screenshot: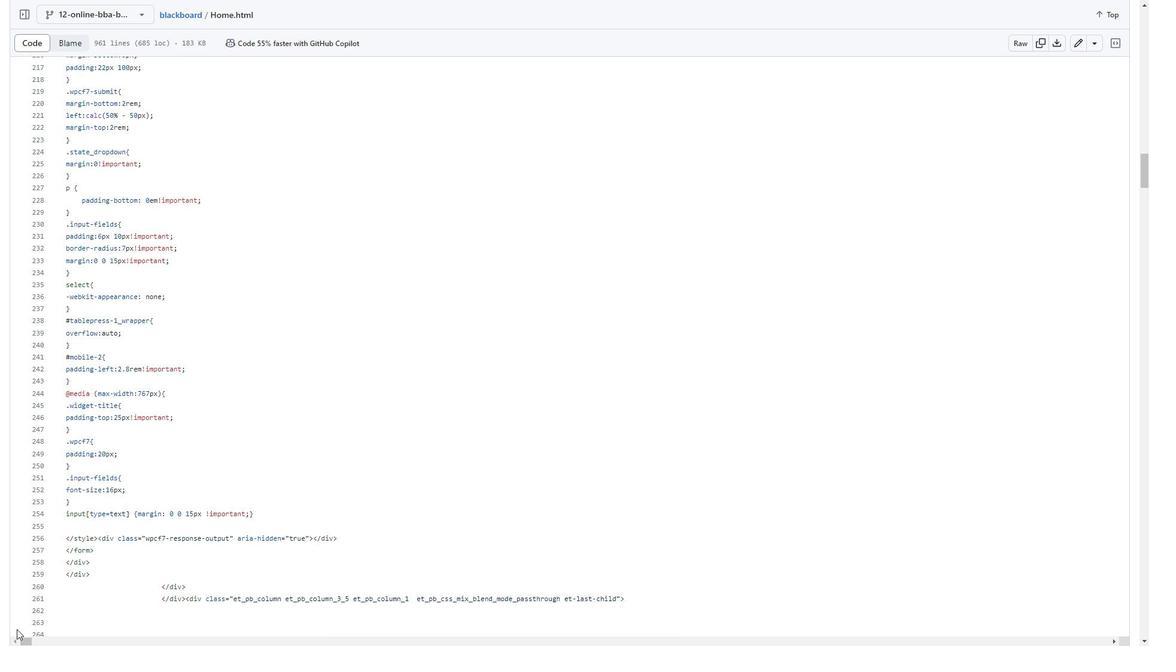 
Action: Mouse scrolled (249, 601) with delta (0, 0)
Screenshot: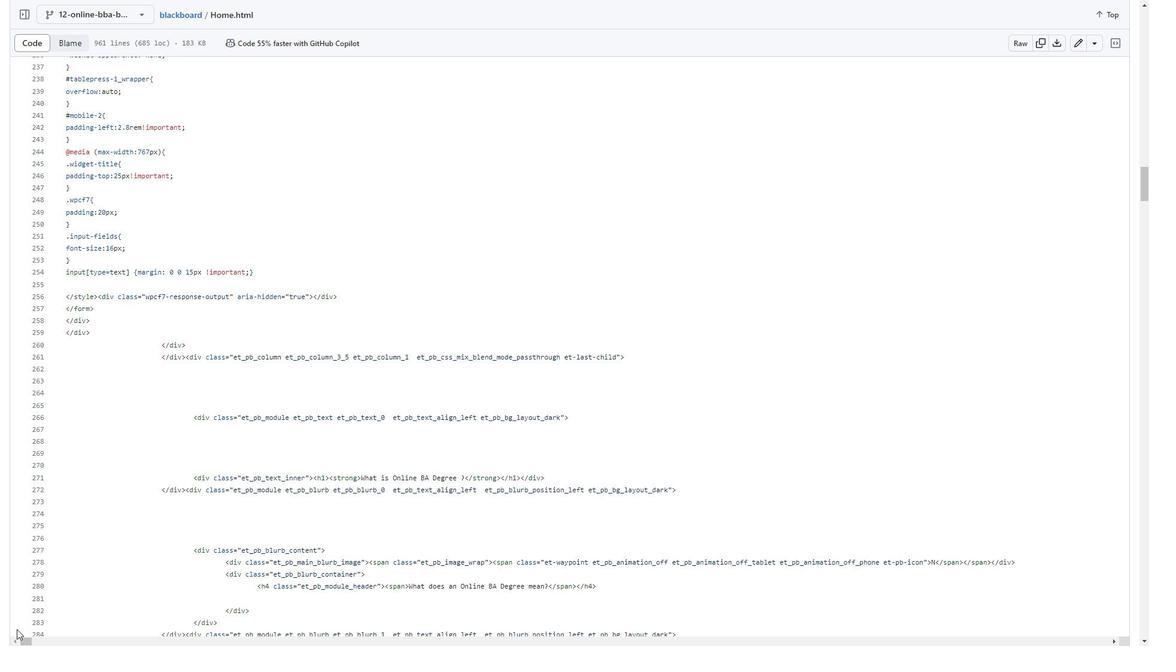 
Action: Mouse scrolled (249, 601) with delta (0, 0)
Screenshot: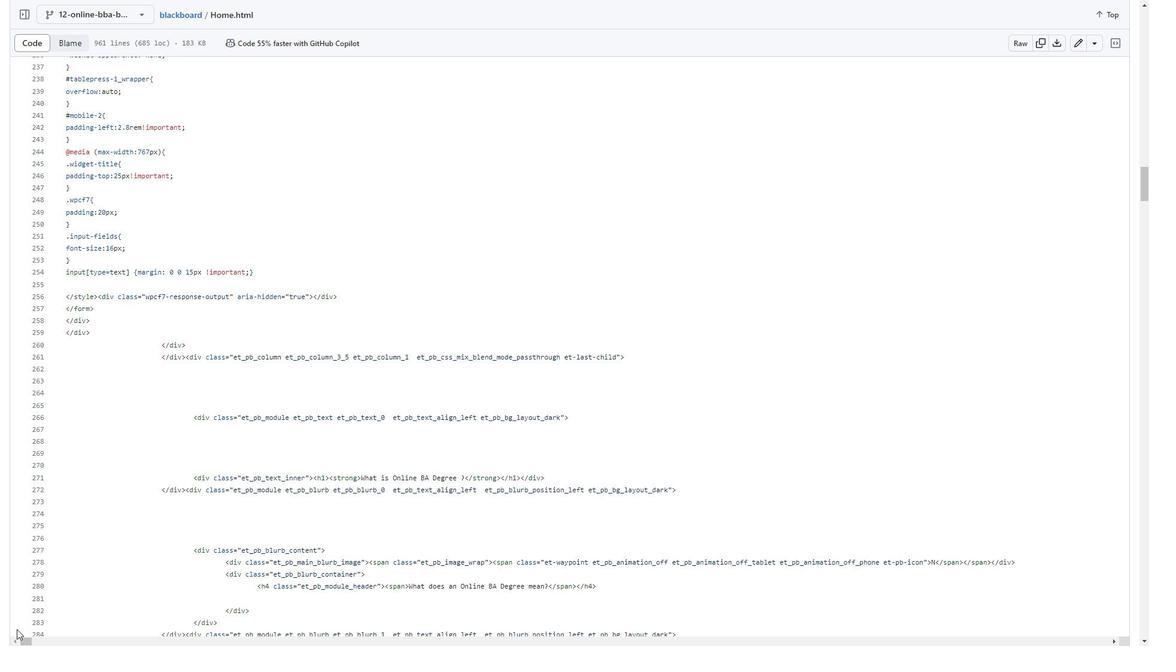 
Action: Mouse scrolled (249, 601) with delta (0, 0)
Screenshot: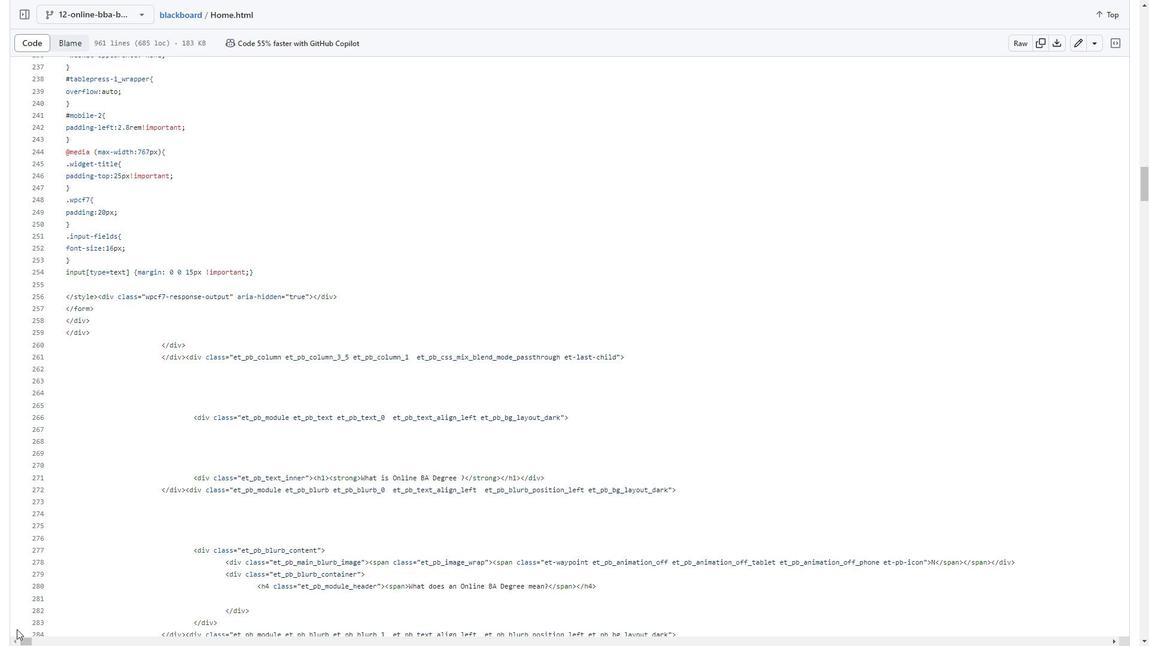 
Action: Mouse scrolled (249, 601) with delta (0, 0)
Screenshot: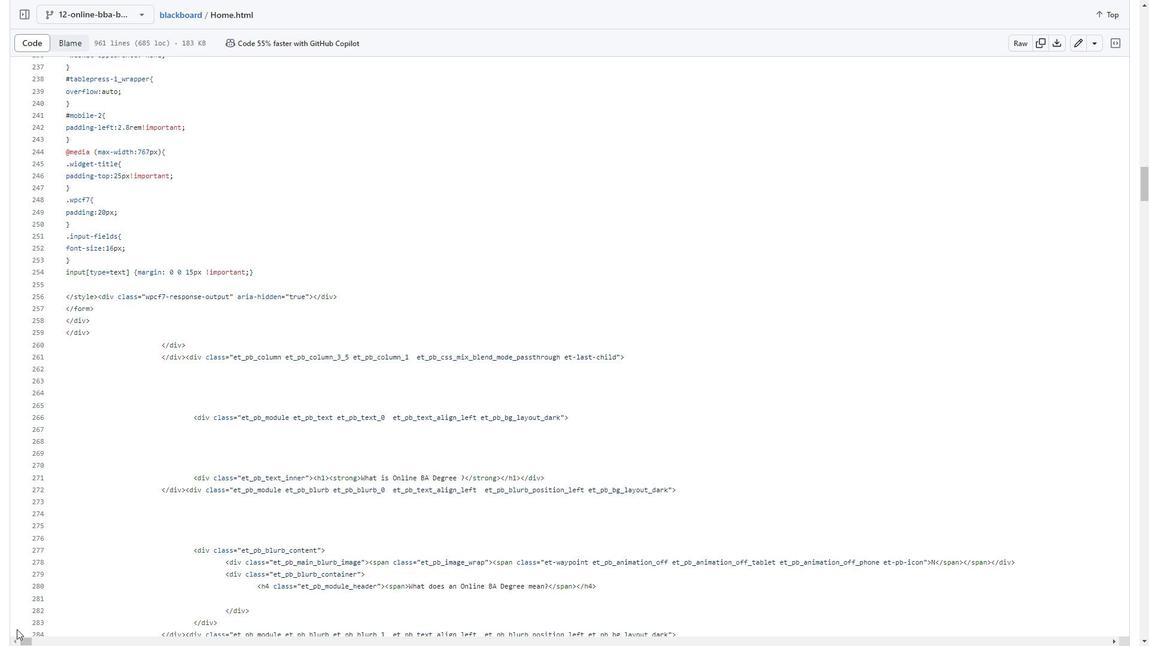 
Action: Mouse scrolled (249, 601) with delta (0, 0)
Screenshot: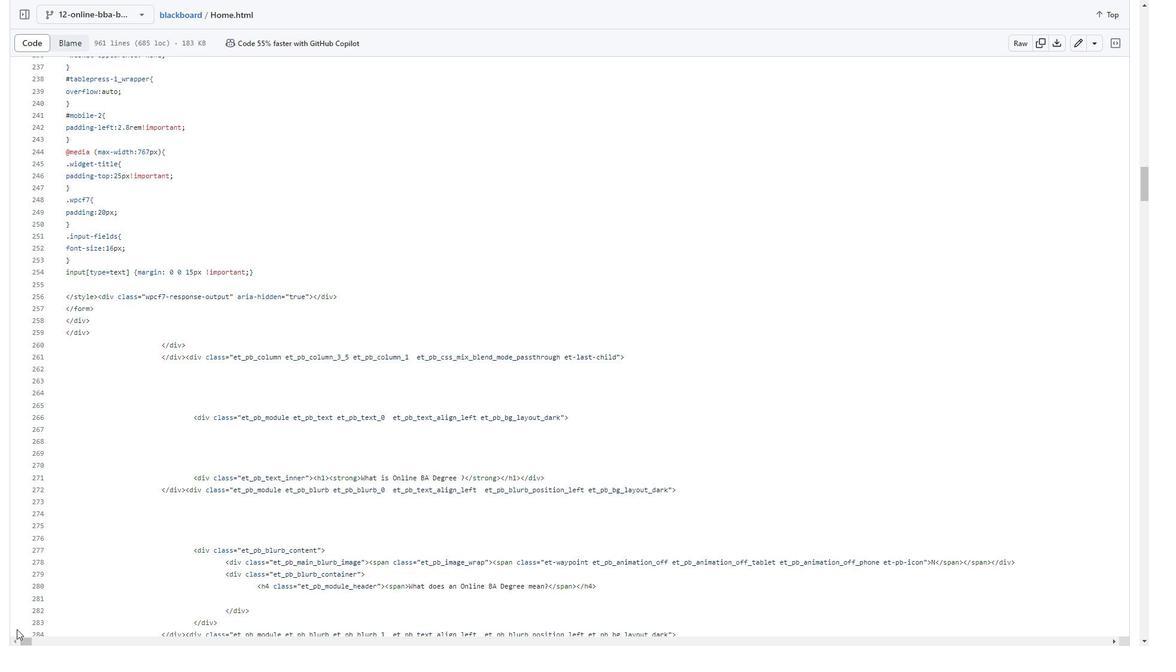 
Action: Mouse moved to (27, 640)
Screenshot: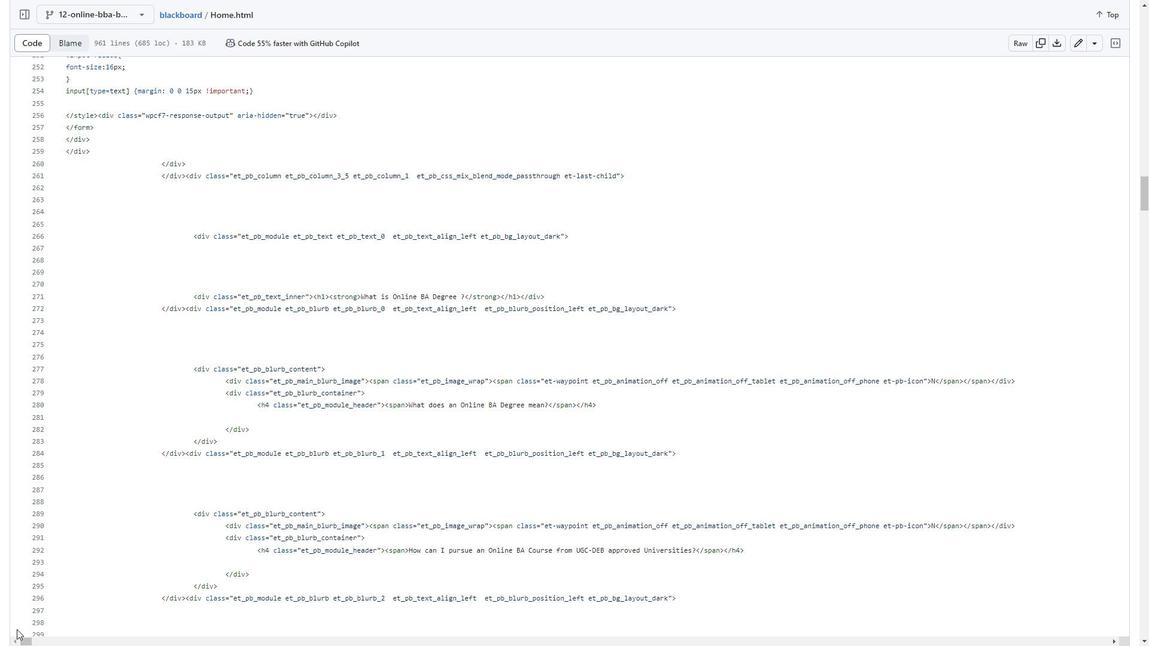 
Action: Mouse scrolled (27, 639) with delta (0, 0)
Screenshot: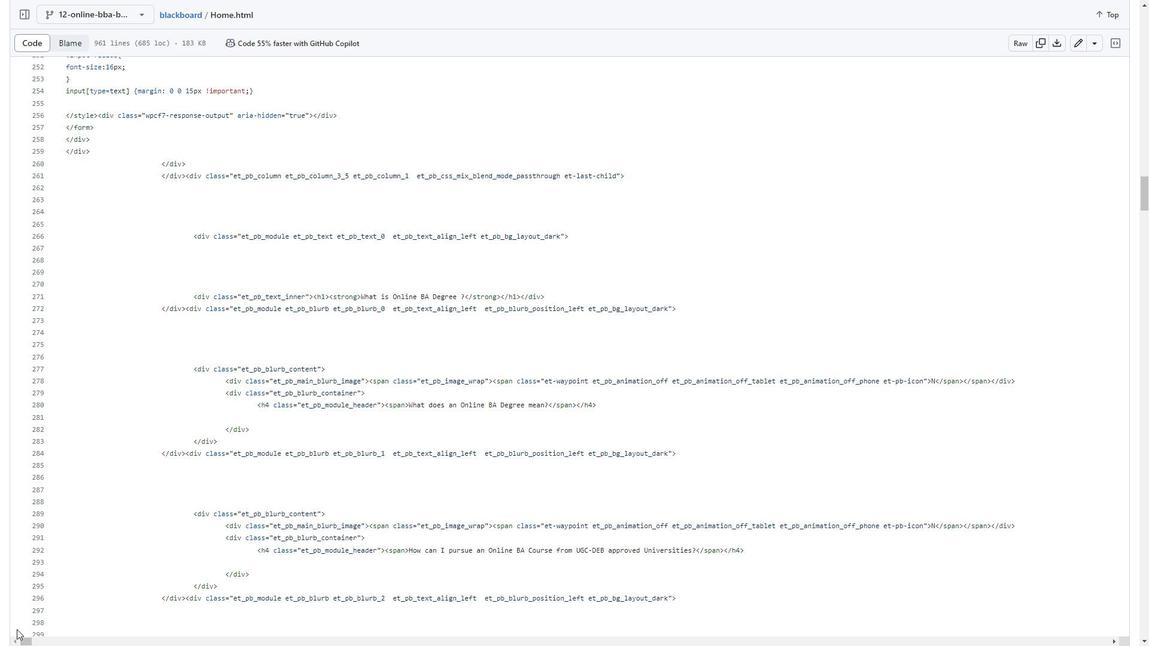 
Action: Mouse scrolled (27, 639) with delta (0, 0)
Screenshot: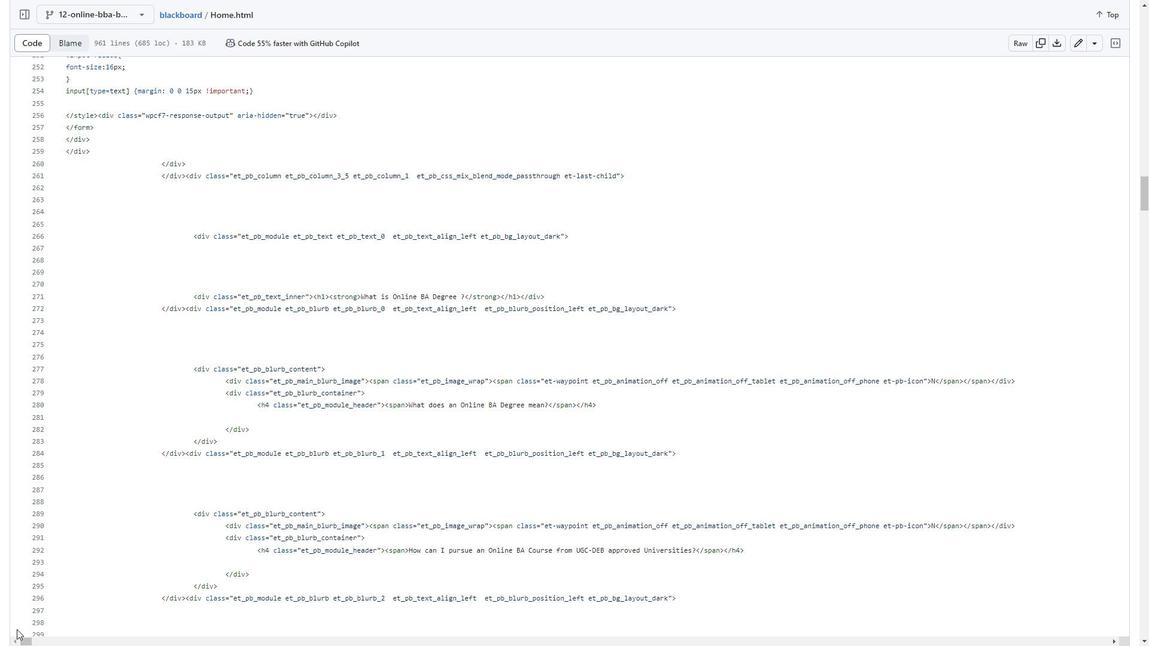 
Action: Mouse scrolled (27, 639) with delta (0, 0)
Screenshot: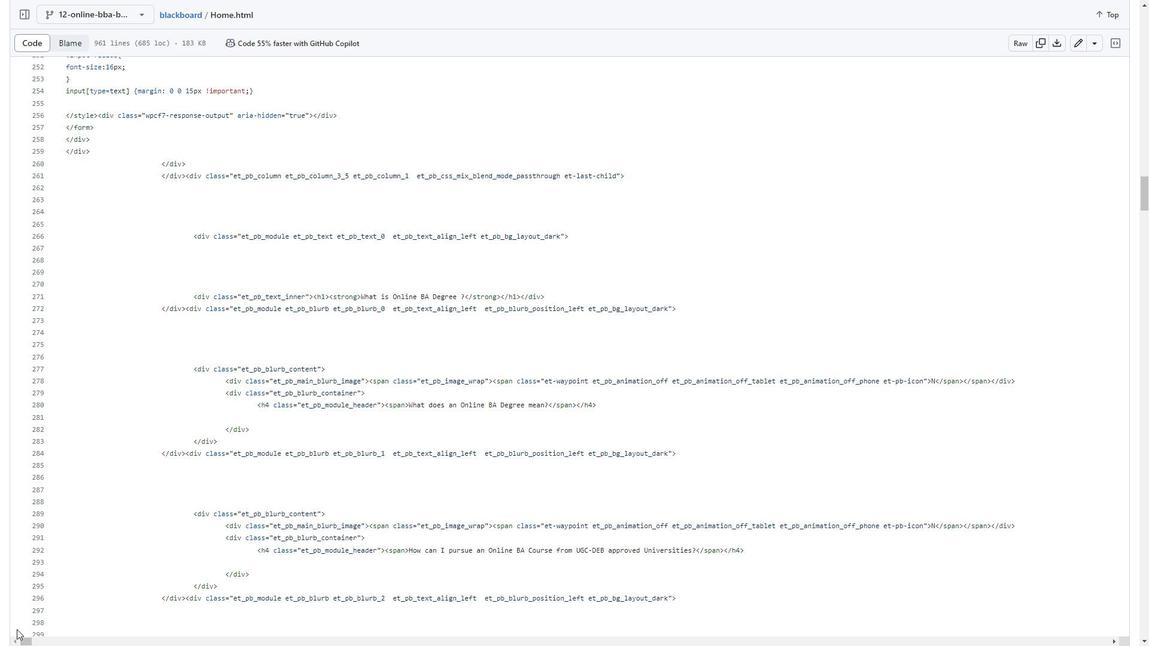 
Action: Mouse scrolled (27, 639) with delta (0, 0)
Screenshot: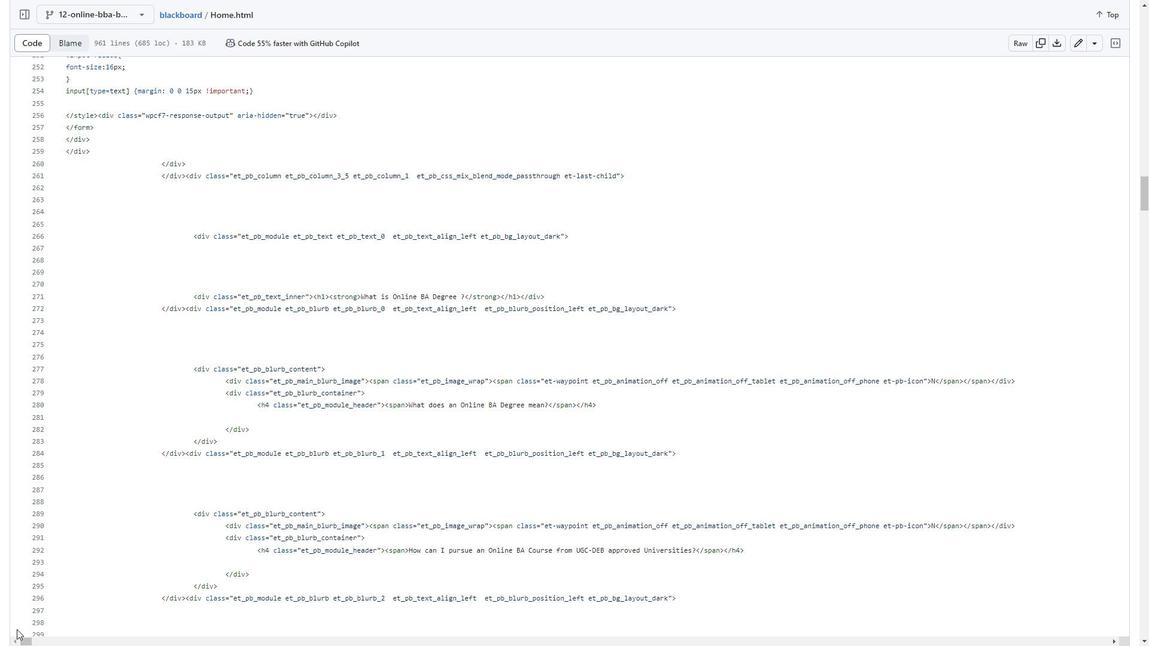 
Action: Mouse scrolled (27, 639) with delta (0, 0)
Screenshot: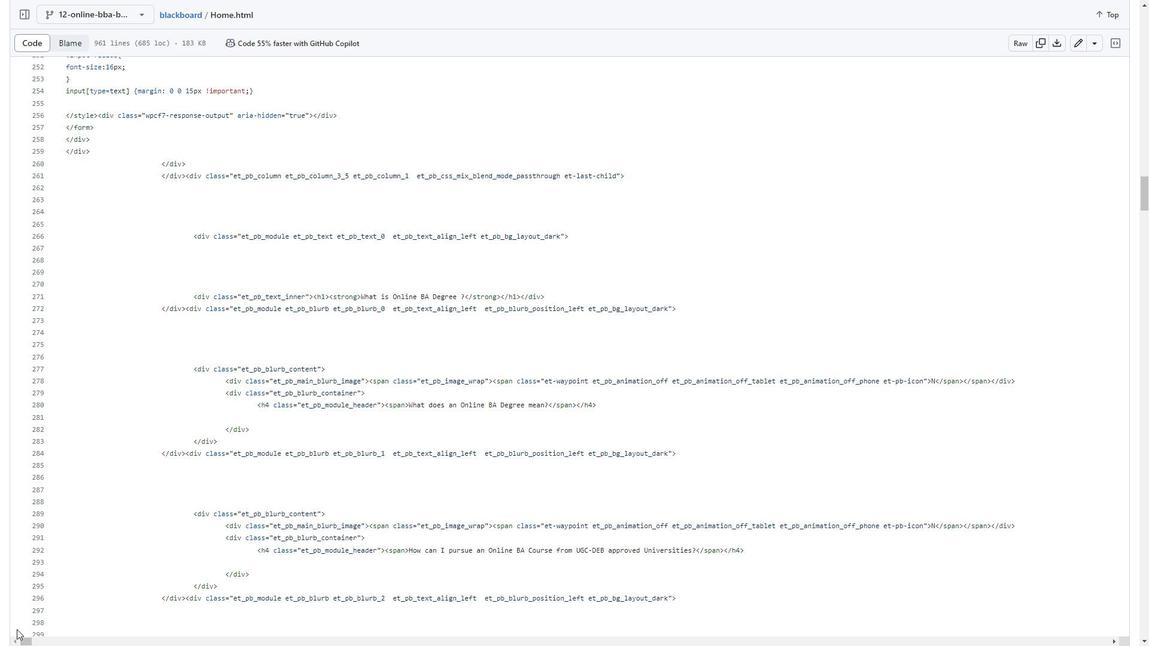 
Action: Mouse scrolled (27, 639) with delta (0, 0)
Screenshot: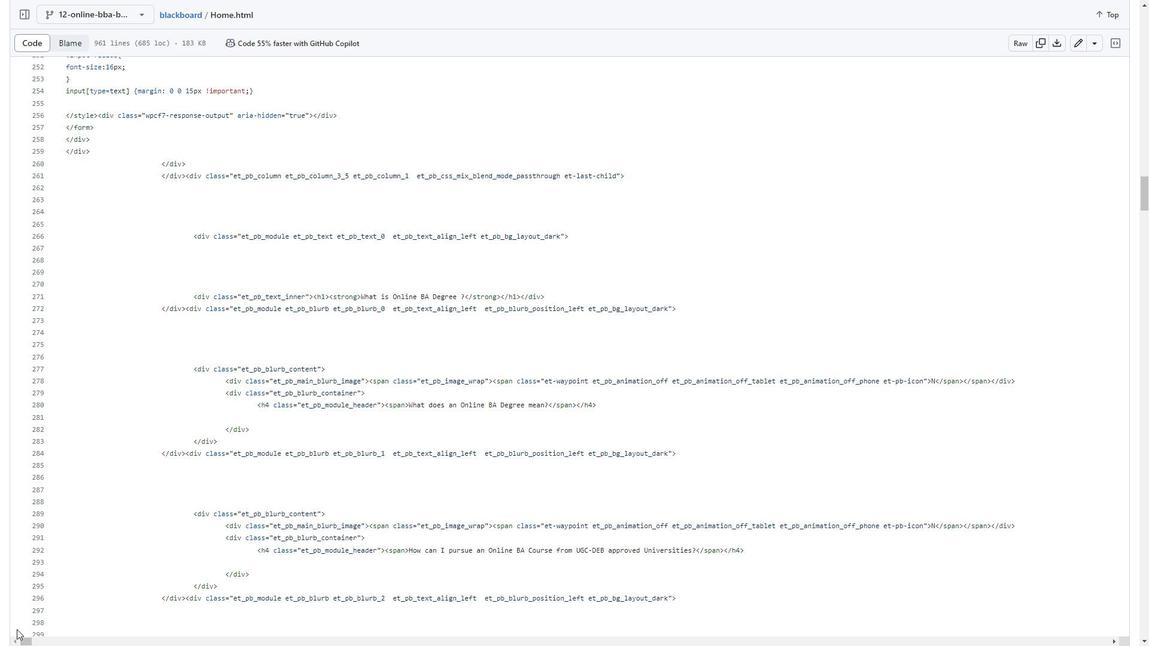 
Action: Mouse scrolled (27, 639) with delta (0, 0)
Screenshot: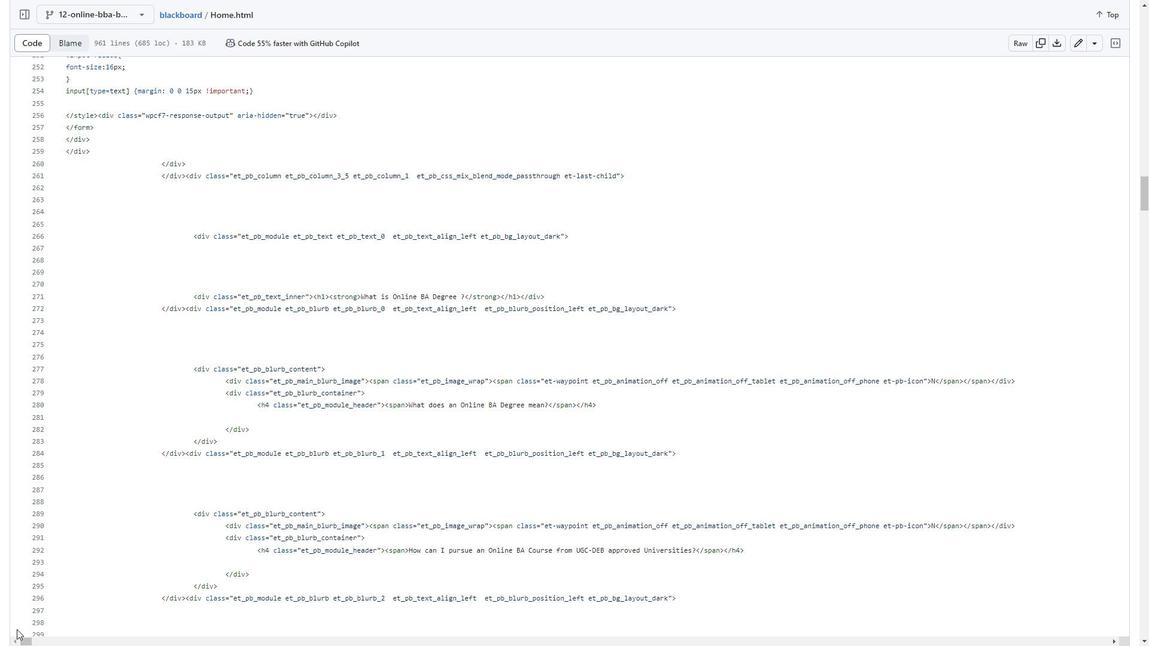 
Action: Mouse moved to (26, 644)
Screenshot: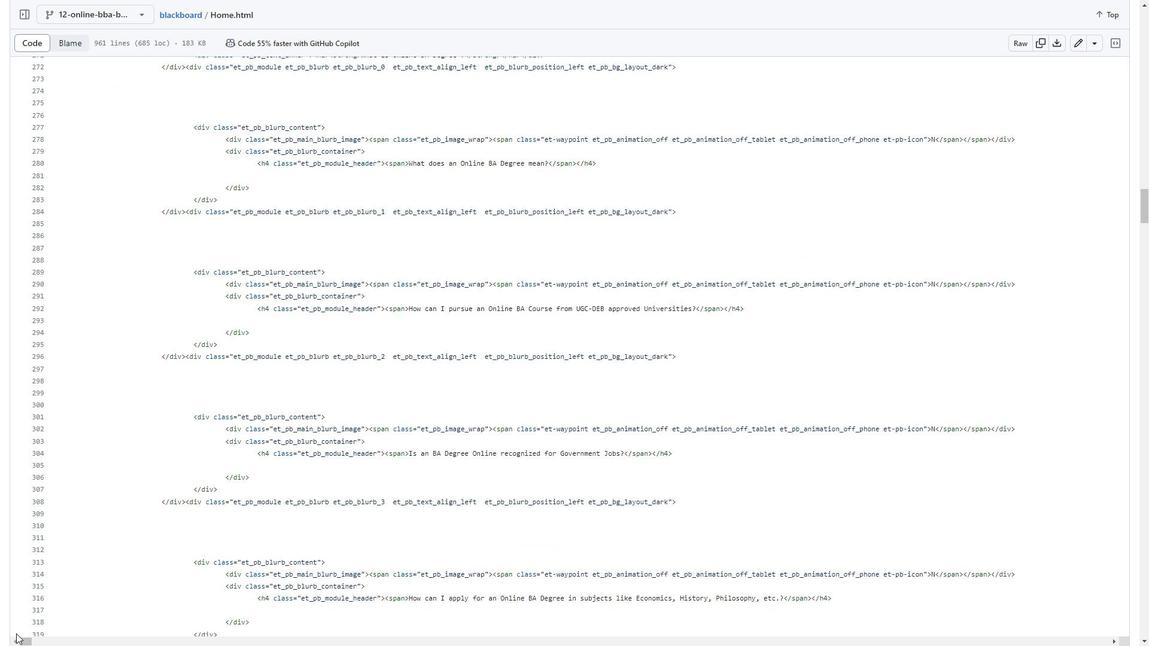
Action: Mouse scrolled (26, 643) with delta (0, 0)
Screenshot: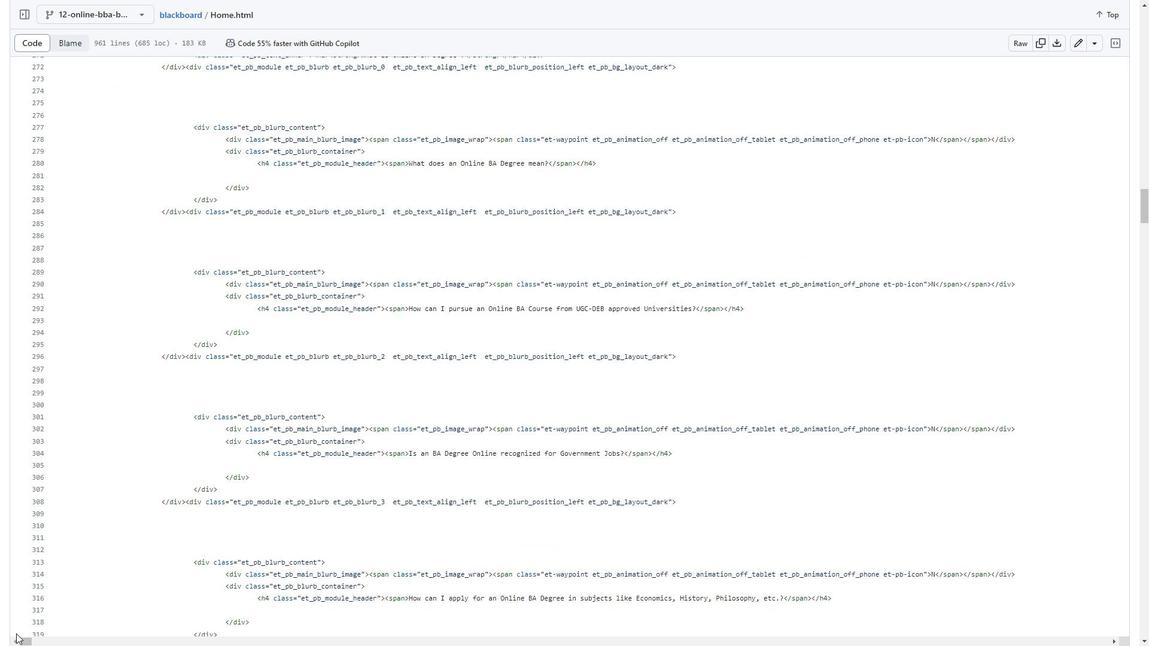 
Action: Mouse moved to (26, 644)
Screenshot: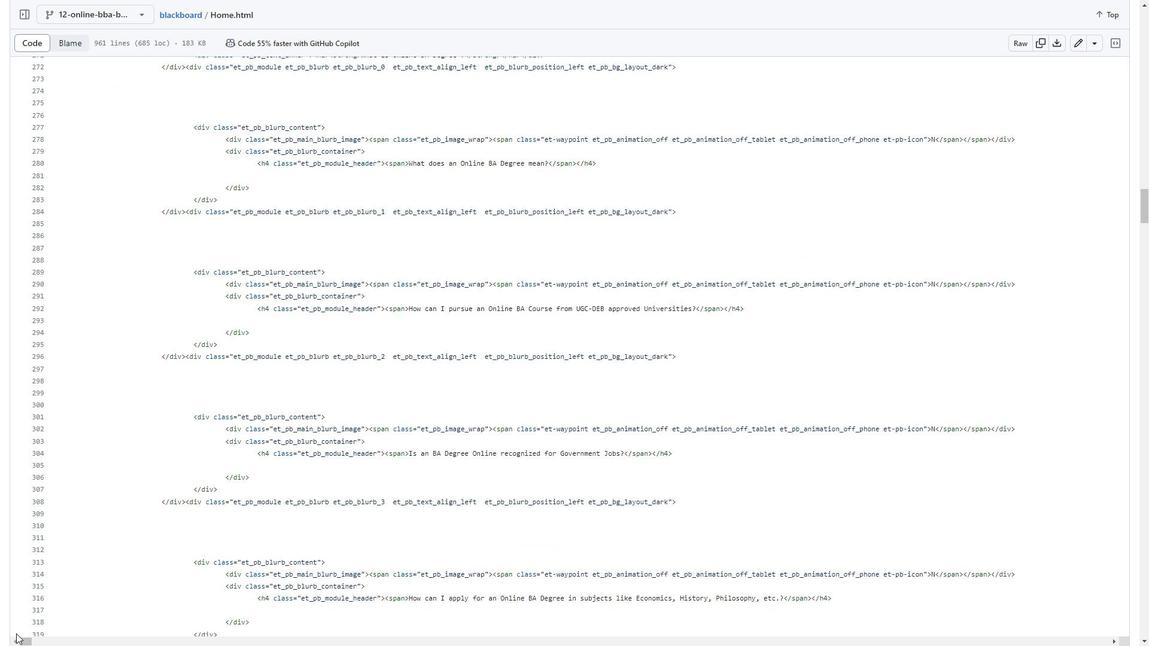 
Action: Mouse scrolled (26, 644) with delta (0, 0)
Screenshot: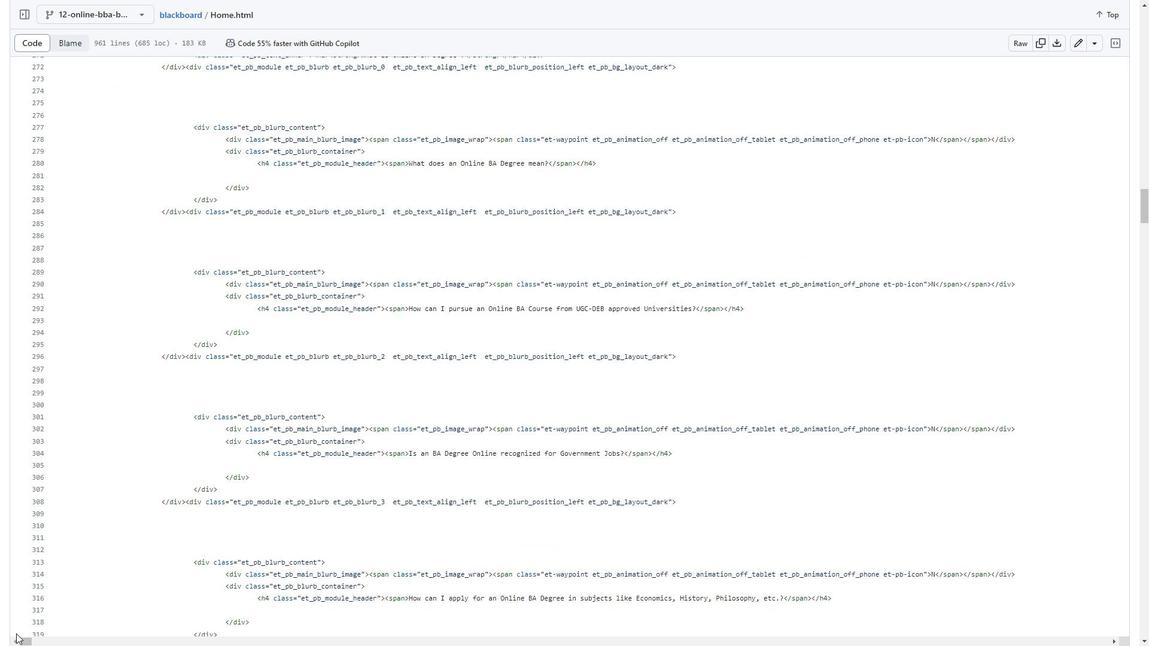 
Action: Mouse scrolled (26, 644) with delta (0, 0)
Screenshot: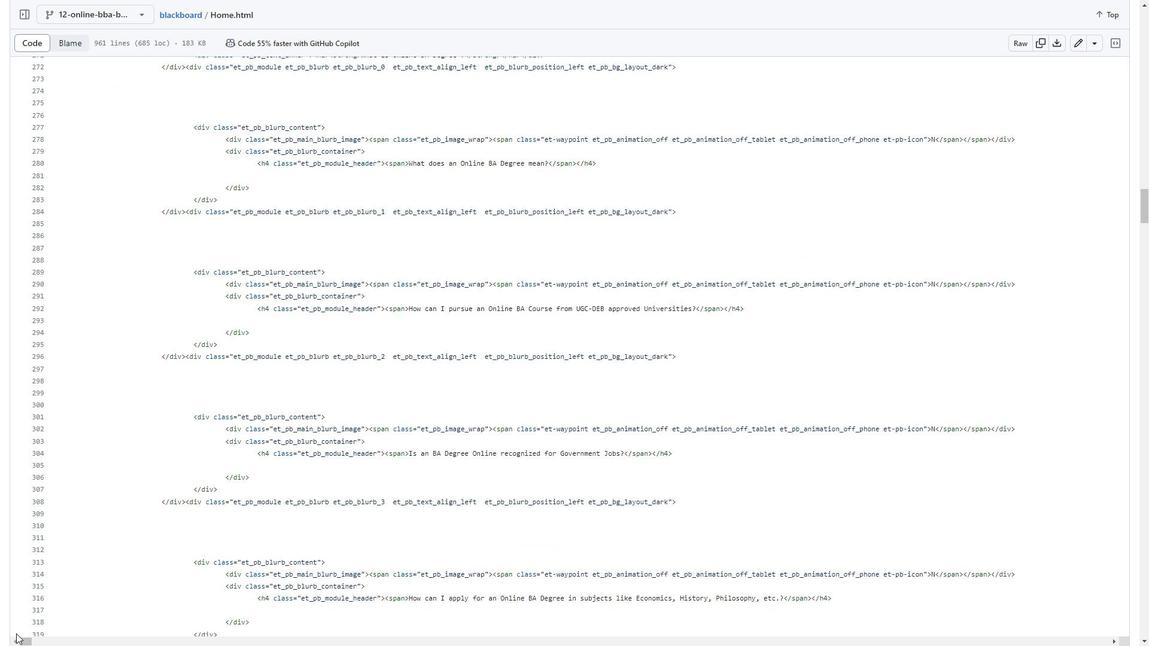
Action: Mouse scrolled (26, 644) with delta (0, 0)
Screenshot: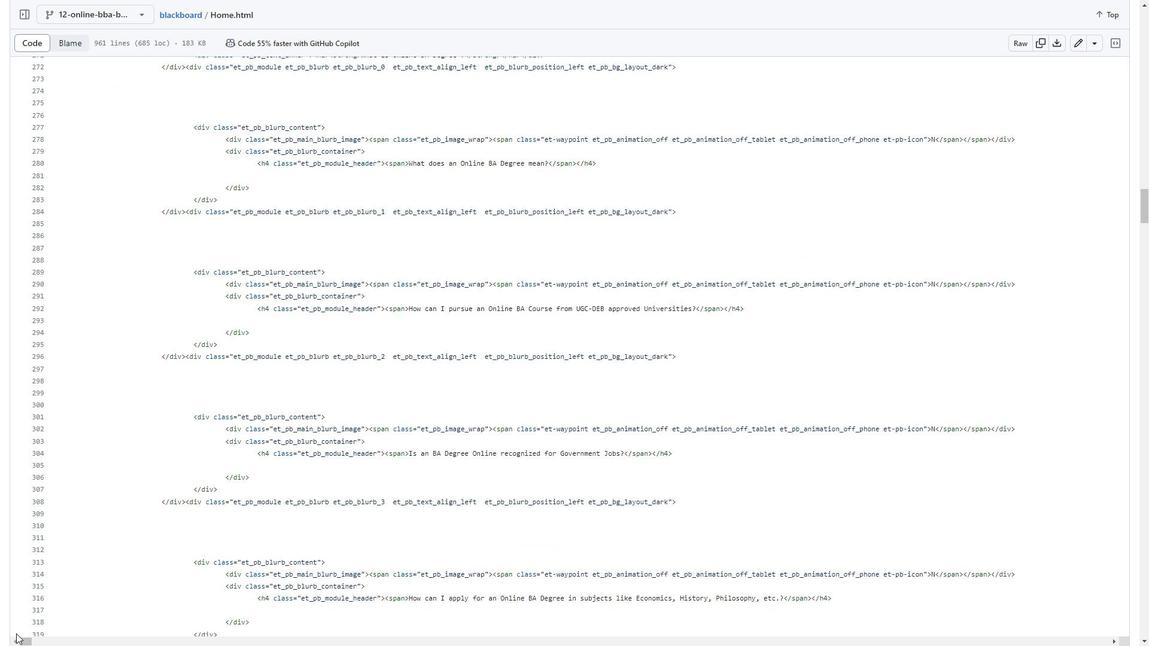 
Action: Mouse scrolled (26, 644) with delta (0, 0)
Screenshot: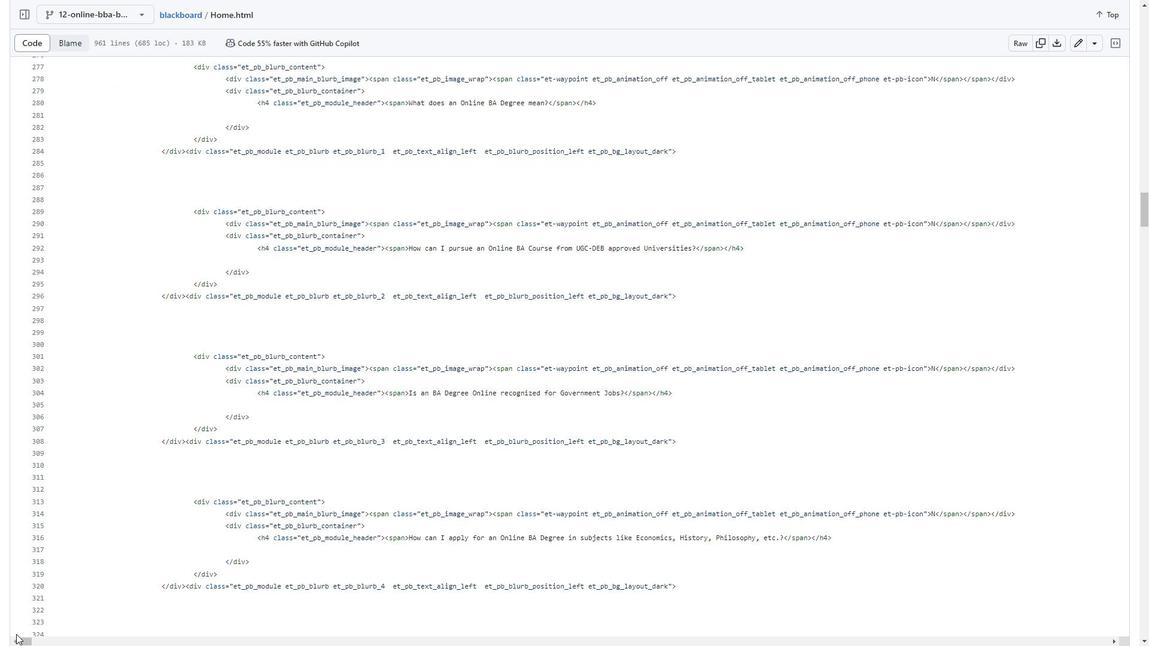 
Action: Mouse moved to (26, 645)
Screenshot: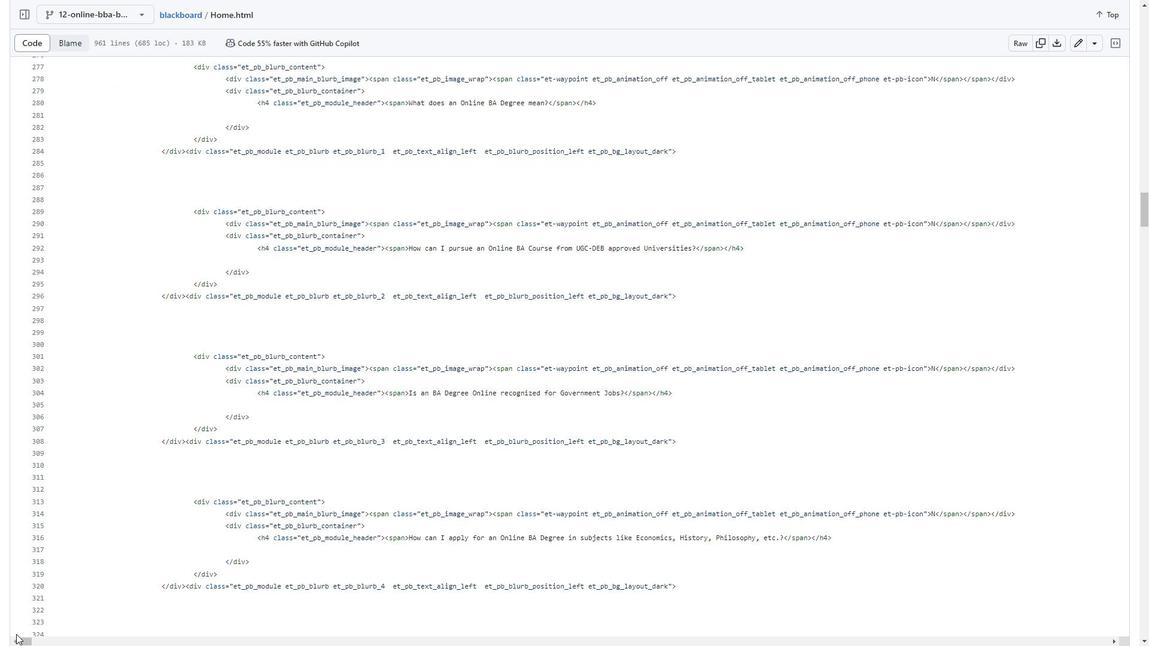
Action: Mouse scrolled (26, 644) with delta (0, 0)
Screenshot: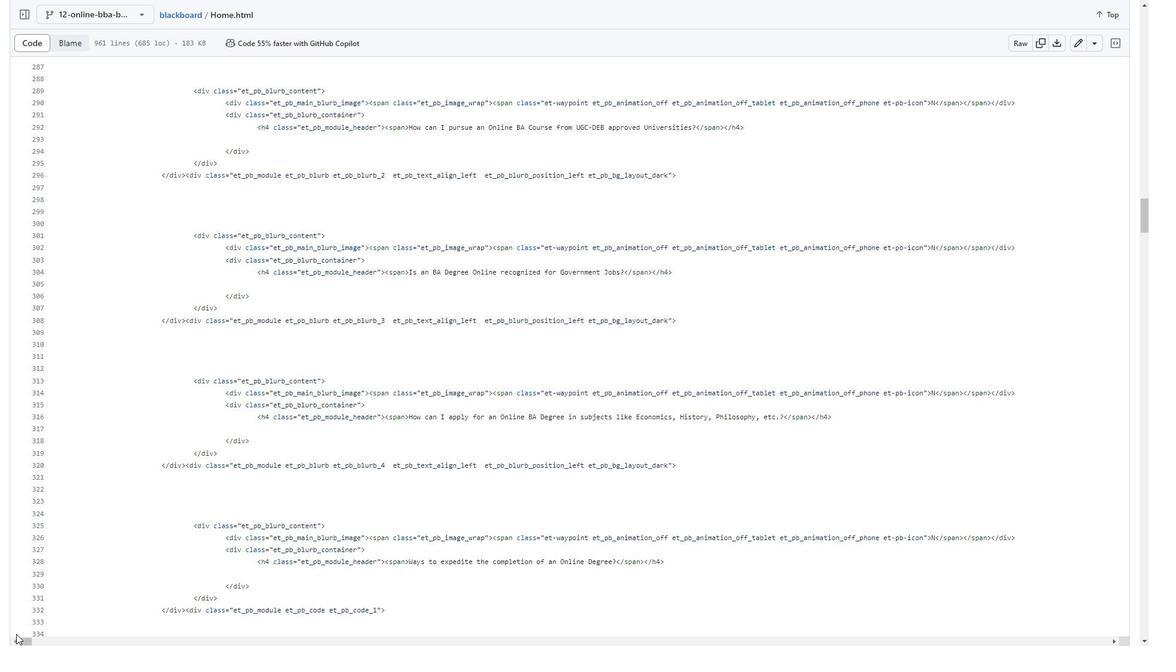 
Action: Mouse scrolled (26, 644) with delta (0, 0)
Screenshot: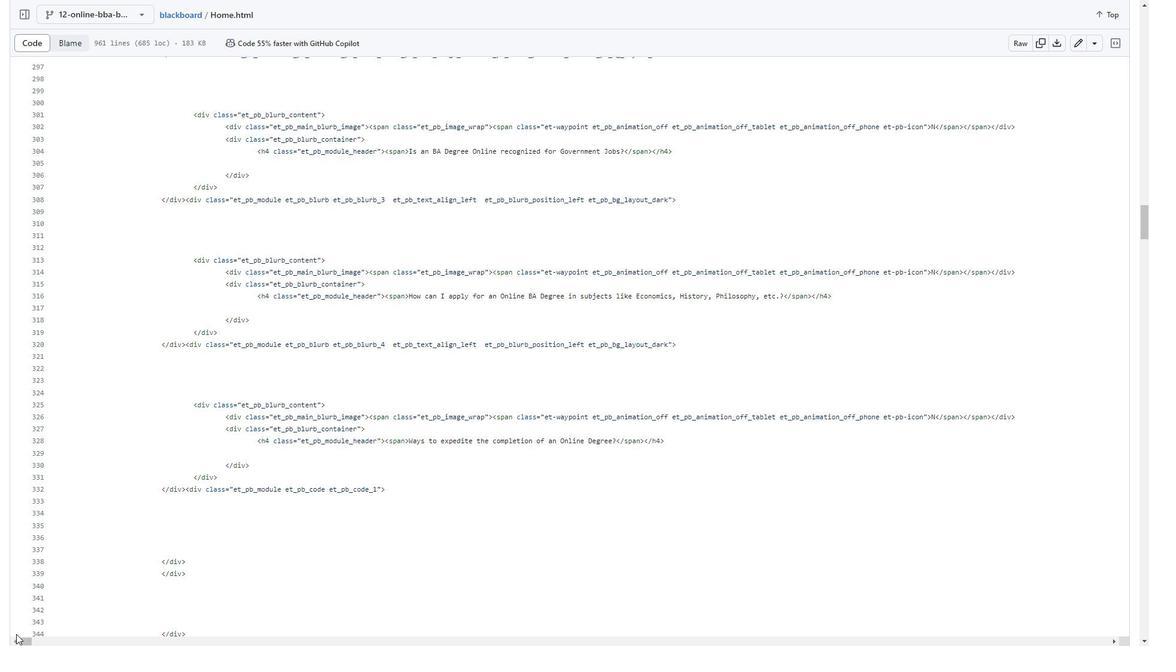 
Action: Mouse scrolled (26, 644) with delta (0, 0)
Screenshot: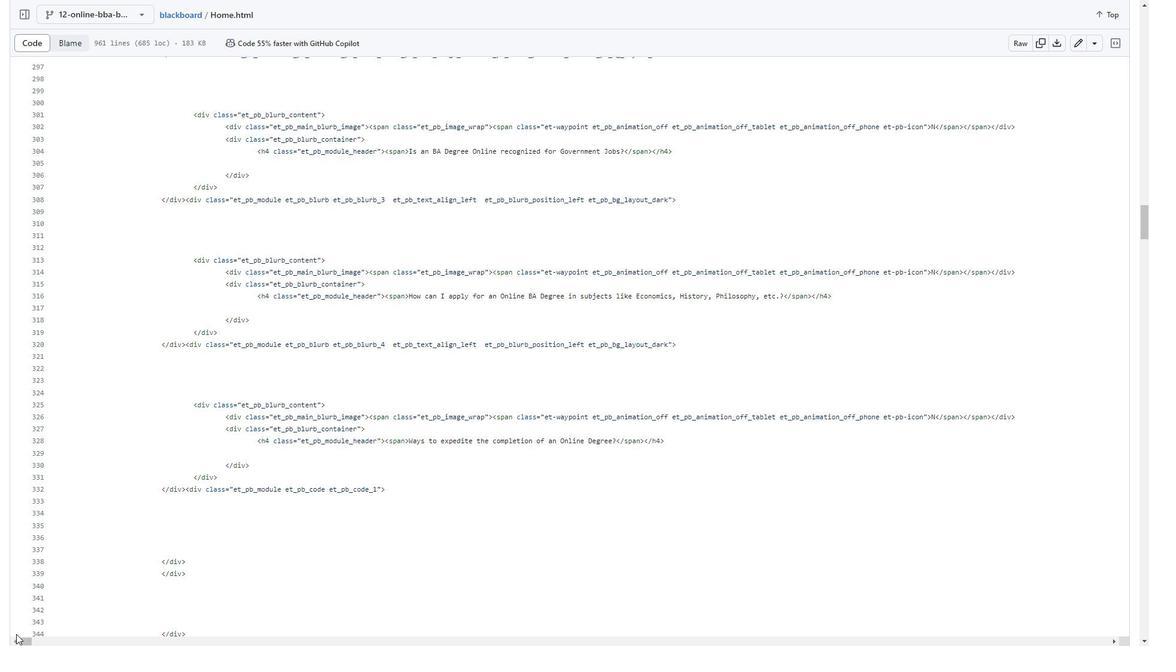 
Action: Mouse scrolled (26, 644) with delta (0, 0)
Screenshot: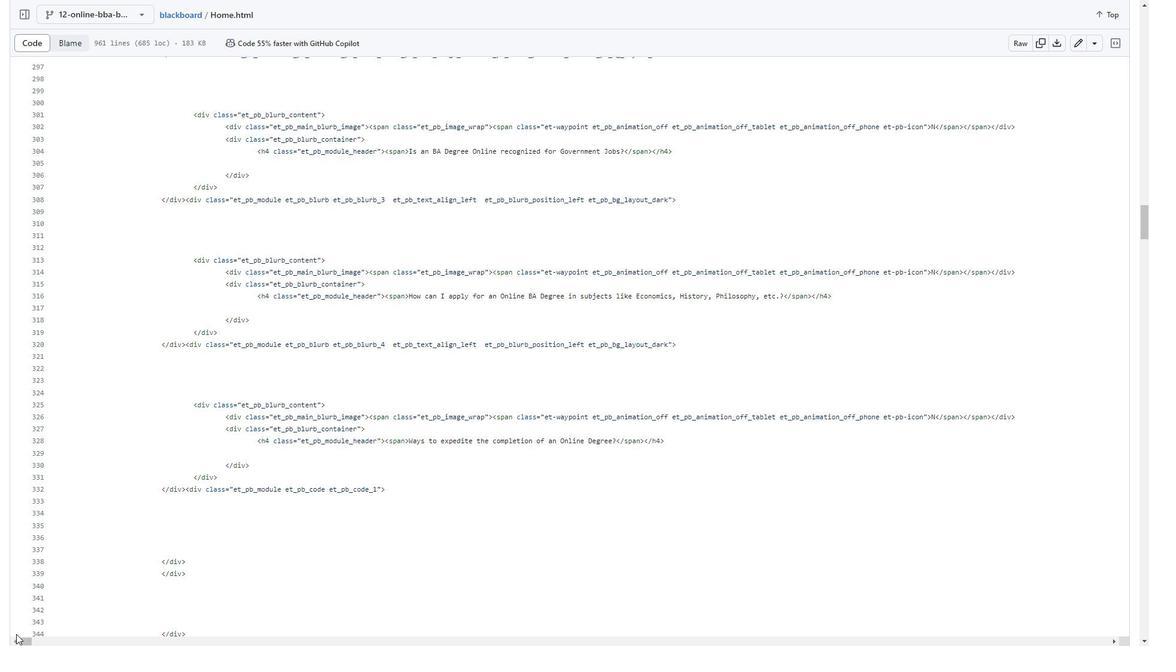 
Action: Mouse scrolled (26, 644) with delta (0, 0)
Screenshot: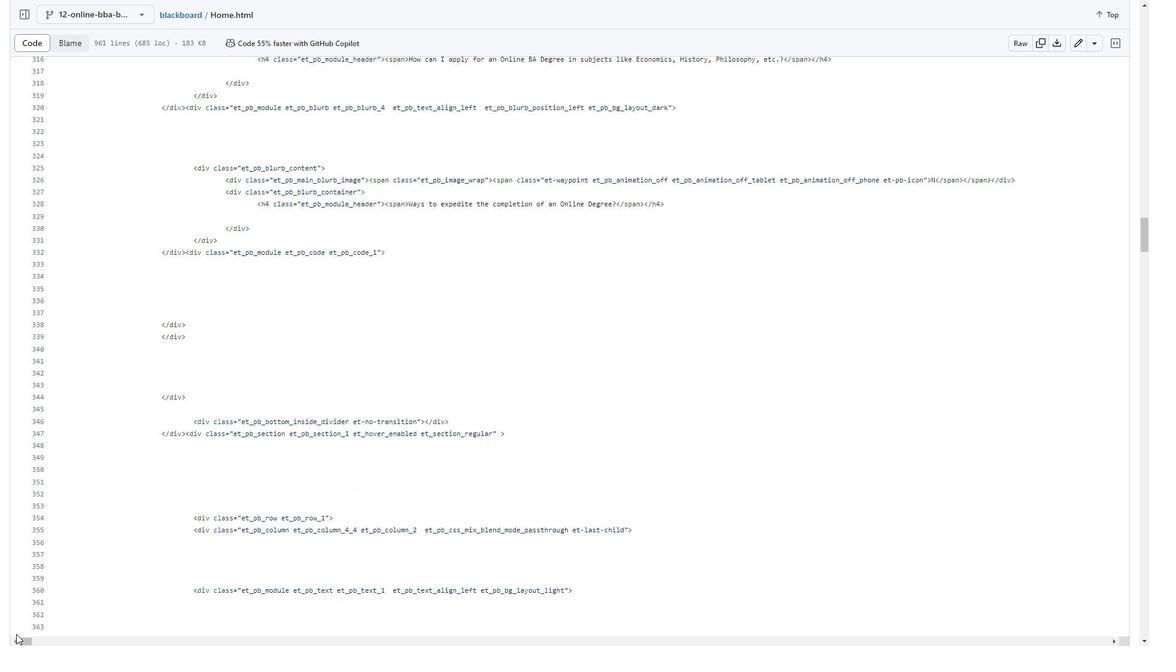 
Action: Mouse scrolled (26, 644) with delta (0, 0)
Screenshot: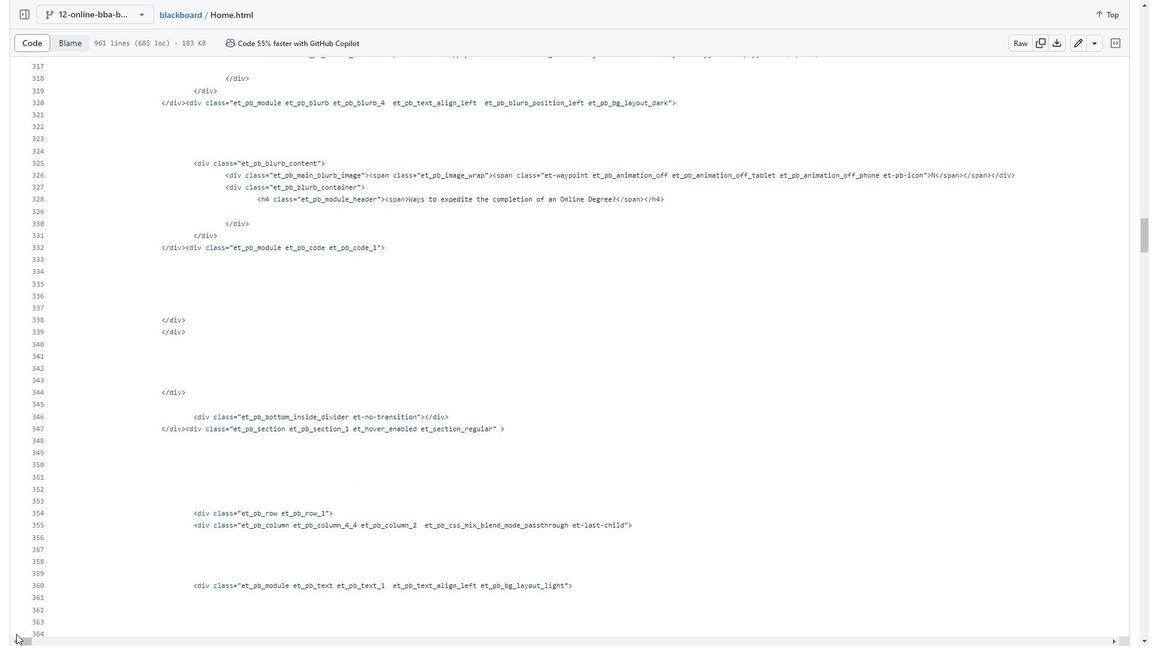 
Action: Mouse scrolled (26, 644) with delta (0, 0)
Screenshot: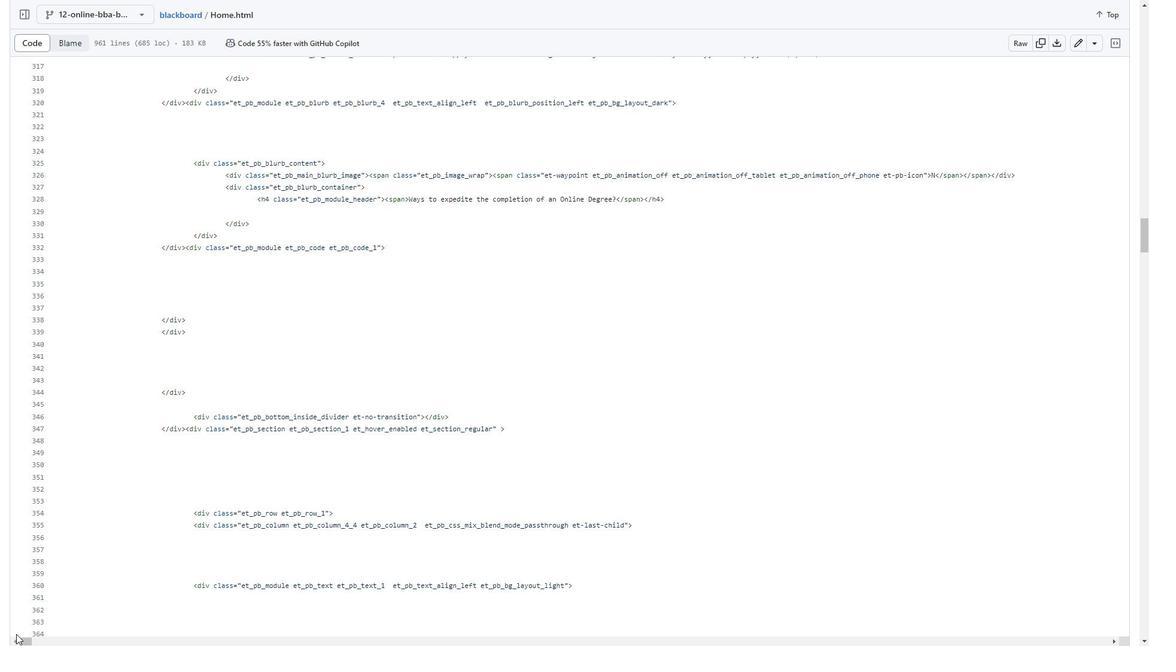 
Action: Mouse scrolled (26, 644) with delta (0, 0)
Screenshot: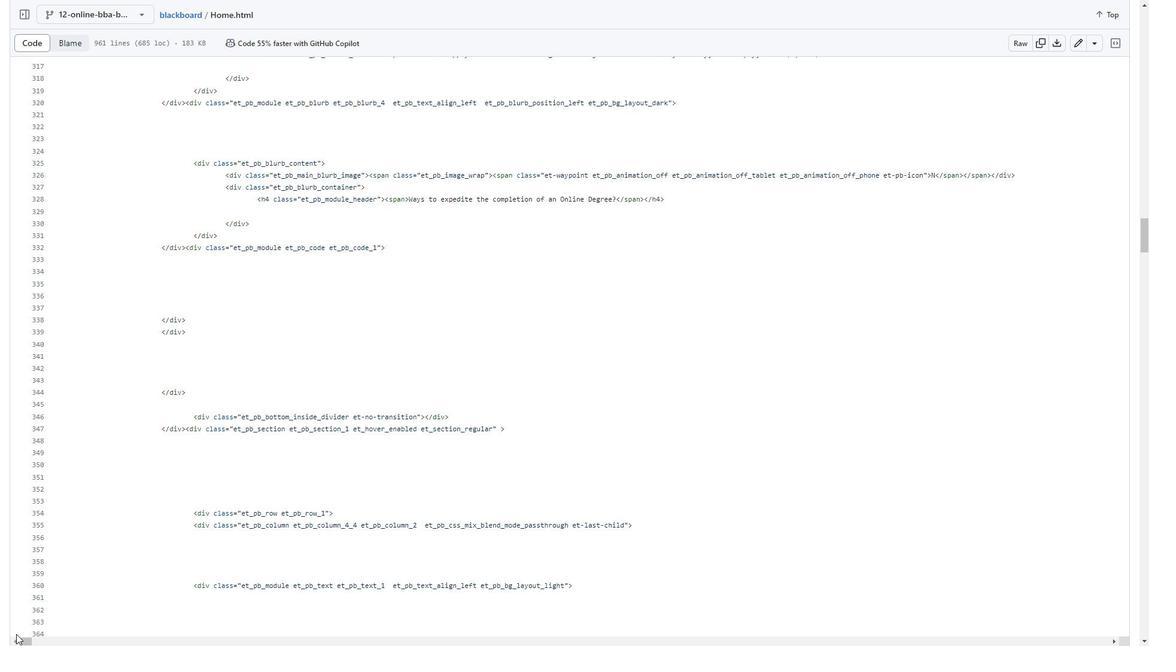 
Action: Mouse moved to (26, 658)
Screenshot: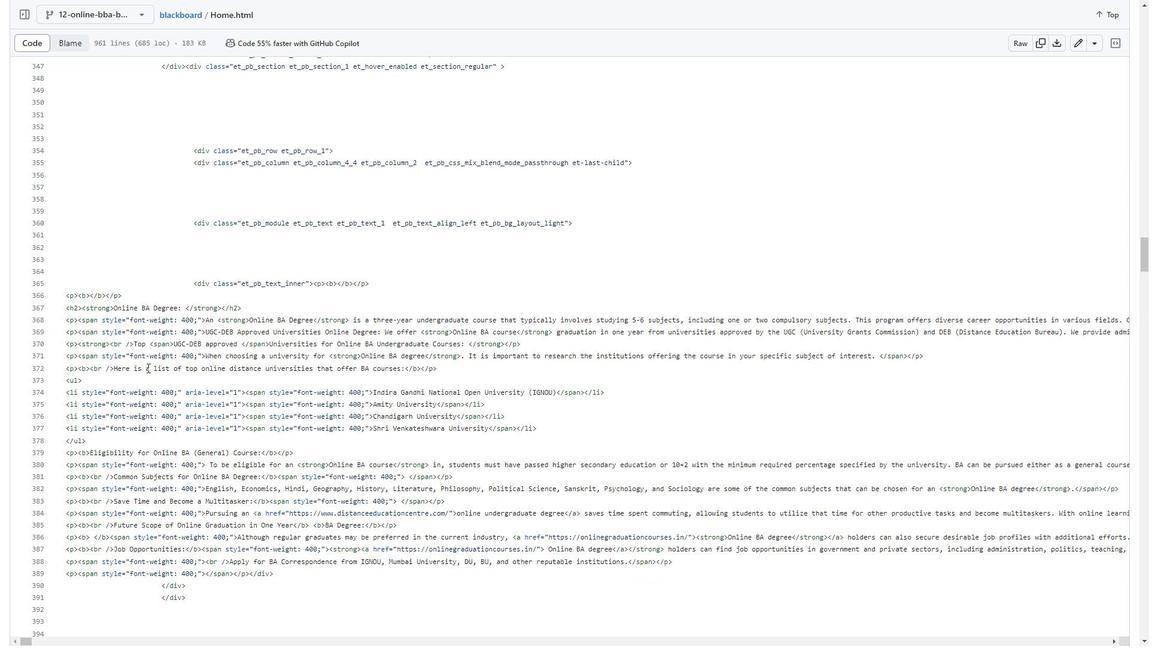 
Action: Mouse scrolled (26, 656) with delta (0, 0)
Screenshot: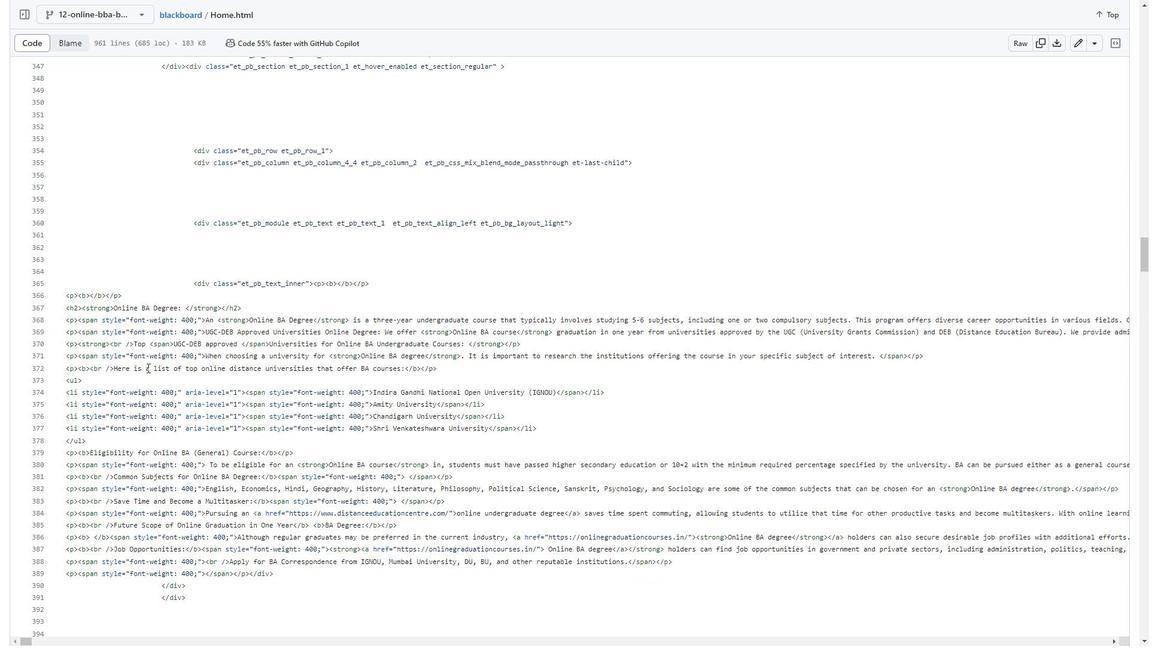 
Action: Mouse moved to (26, 657)
Screenshot: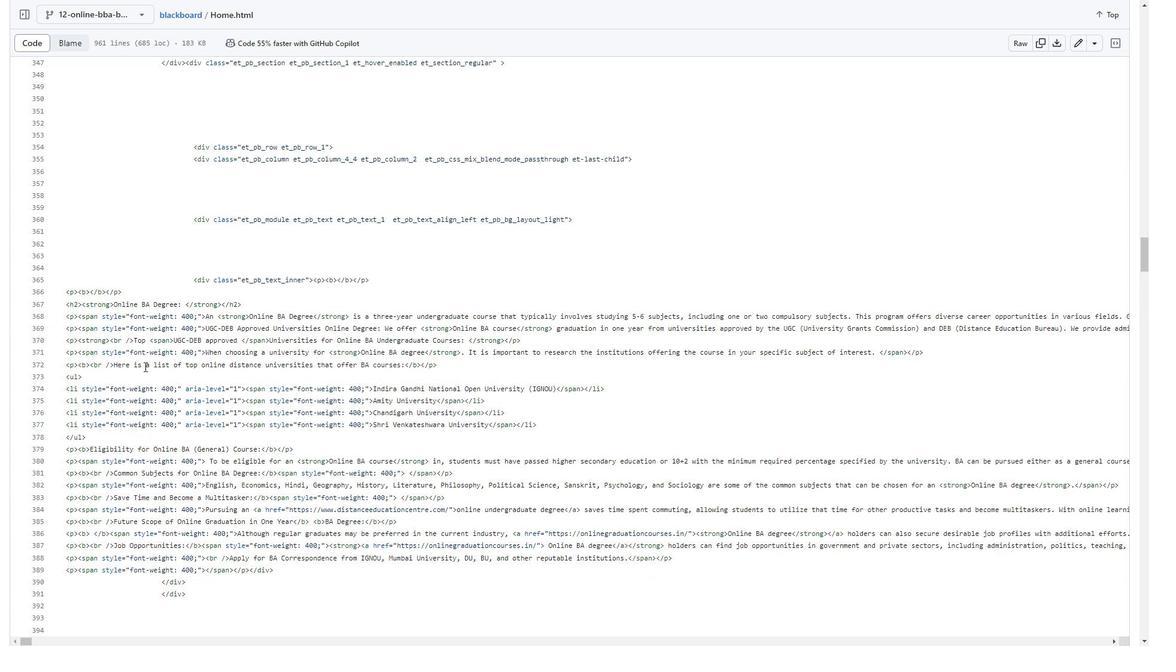 
Action: Mouse scrolled (26, 656) with delta (0, 0)
Screenshot: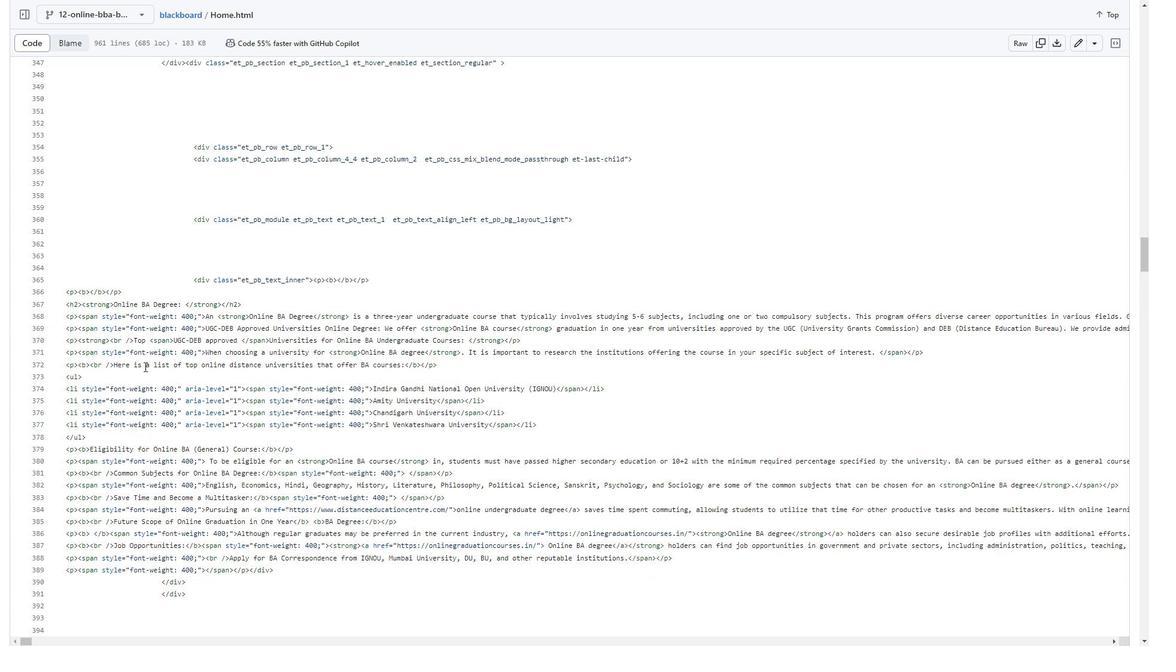 
Action: Mouse moved to (10, 657)
Screenshot: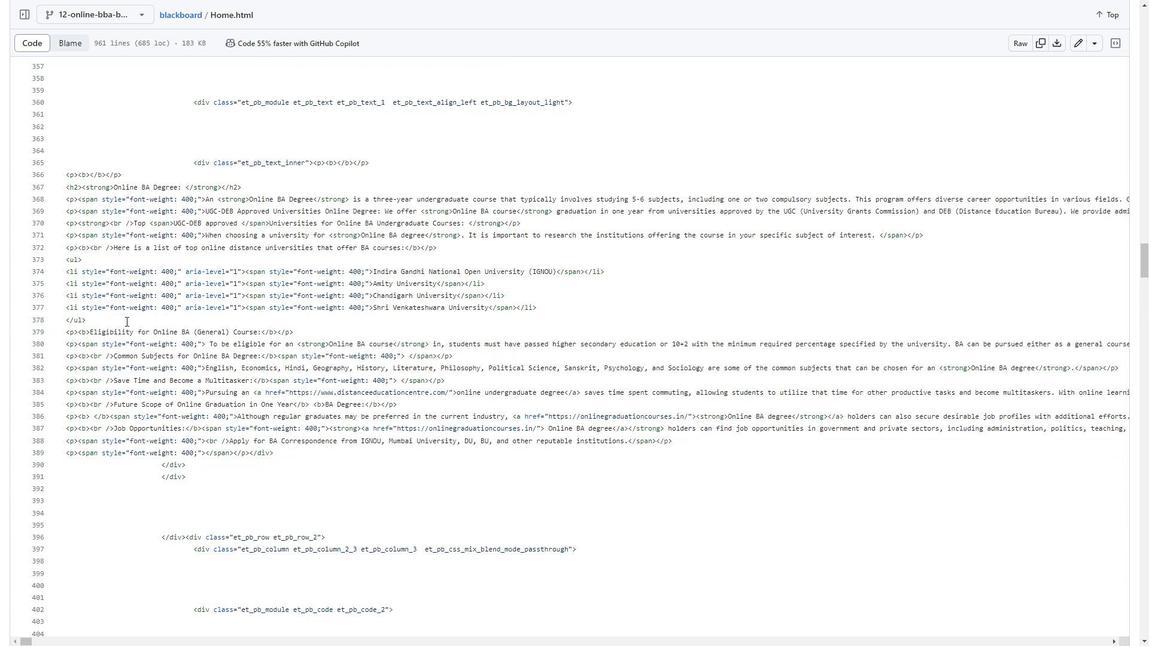 
Action: Mouse scrolled (10, 656) with delta (0, 0)
Screenshot: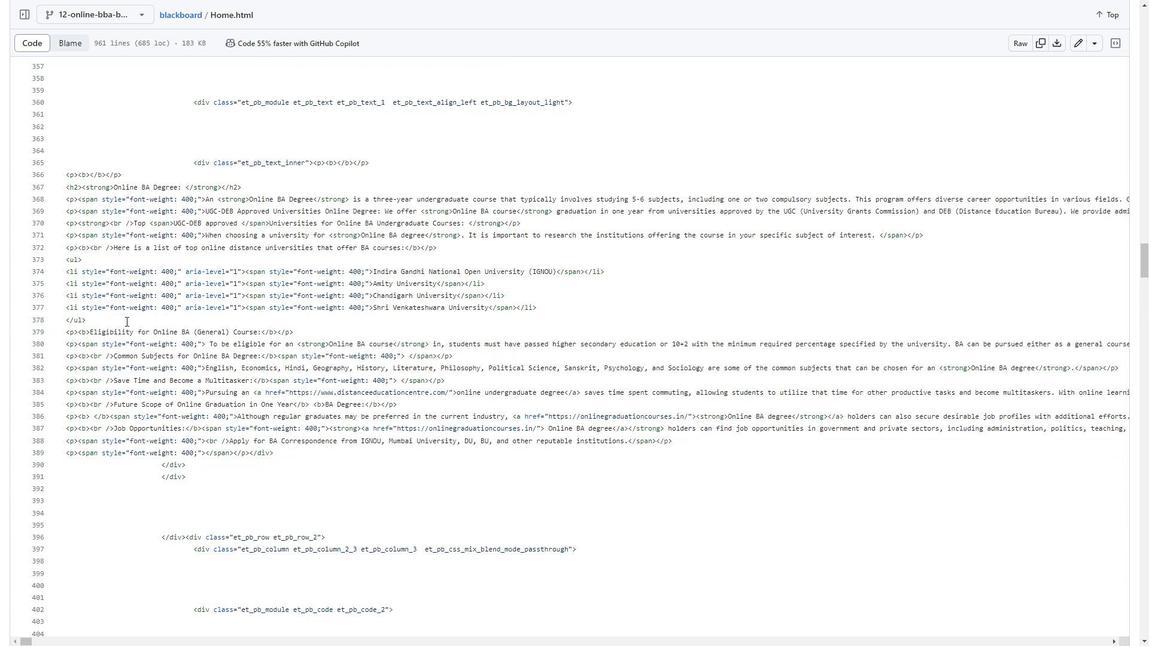 
Action: Mouse moved to (10, 657)
Screenshot: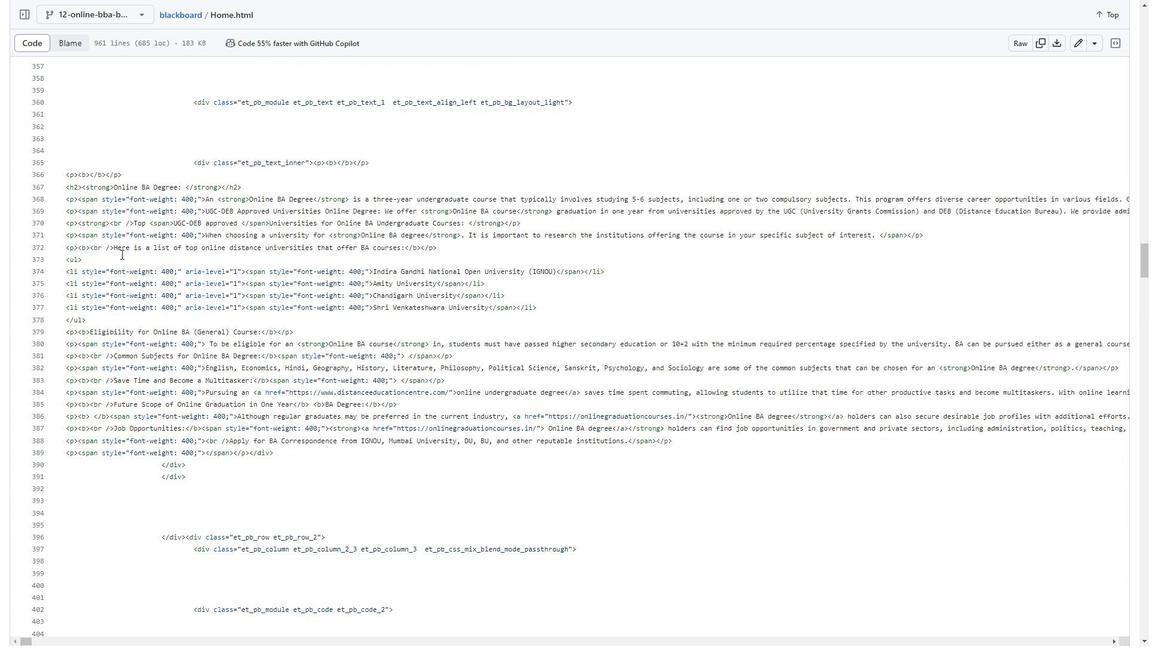 
Action: Mouse scrolled (10, 656) with delta (0, 0)
Screenshot: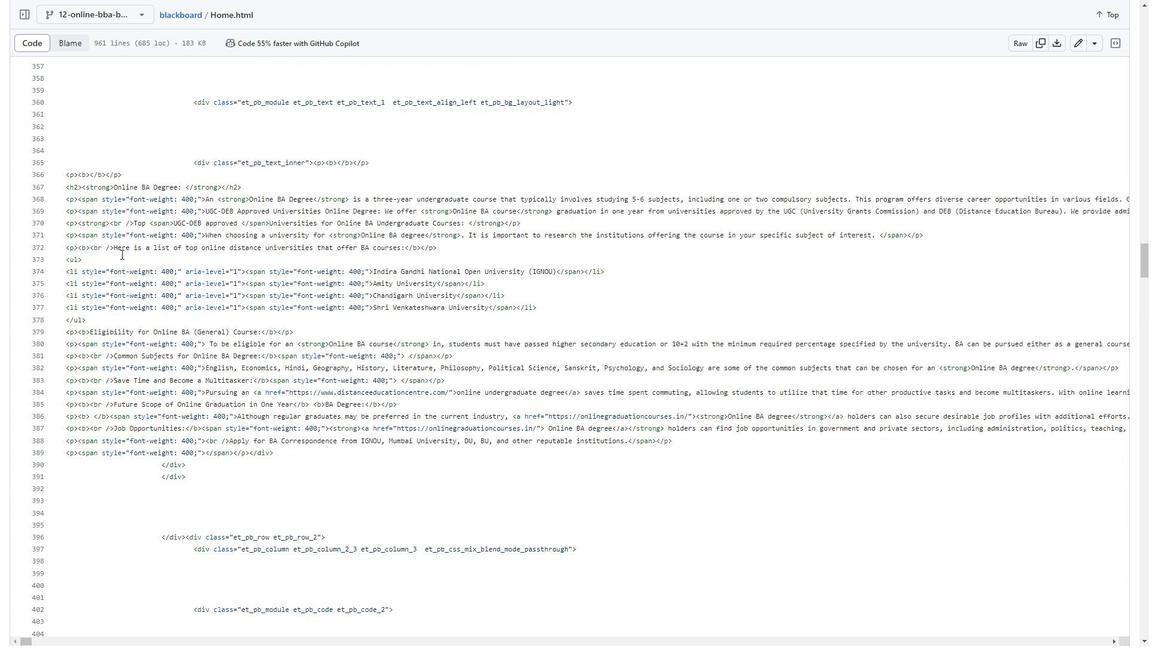 
Action: Mouse moved to (10, 657)
Screenshot: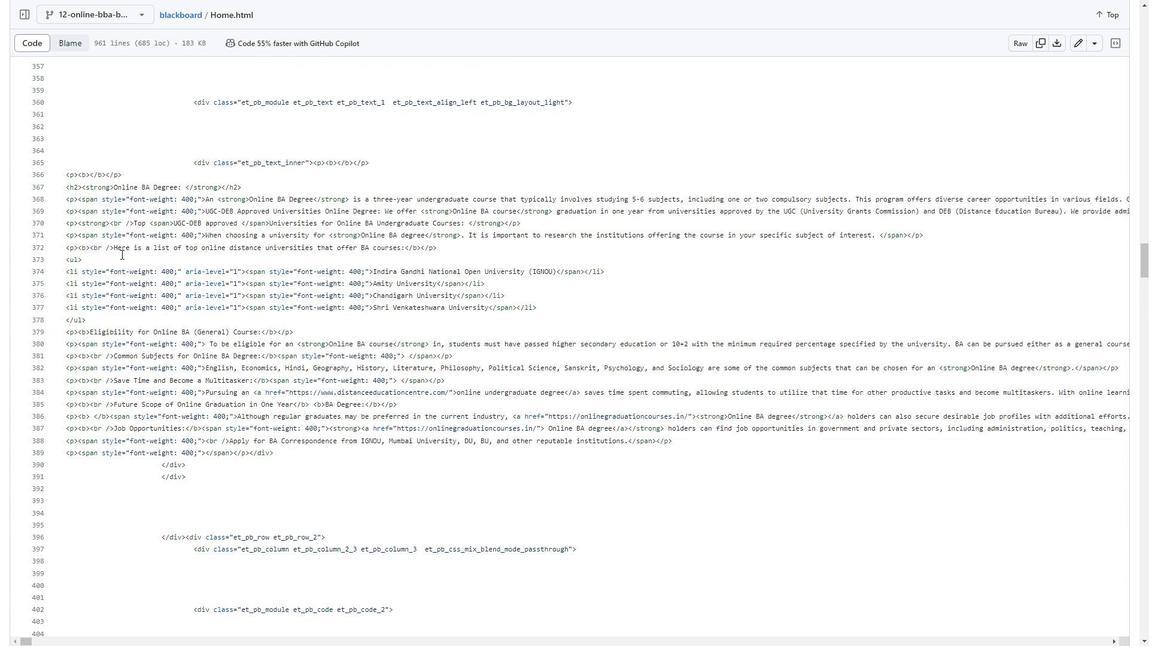
Action: Mouse scrolled (10, 656) with delta (0, 0)
Screenshot: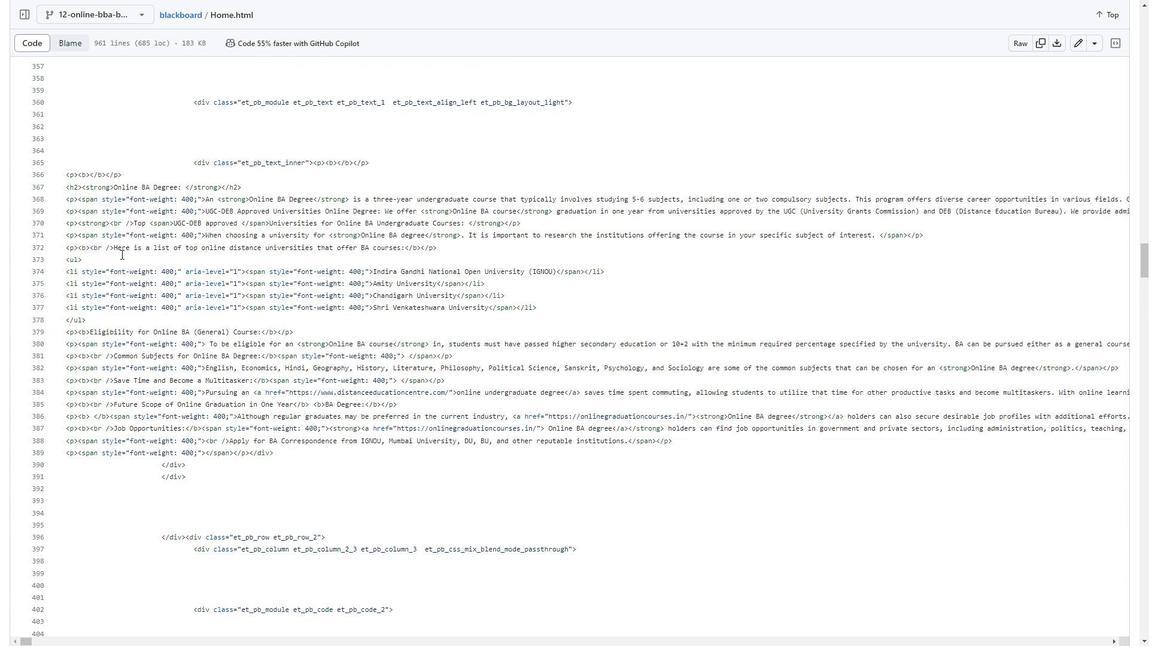 
Action: Mouse moved to (10, 657)
Screenshot: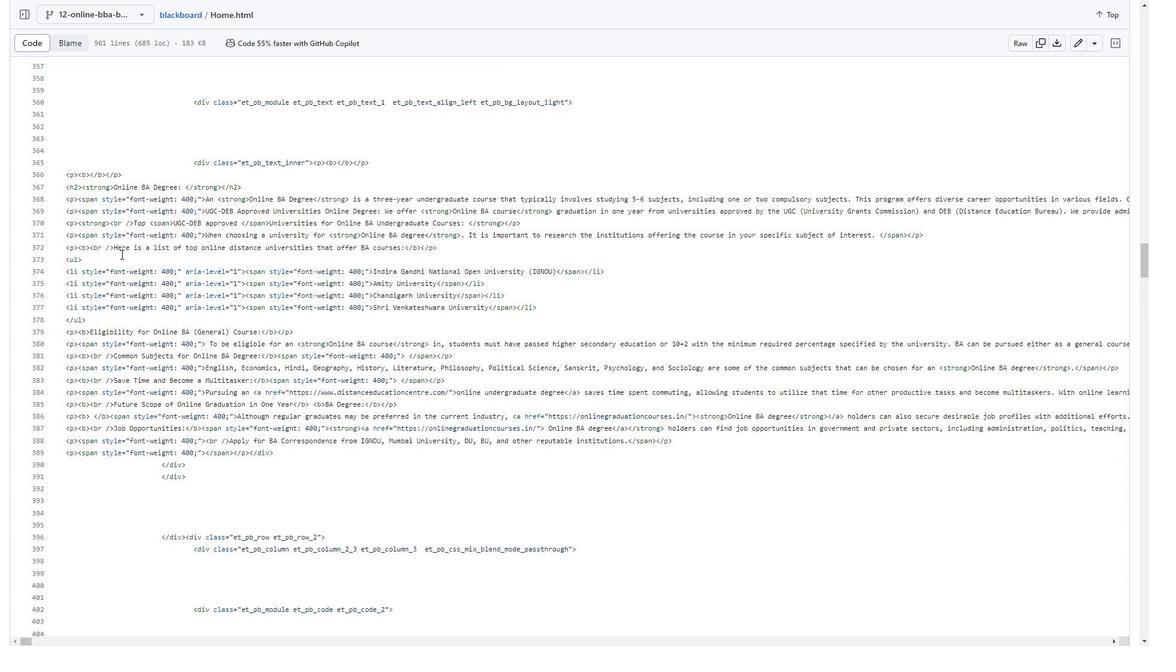 
Action: Mouse scrolled (10, 656) with delta (0, 0)
Screenshot: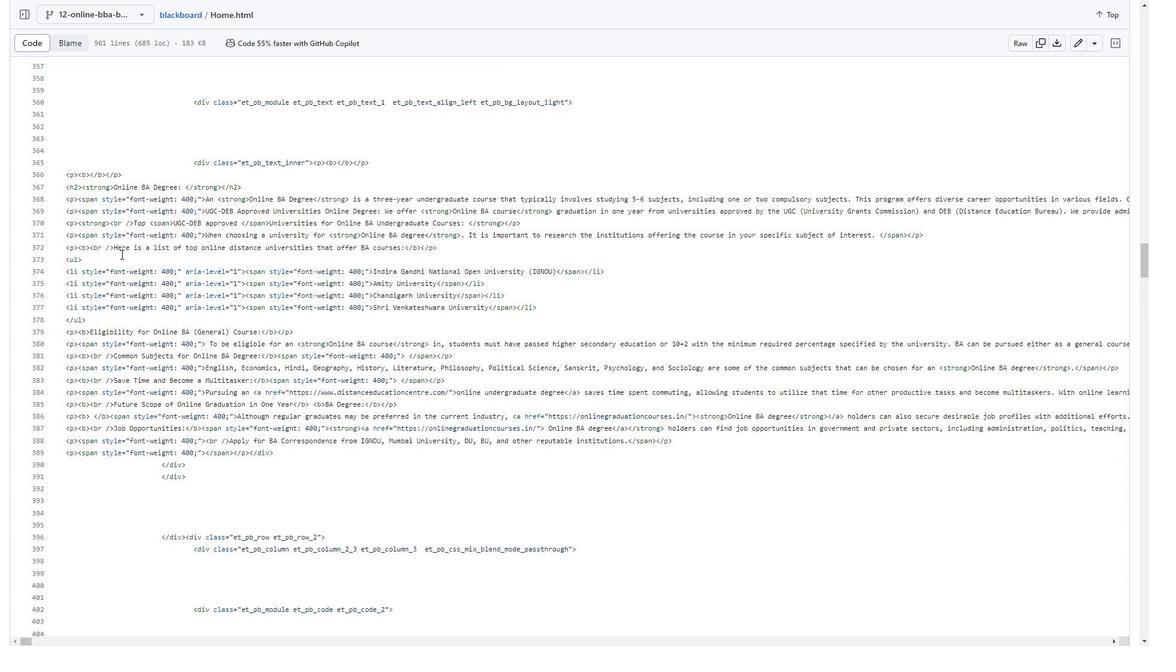 
Action: Mouse moved to (155, 377)
Screenshot: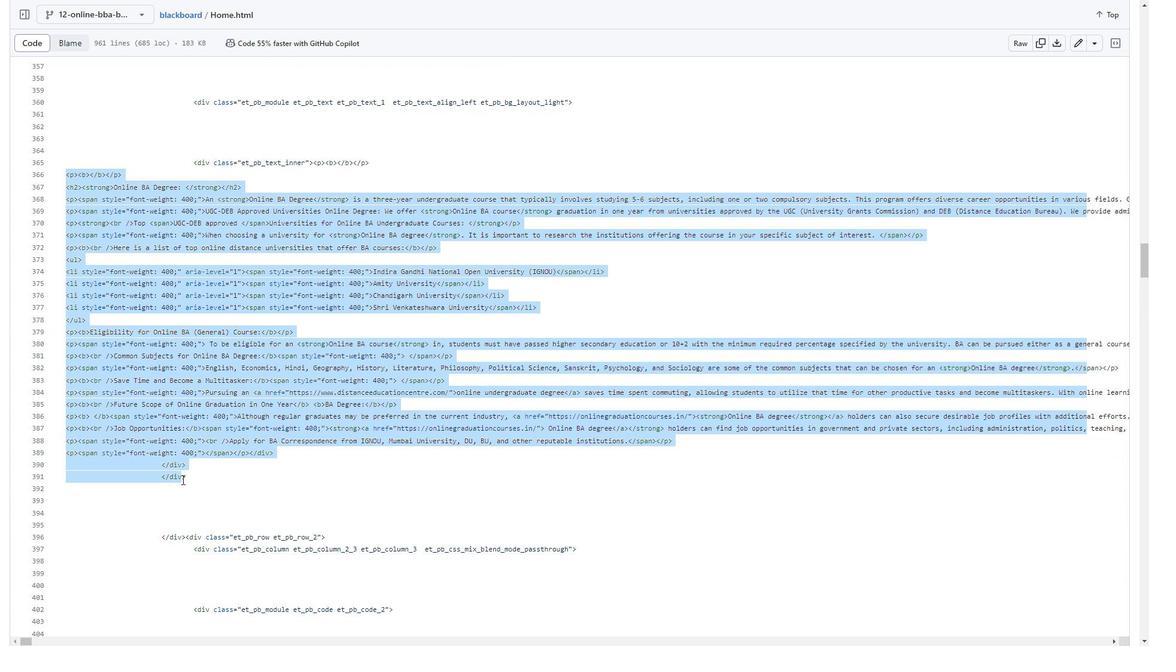 
Action: Mouse scrolled (155, 377) with delta (0, 0)
Screenshot: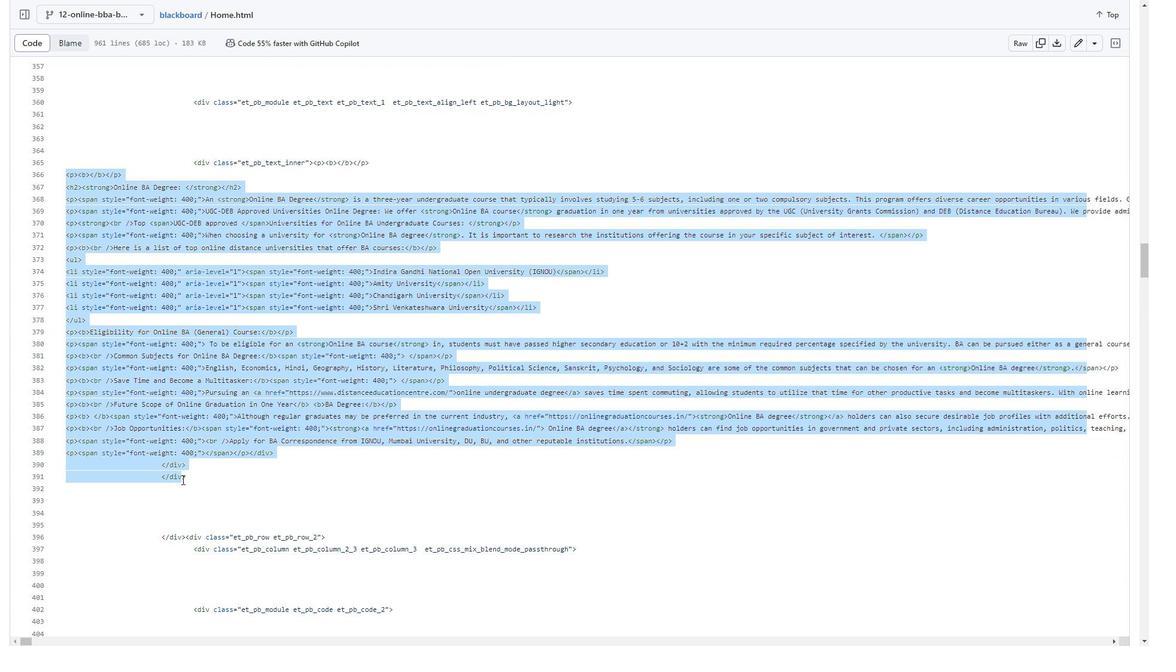 
Action: Mouse scrolled (155, 377) with delta (0, 0)
Screenshot: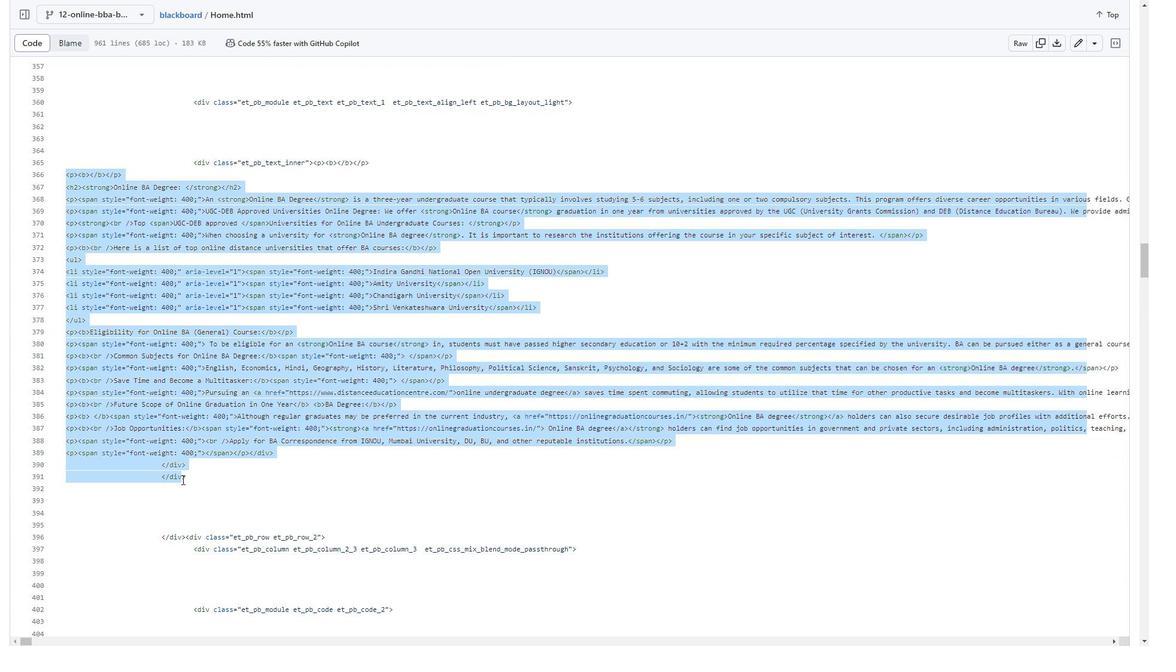 
Action: Mouse moved to (76, 186)
Screenshot: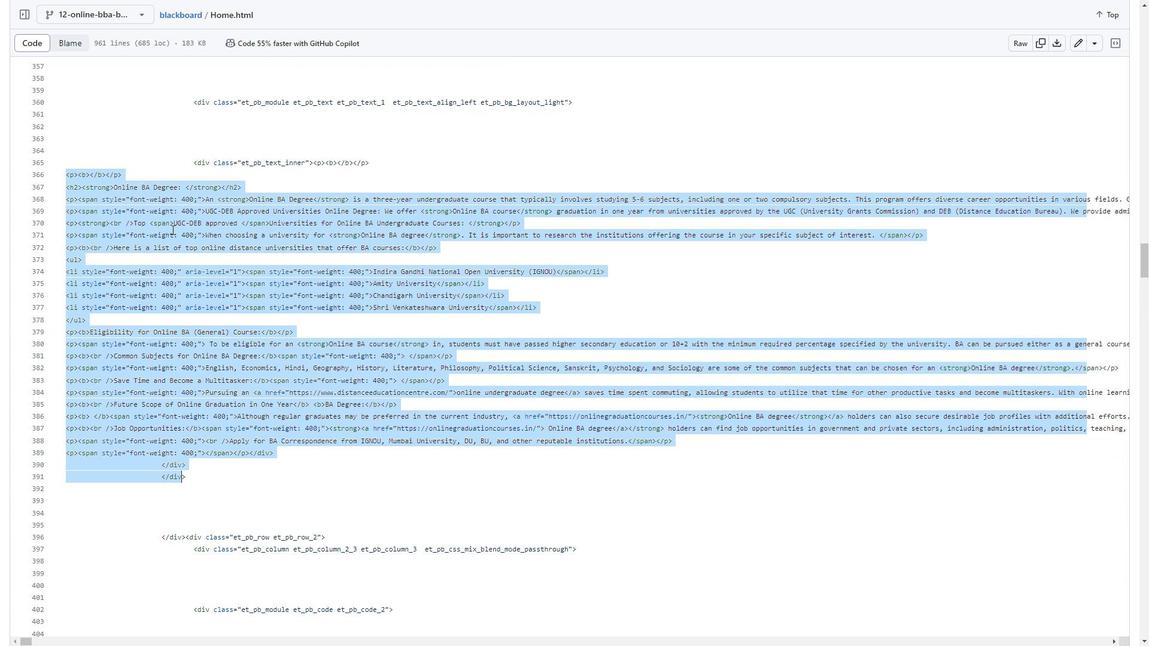 
Action: Mouse pressed left at (76, 186)
Screenshot: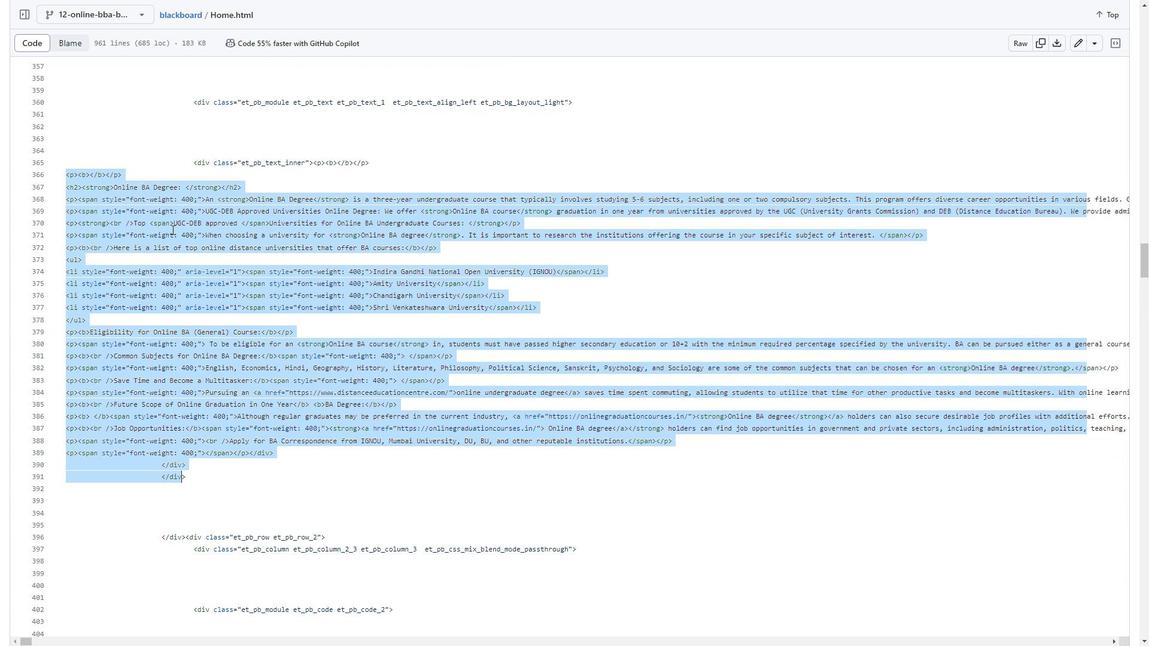 
Action: Mouse moved to (241, 526)
Screenshot: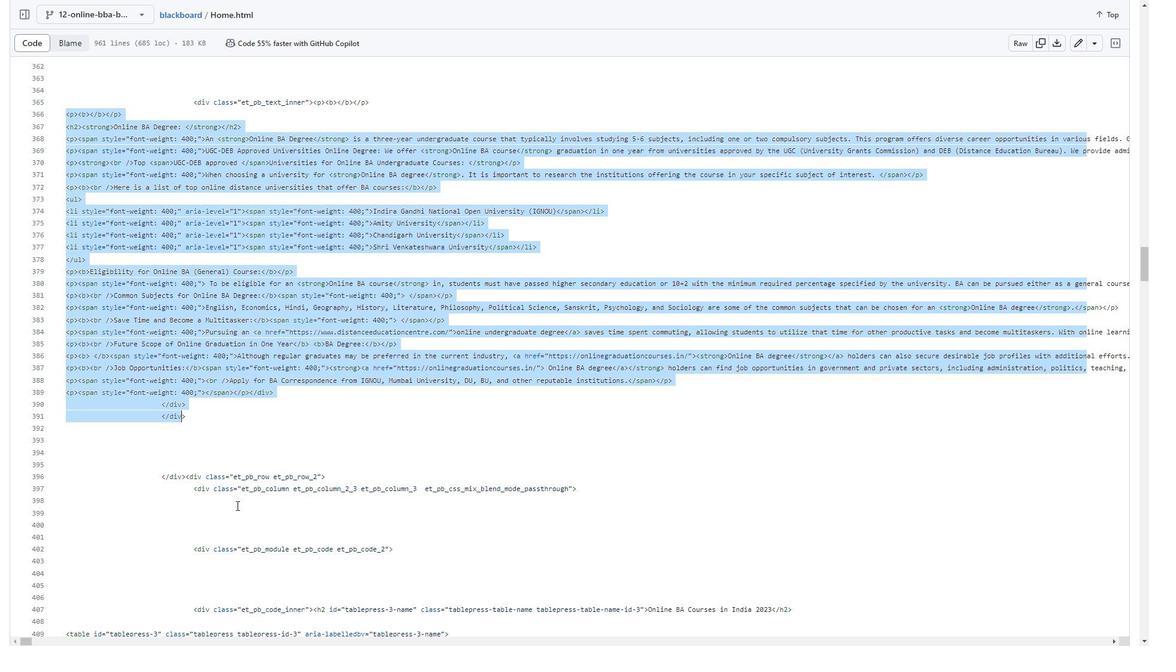 
Action: Mouse scrolled (241, 525) with delta (0, 0)
Screenshot: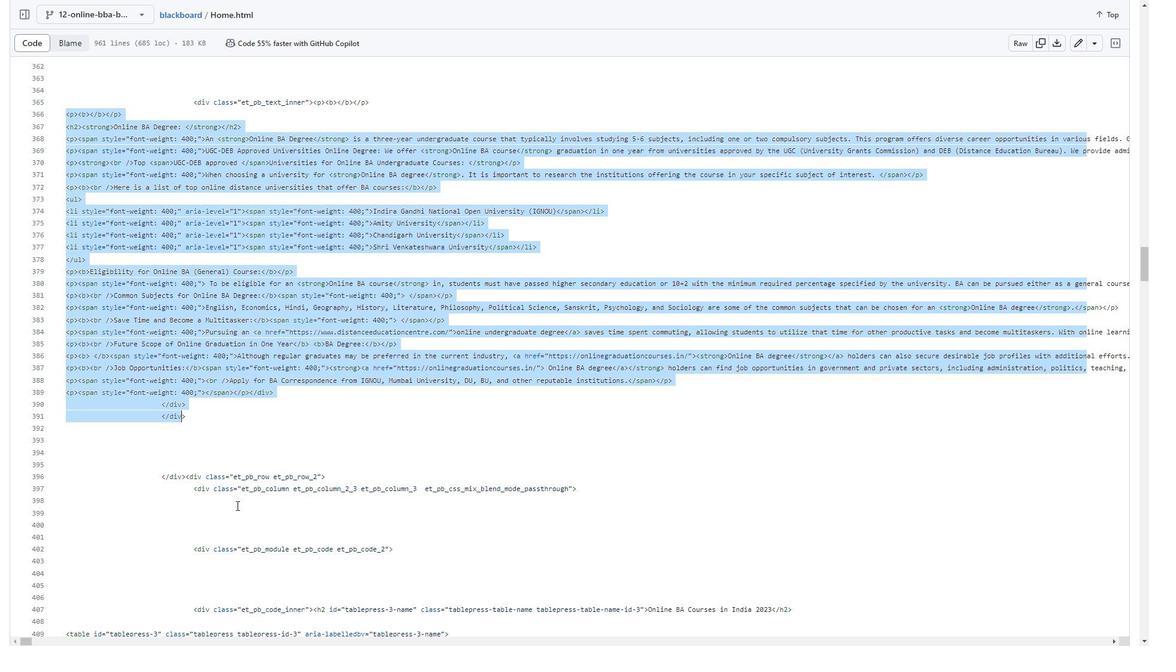
Action: Mouse moved to (247, 516)
Screenshot: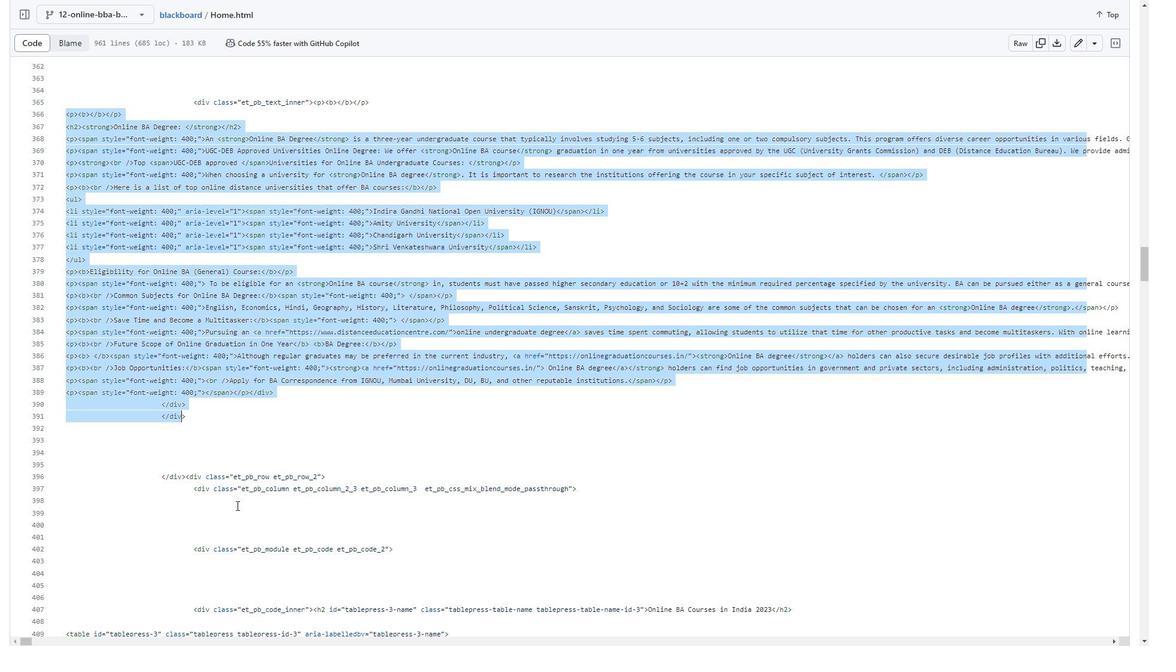 
Action: Mouse scrolled (247, 515) with delta (0, 0)
Screenshot: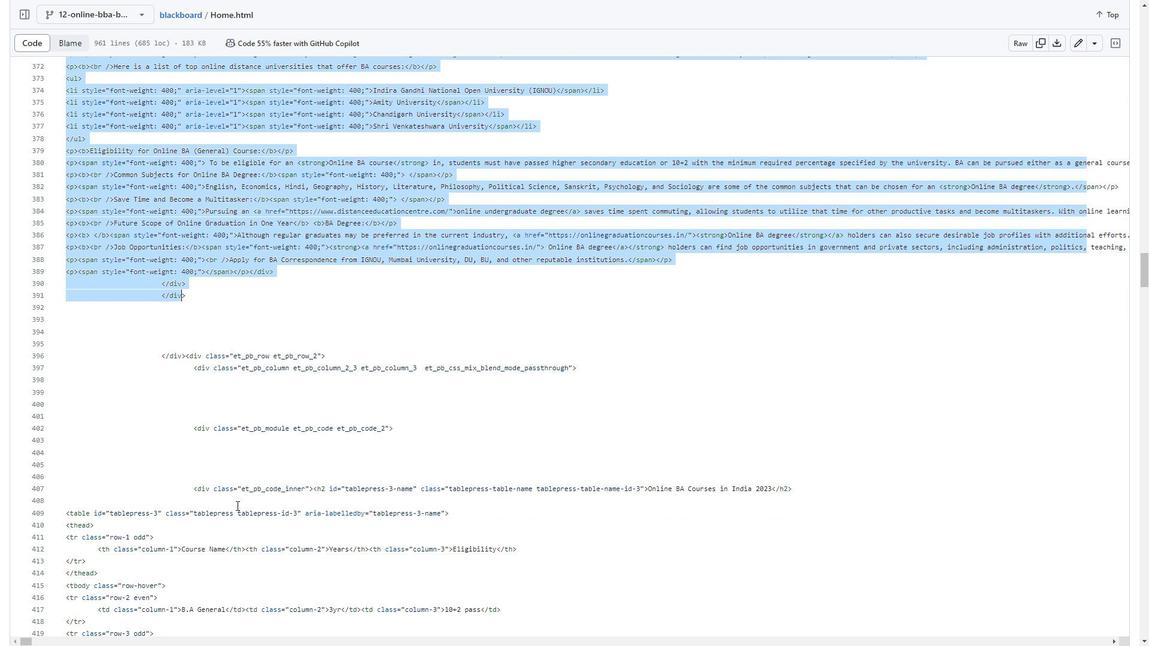 
Action: Mouse scrolled (247, 515) with delta (0, 0)
Screenshot: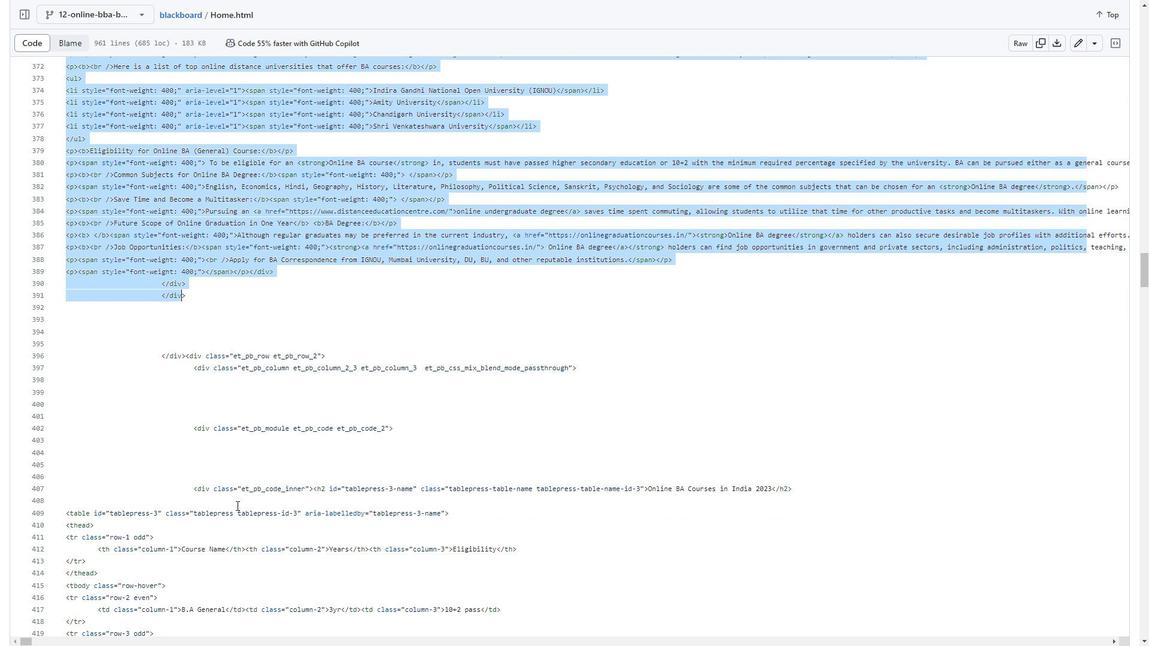 
Action: Mouse scrolled (247, 515) with delta (0, 0)
Screenshot: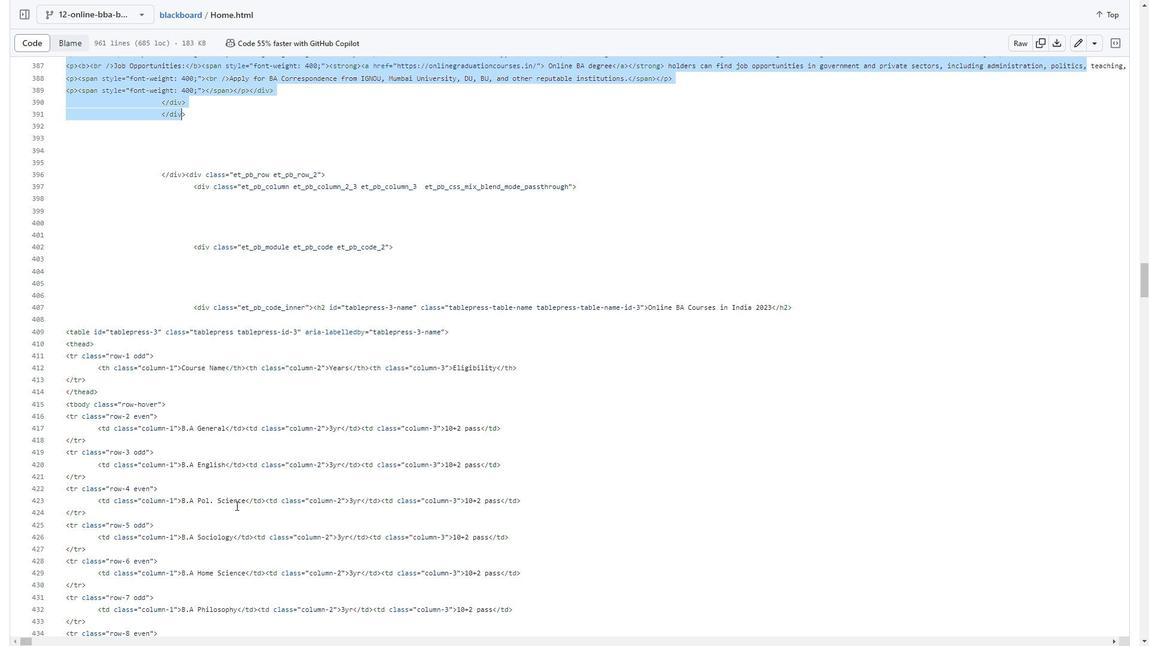 
Action: Mouse moved to (246, 516)
Screenshot: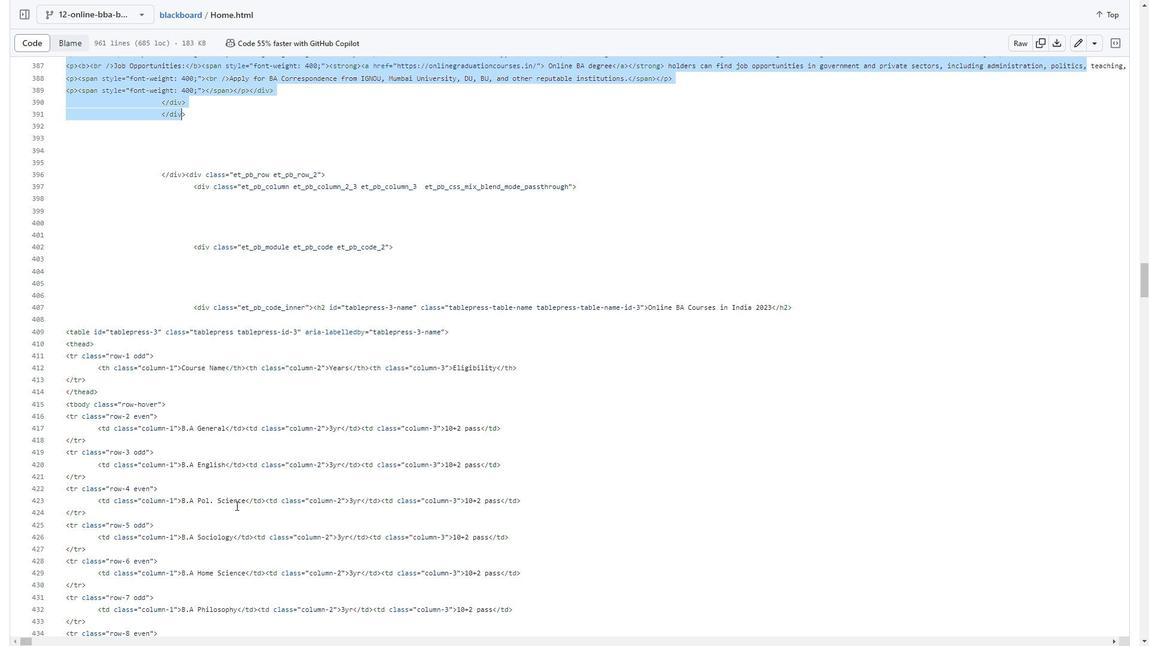
Action: Mouse scrolled (246, 515) with delta (0, 0)
Screenshot: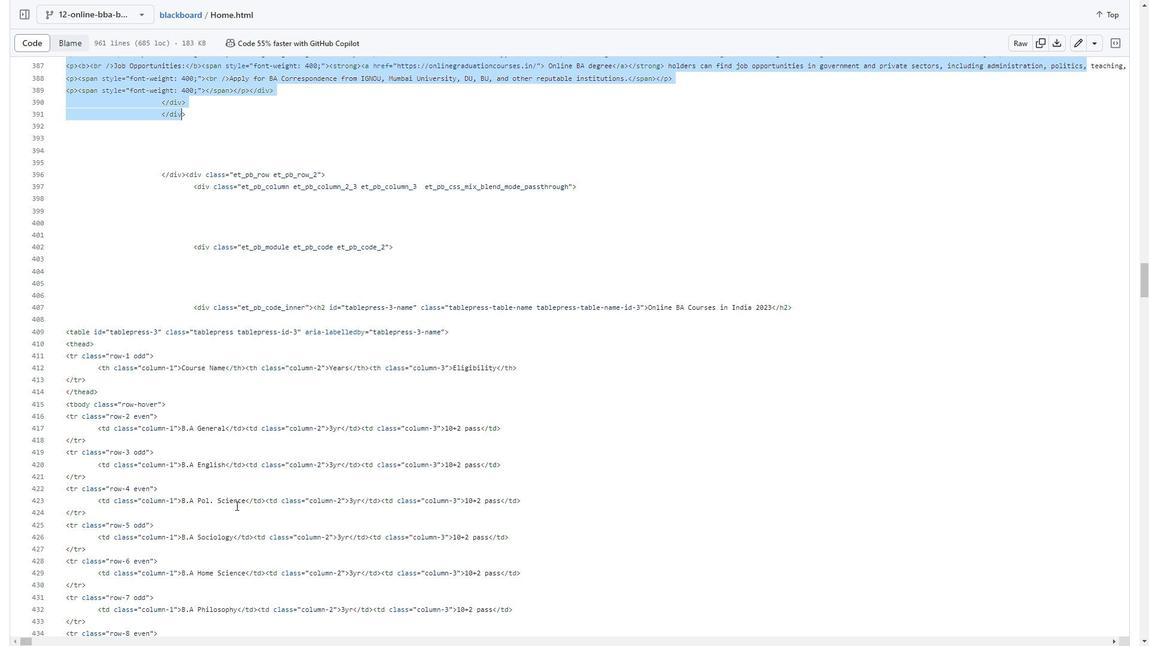 
Action: Mouse scrolled (246, 515) with delta (0, 0)
Screenshot: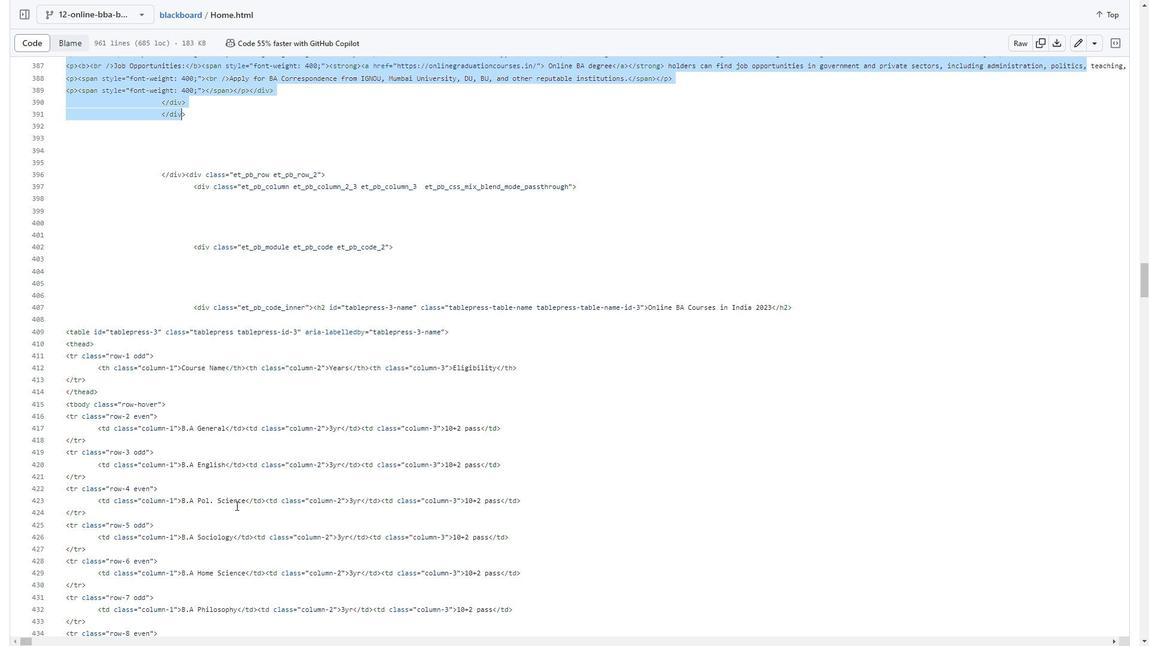
Action: Mouse moved to (232, 557)
Screenshot: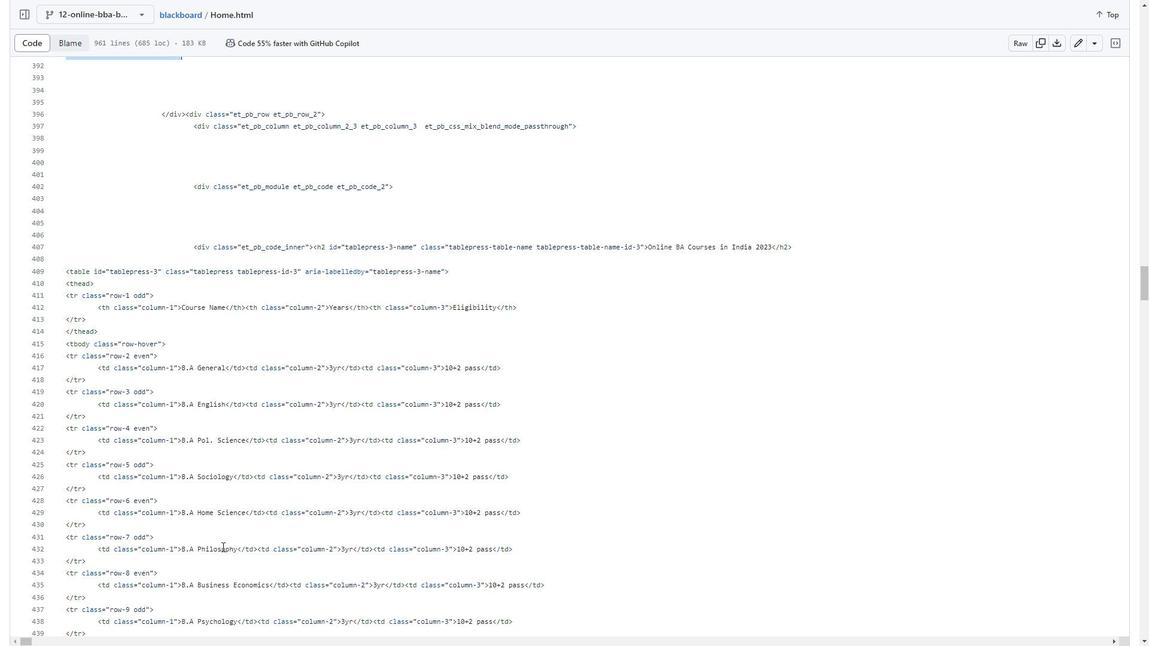 
Action: Mouse scrolled (232, 557) with delta (0, 0)
Screenshot: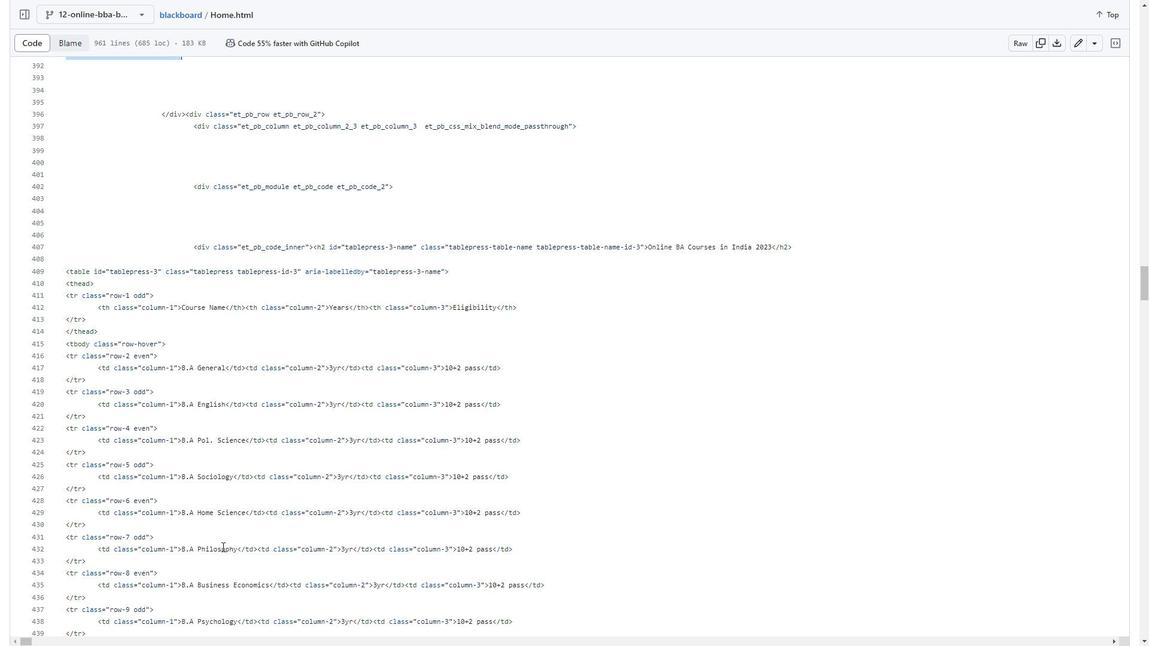 
Action: Mouse moved to (135, 565)
Screenshot: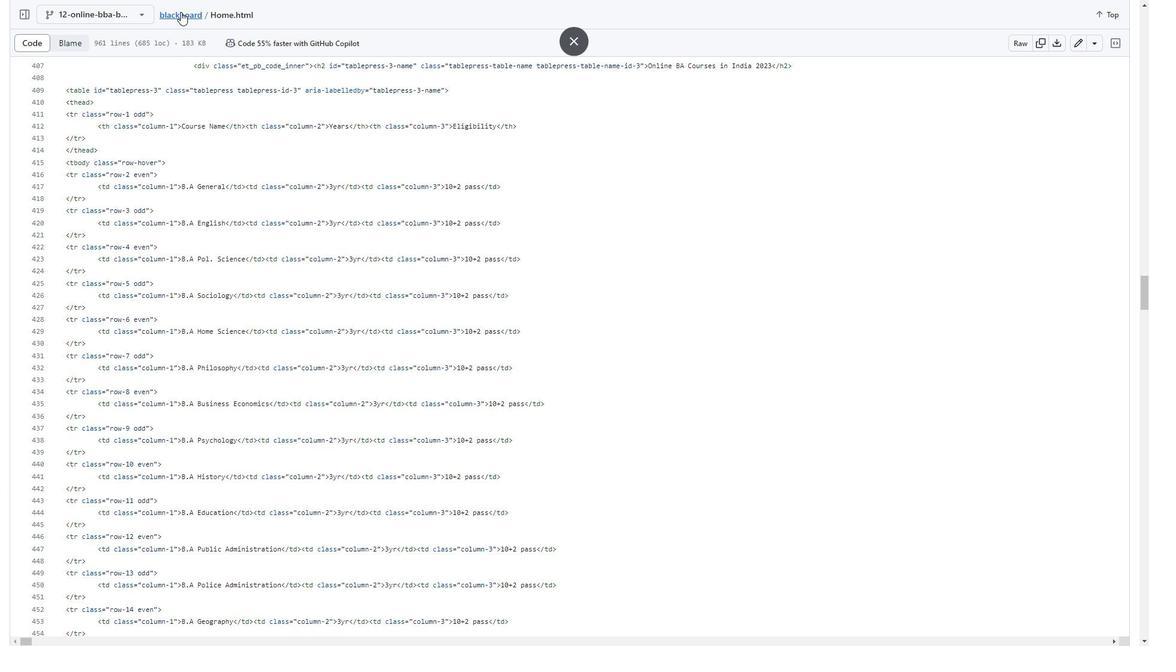 
Action: Mouse scrolled (135, 565) with delta (0, 0)
Screenshot: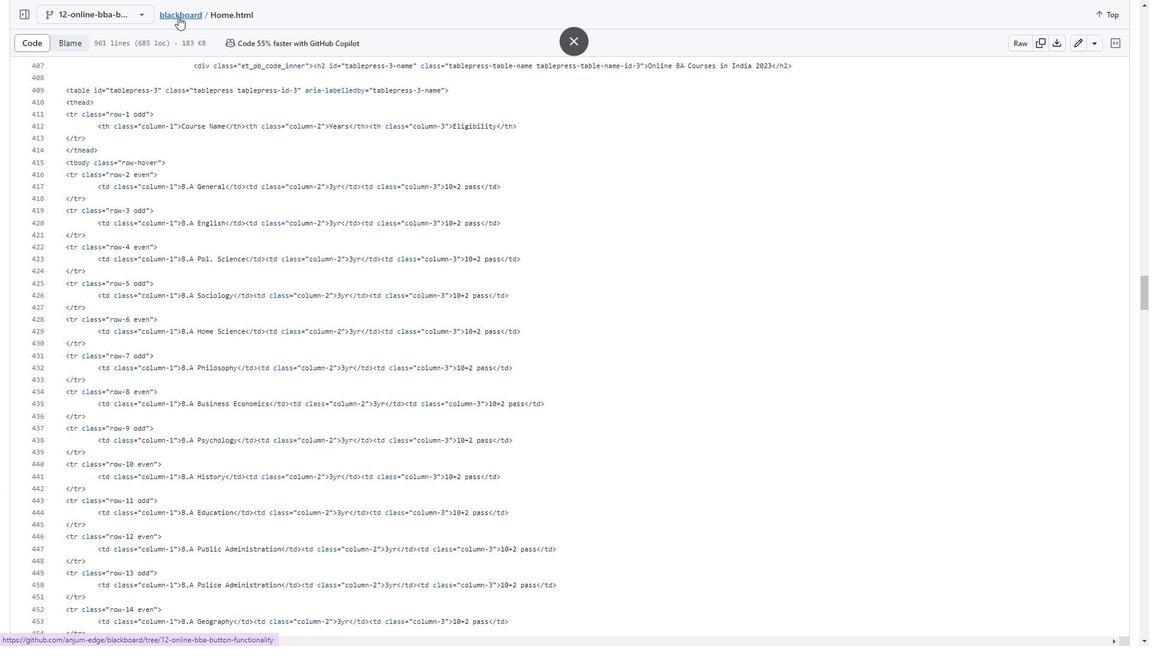 
Action: Mouse moved to (120, 568)
Screenshot: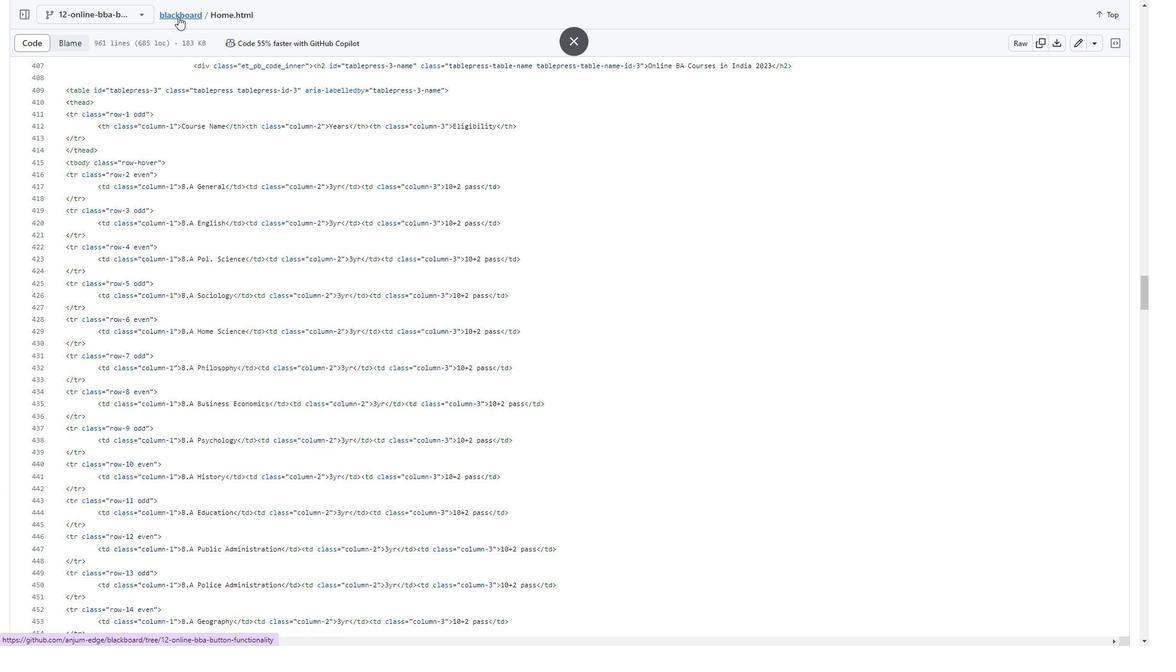 
Action: Mouse scrolled (120, 567) with delta (0, 0)
Screenshot: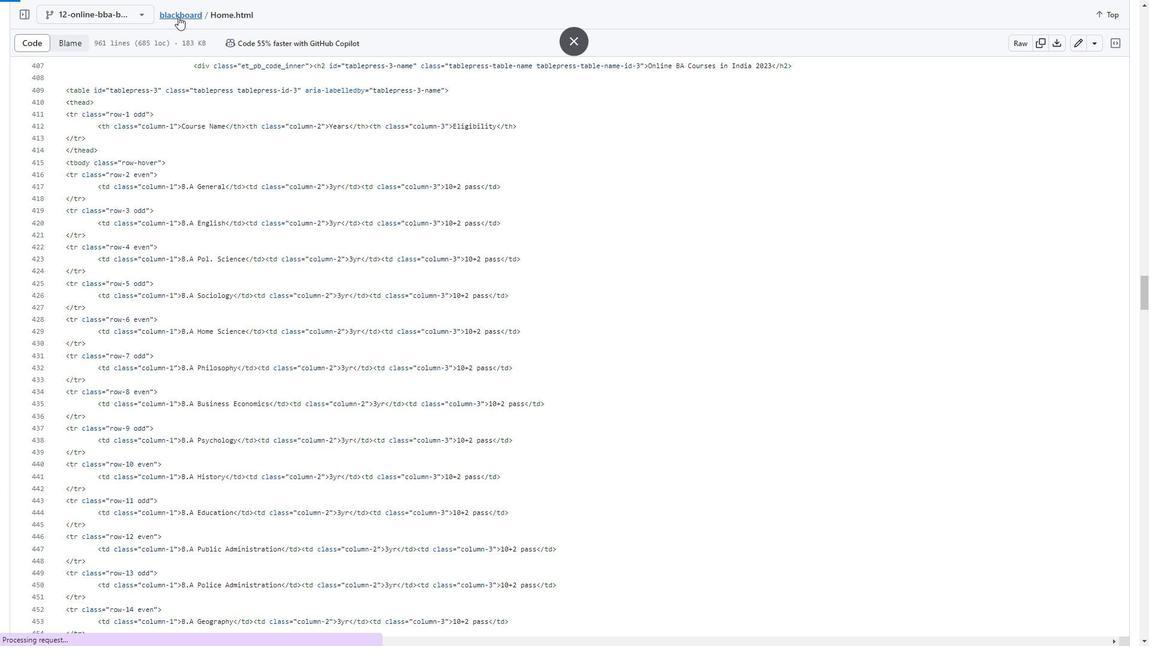 
Action: Mouse scrolled (120, 567) with delta (0, 0)
Screenshot: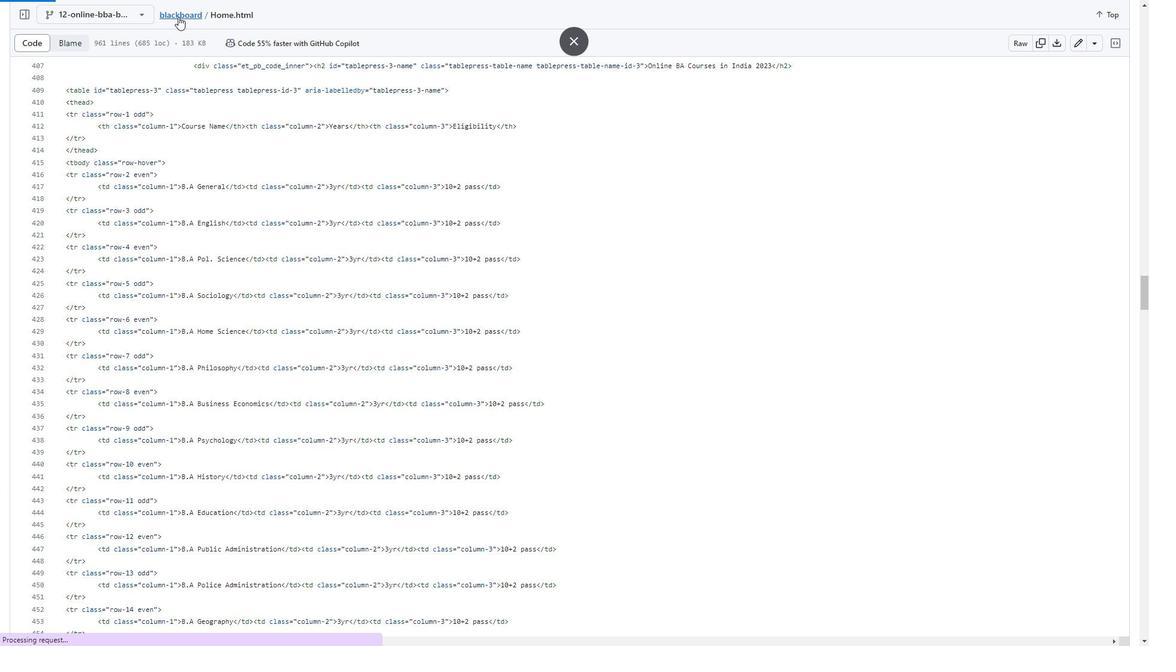 
Action: Mouse moved to (189, 27)
Screenshot: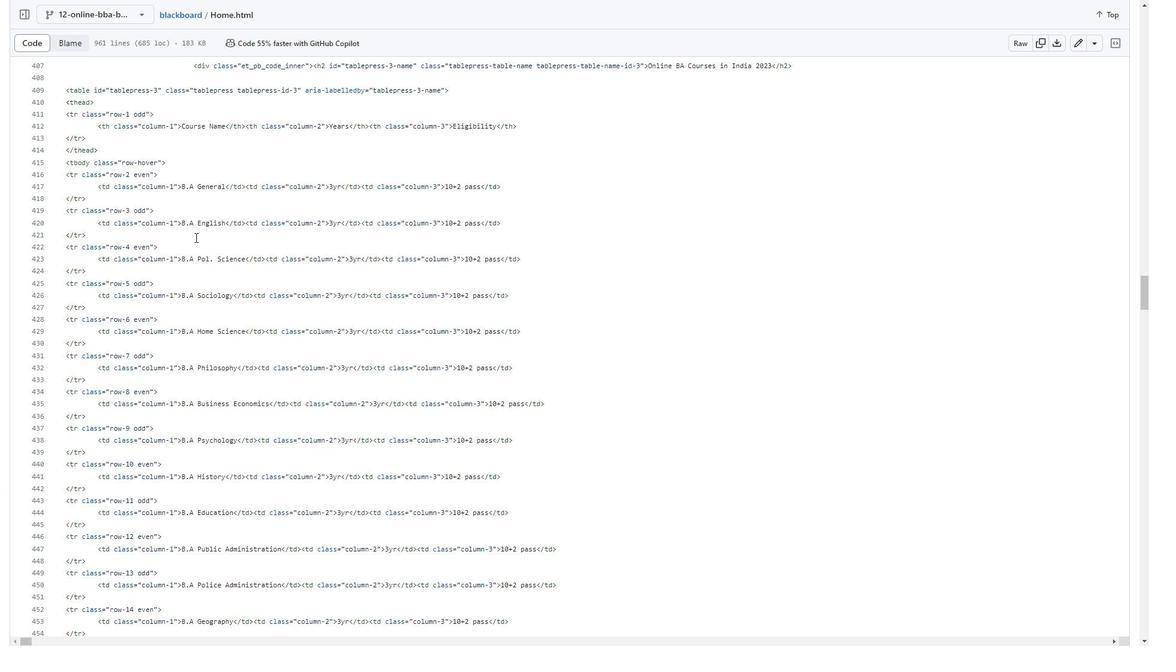 
Action: Mouse pressed left at (189, 27)
Screenshot: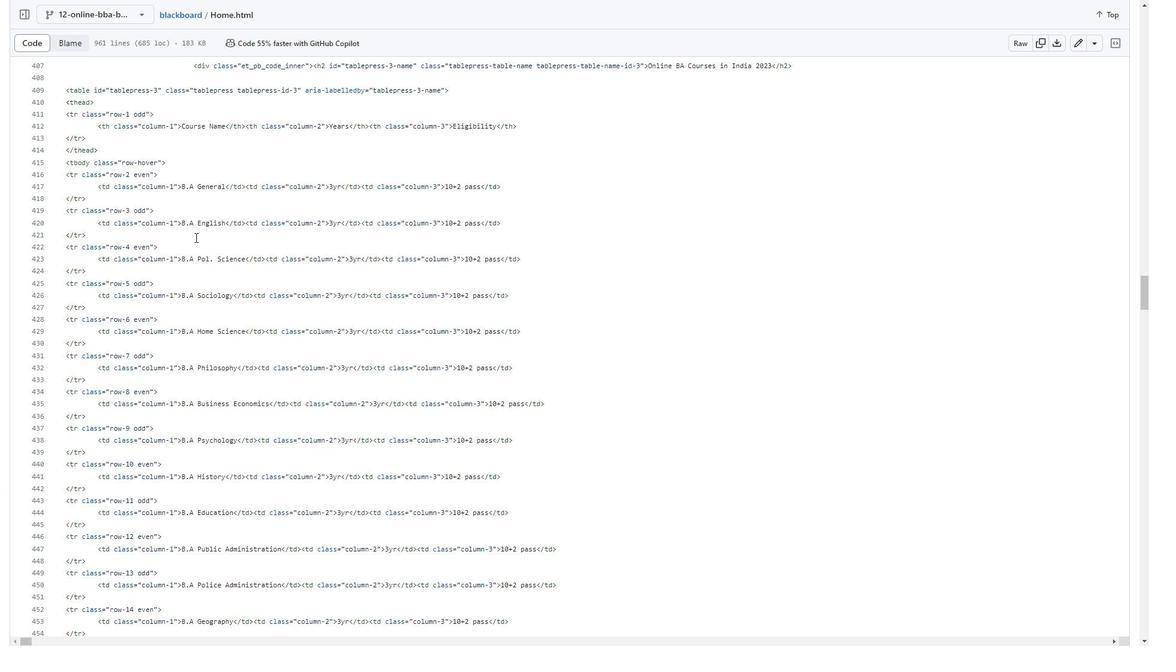 
Action: Mouse moved to (205, 248)
Screenshot: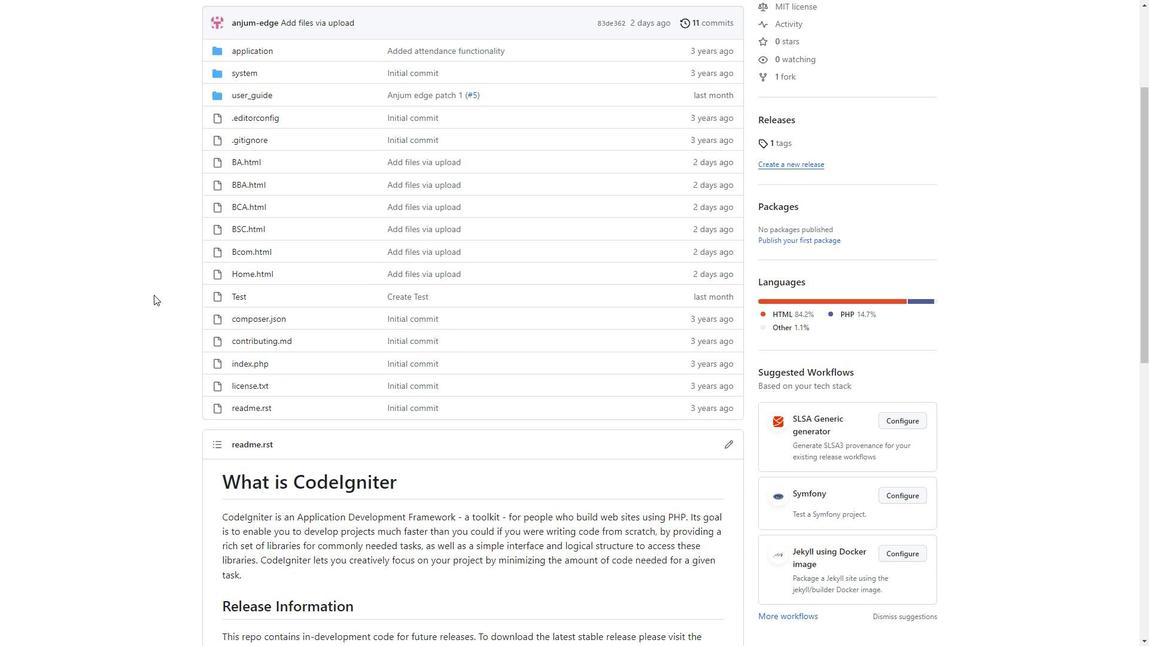 
Action: Mouse scrolled (205, 247) with delta (0, 0)
Screenshot: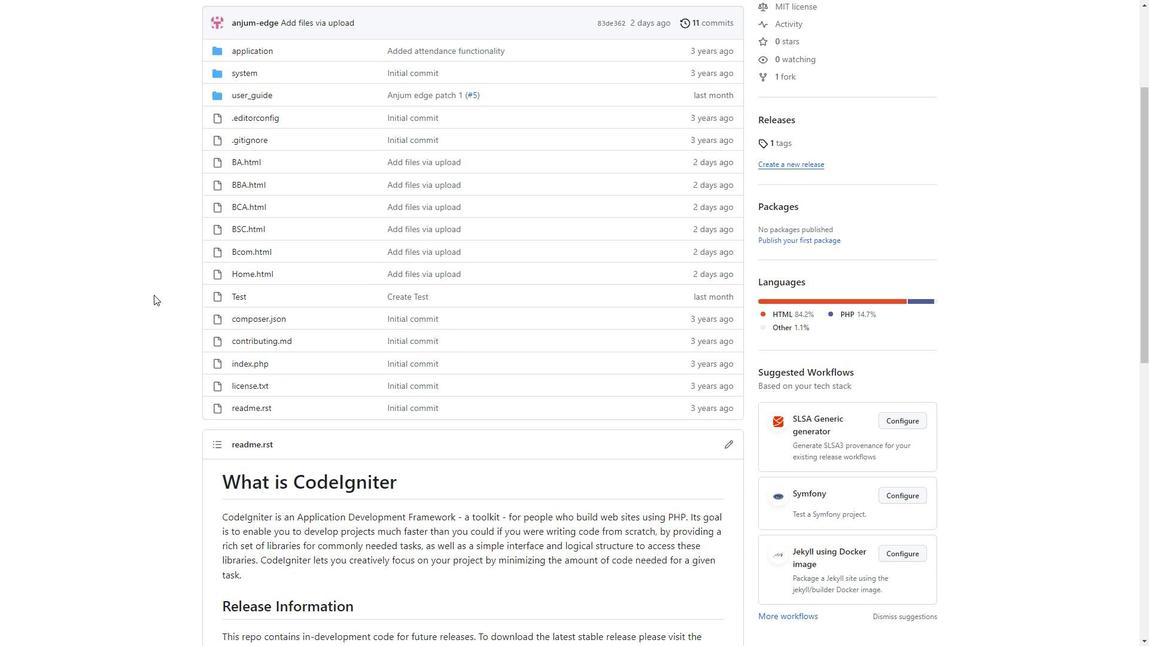 
Action: Mouse scrolled (205, 247) with delta (0, 0)
Screenshot: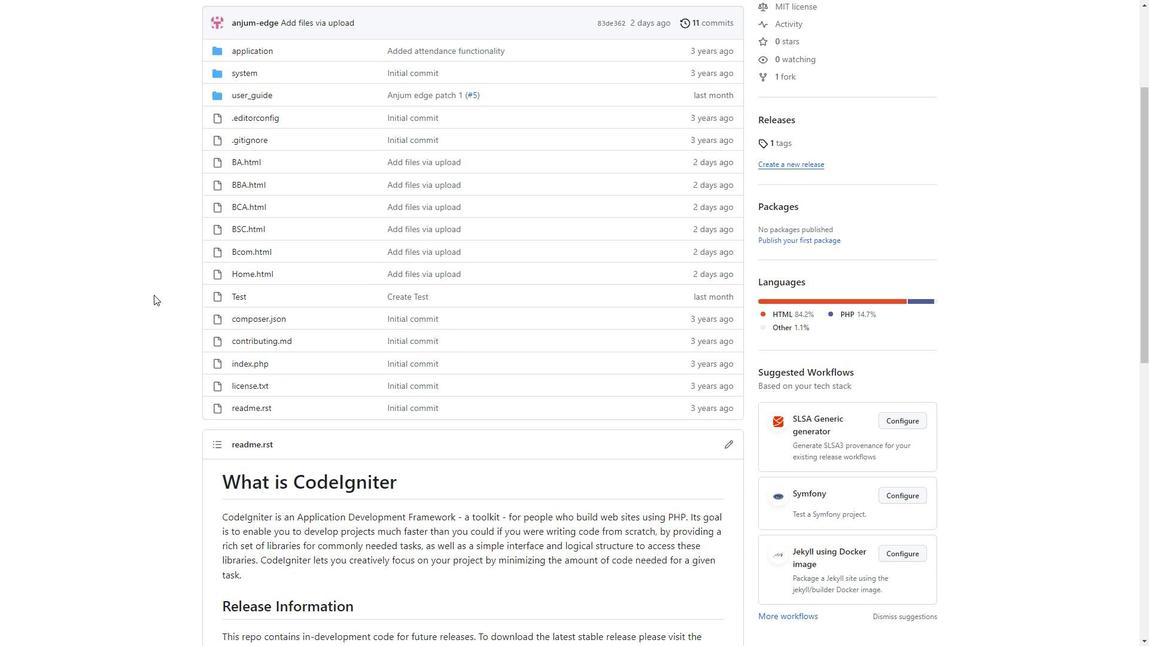 
Action: Mouse scrolled (205, 247) with delta (0, 0)
Screenshot: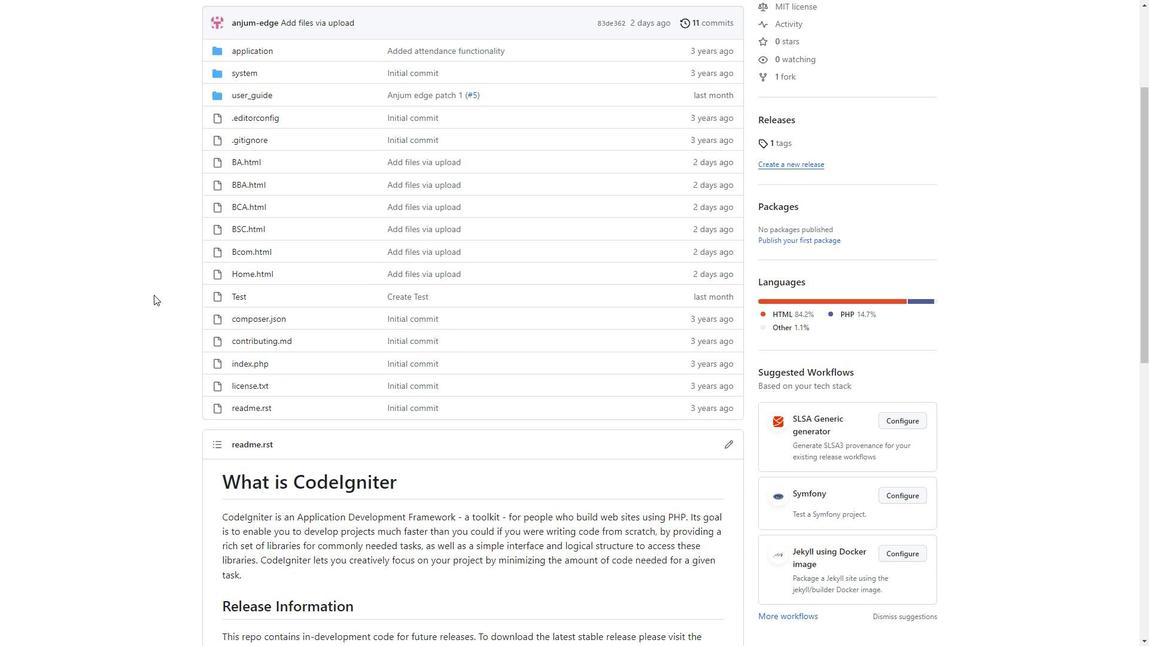 
Action: Mouse moved to (169, 303)
